 Task: Explore Apartments for rent in Miami.
Action: Mouse moved to (208, 300)
Screenshot: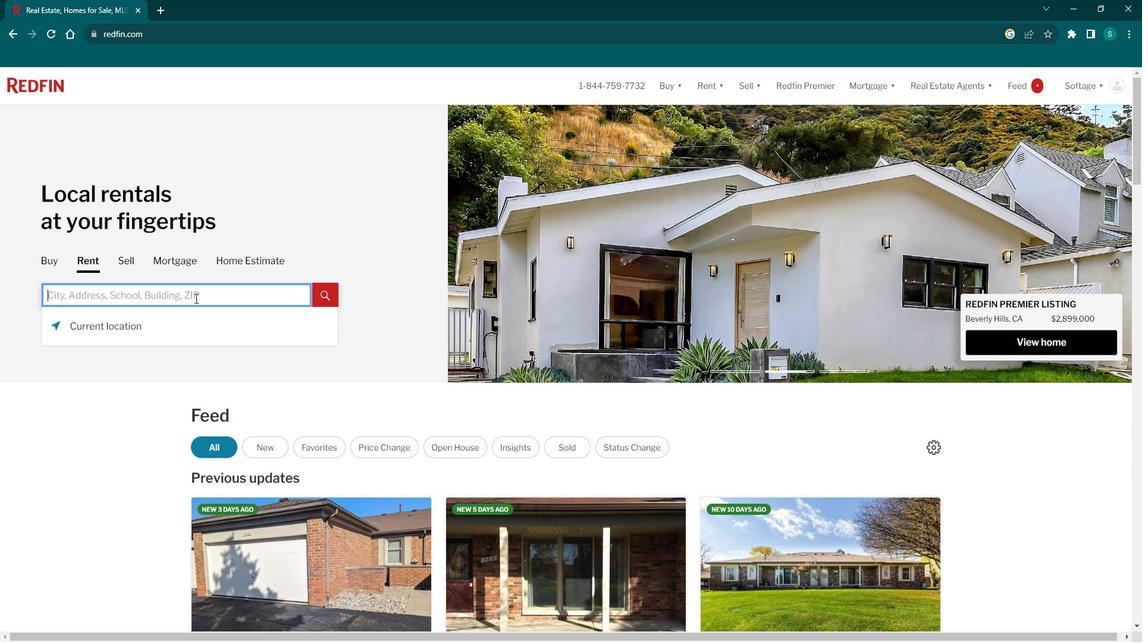 
Action: Mouse pressed left at (208, 300)
Screenshot: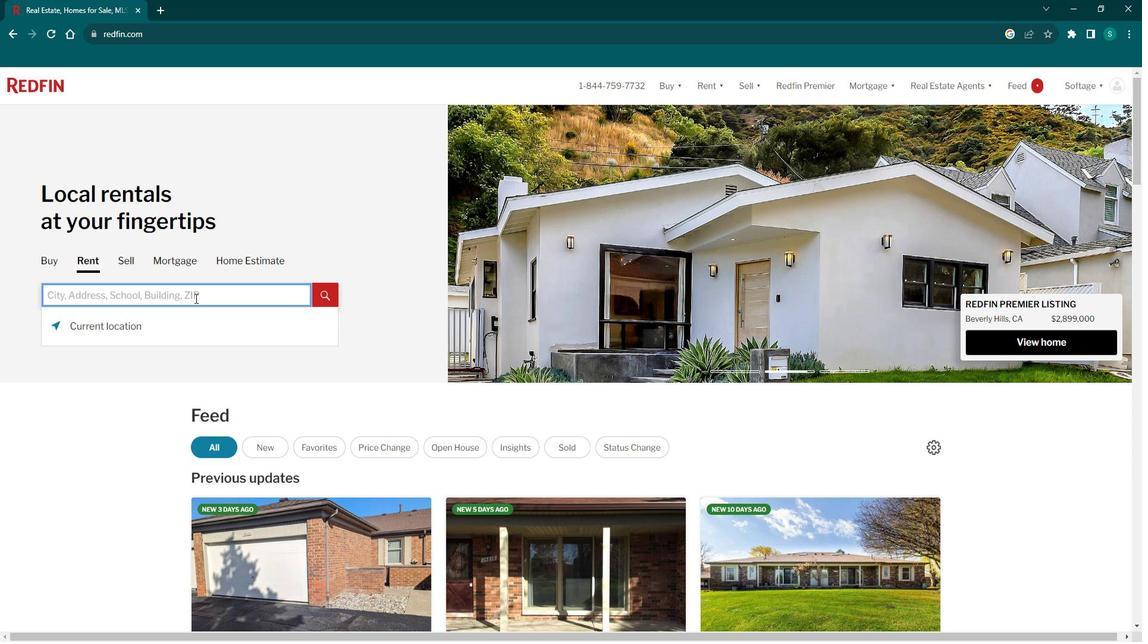
Action: Key pressed <Key.caps_lock>M<Key.caps_lock>iami
Screenshot: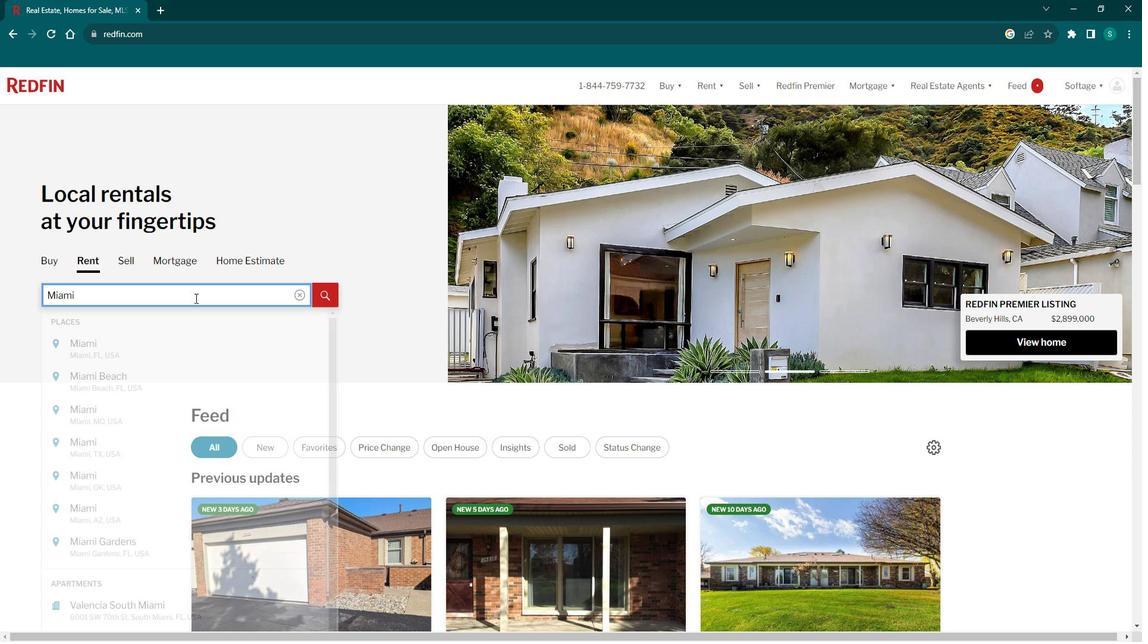 
Action: Mouse moved to (159, 338)
Screenshot: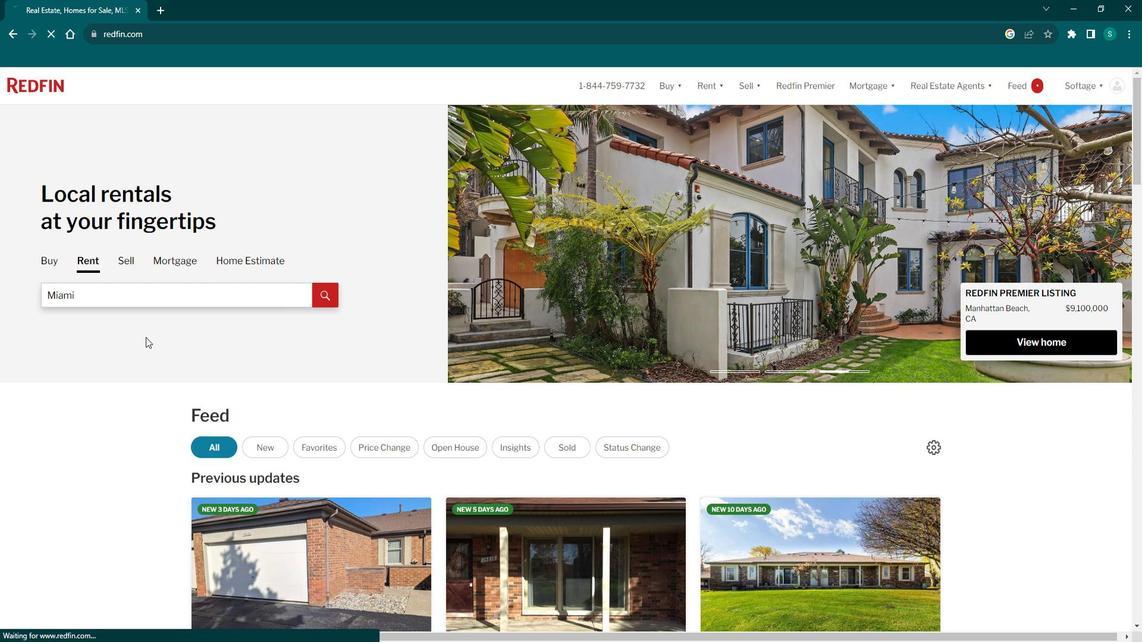 
Action: Mouse pressed left at (159, 338)
Screenshot: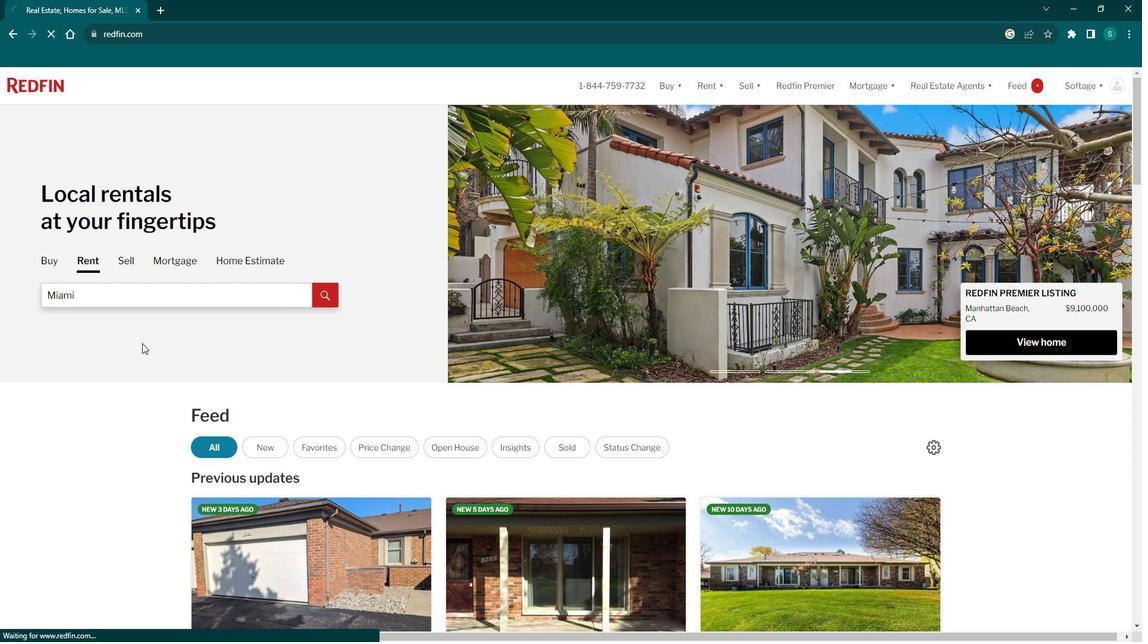 
Action: Mouse moved to (1009, 173)
Screenshot: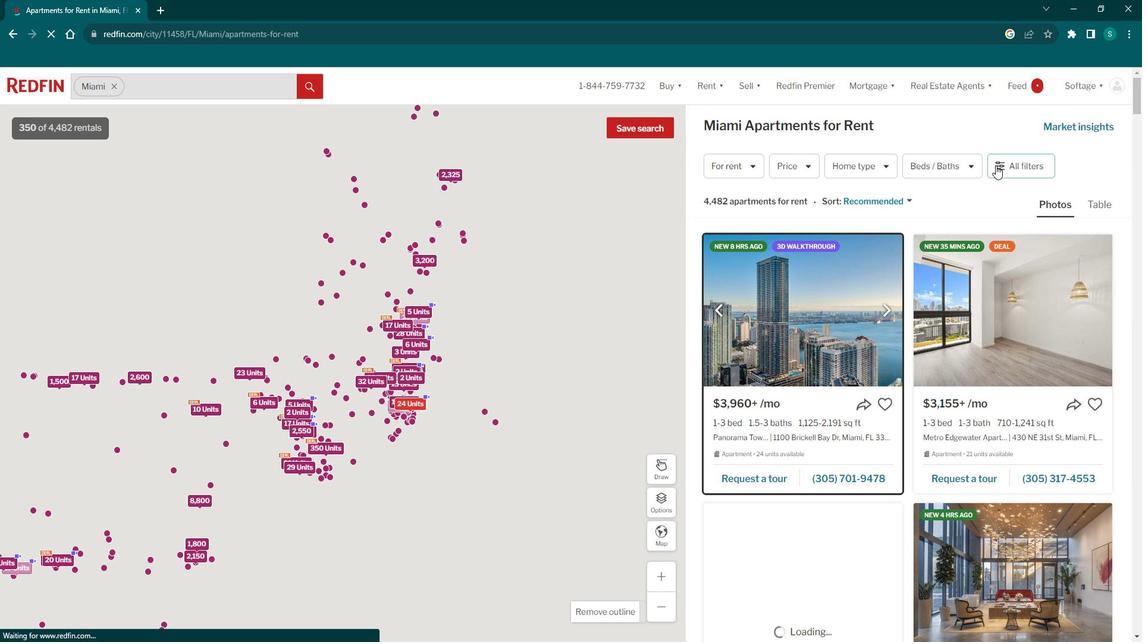 
Action: Mouse pressed left at (1009, 173)
Screenshot: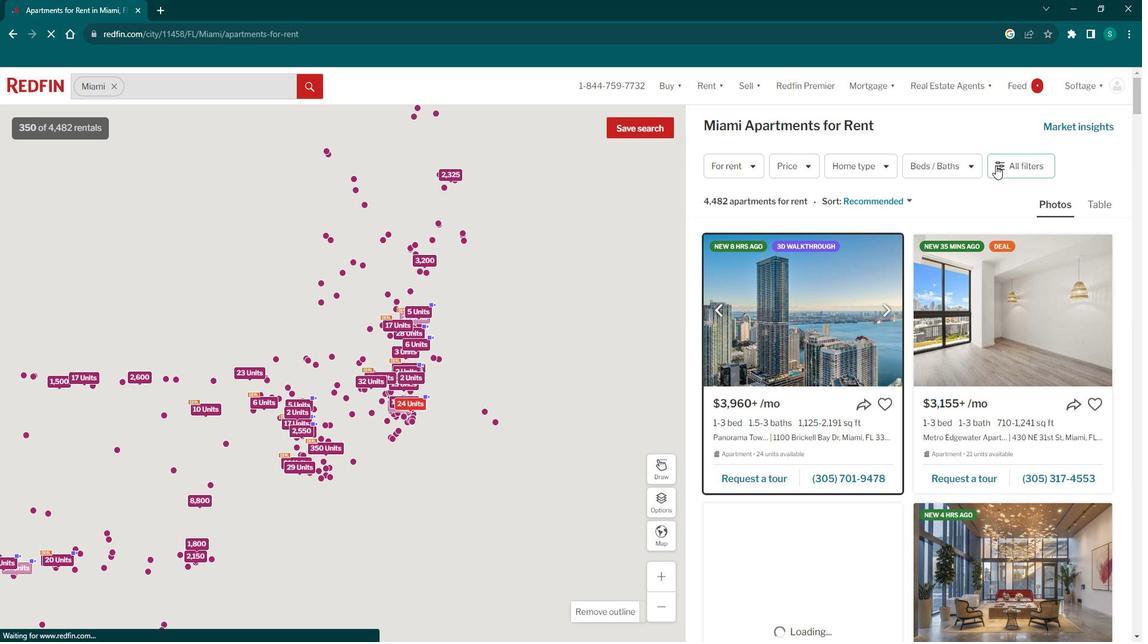 
Action: Mouse moved to (1028, 180)
Screenshot: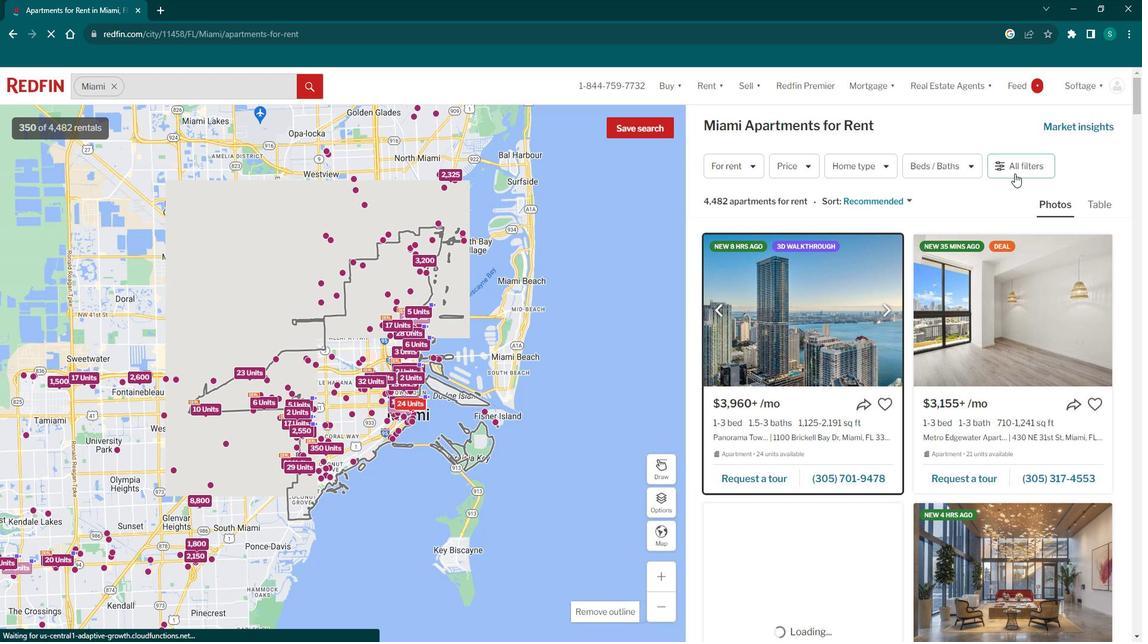 
Action: Mouse pressed left at (1028, 180)
Screenshot: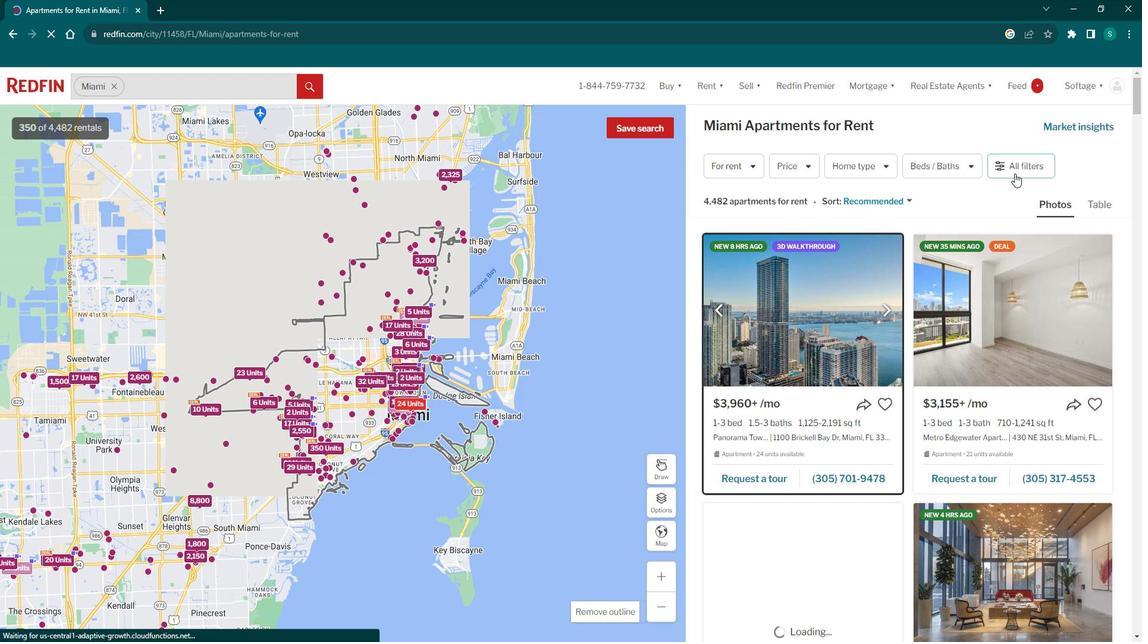
Action: Mouse moved to (1036, 174)
Screenshot: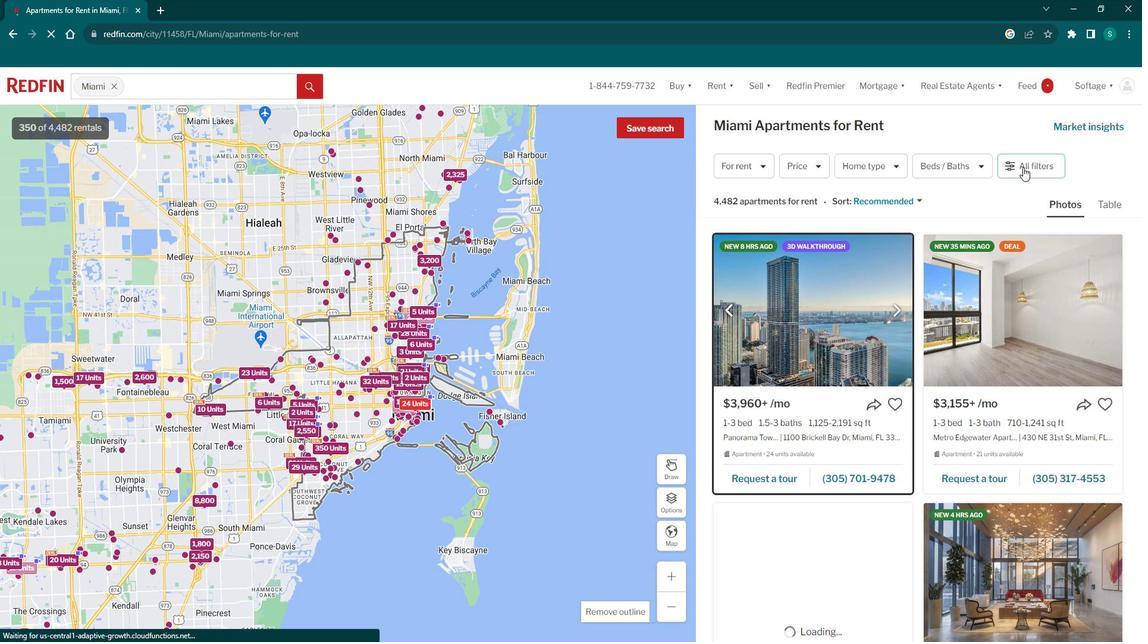
Action: Mouse pressed left at (1036, 174)
Screenshot: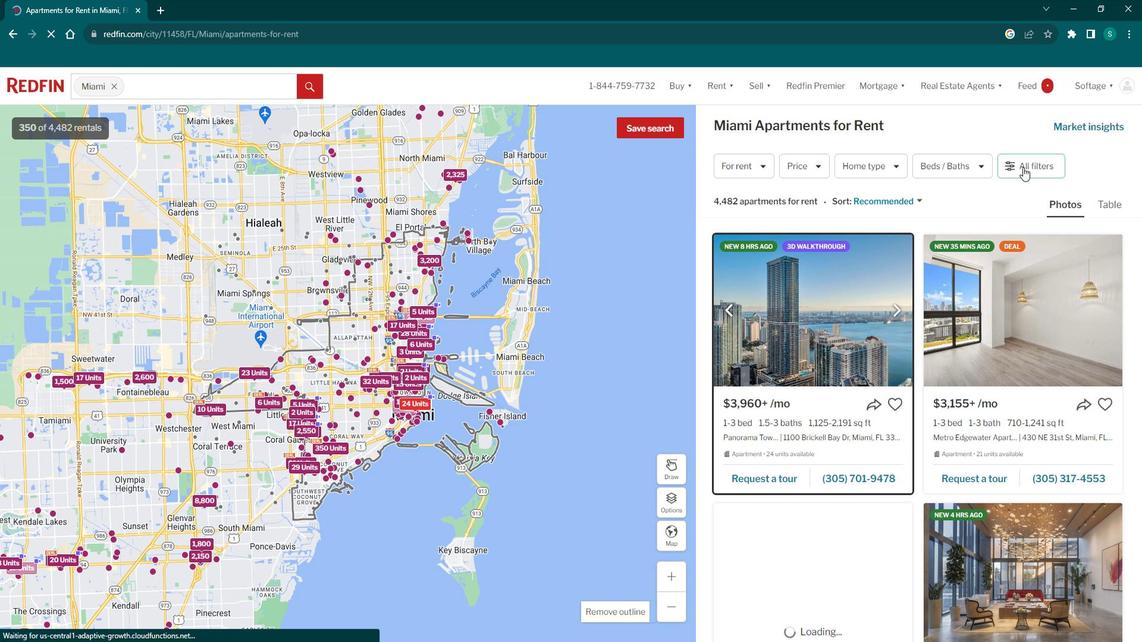 
Action: Mouse pressed left at (1036, 174)
Screenshot: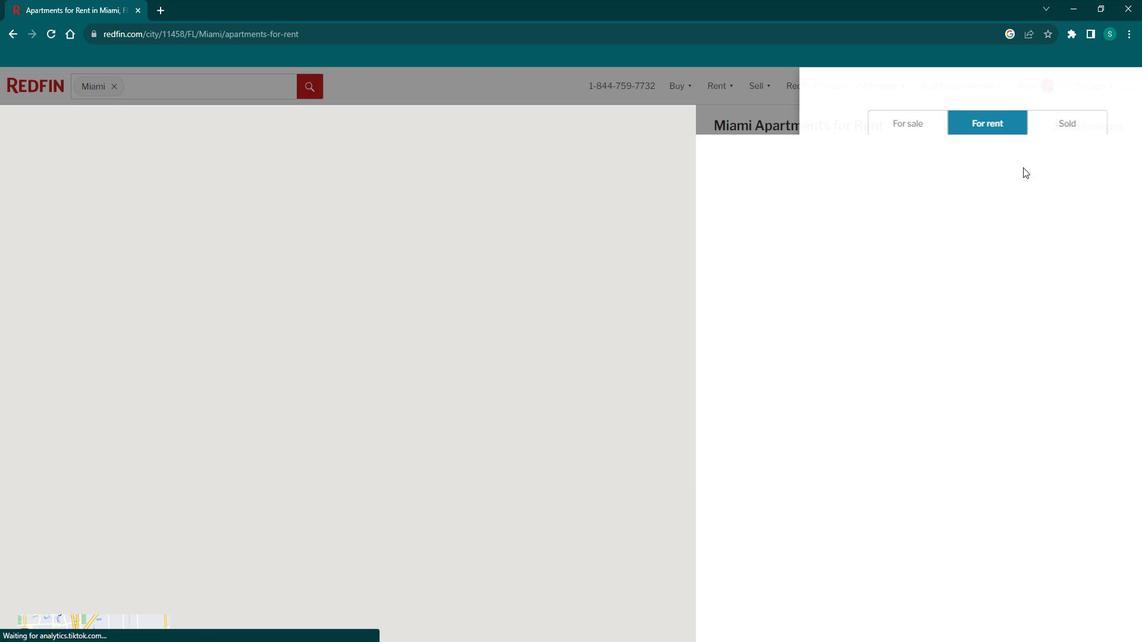 
Action: Mouse moved to (847, 350)
Screenshot: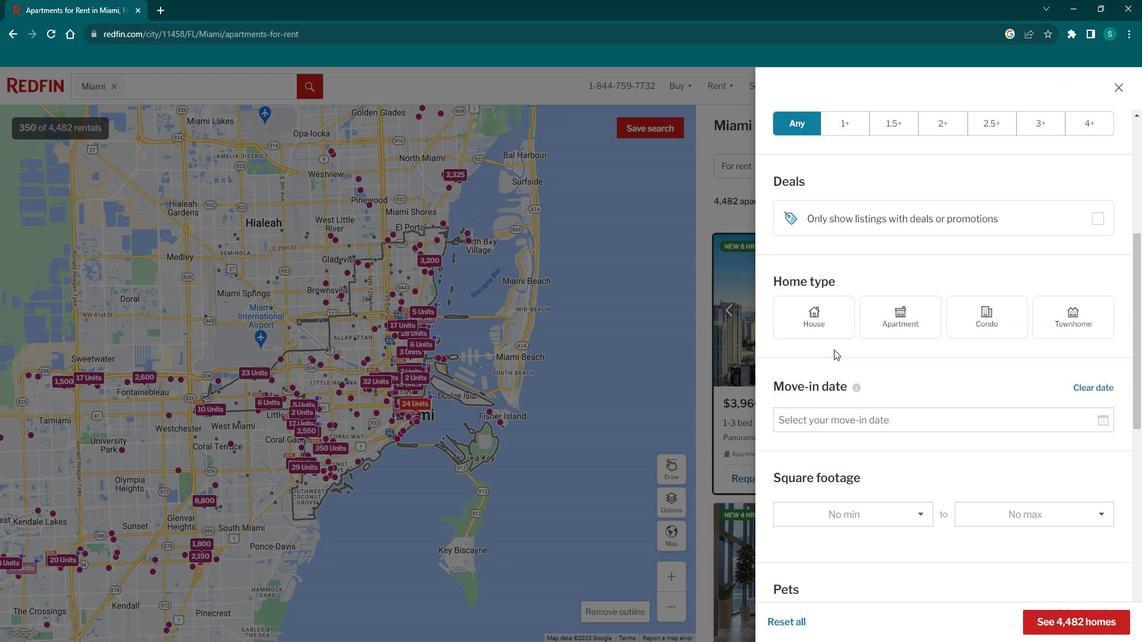 
Action: Mouse scrolled (847, 349) with delta (0, 0)
Screenshot: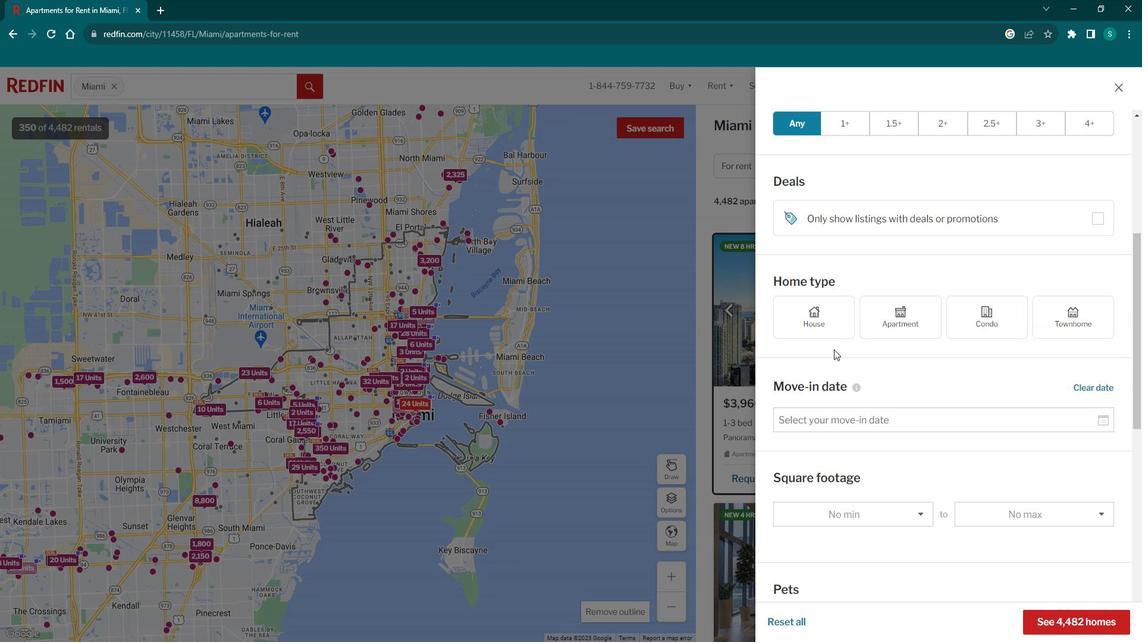 
Action: Mouse scrolled (847, 349) with delta (0, 0)
Screenshot: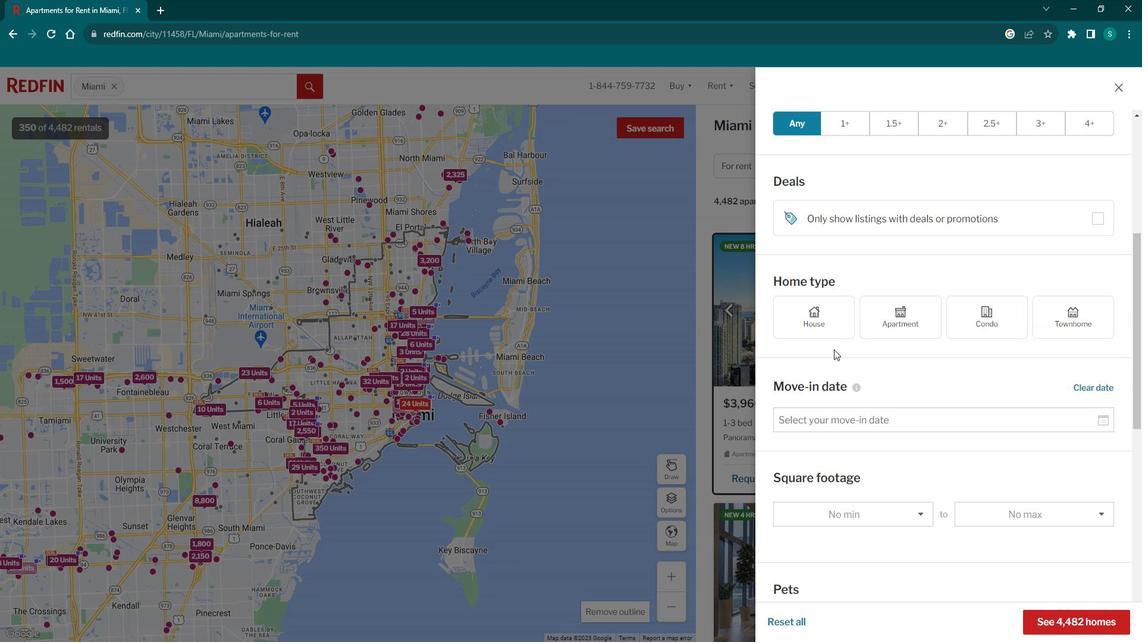 
Action: Mouse scrolled (847, 349) with delta (0, 0)
Screenshot: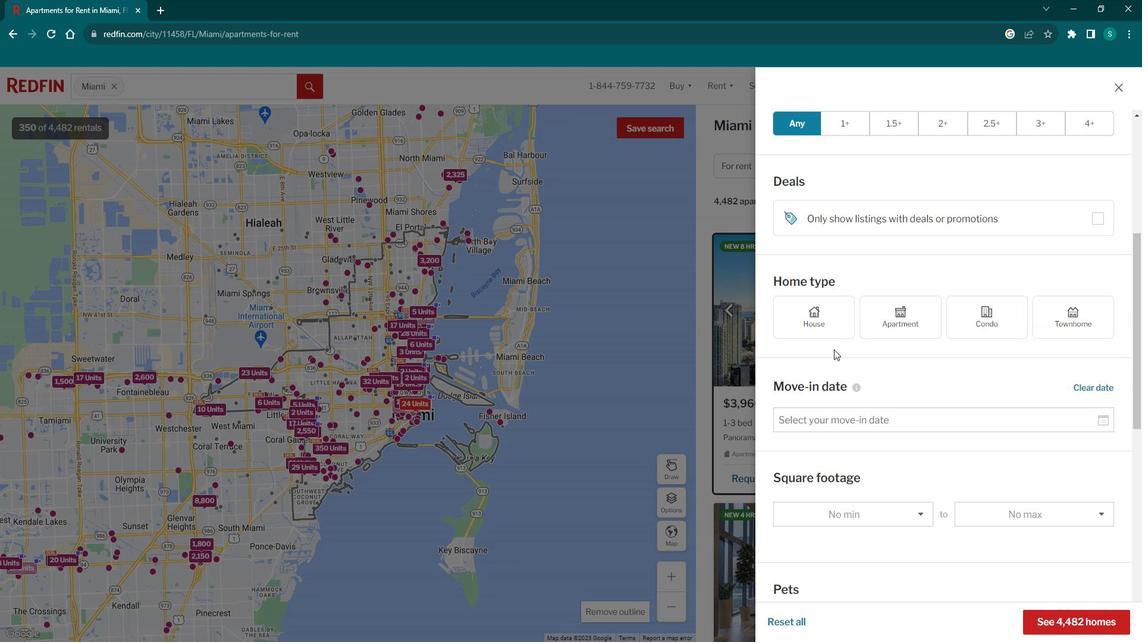 
Action: Mouse scrolled (847, 349) with delta (0, 0)
Screenshot: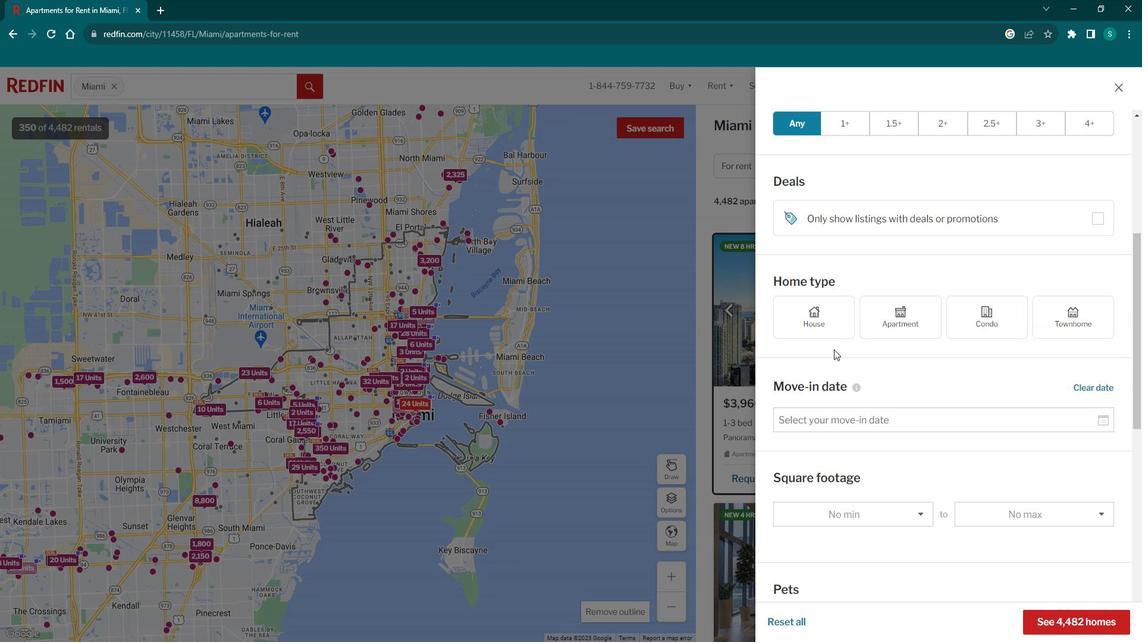 
Action: Mouse scrolled (847, 349) with delta (0, 0)
Screenshot: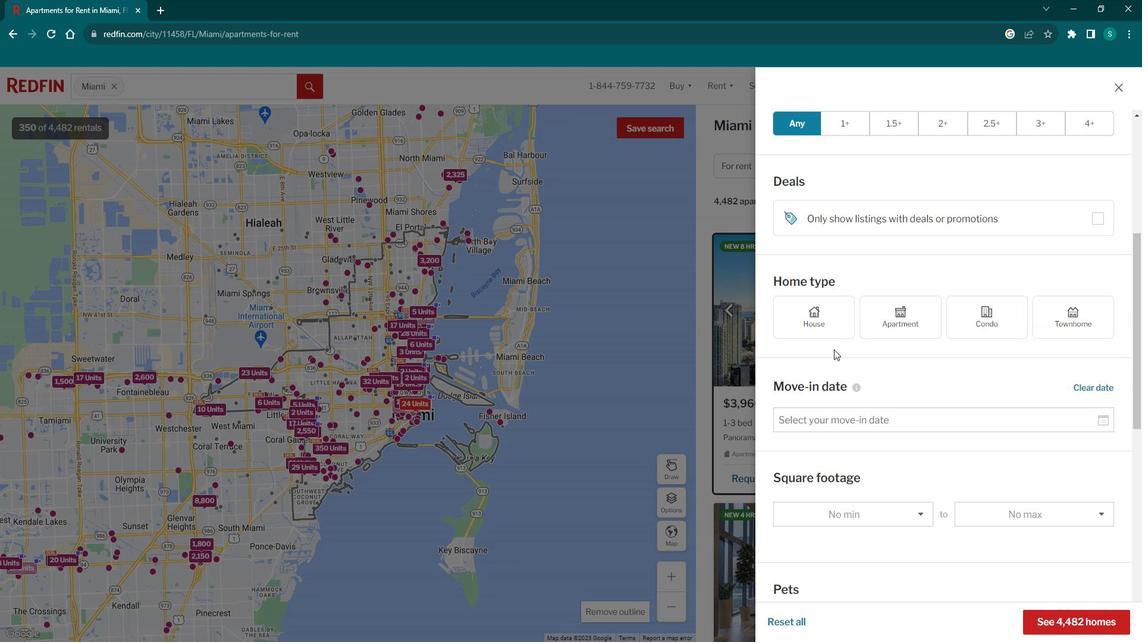 
Action: Mouse moved to (897, 319)
Screenshot: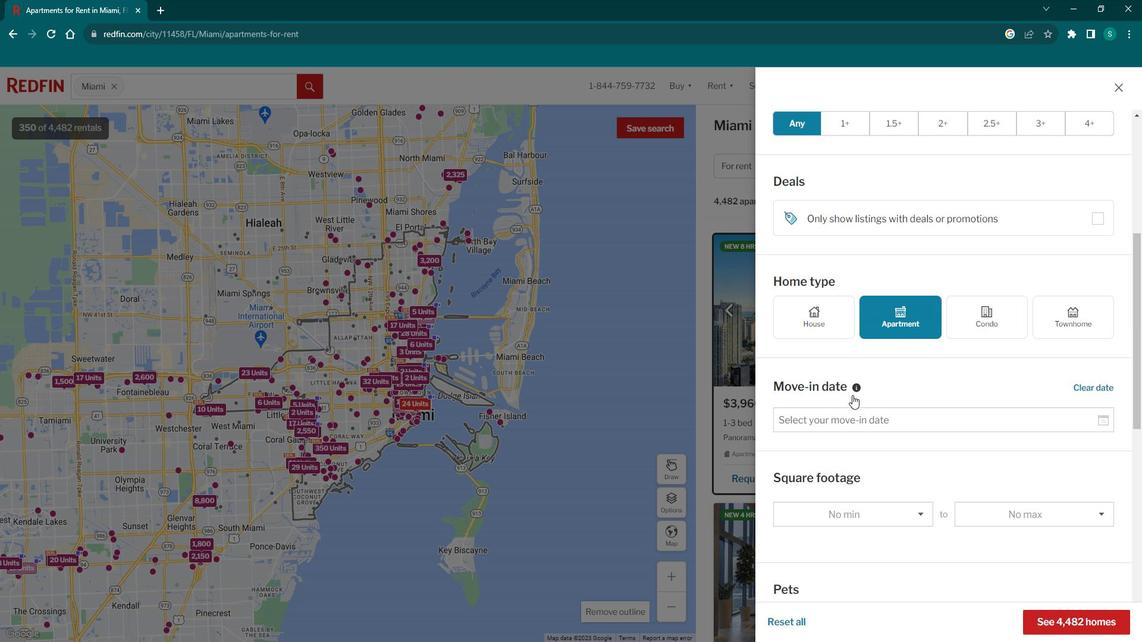
Action: Mouse pressed left at (897, 319)
Screenshot: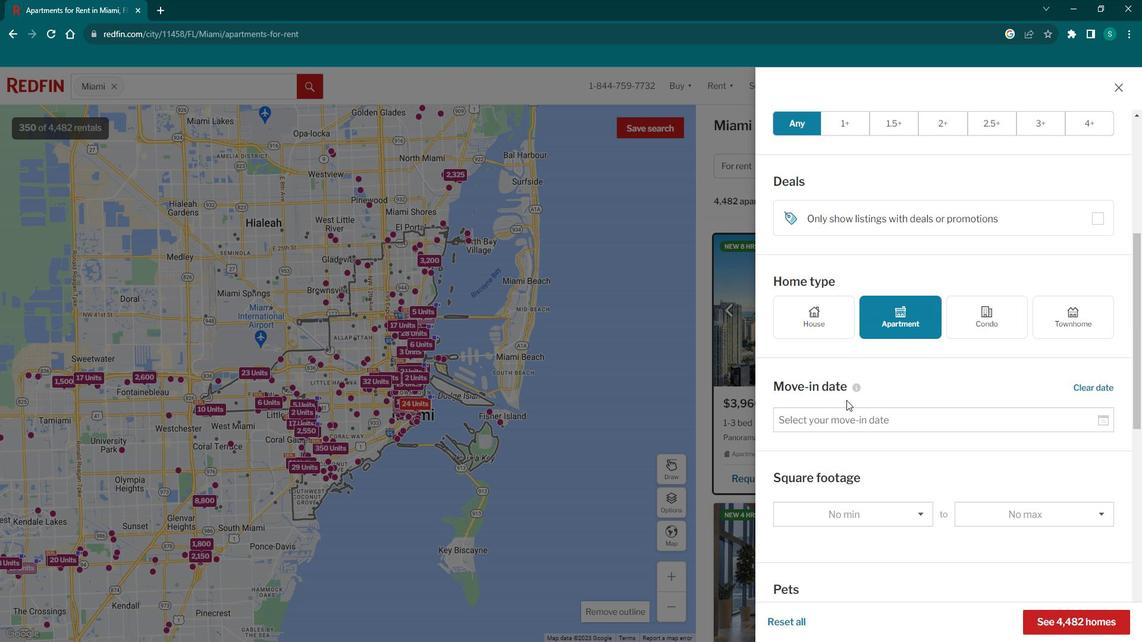 
Action: Mouse moved to (860, 399)
Screenshot: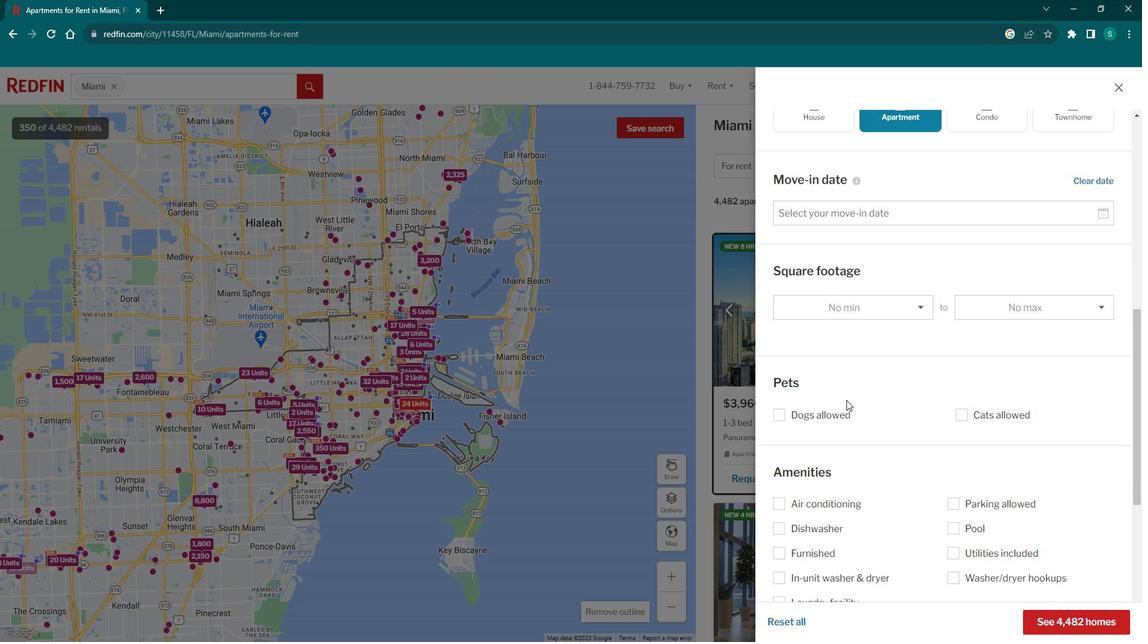 
Action: Mouse scrolled (860, 398) with delta (0, 0)
Screenshot: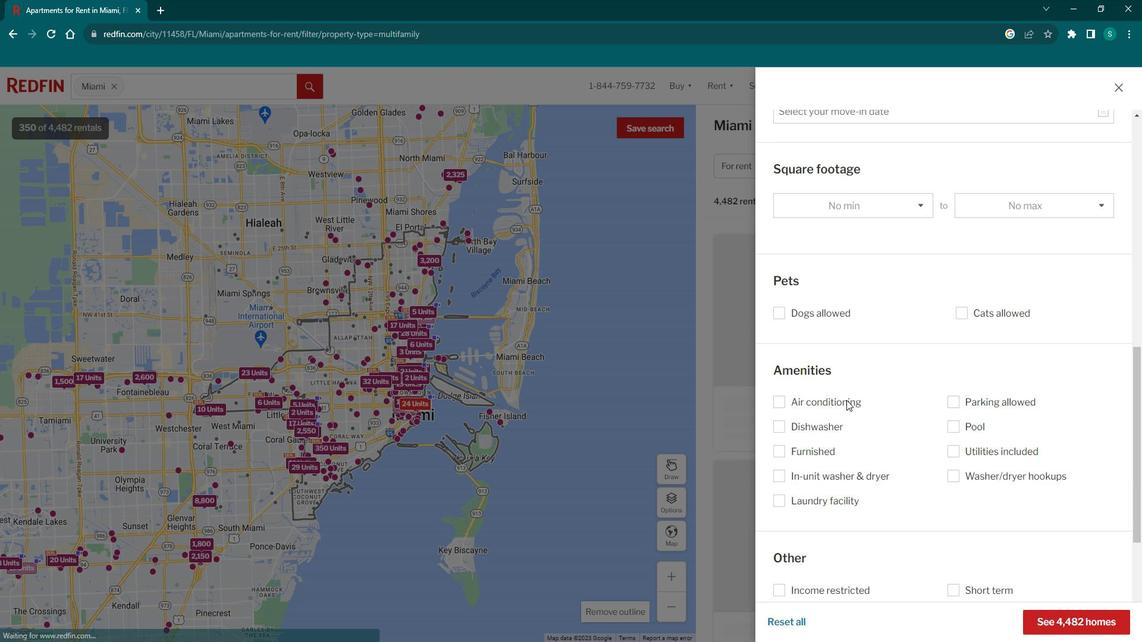 
Action: Mouse scrolled (860, 398) with delta (0, 0)
Screenshot: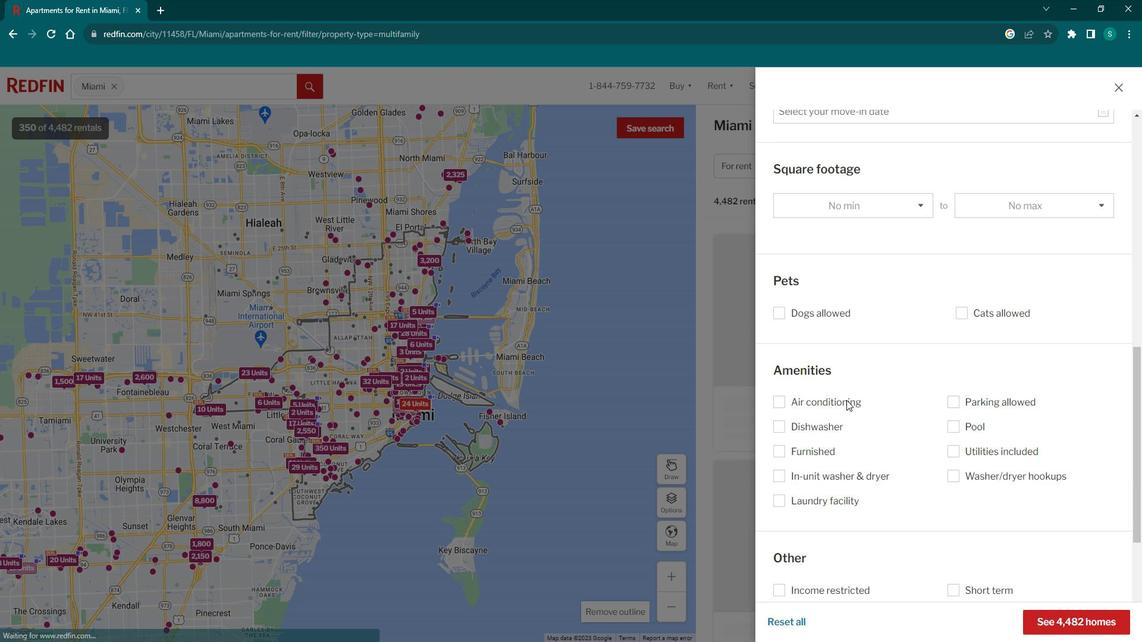 
Action: Mouse scrolled (860, 398) with delta (0, 0)
Screenshot: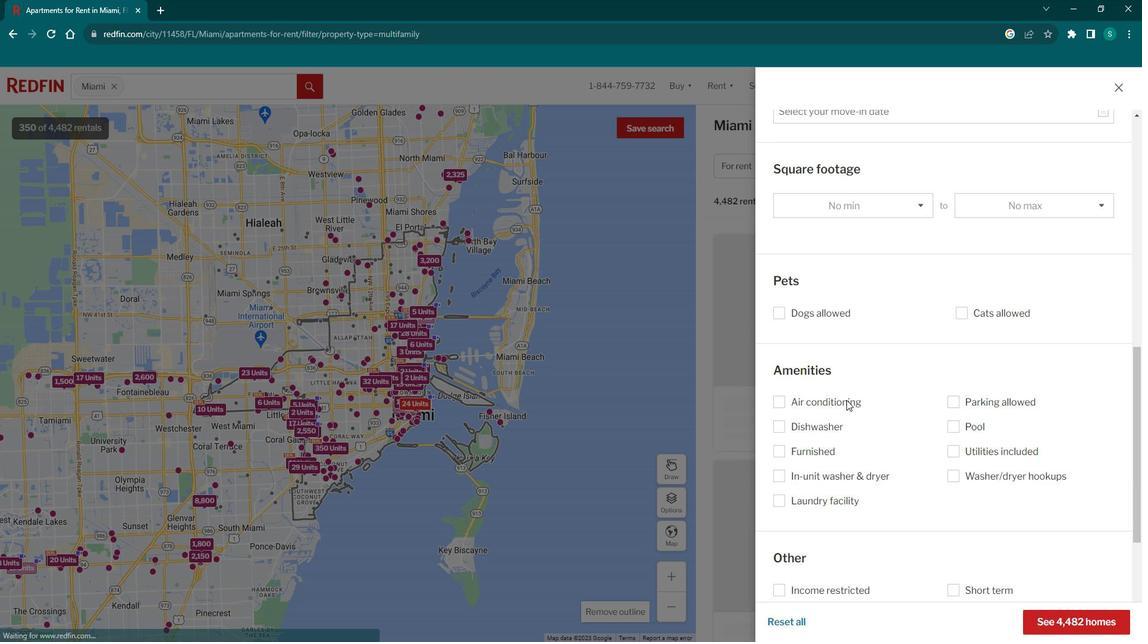 
Action: Mouse scrolled (860, 398) with delta (0, 0)
Screenshot: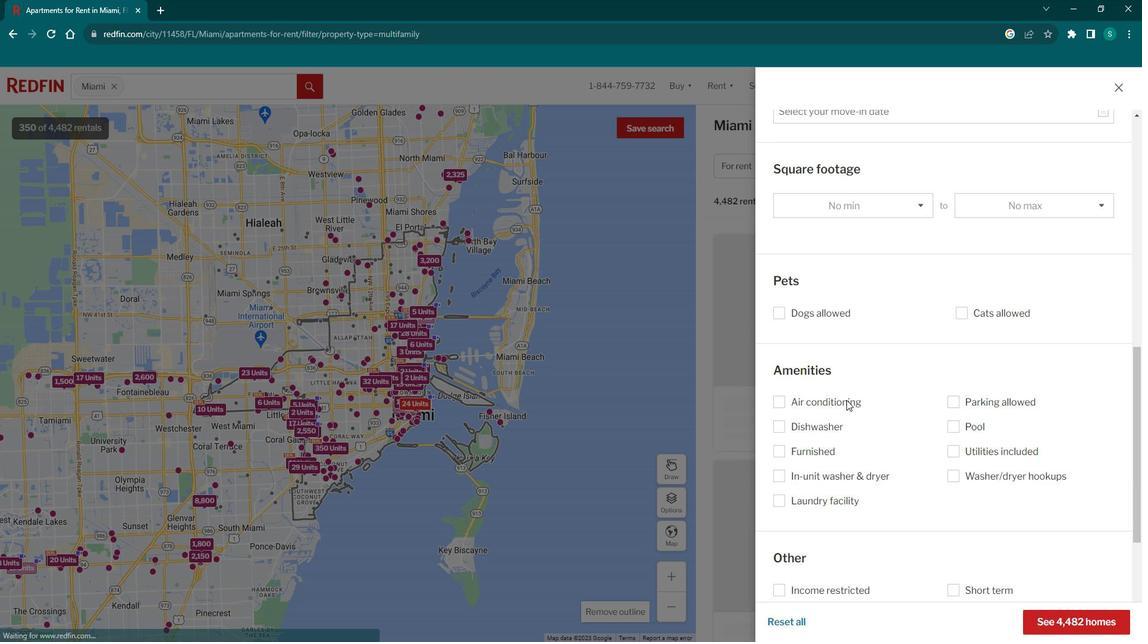 
Action: Mouse scrolled (860, 398) with delta (0, 0)
Screenshot: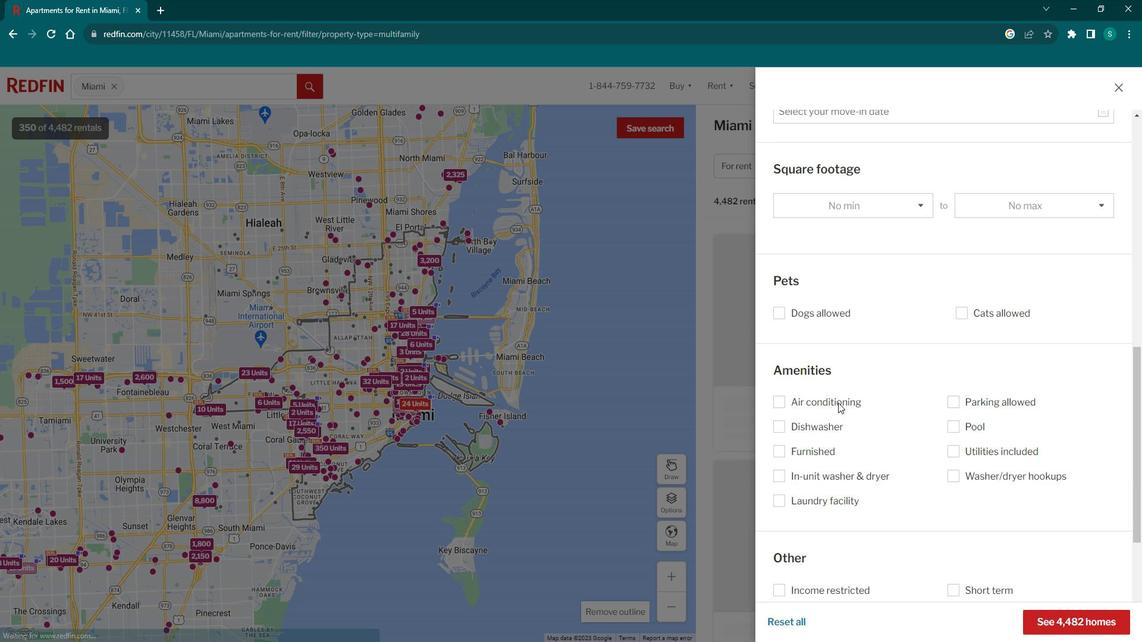 
Action: Mouse moved to (794, 459)
Screenshot: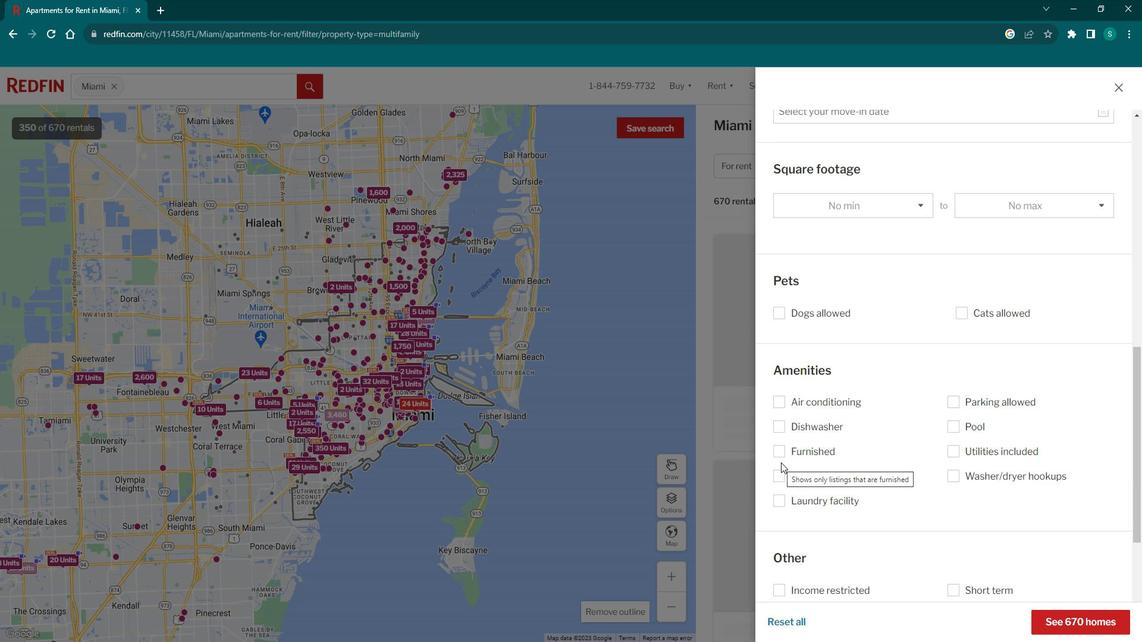 
Action: Mouse scrolled (794, 458) with delta (0, 0)
Screenshot: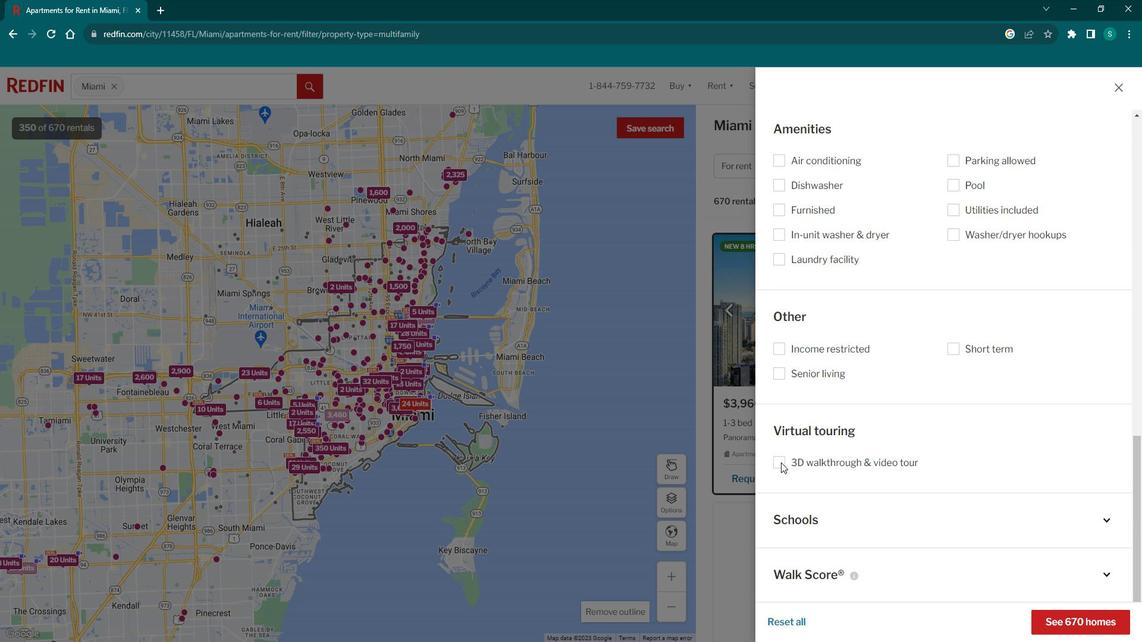 
Action: Mouse scrolled (794, 458) with delta (0, 0)
Screenshot: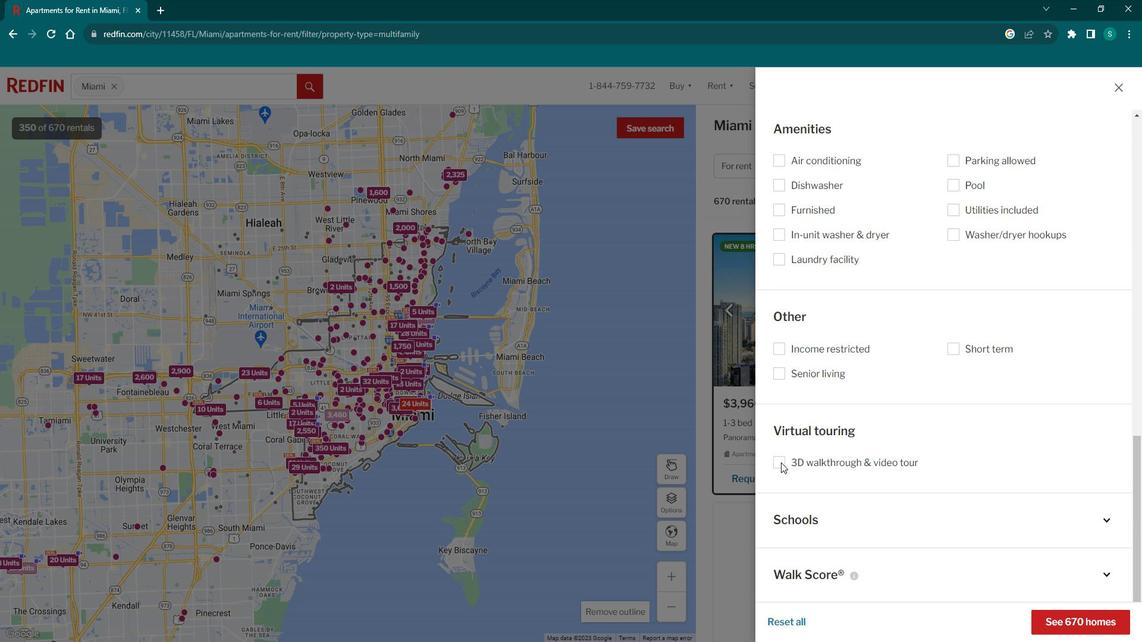 
Action: Mouse scrolled (794, 458) with delta (0, 0)
Screenshot: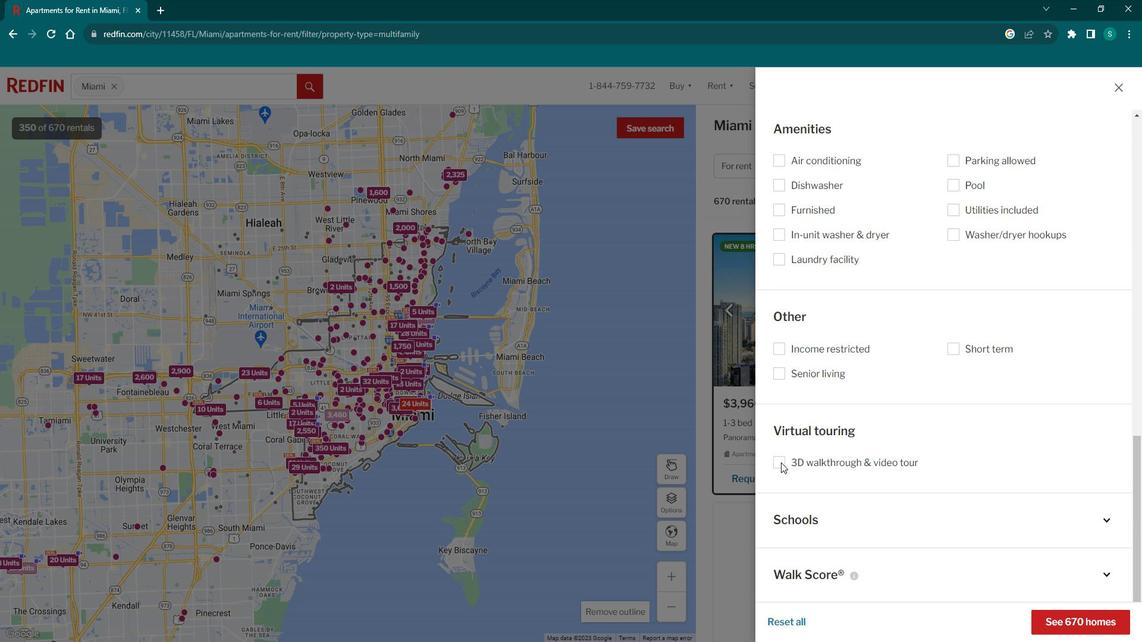 
Action: Mouse scrolled (794, 458) with delta (0, 0)
Screenshot: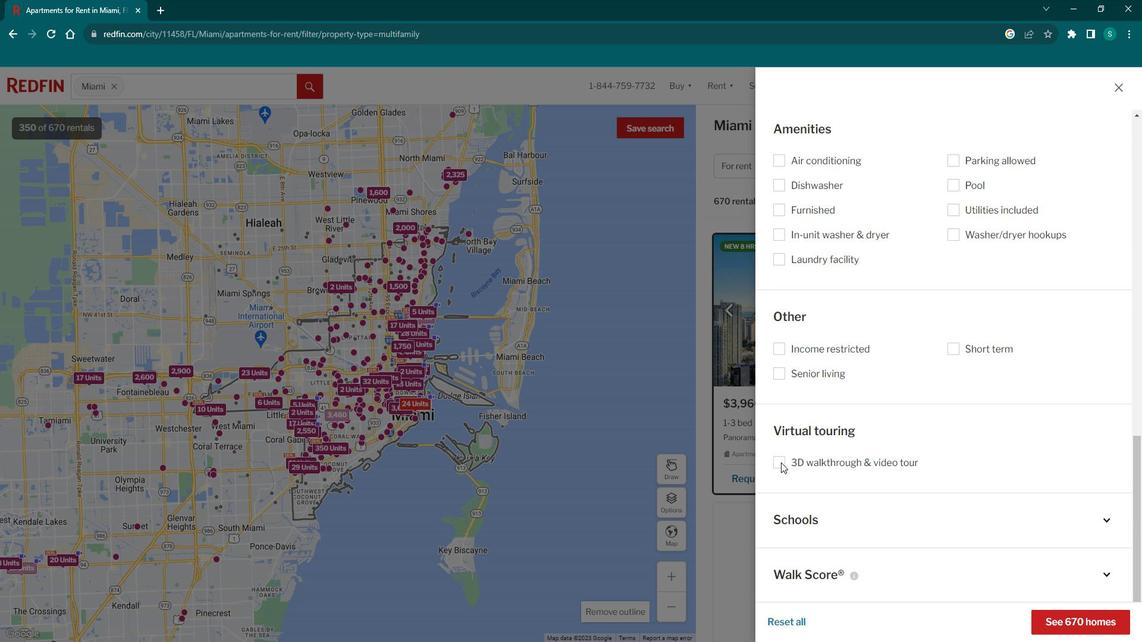 
Action: Mouse moved to (879, 439)
Screenshot: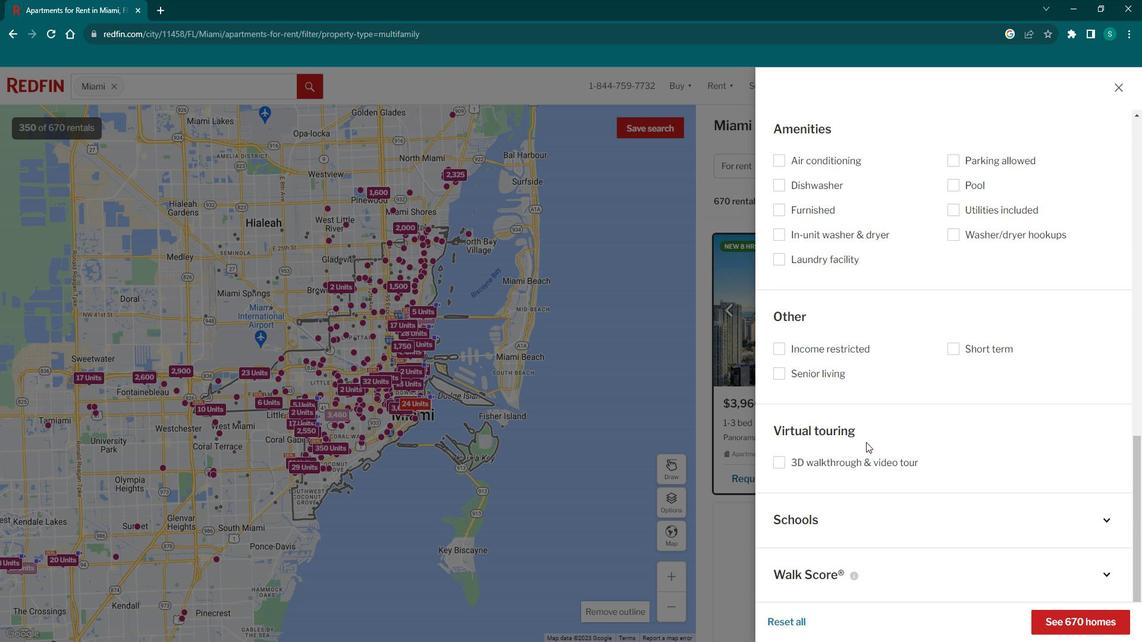 
Action: Mouse scrolled (879, 438) with delta (0, 0)
Screenshot: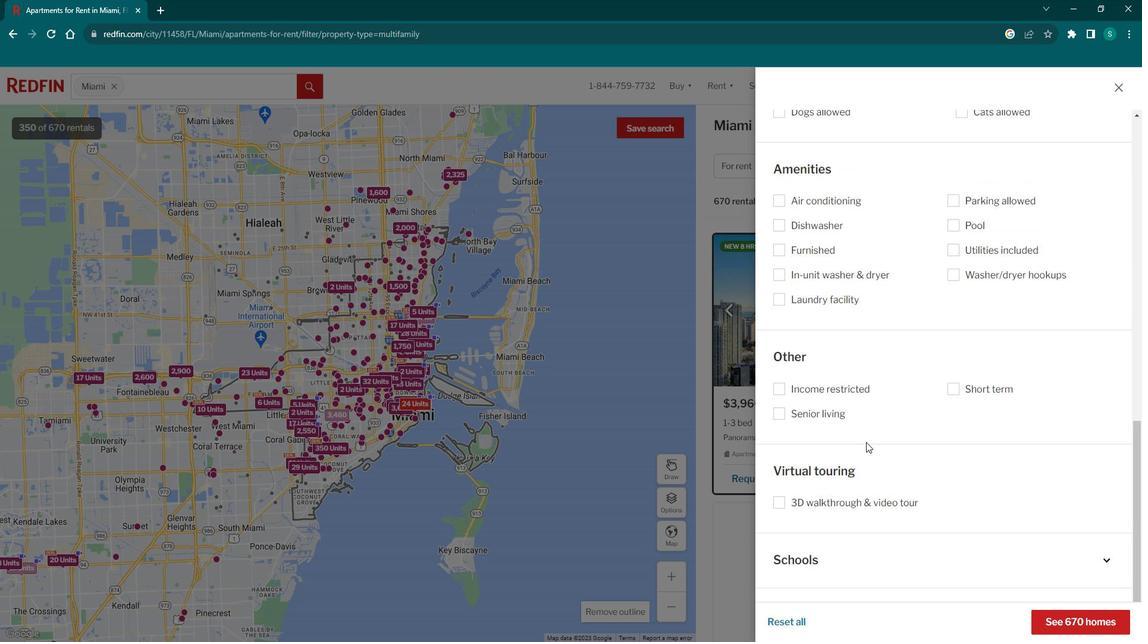 
Action: Mouse scrolled (879, 438) with delta (0, 0)
Screenshot: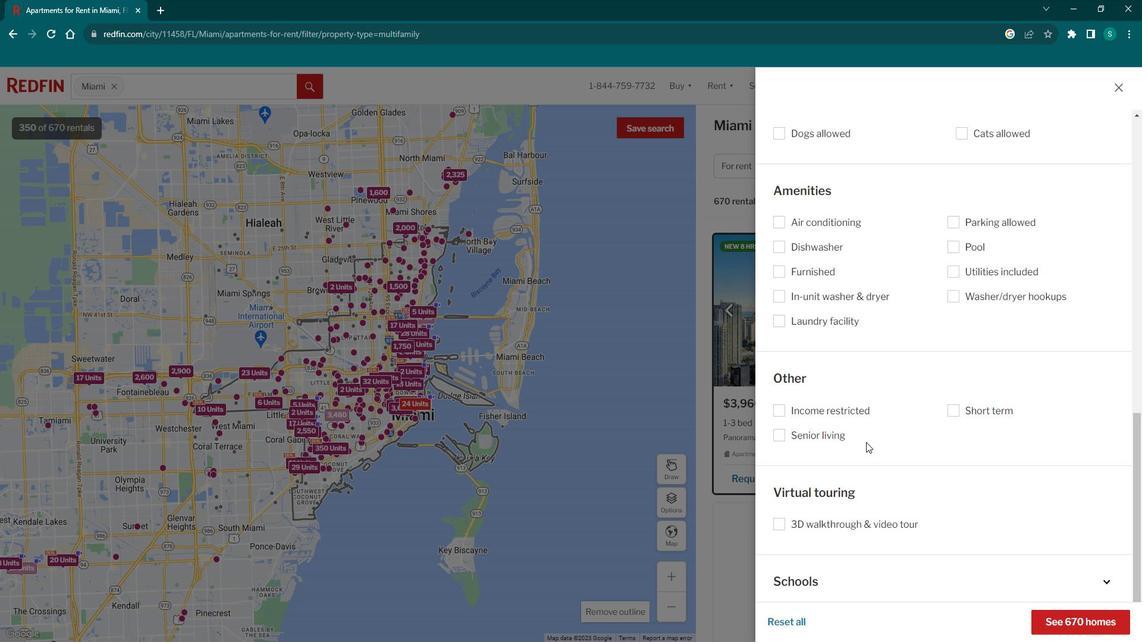
Action: Mouse scrolled (879, 440) with delta (0, 0)
Screenshot: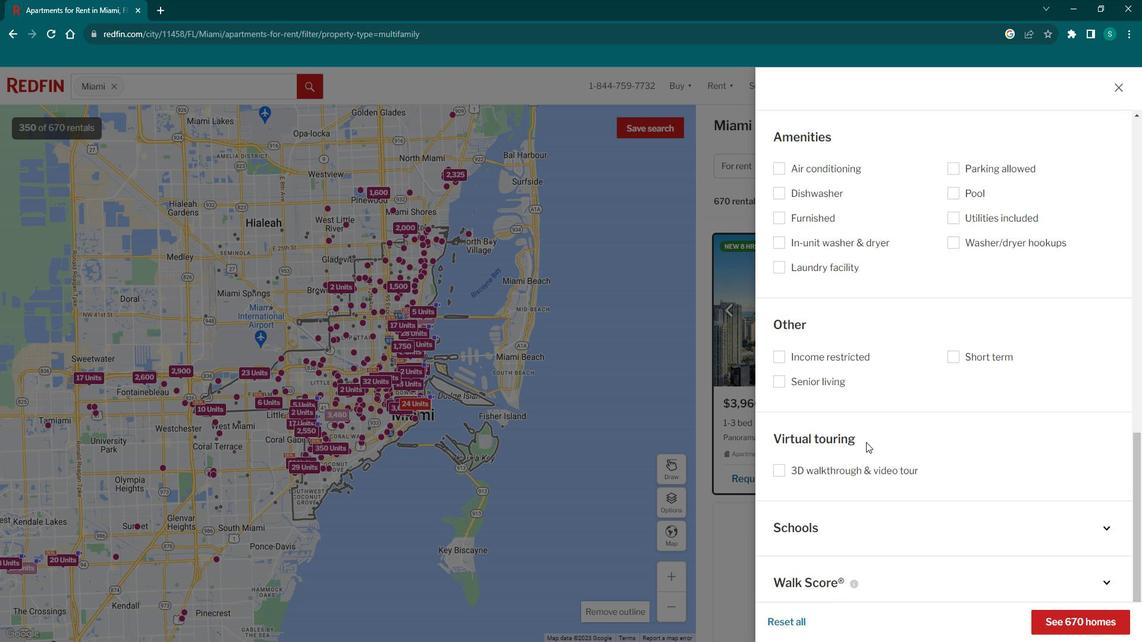 
Action: Mouse scrolled (879, 438) with delta (0, 0)
Screenshot: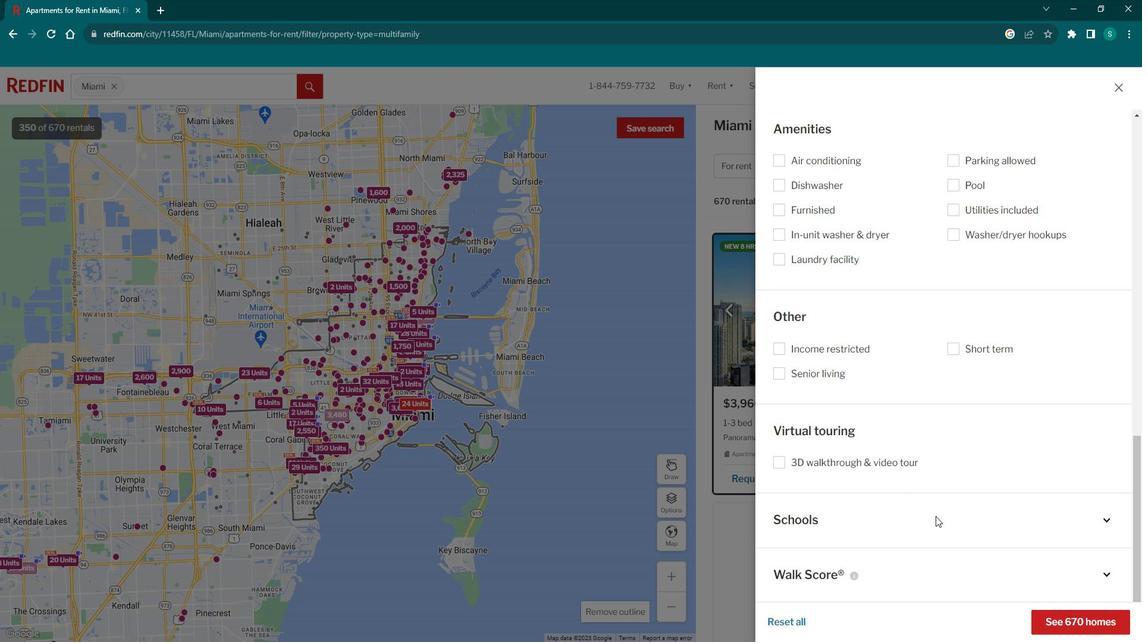 
Action: Mouse scrolled (879, 438) with delta (0, 0)
Screenshot: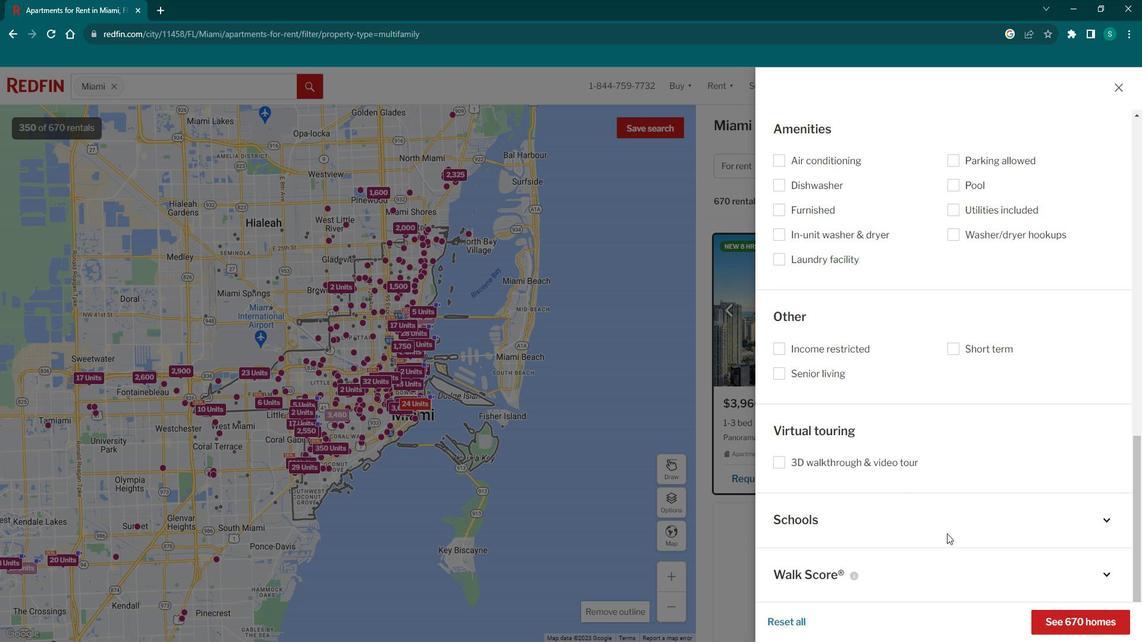 
Action: Mouse scrolled (879, 438) with delta (0, 0)
Screenshot: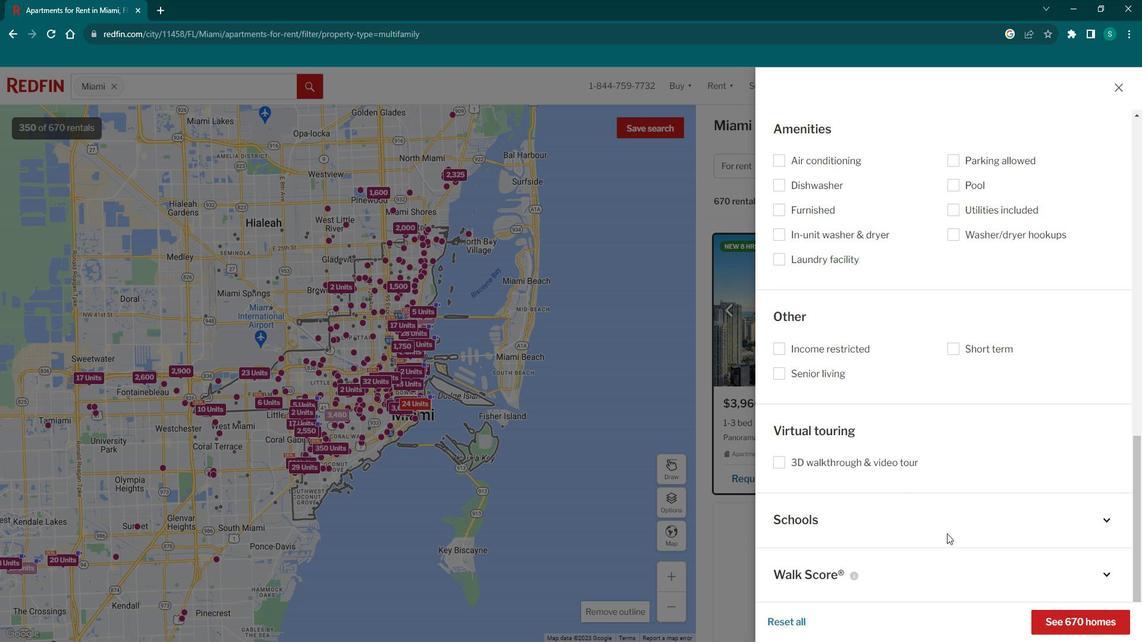 
Action: Mouse scrolled (879, 438) with delta (0, 0)
Screenshot: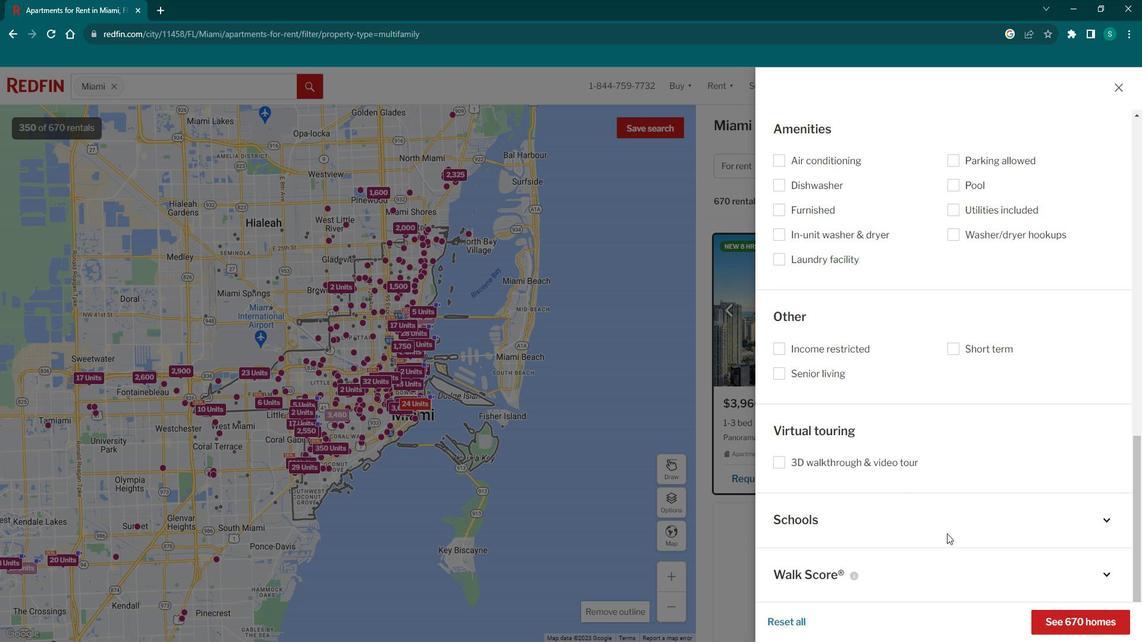 
Action: Mouse scrolled (879, 438) with delta (0, 0)
Screenshot: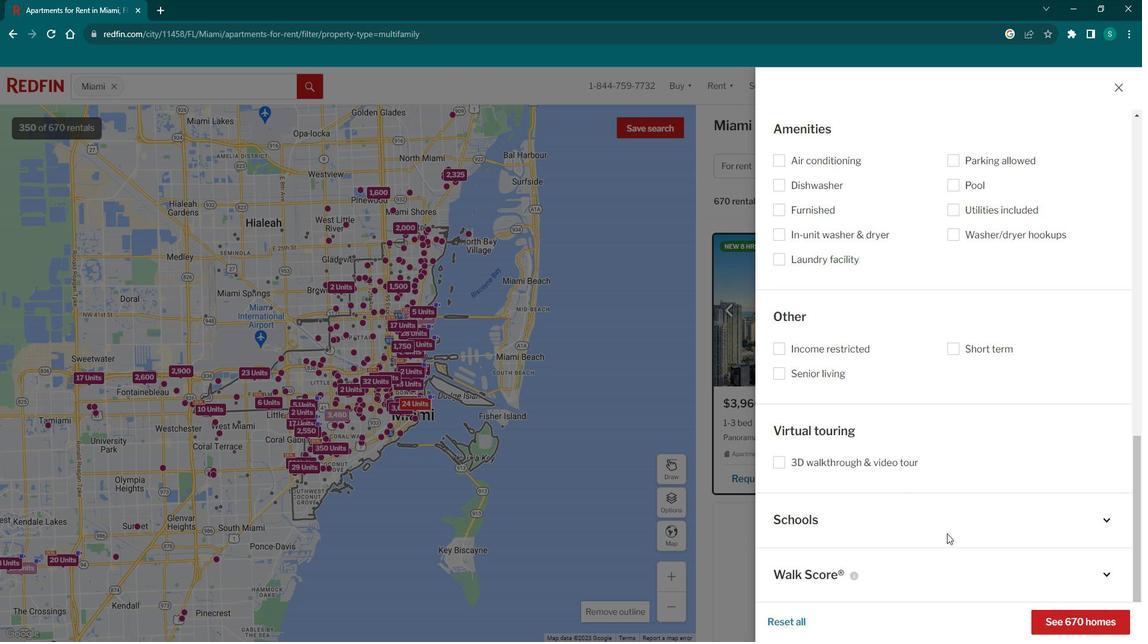 
Action: Mouse scrolled (879, 438) with delta (0, 0)
Screenshot: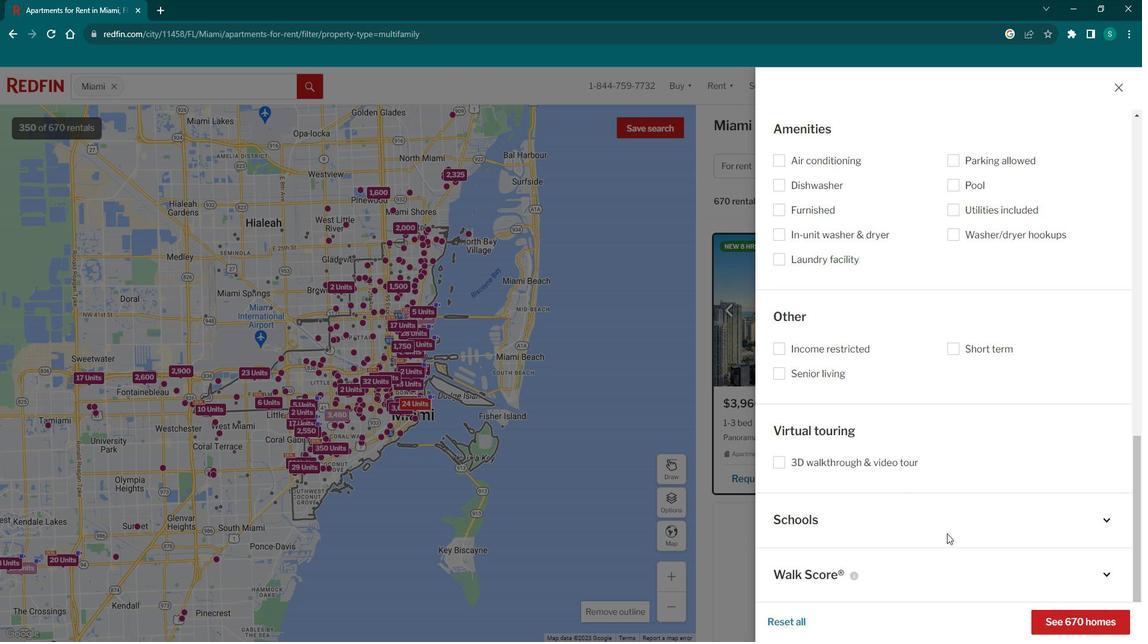 
Action: Mouse moved to (1109, 611)
Screenshot: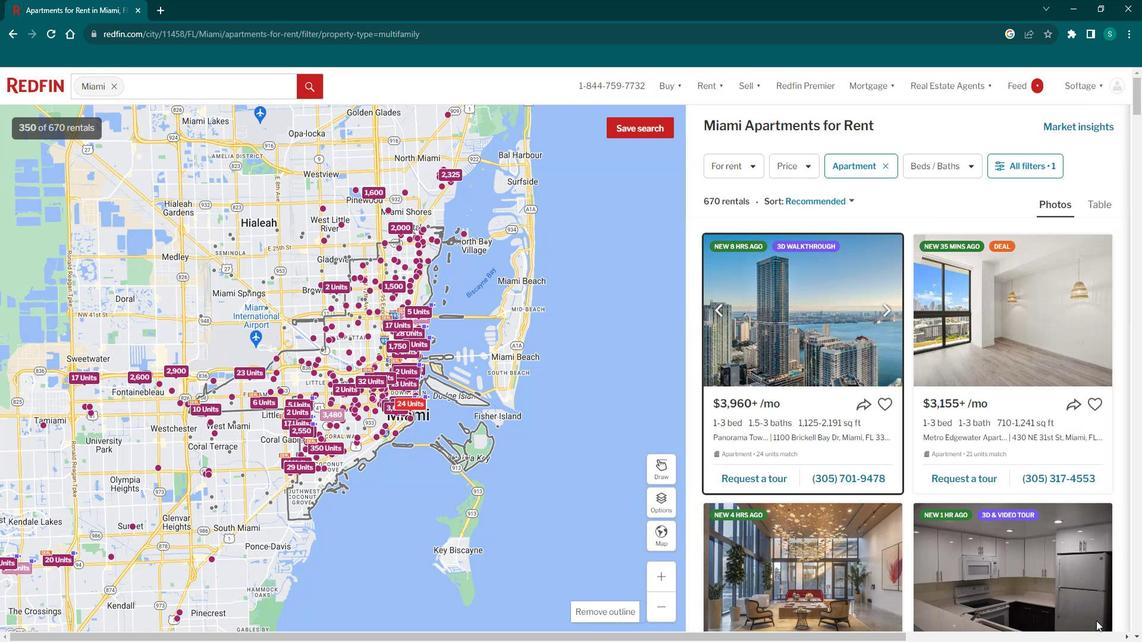 
Action: Mouse pressed left at (1109, 611)
Screenshot: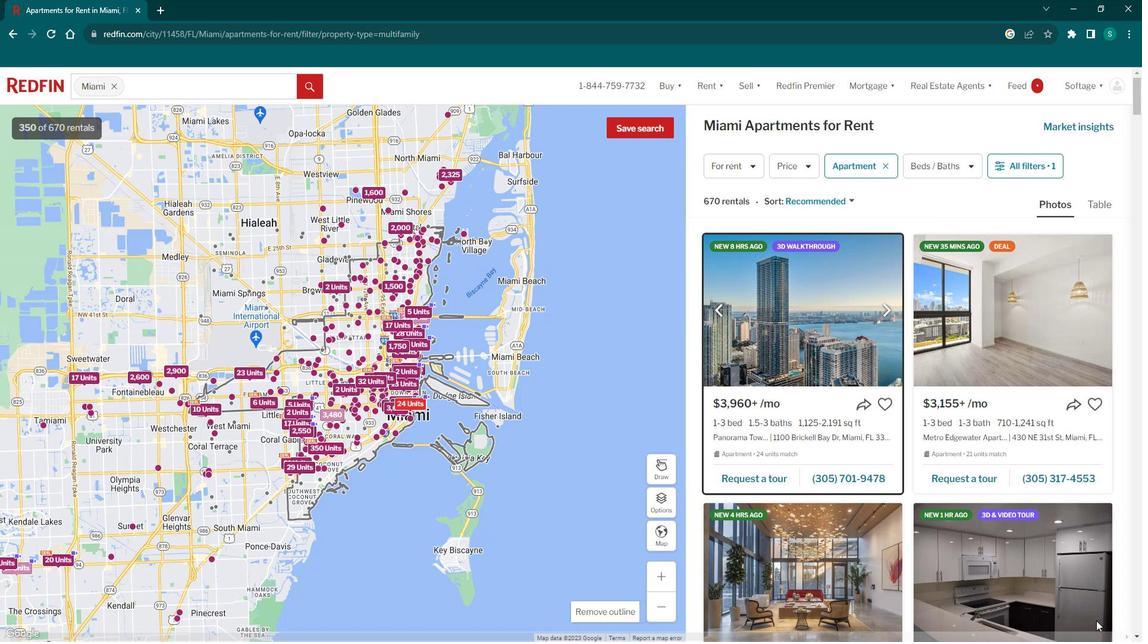 
Action: Mouse moved to (833, 377)
Screenshot: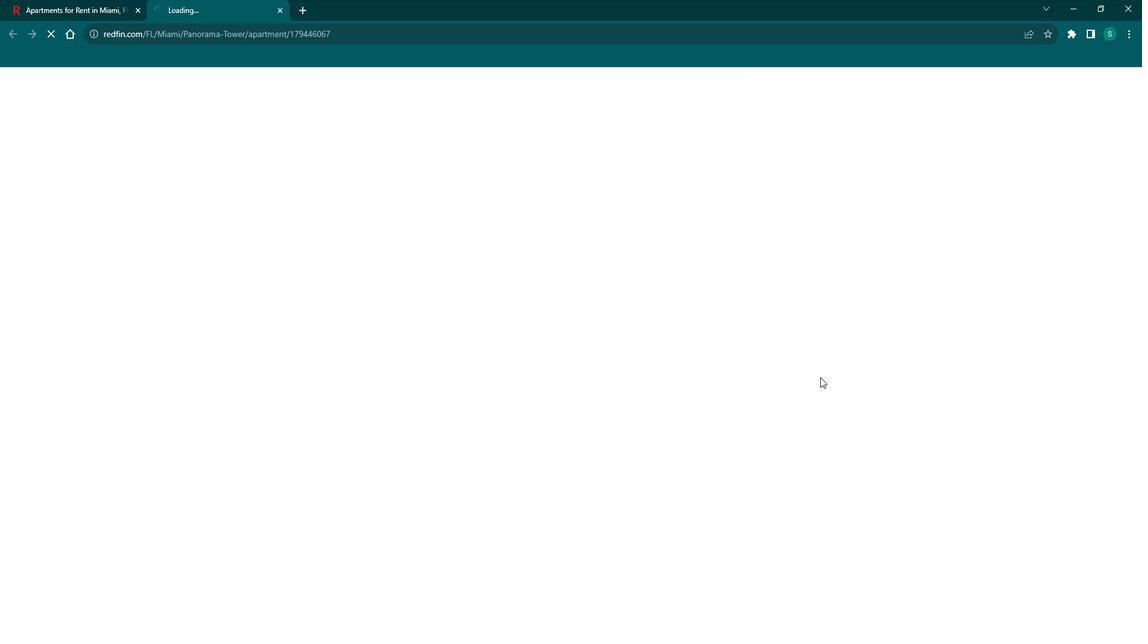 
Action: Mouse pressed left at (833, 377)
Screenshot: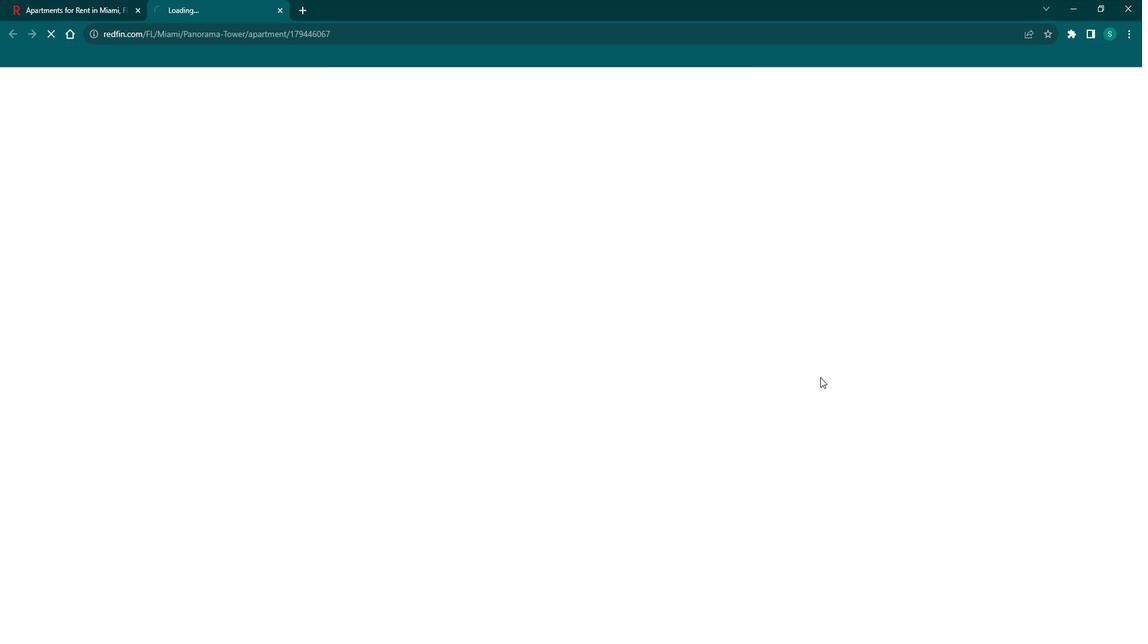 
Action: Mouse moved to (471, 388)
Screenshot: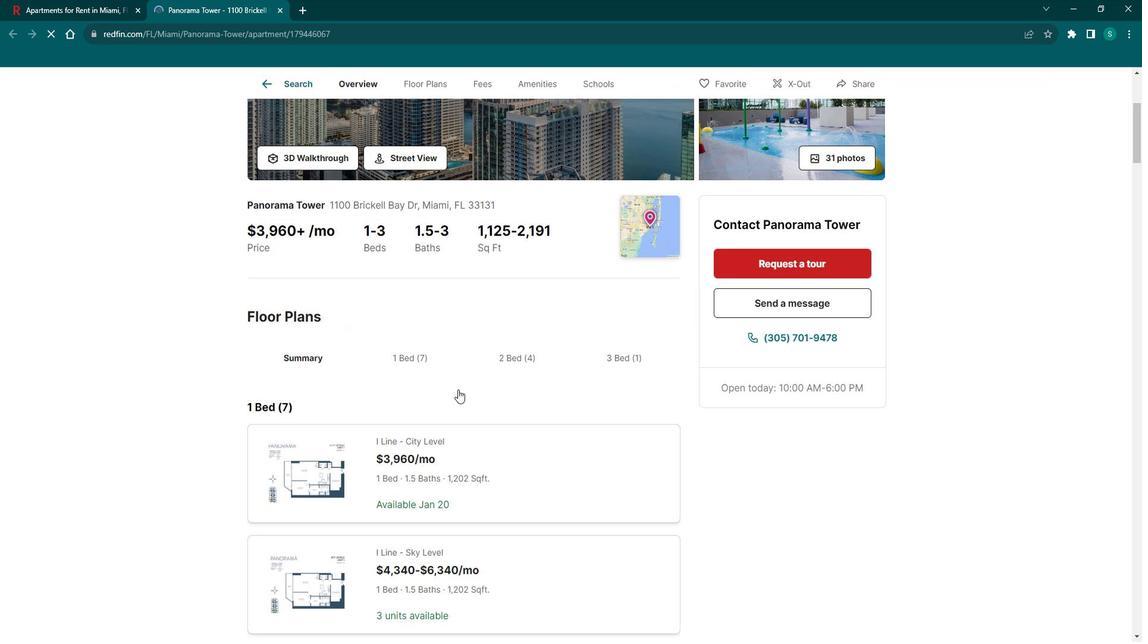 
Action: Mouse scrolled (471, 388) with delta (0, 0)
Screenshot: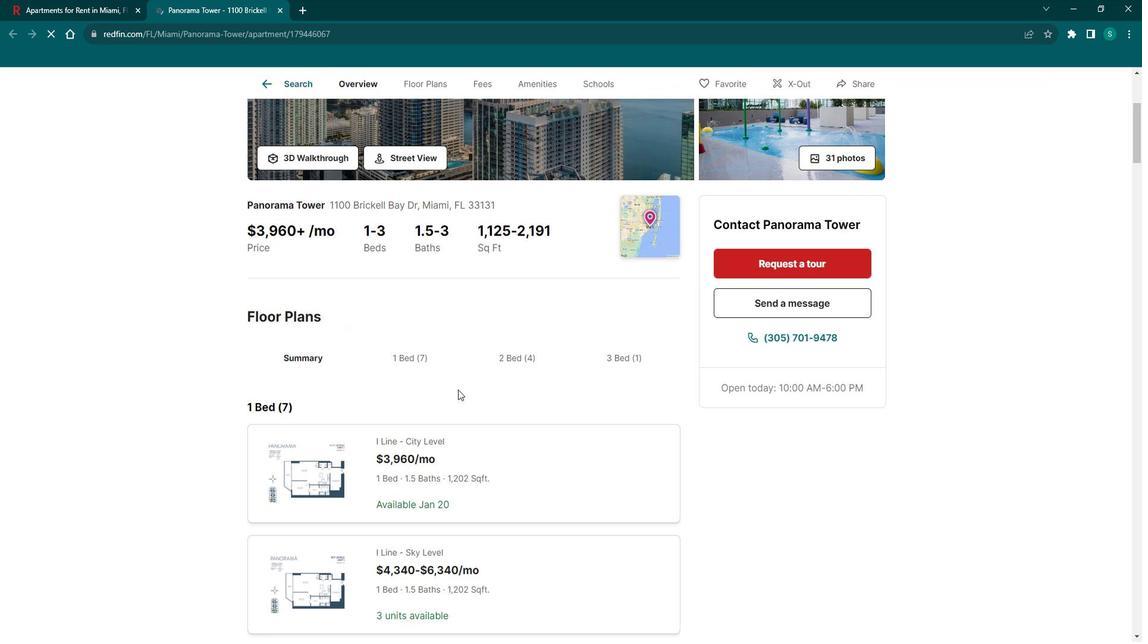 
Action: Mouse scrolled (471, 388) with delta (0, 0)
Screenshot: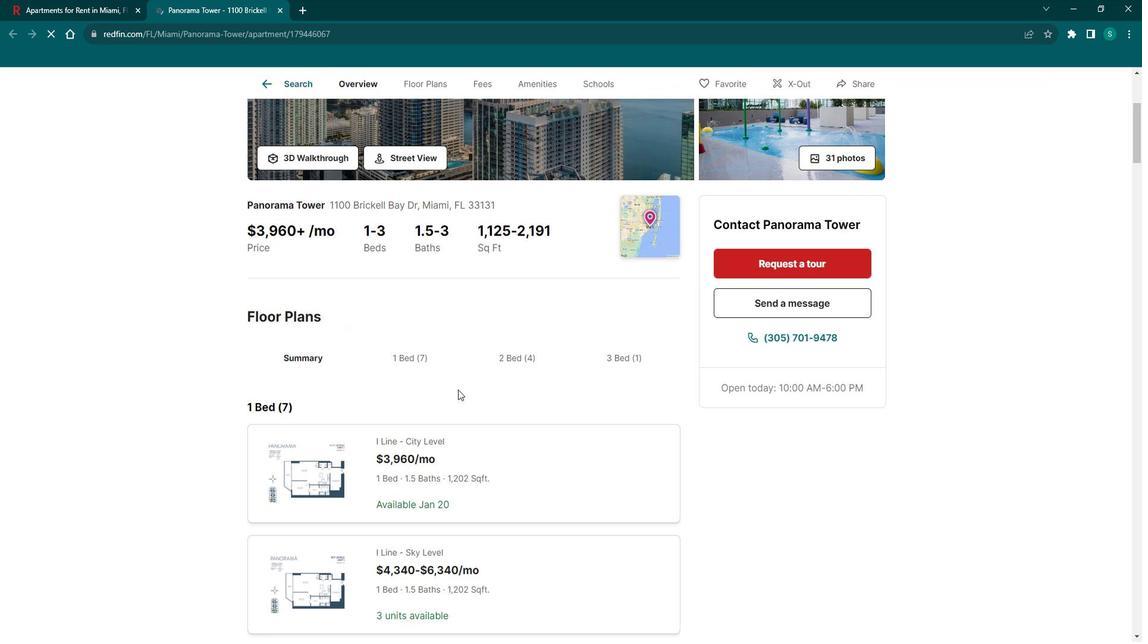 
Action: Mouse scrolled (471, 388) with delta (0, 0)
Screenshot: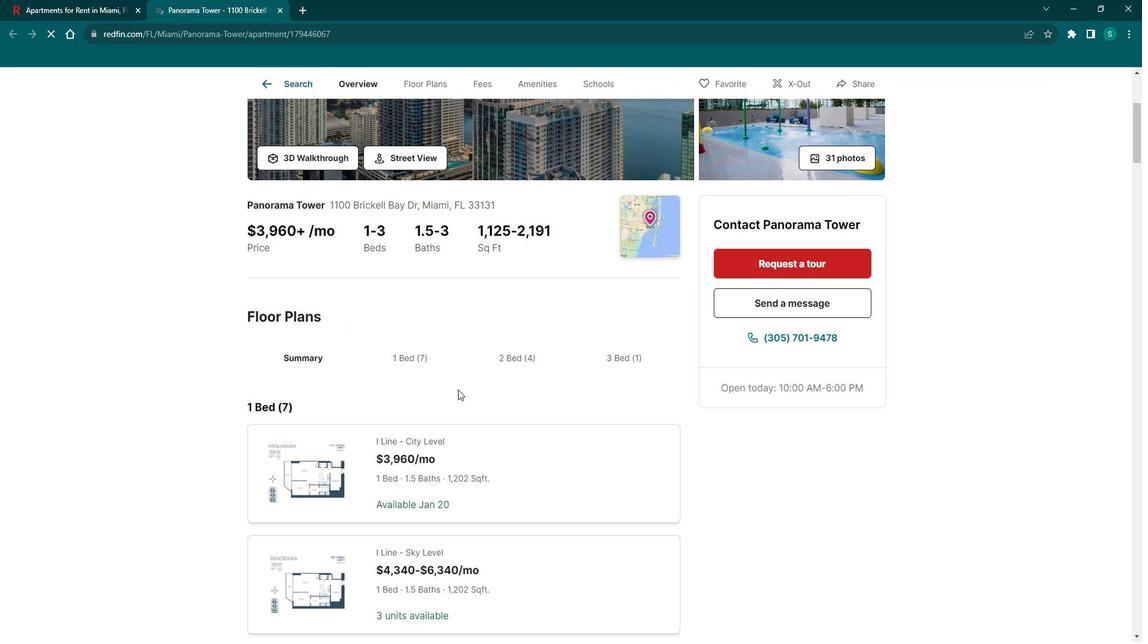 
Action: Mouse scrolled (471, 388) with delta (0, 0)
Screenshot: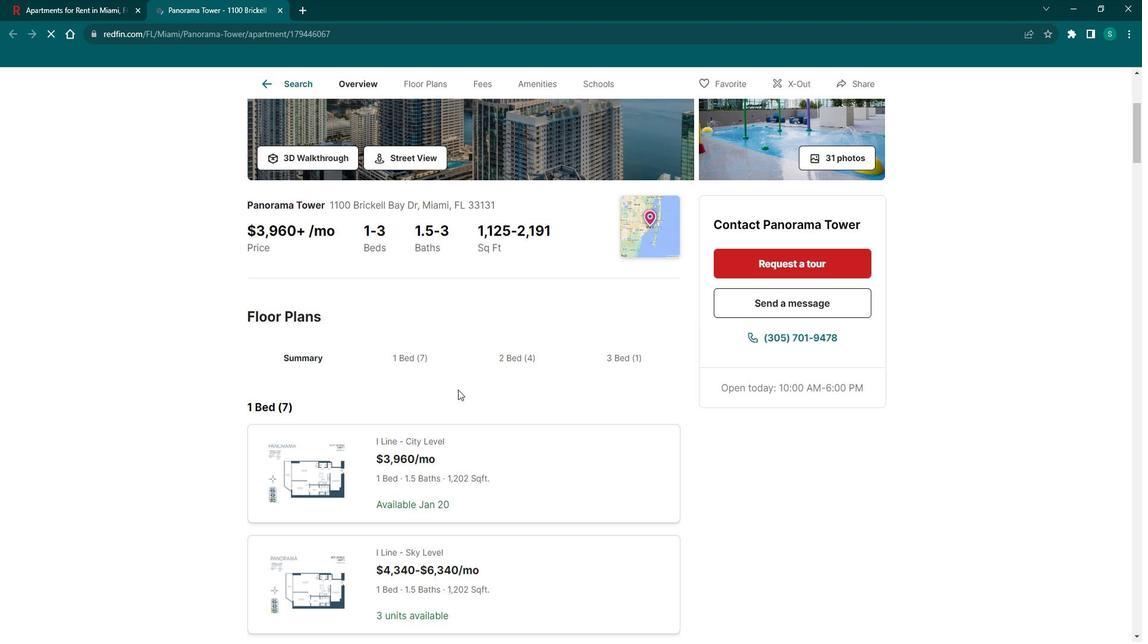 
Action: Mouse scrolled (471, 388) with delta (0, 0)
Screenshot: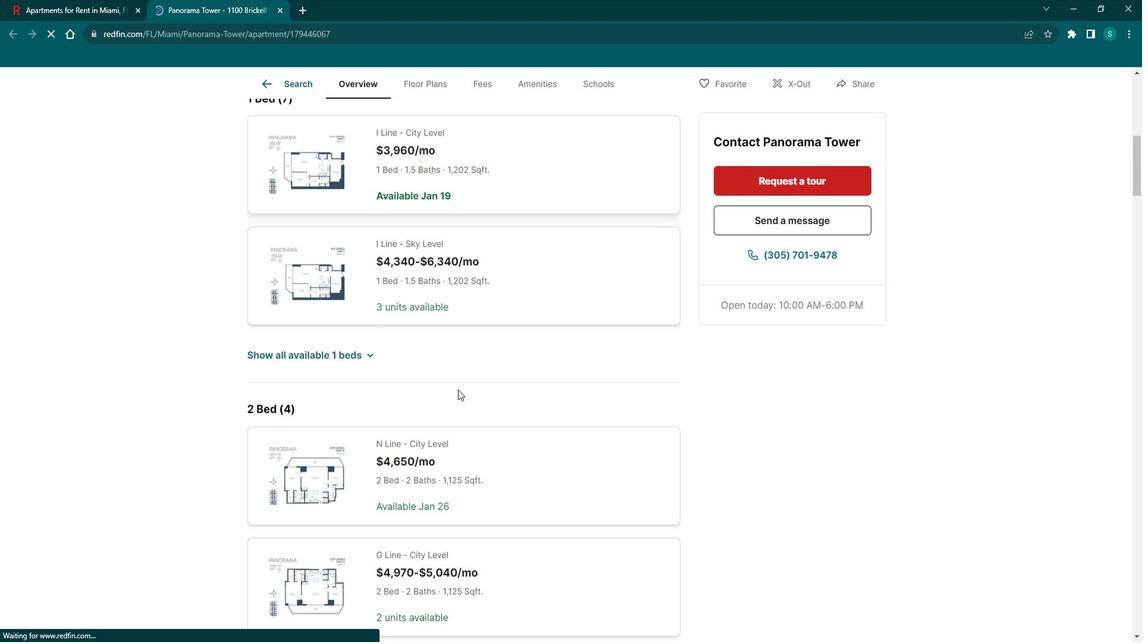 
Action: Mouse scrolled (471, 388) with delta (0, 0)
Screenshot: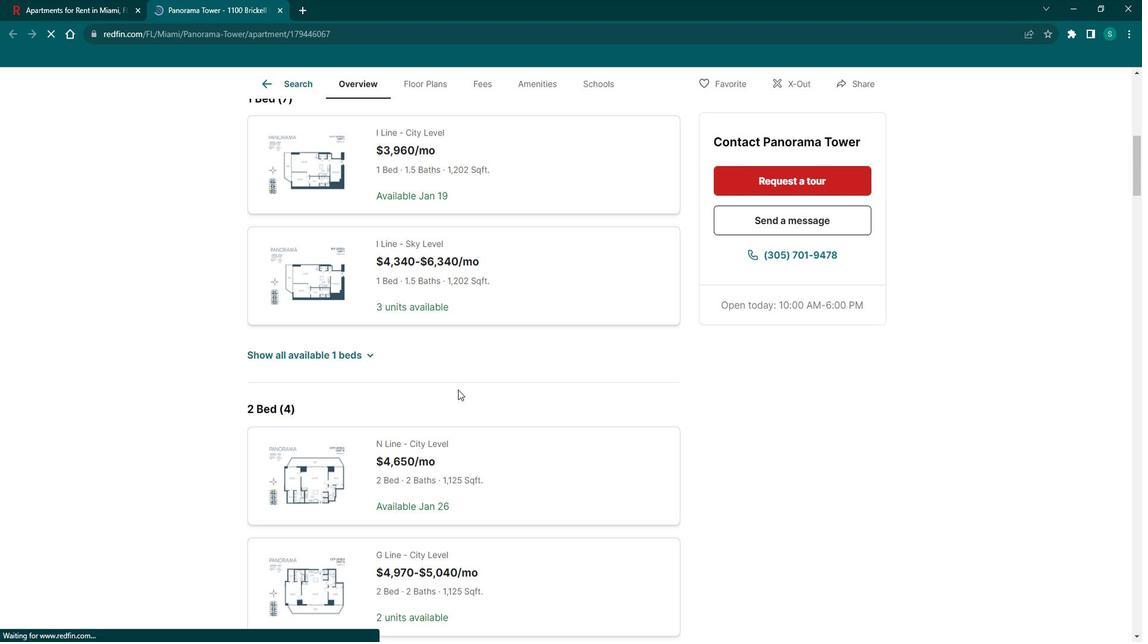 
Action: Mouse scrolled (471, 388) with delta (0, 0)
Screenshot: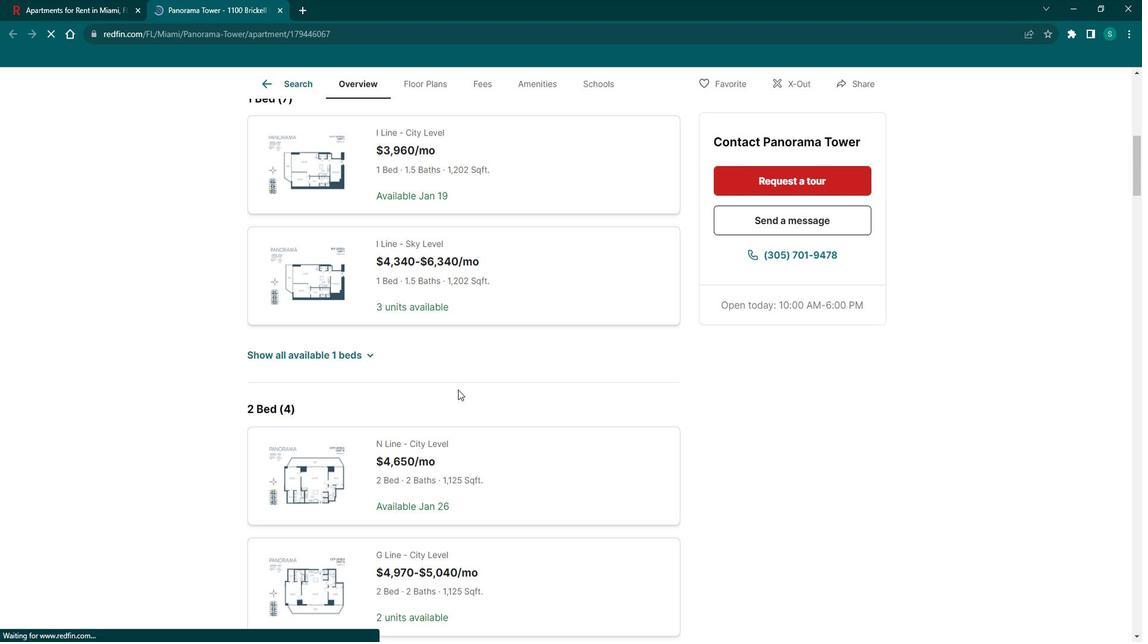
Action: Mouse scrolled (471, 388) with delta (0, 0)
Screenshot: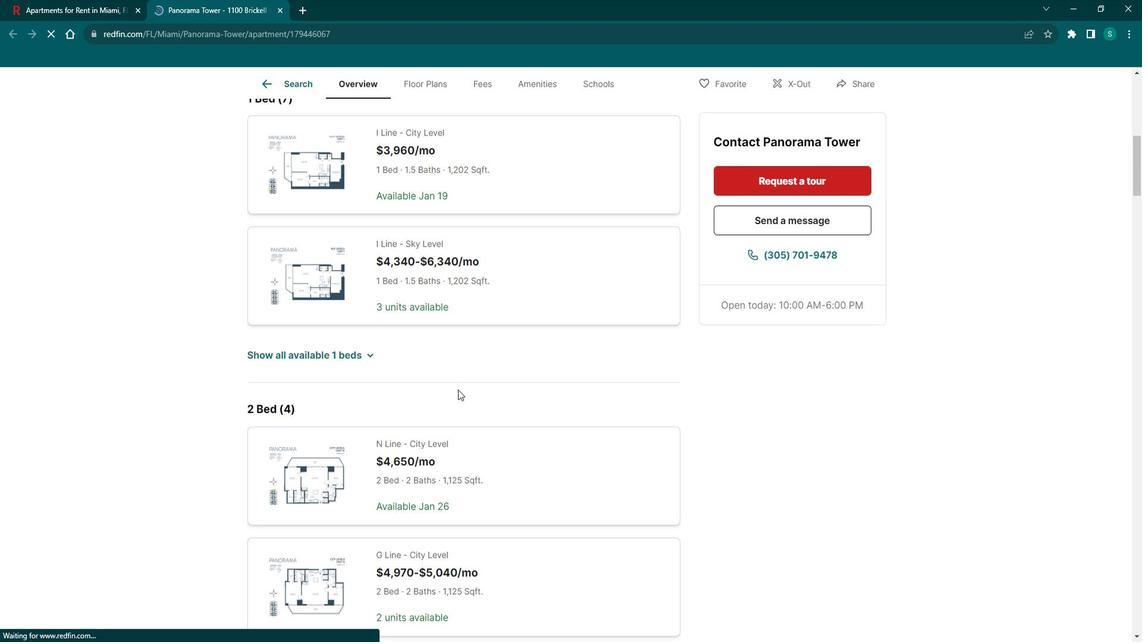 
Action: Mouse scrolled (471, 388) with delta (0, 0)
Screenshot: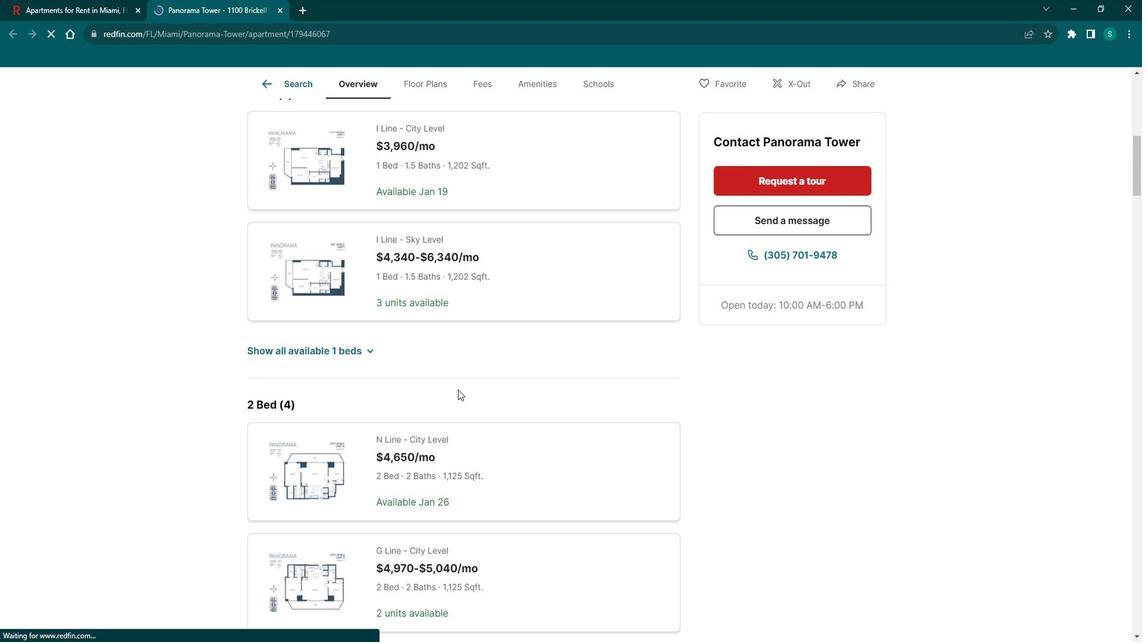 
Action: Mouse scrolled (471, 388) with delta (0, 0)
Screenshot: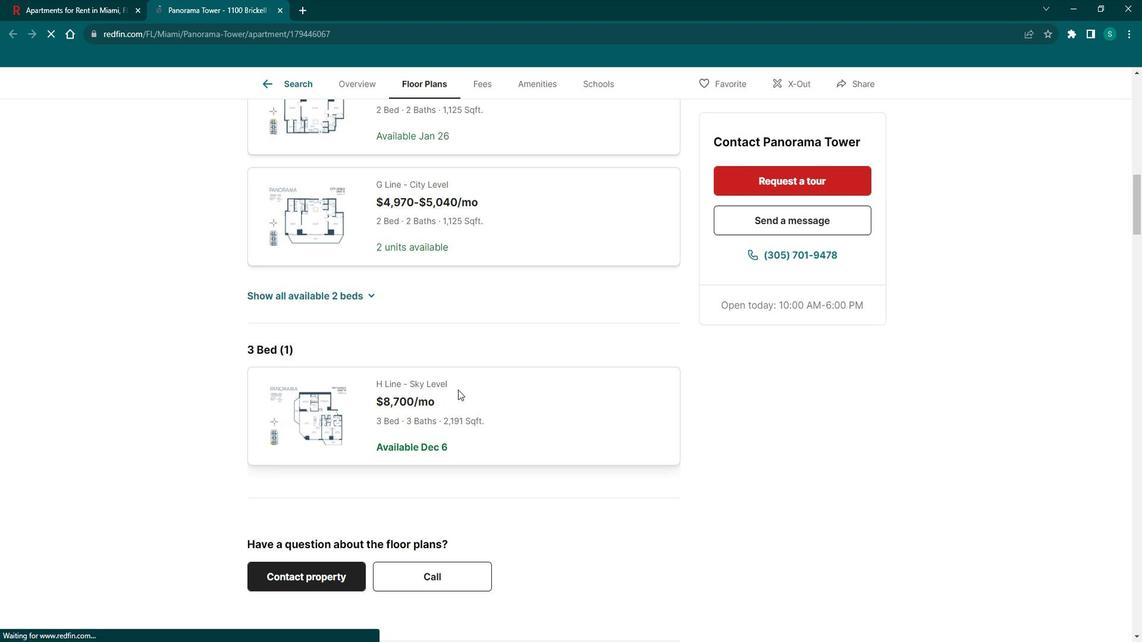 
Action: Mouse scrolled (471, 388) with delta (0, 0)
Screenshot: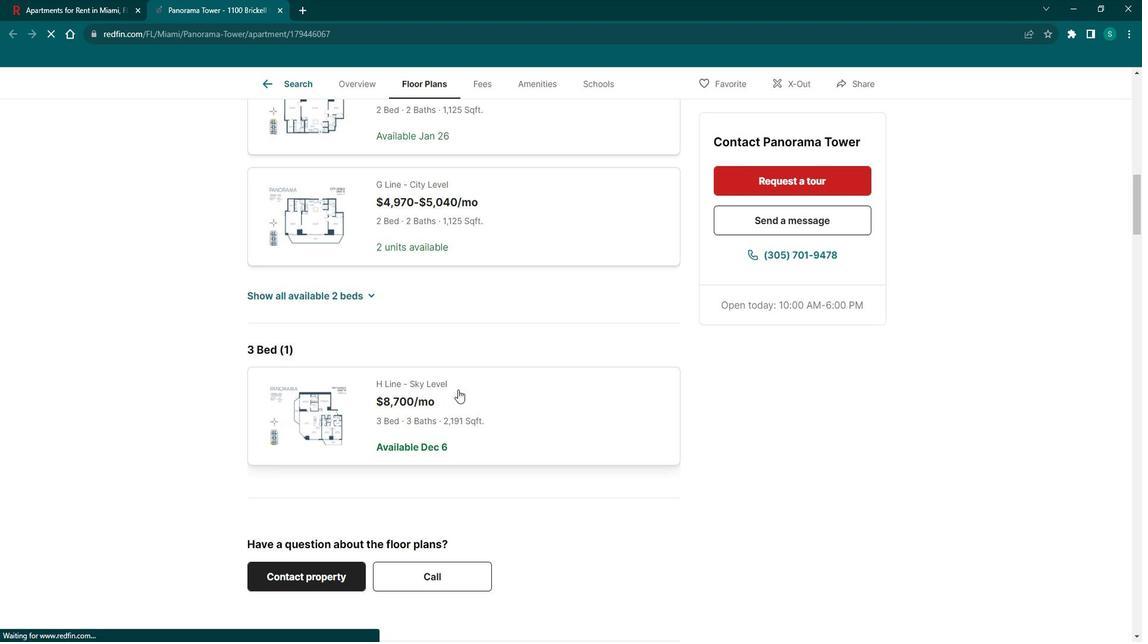 
Action: Mouse scrolled (471, 388) with delta (0, 0)
Screenshot: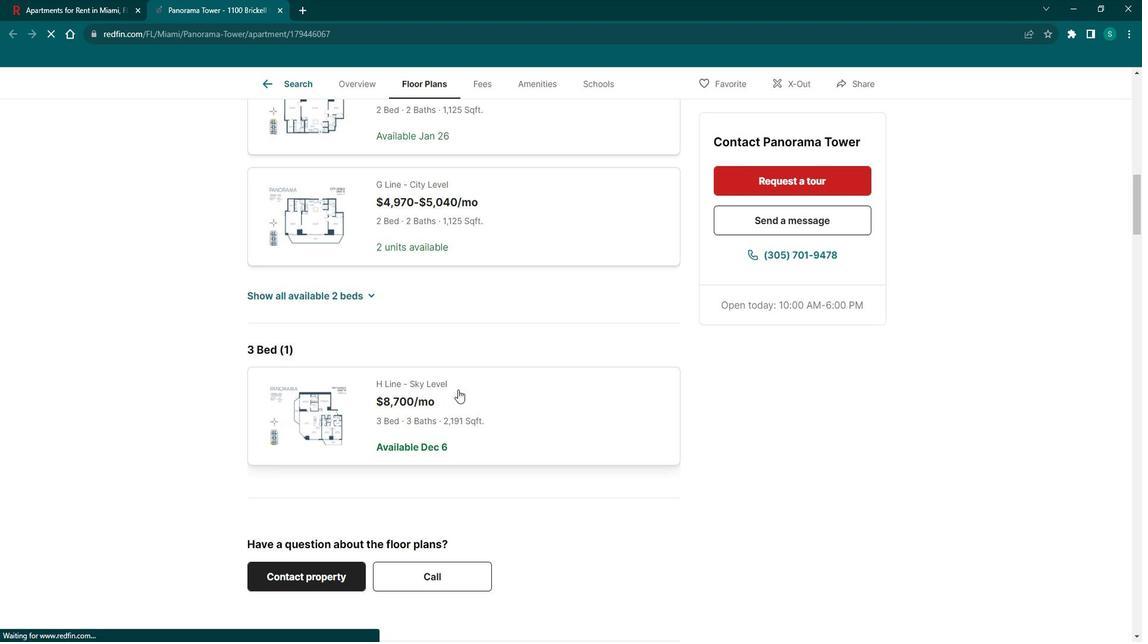 
Action: Mouse scrolled (471, 388) with delta (0, 0)
Screenshot: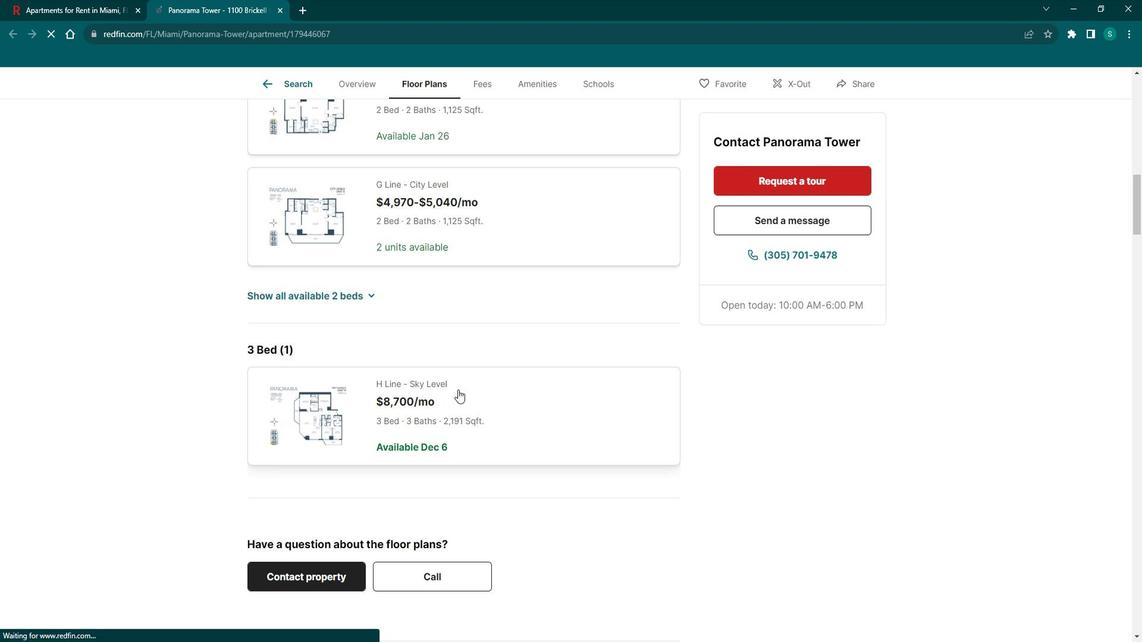 
Action: Mouse scrolled (471, 388) with delta (0, 0)
Screenshot: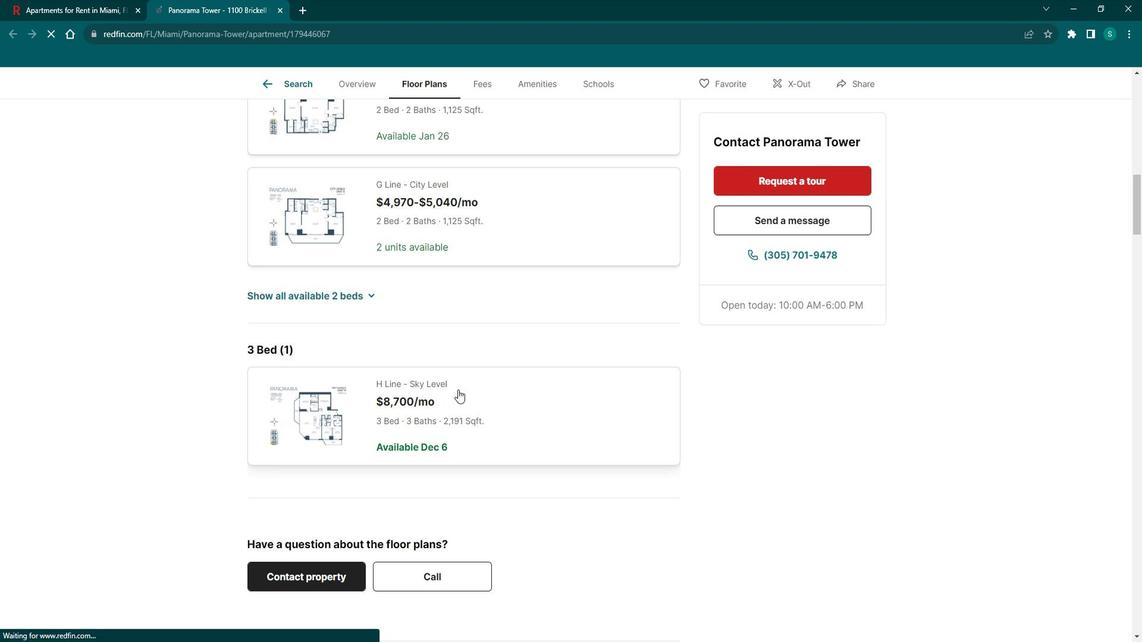 
Action: Mouse scrolled (471, 388) with delta (0, 0)
Screenshot: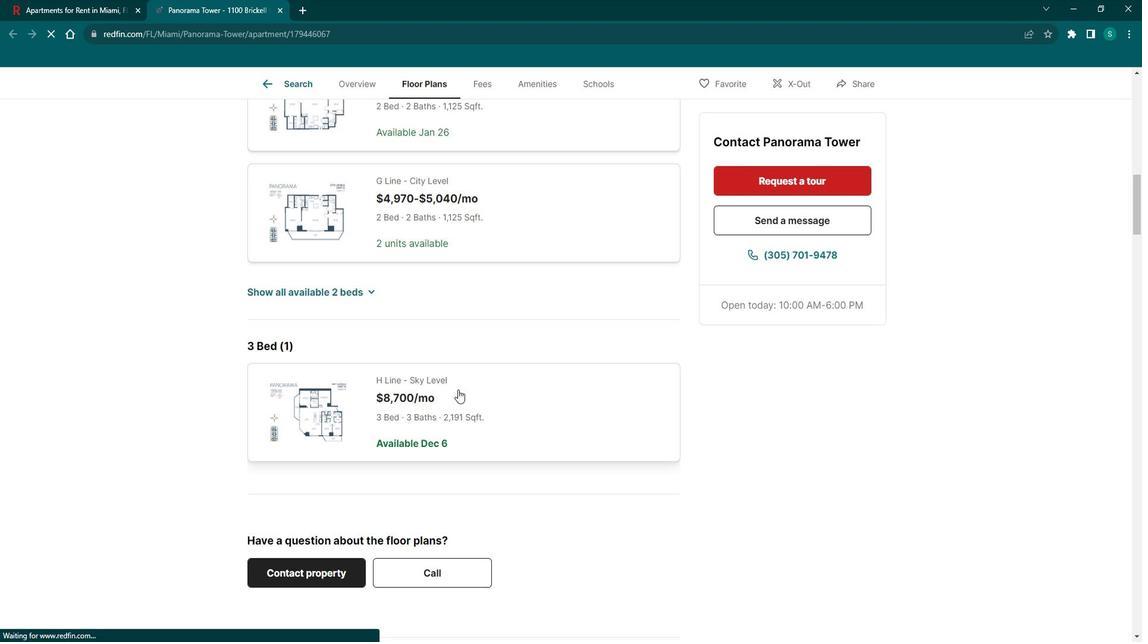 
Action: Mouse scrolled (471, 388) with delta (0, 0)
Screenshot: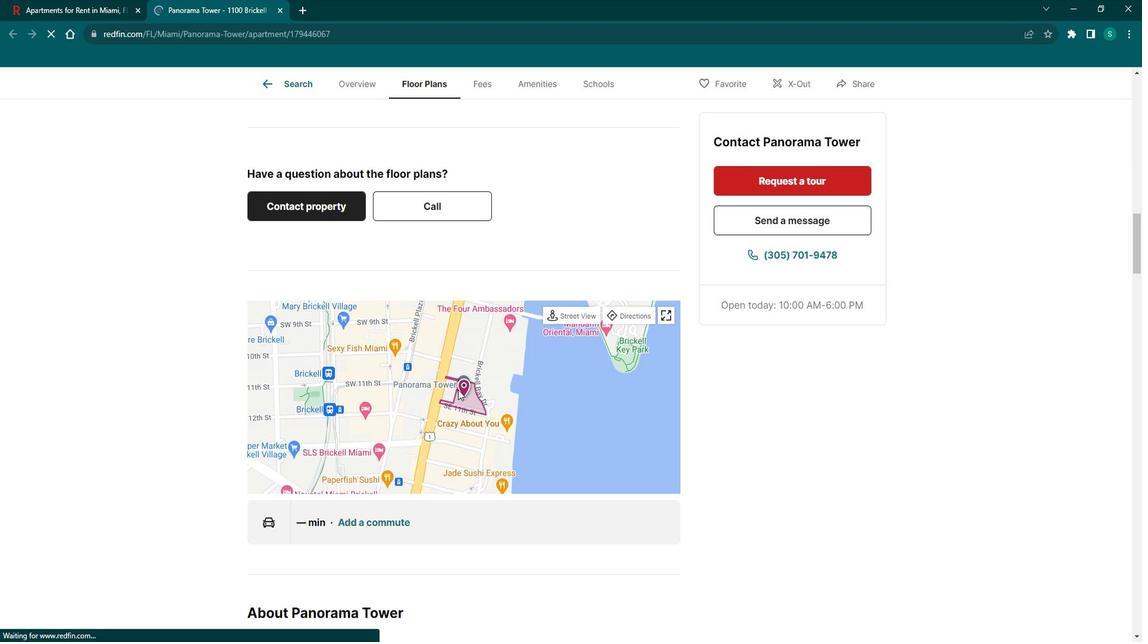 
Action: Mouse scrolled (471, 388) with delta (0, 0)
Screenshot: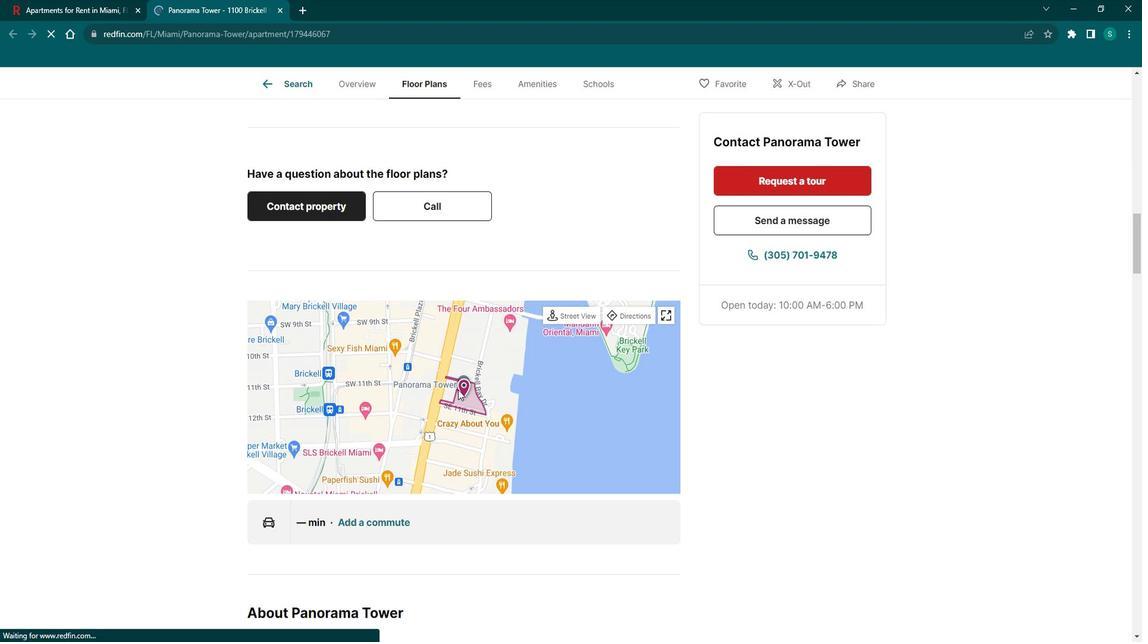 
Action: Mouse scrolled (471, 388) with delta (0, 0)
Screenshot: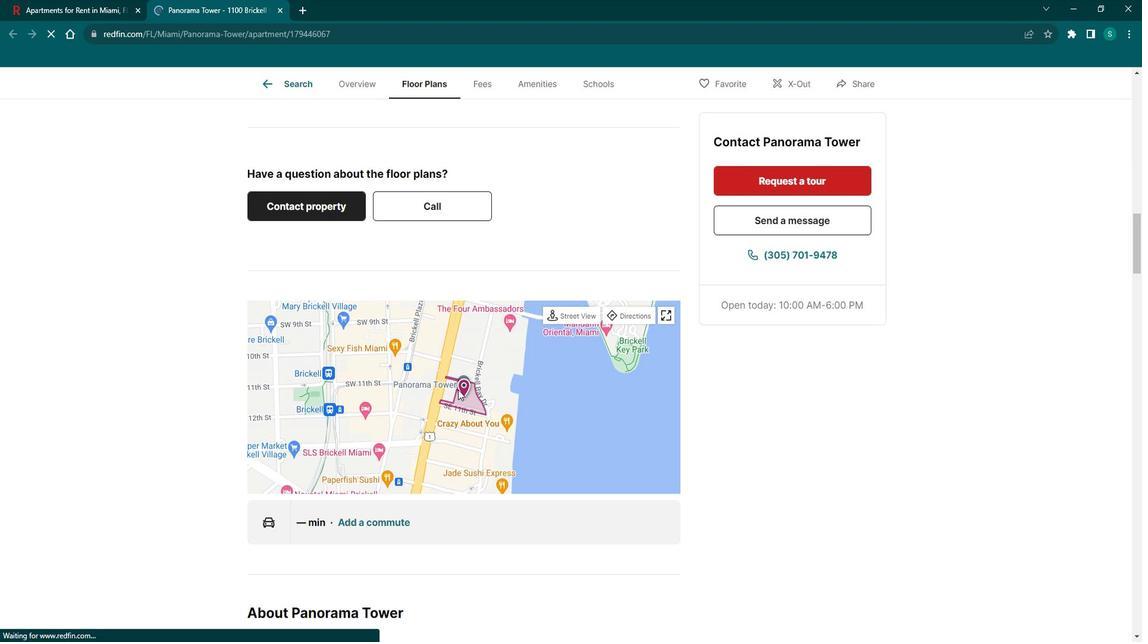 
Action: Mouse scrolled (471, 388) with delta (0, 0)
Screenshot: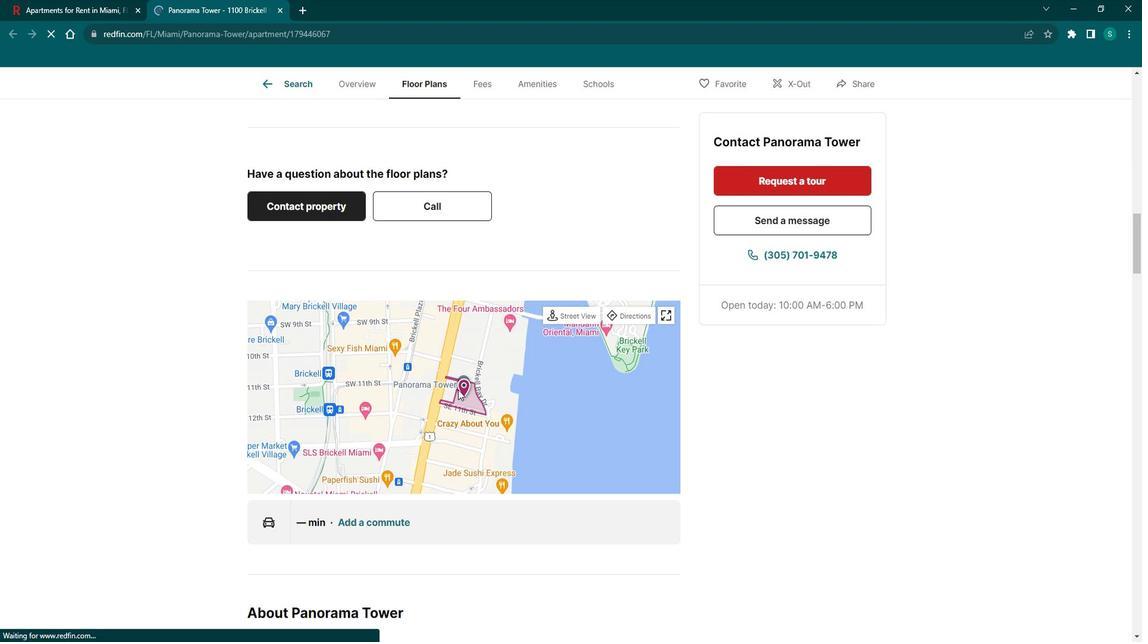 
Action: Mouse scrolled (471, 388) with delta (0, 0)
Screenshot: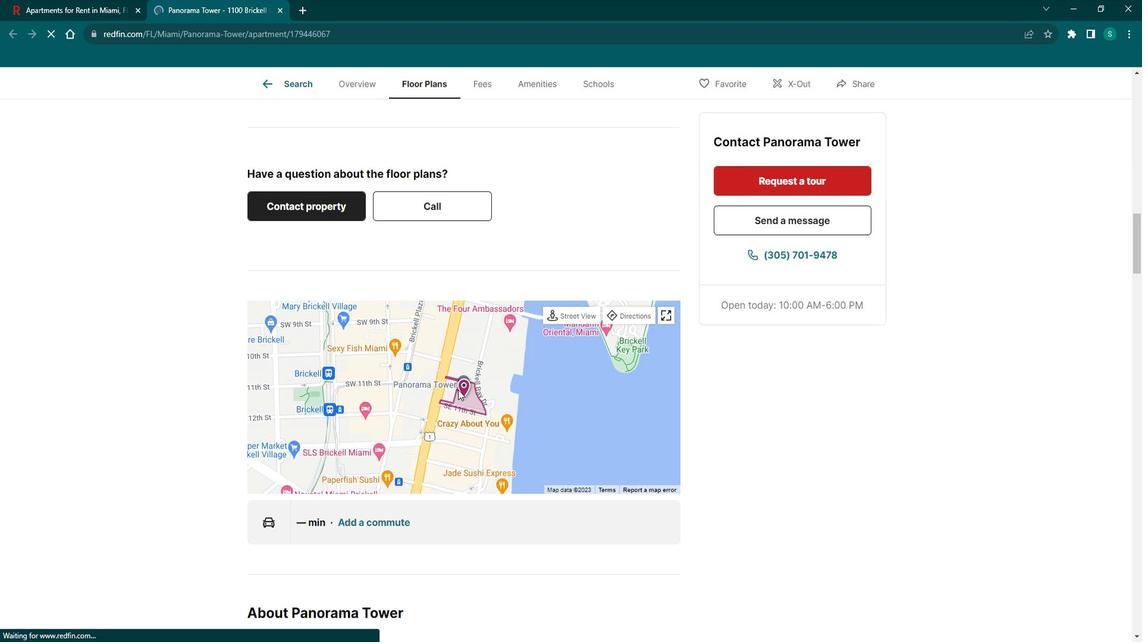 
Action: Mouse scrolled (471, 388) with delta (0, 0)
Screenshot: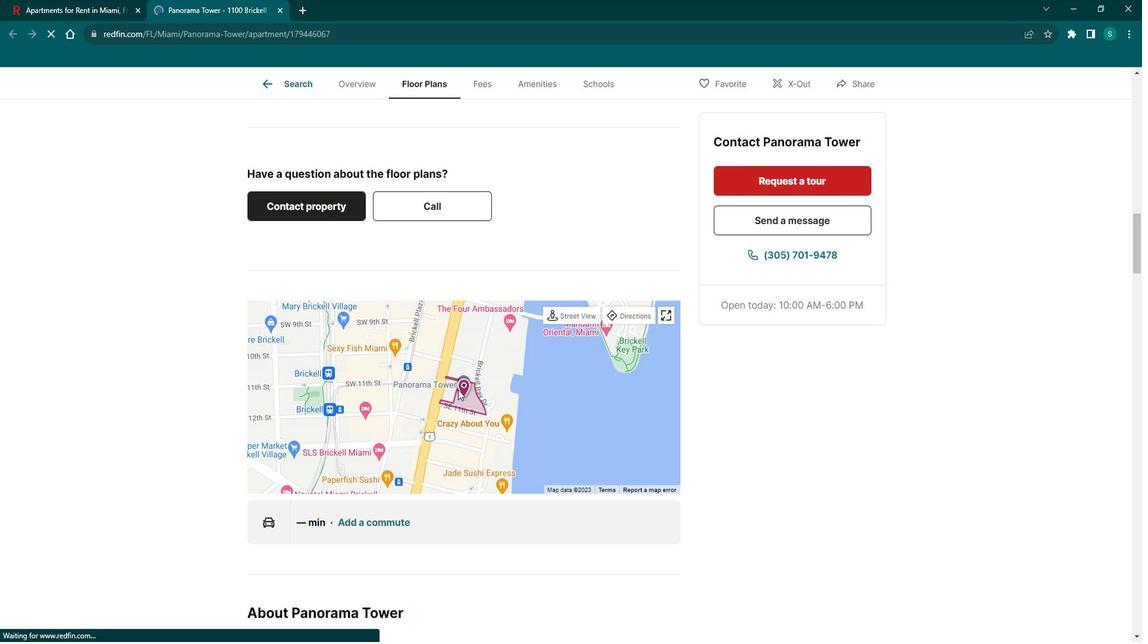 
Action: Mouse scrolled (471, 388) with delta (0, 0)
Screenshot: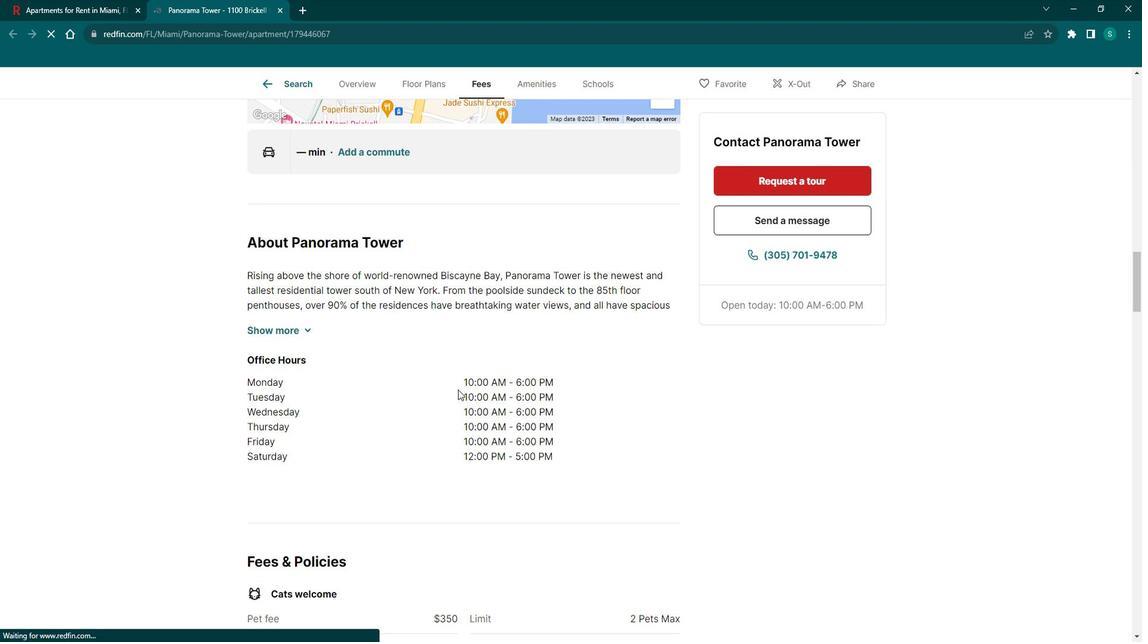 
Action: Mouse scrolled (471, 388) with delta (0, 0)
Screenshot: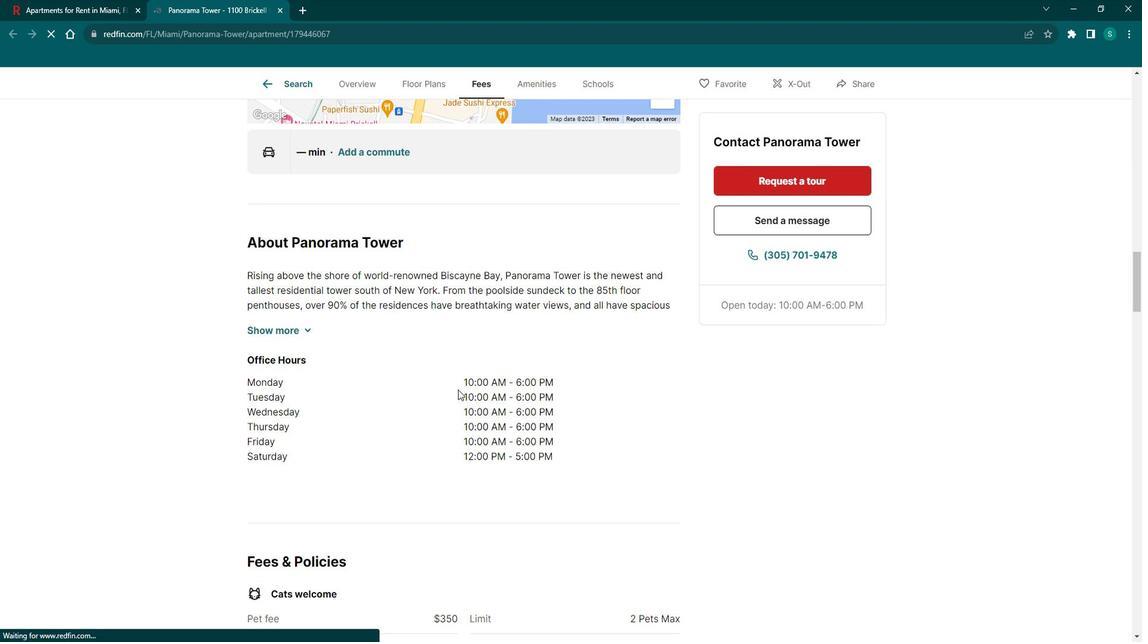 
Action: Mouse scrolled (471, 388) with delta (0, 0)
Screenshot: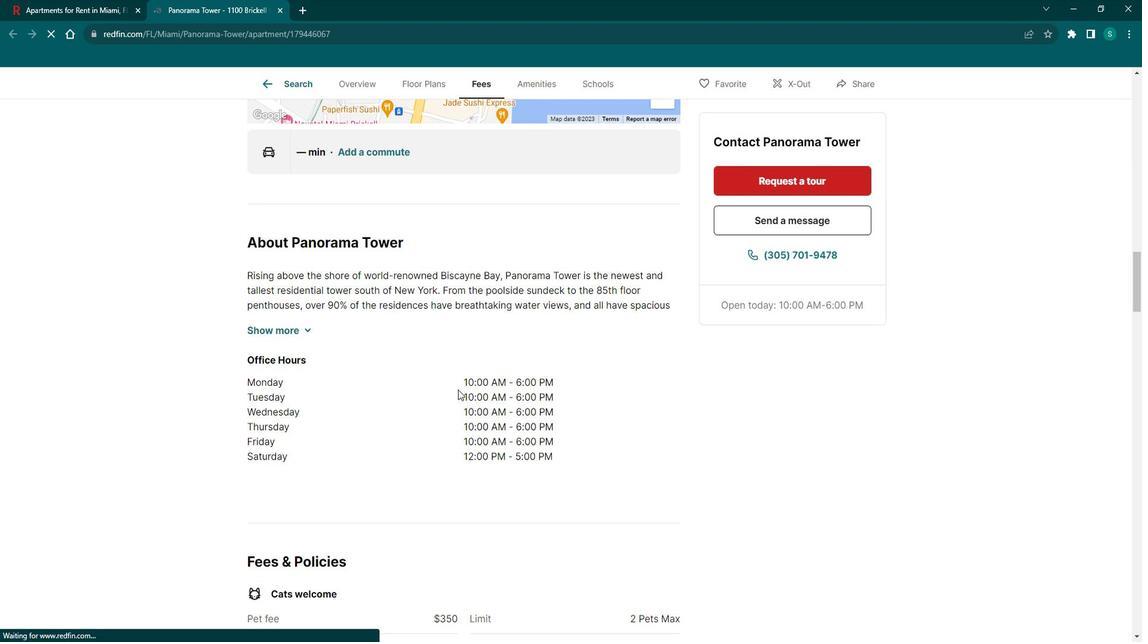 
Action: Mouse scrolled (471, 388) with delta (0, 0)
Screenshot: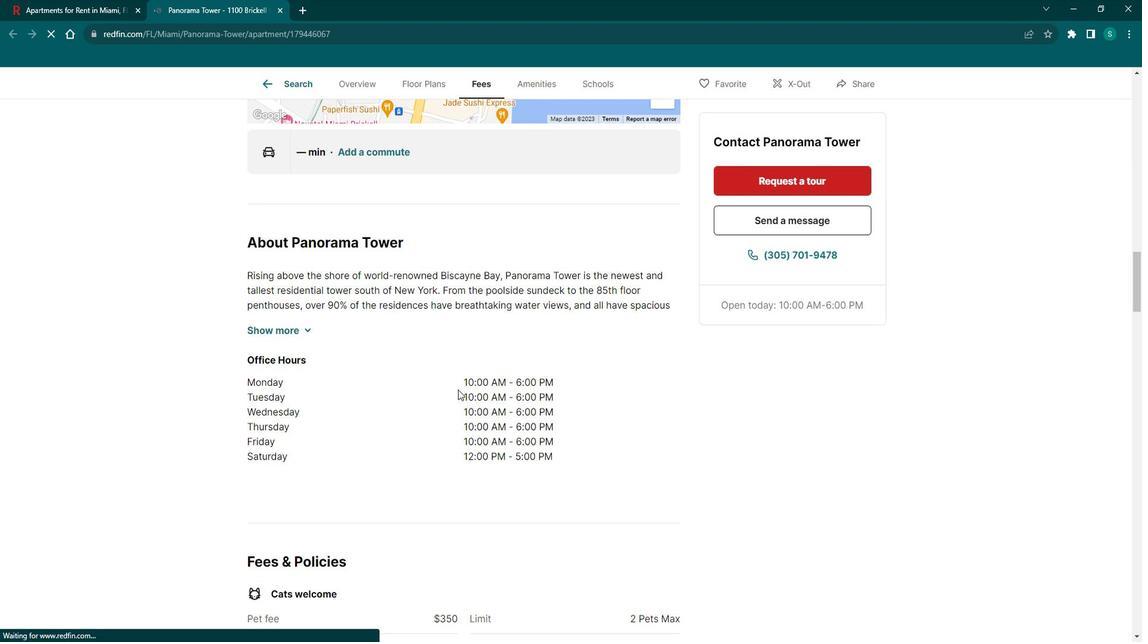 
Action: Mouse scrolled (471, 388) with delta (0, 0)
Screenshot: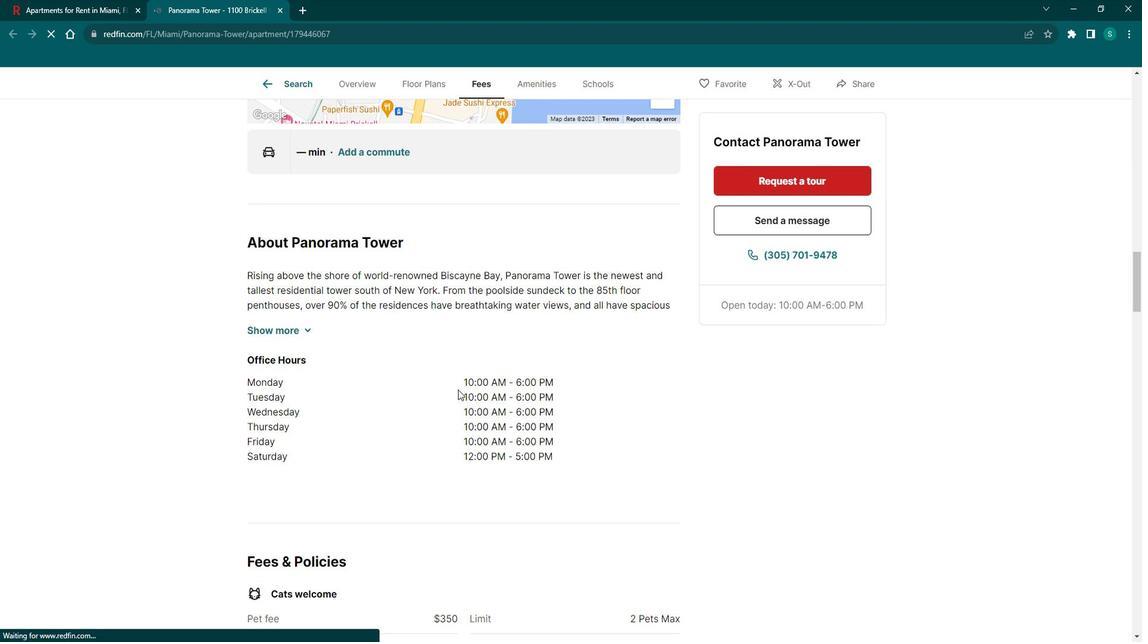 
Action: Mouse scrolled (471, 388) with delta (0, 0)
Screenshot: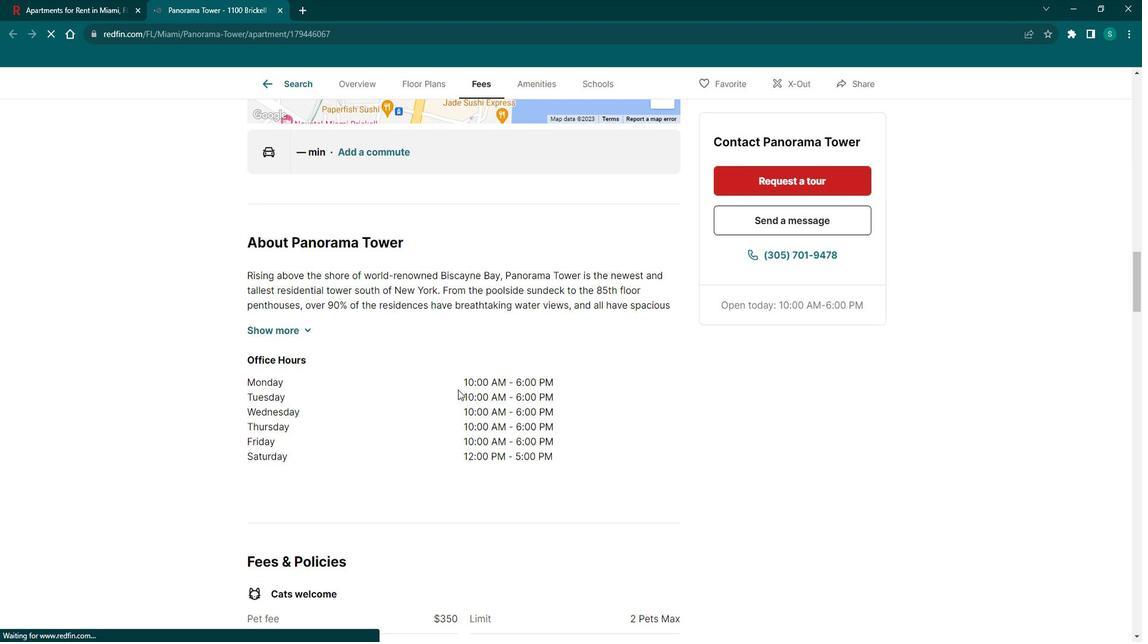 
Action: Mouse moved to (309, 332)
Screenshot: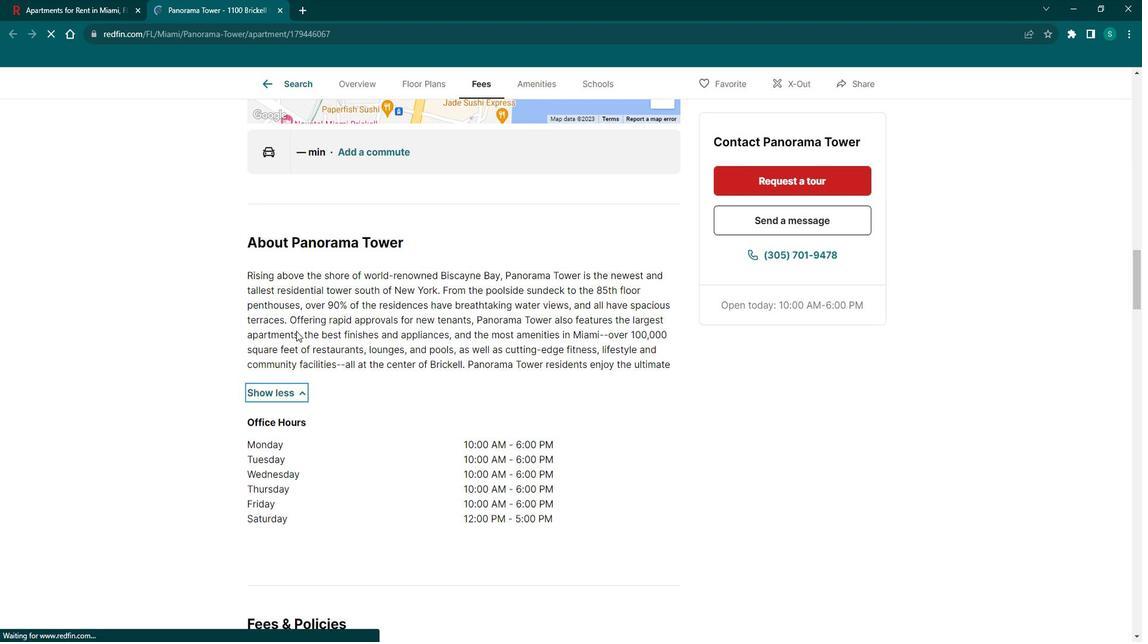 
Action: Mouse pressed left at (309, 332)
Screenshot: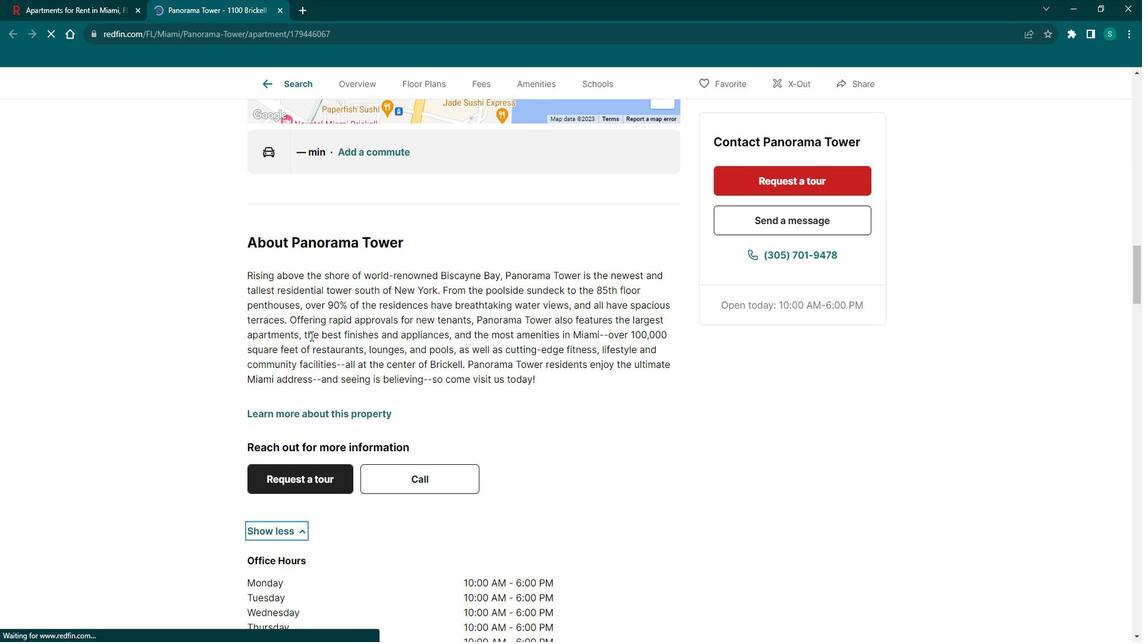 
Action: Mouse moved to (371, 361)
Screenshot: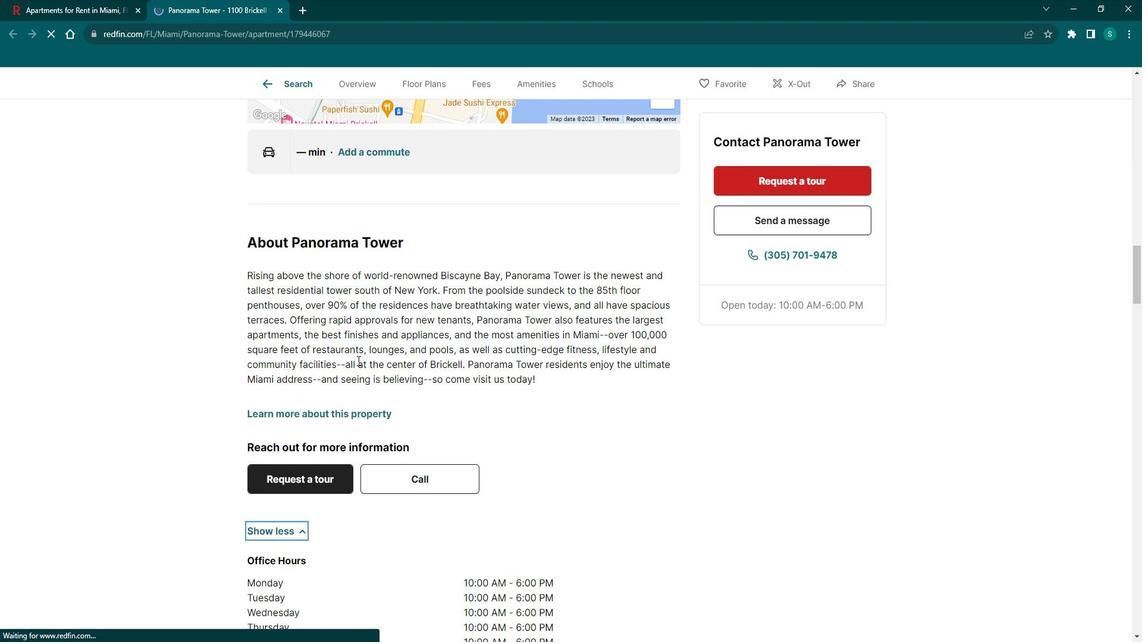 
Action: Mouse scrolled (371, 360) with delta (0, 0)
Screenshot: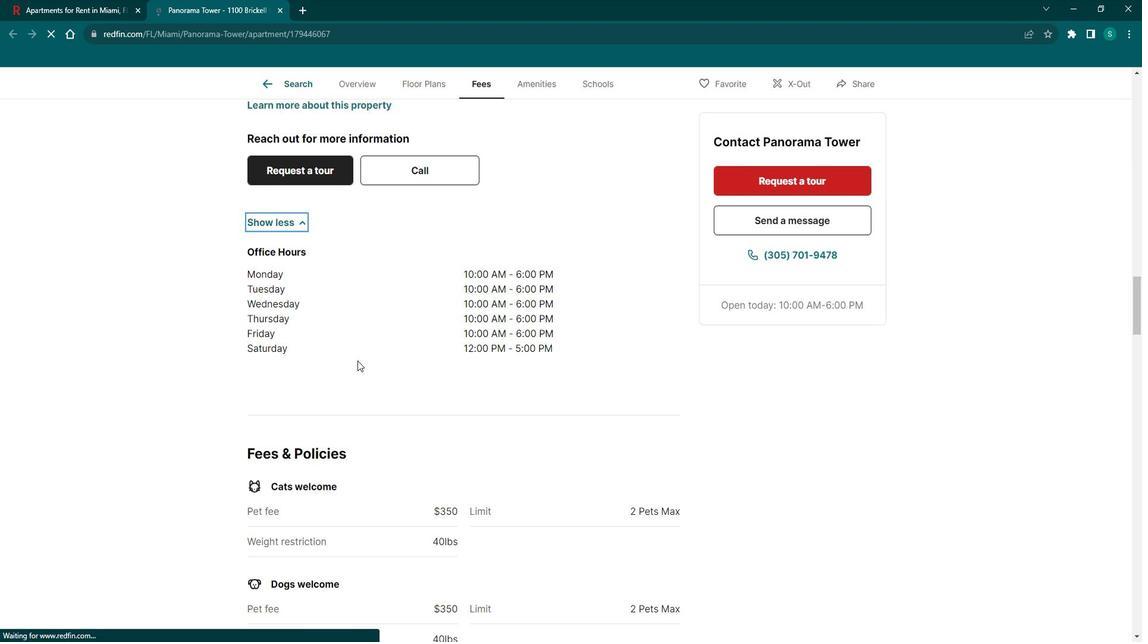 
Action: Mouse scrolled (371, 360) with delta (0, 0)
Screenshot: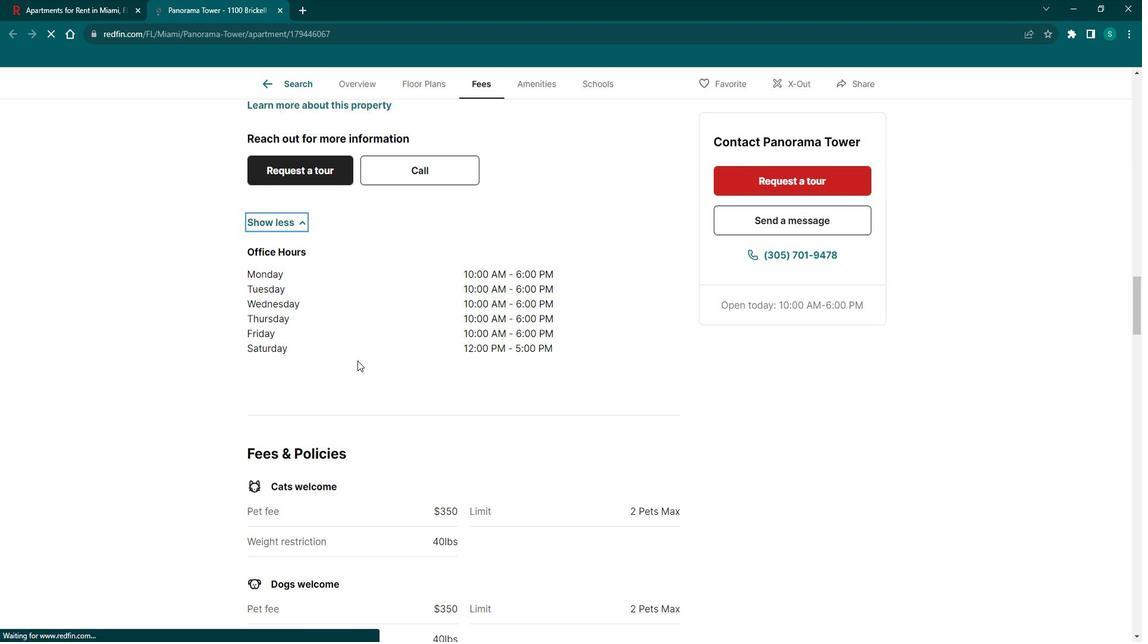 
Action: Mouse scrolled (371, 360) with delta (0, 0)
Screenshot: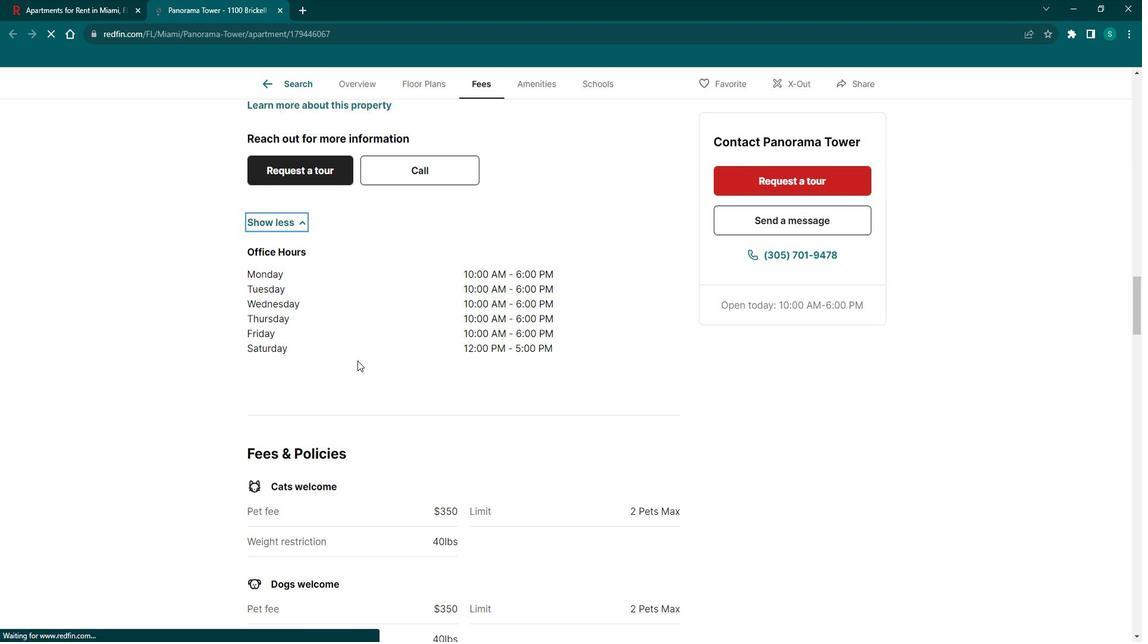 
Action: Mouse scrolled (371, 360) with delta (0, 0)
Screenshot: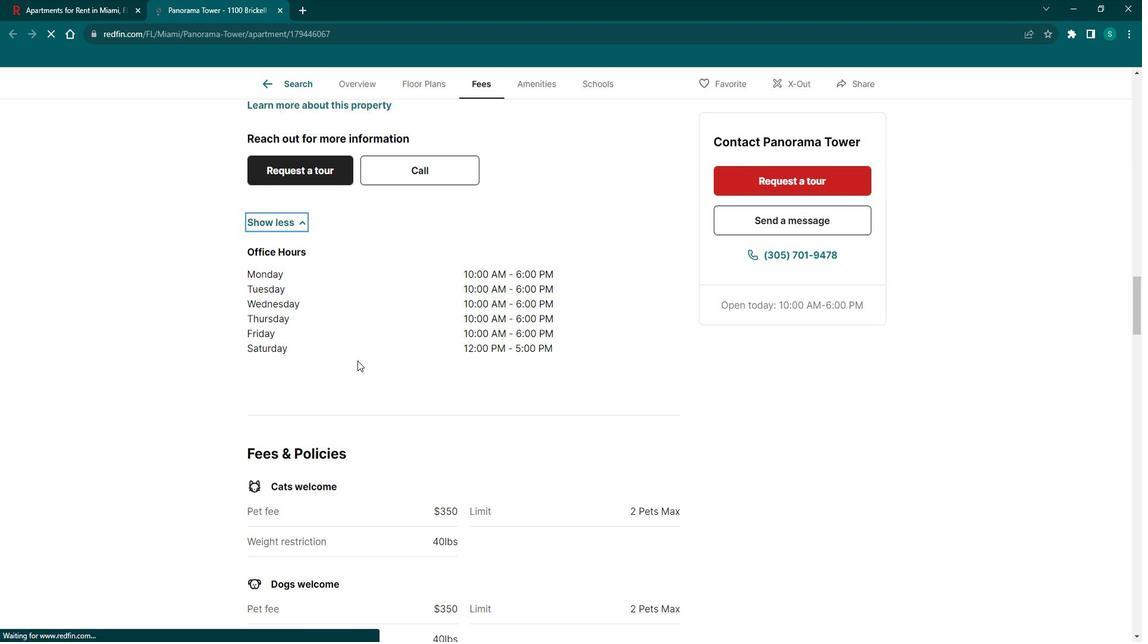 
Action: Mouse scrolled (371, 360) with delta (0, 0)
Screenshot: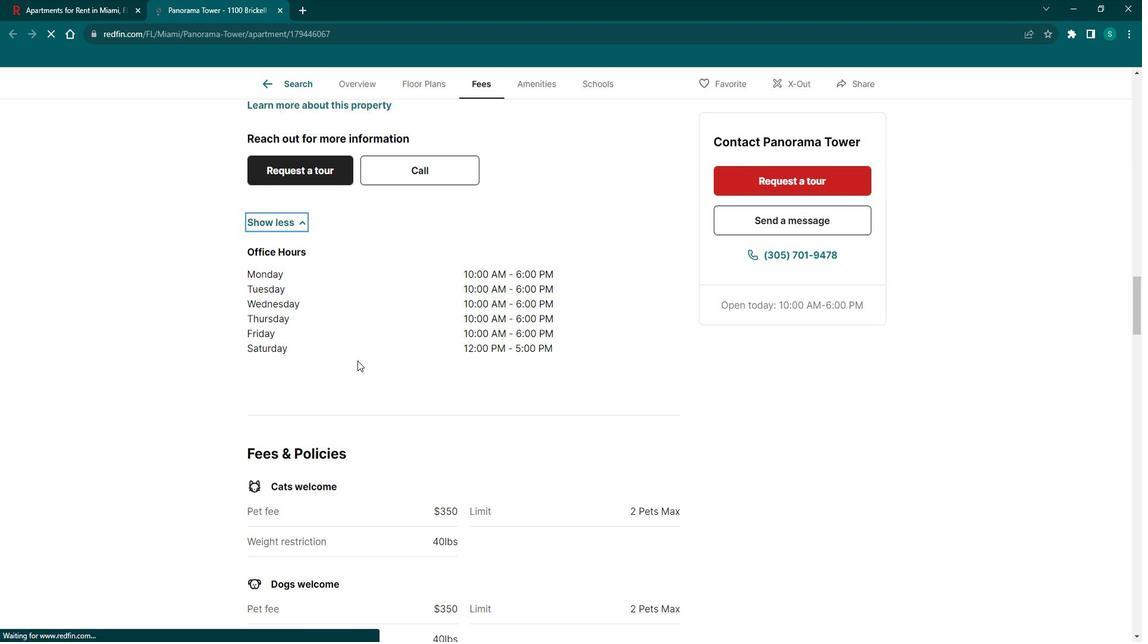 
Action: Mouse scrolled (371, 360) with delta (0, 0)
Screenshot: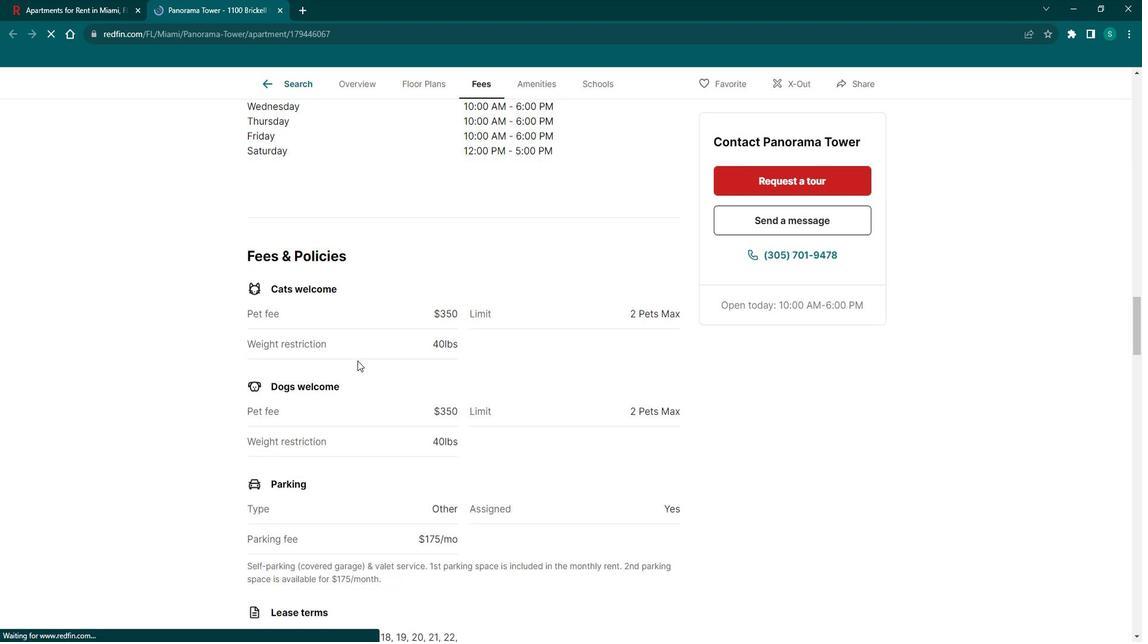 
Action: Mouse scrolled (371, 360) with delta (0, 0)
Screenshot: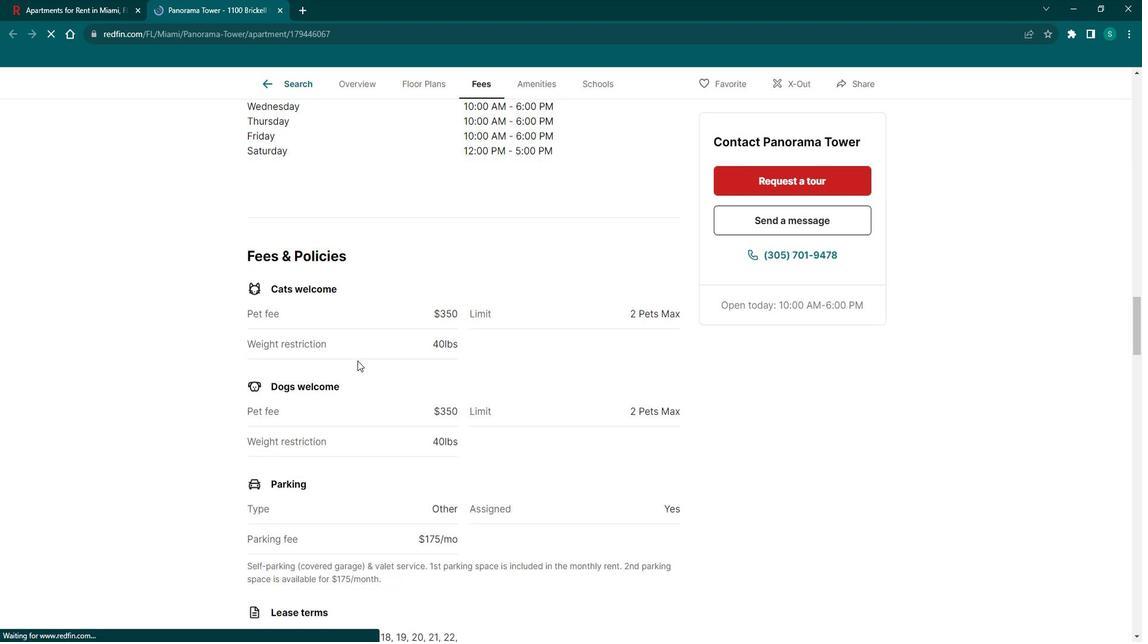 
Action: Mouse scrolled (371, 360) with delta (0, 0)
Screenshot: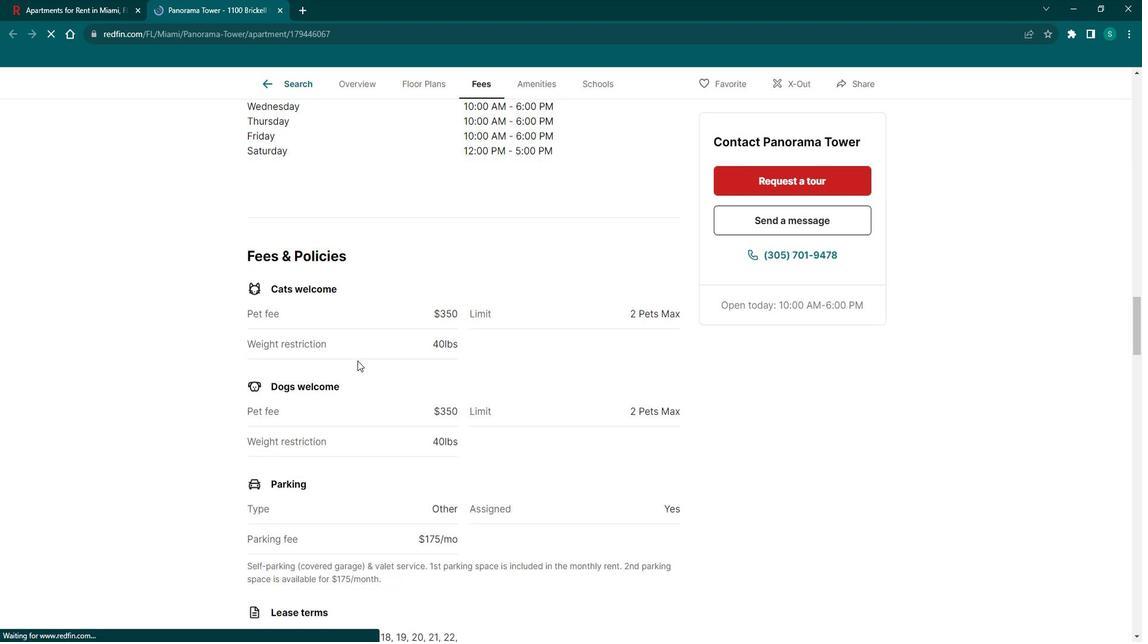 
Action: Mouse scrolled (371, 360) with delta (0, 0)
Screenshot: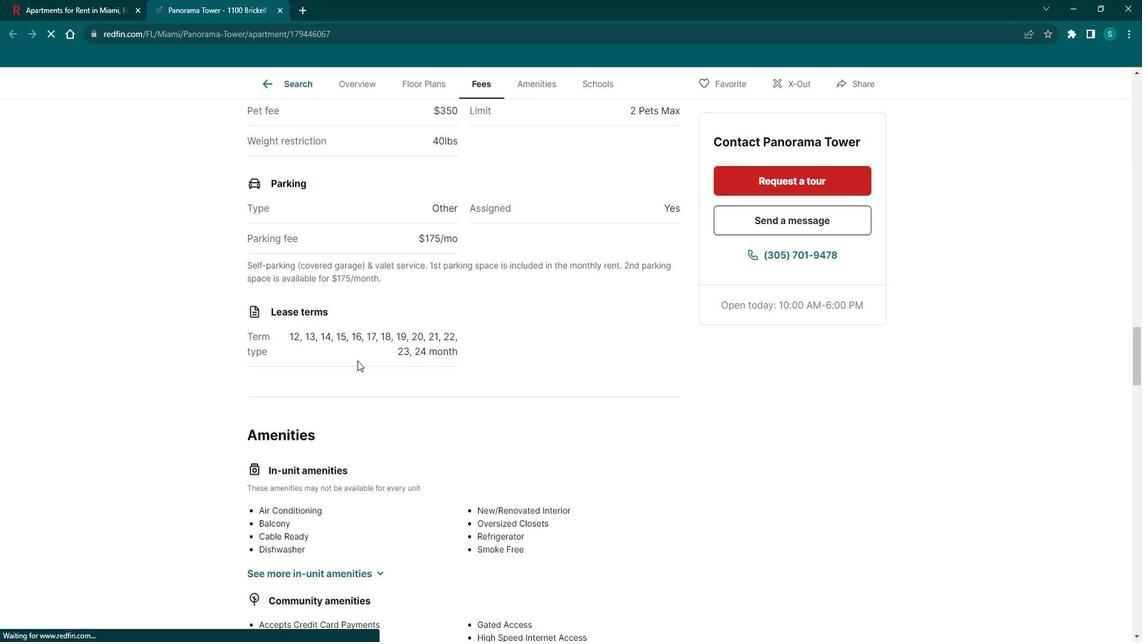 
Action: Mouse scrolled (371, 360) with delta (0, 0)
Screenshot: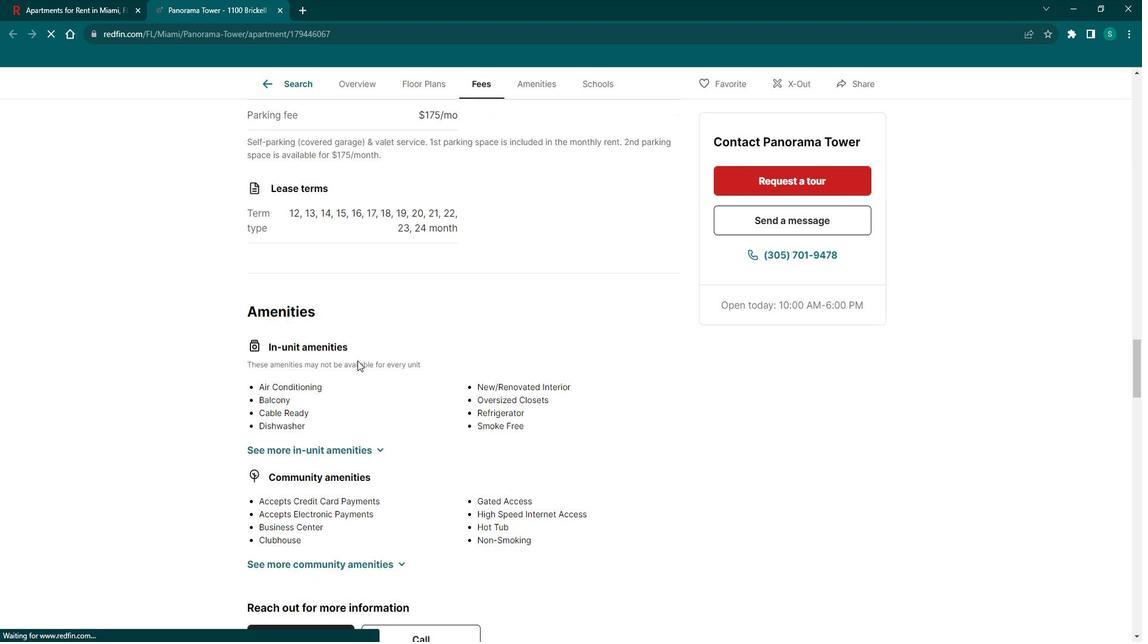 
Action: Mouse scrolled (371, 360) with delta (0, 0)
Screenshot: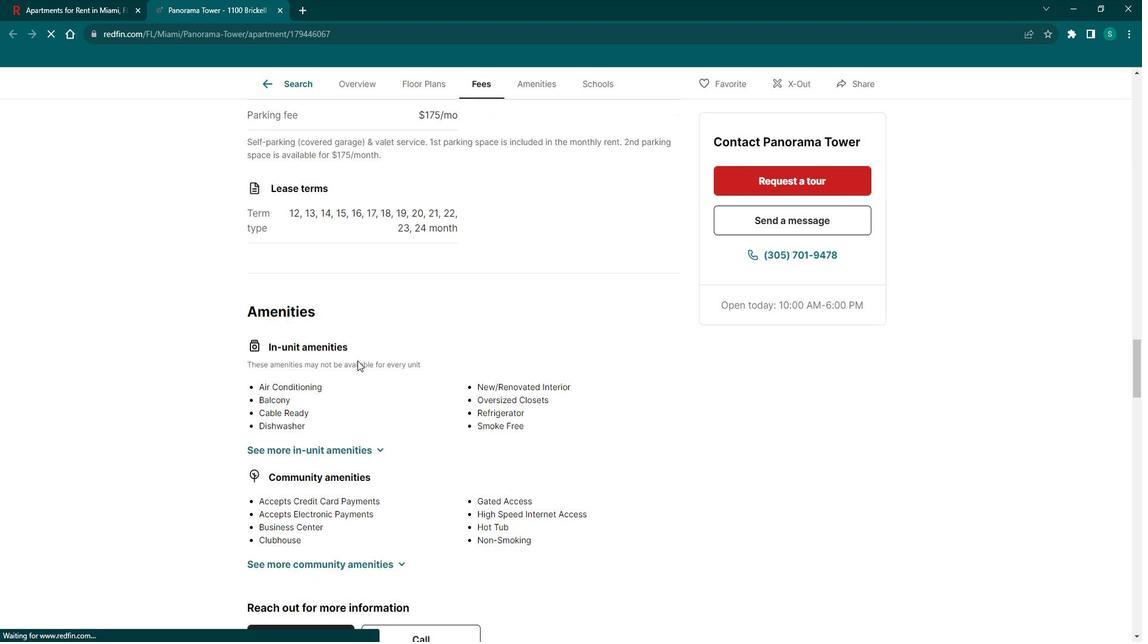 
Action: Mouse scrolled (371, 360) with delta (0, 0)
Screenshot: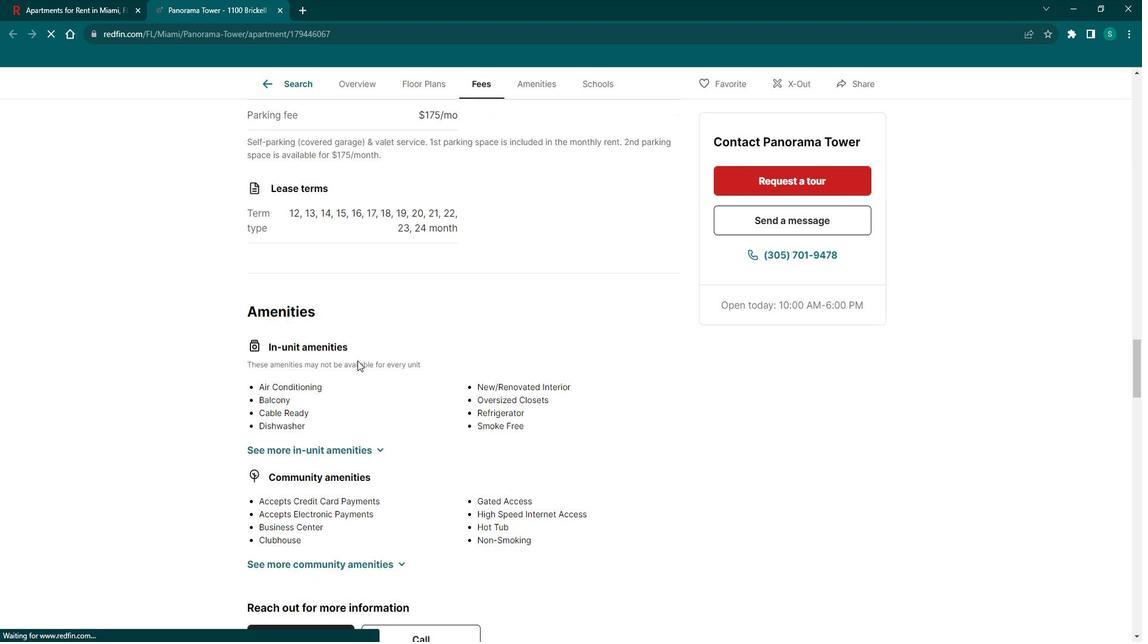 
Action: Mouse scrolled (371, 360) with delta (0, 0)
Screenshot: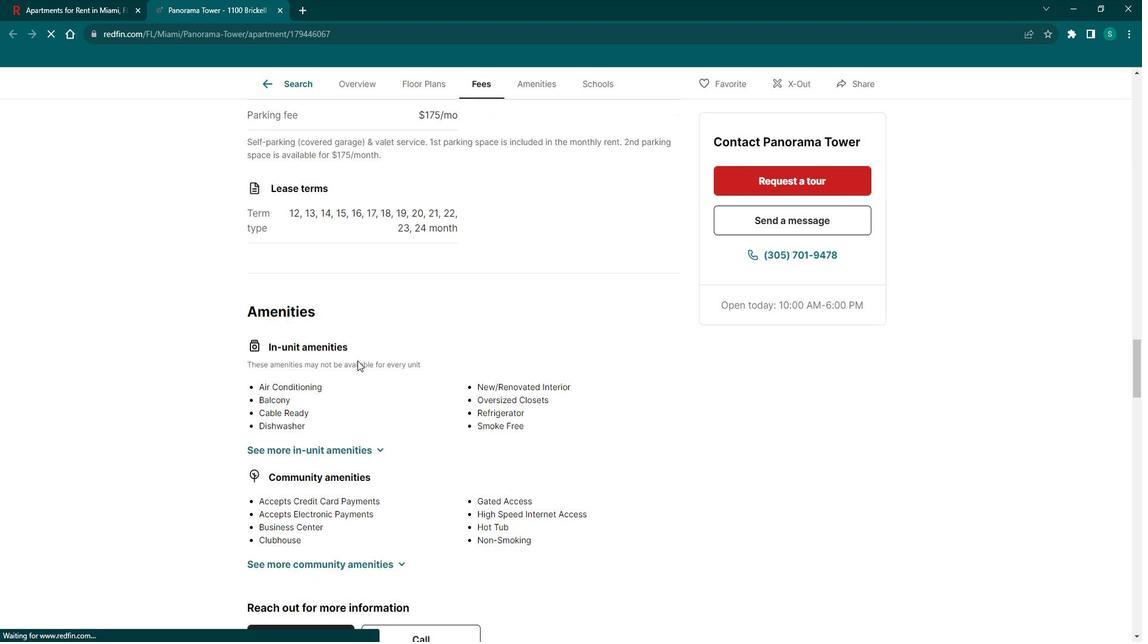 
Action: Mouse scrolled (371, 360) with delta (0, 0)
Screenshot: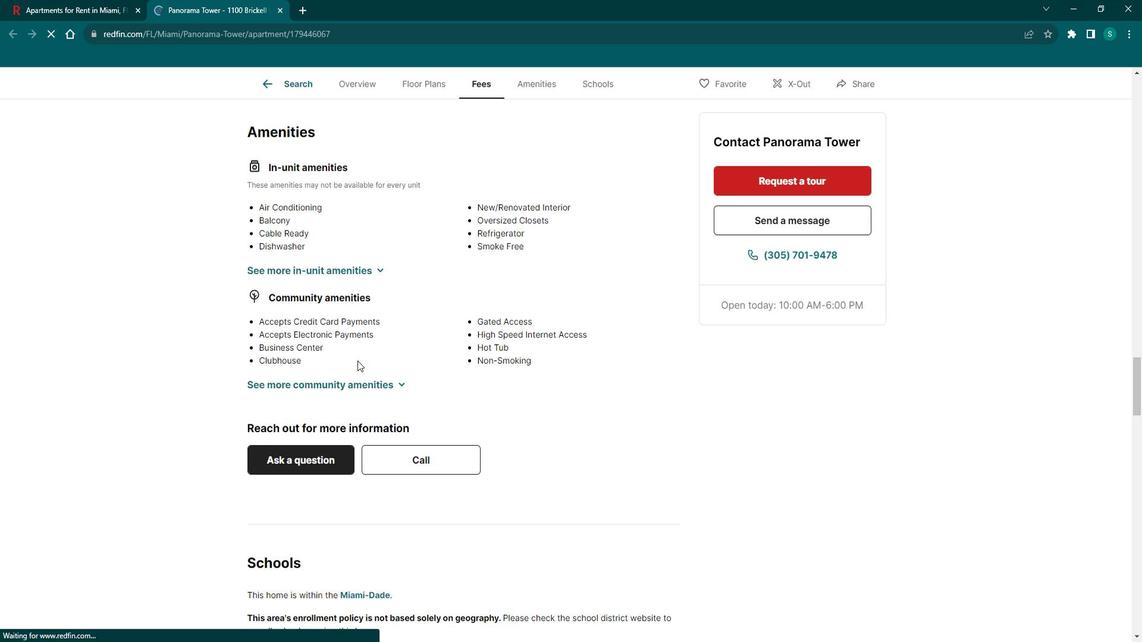 
Action: Mouse scrolled (371, 360) with delta (0, 0)
Screenshot: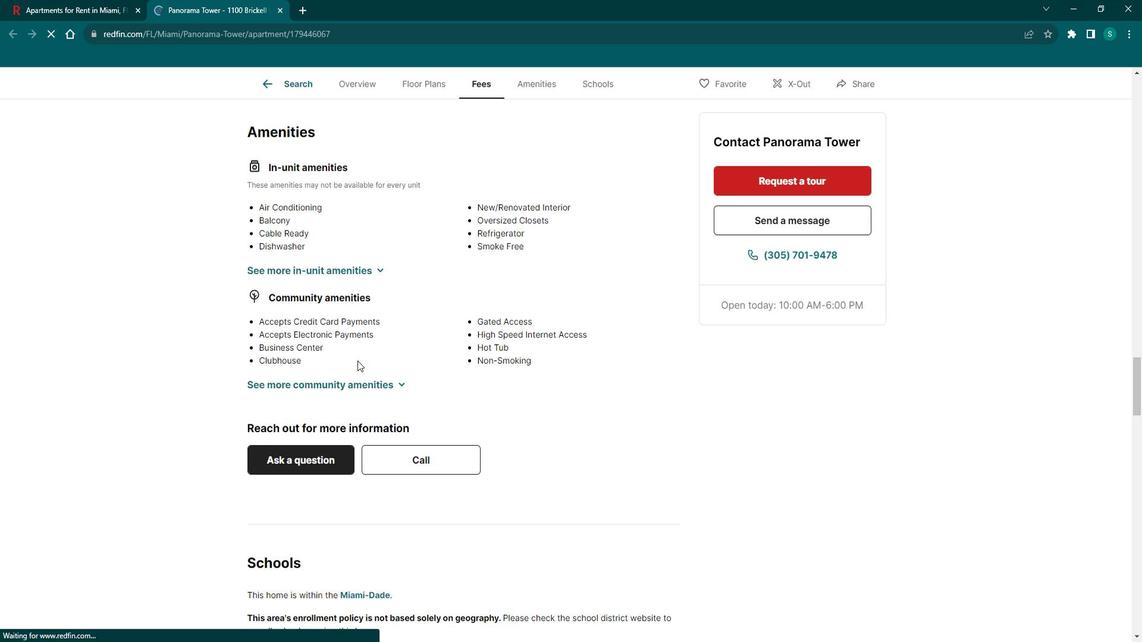 
Action: Mouse scrolled (371, 360) with delta (0, 0)
Screenshot: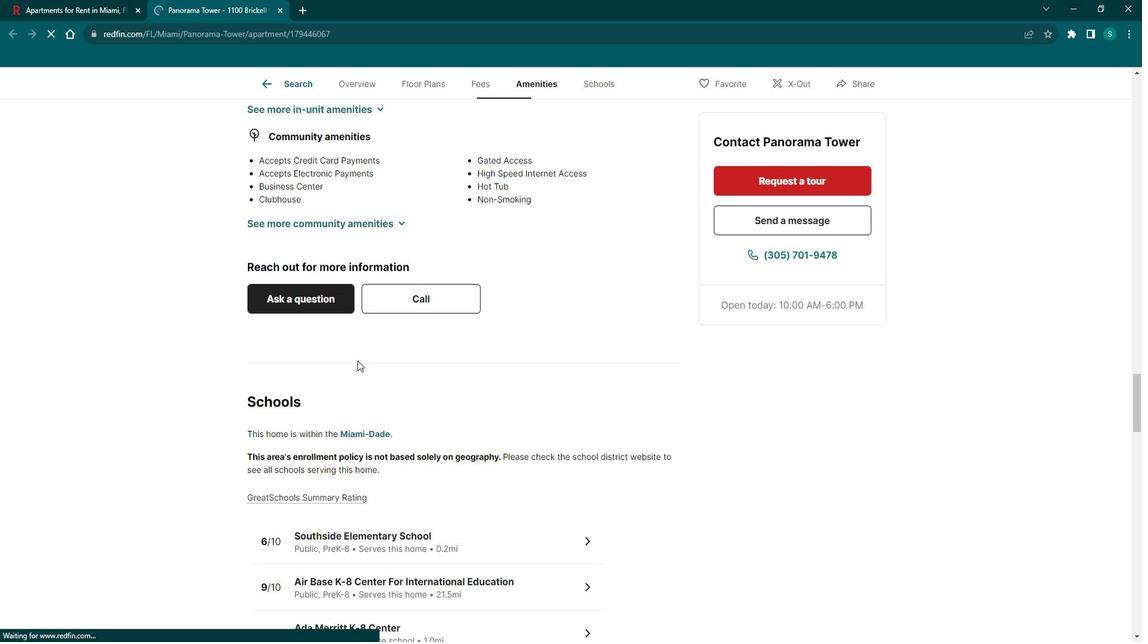 
Action: Mouse scrolled (371, 360) with delta (0, 0)
Screenshot: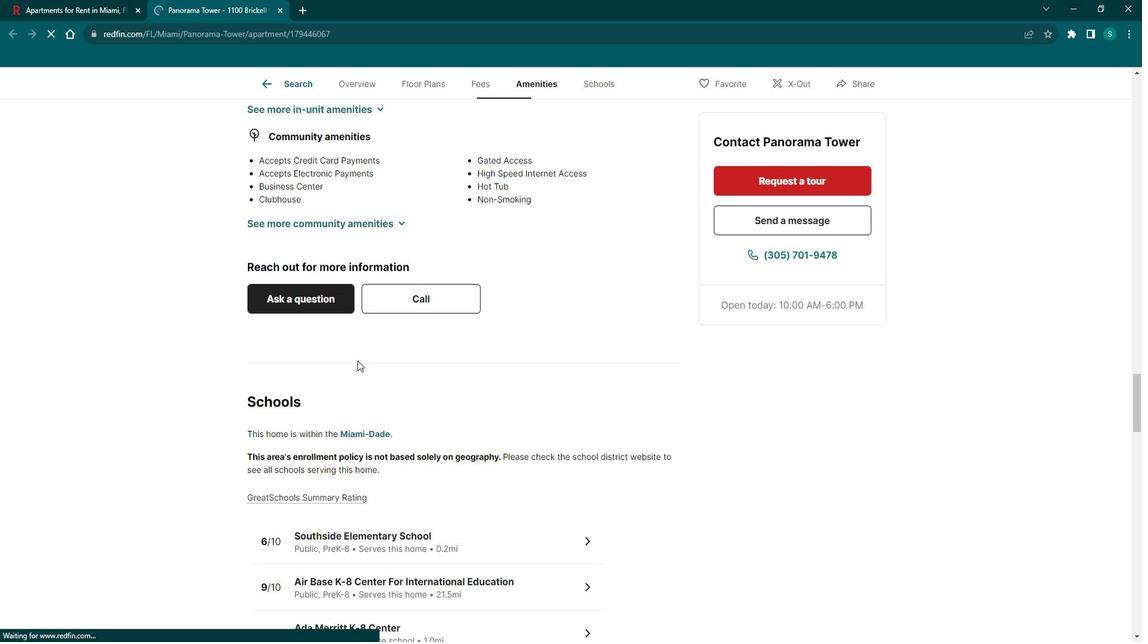 
Action: Mouse scrolled (371, 360) with delta (0, 0)
Screenshot: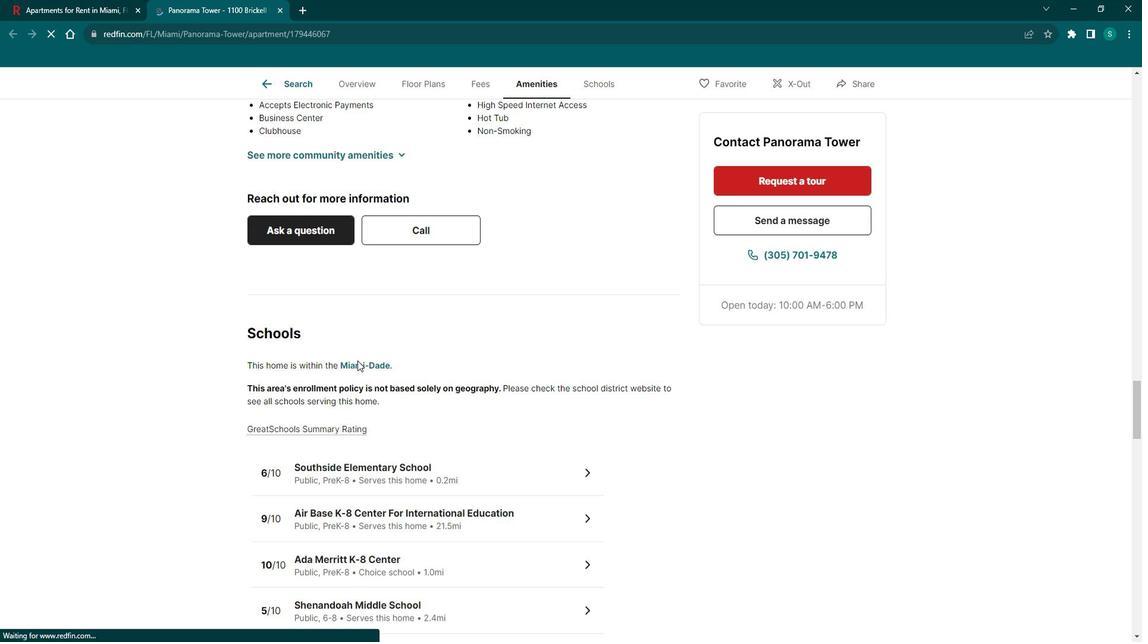 
Action: Mouse scrolled (371, 360) with delta (0, 0)
Screenshot: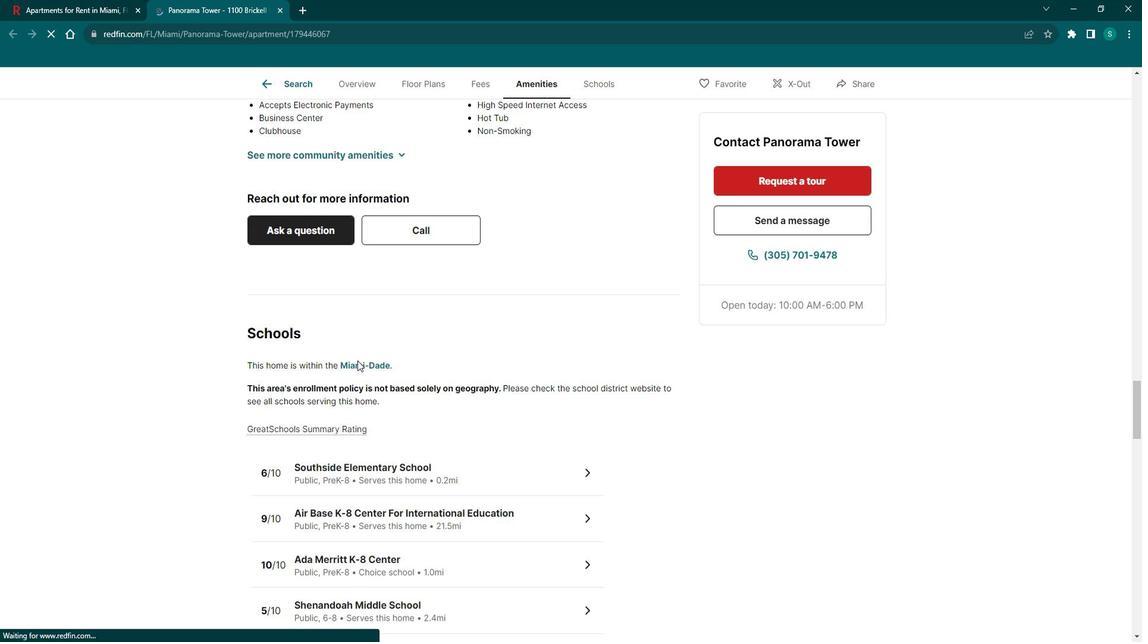 
Action: Mouse scrolled (371, 360) with delta (0, 0)
Screenshot: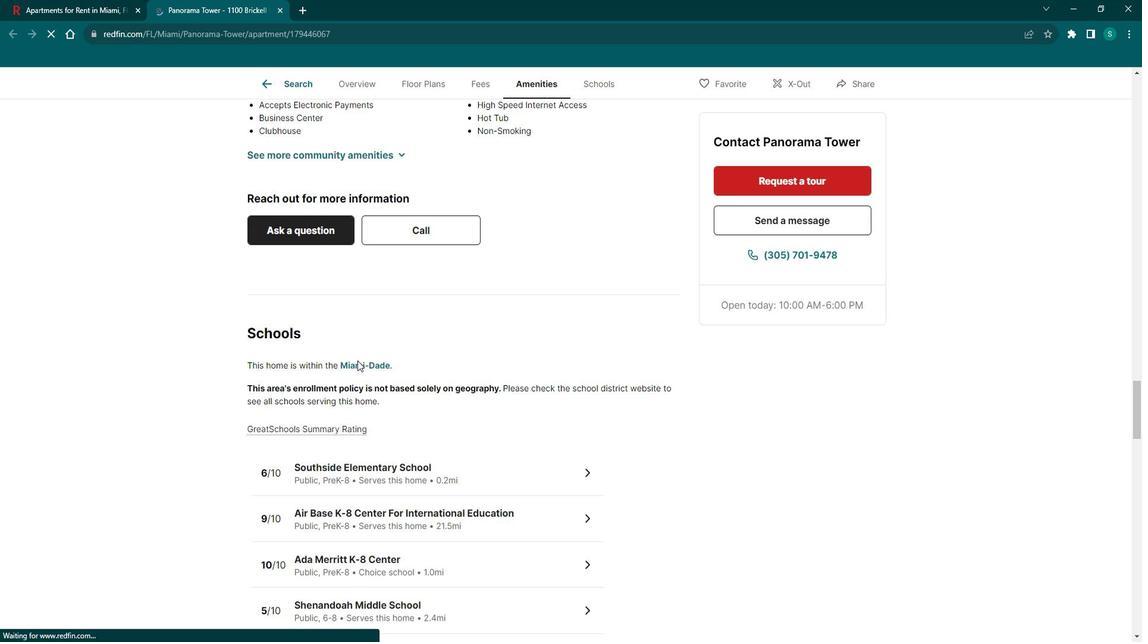 
Action: Mouse scrolled (371, 360) with delta (0, 0)
Screenshot: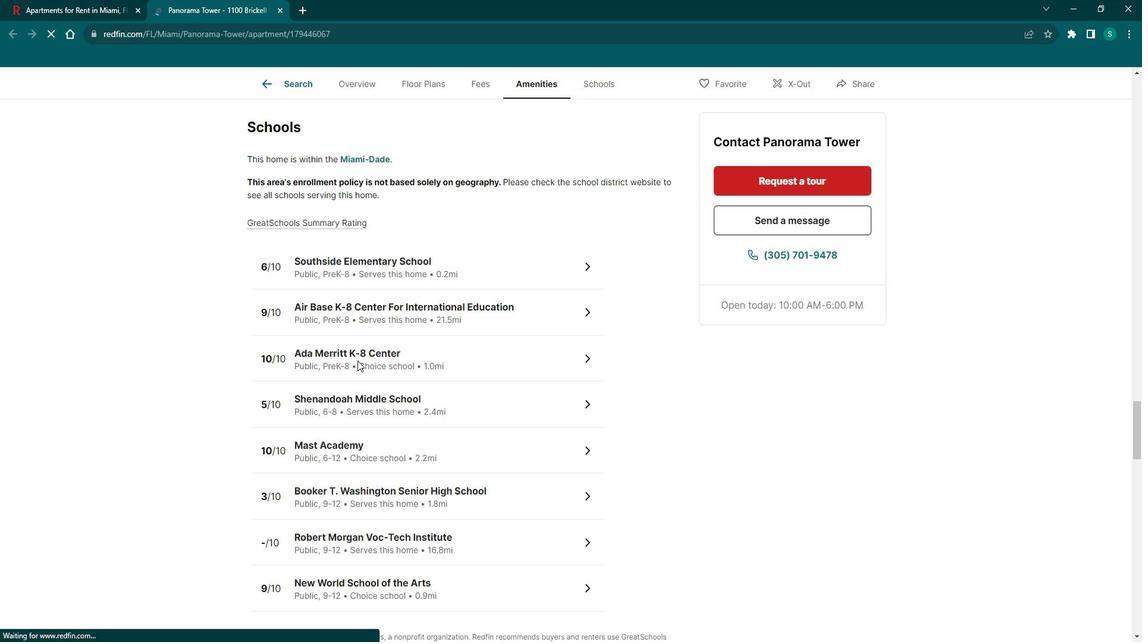 
Action: Mouse scrolled (371, 360) with delta (0, 0)
Screenshot: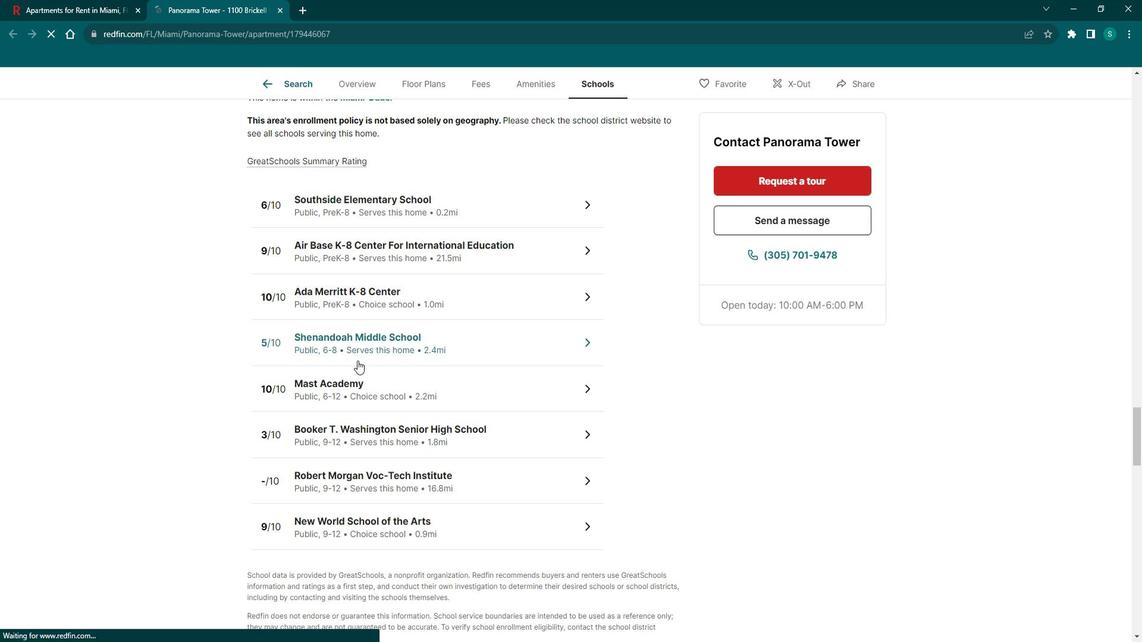 
Action: Mouse scrolled (371, 360) with delta (0, 0)
Screenshot: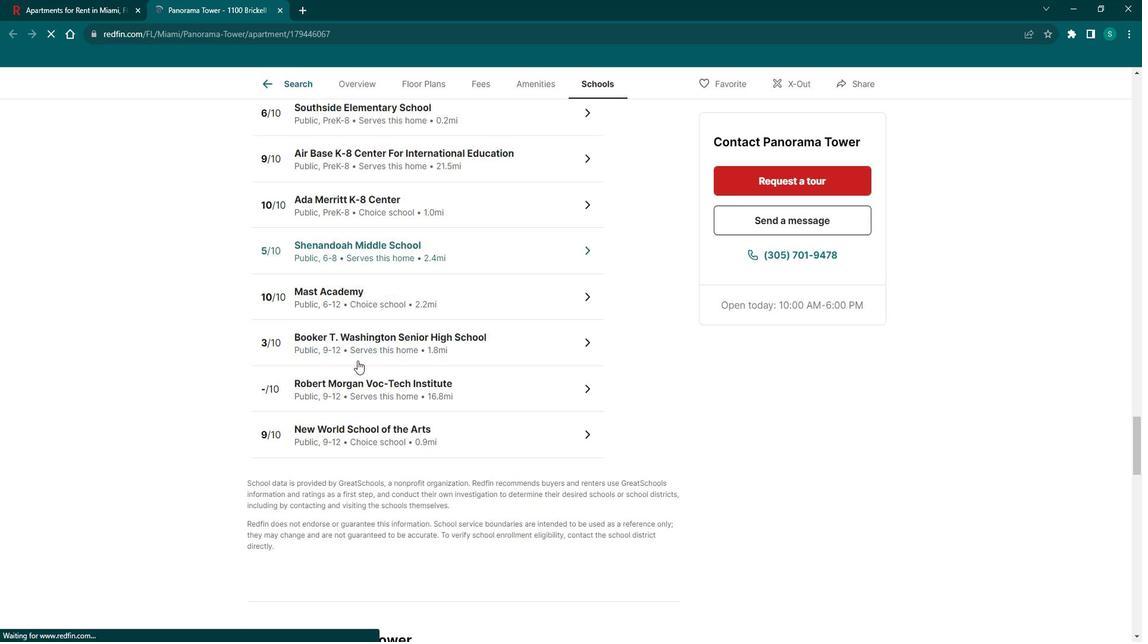
Action: Mouse scrolled (371, 360) with delta (0, 0)
Screenshot: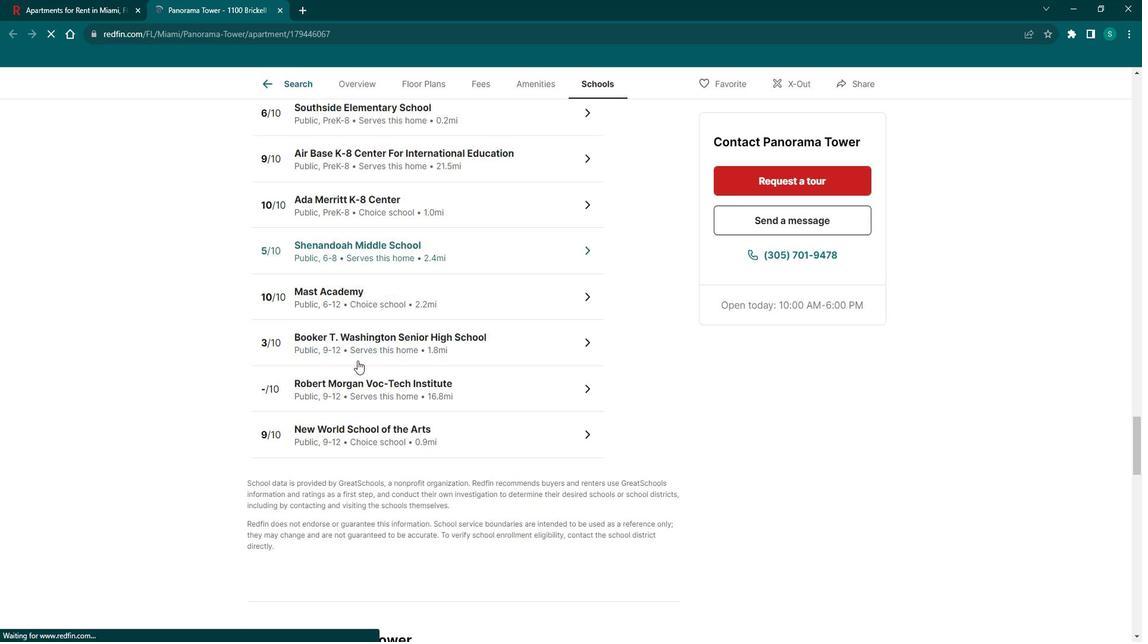 
Action: Mouse scrolled (371, 360) with delta (0, 0)
Screenshot: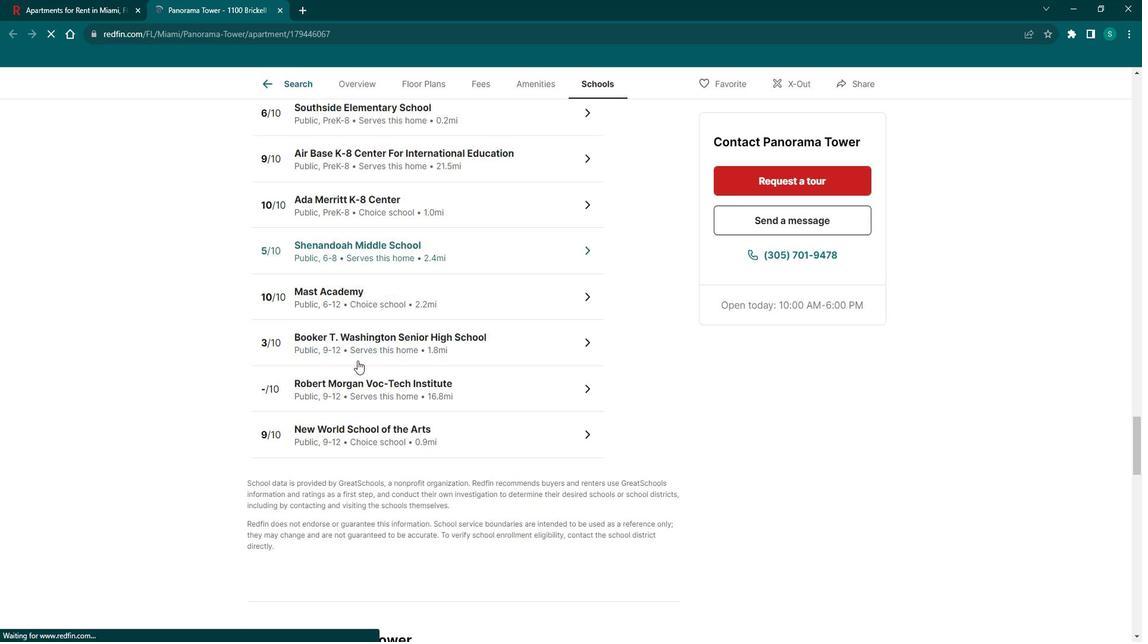 
Action: Mouse scrolled (371, 360) with delta (0, 0)
Screenshot: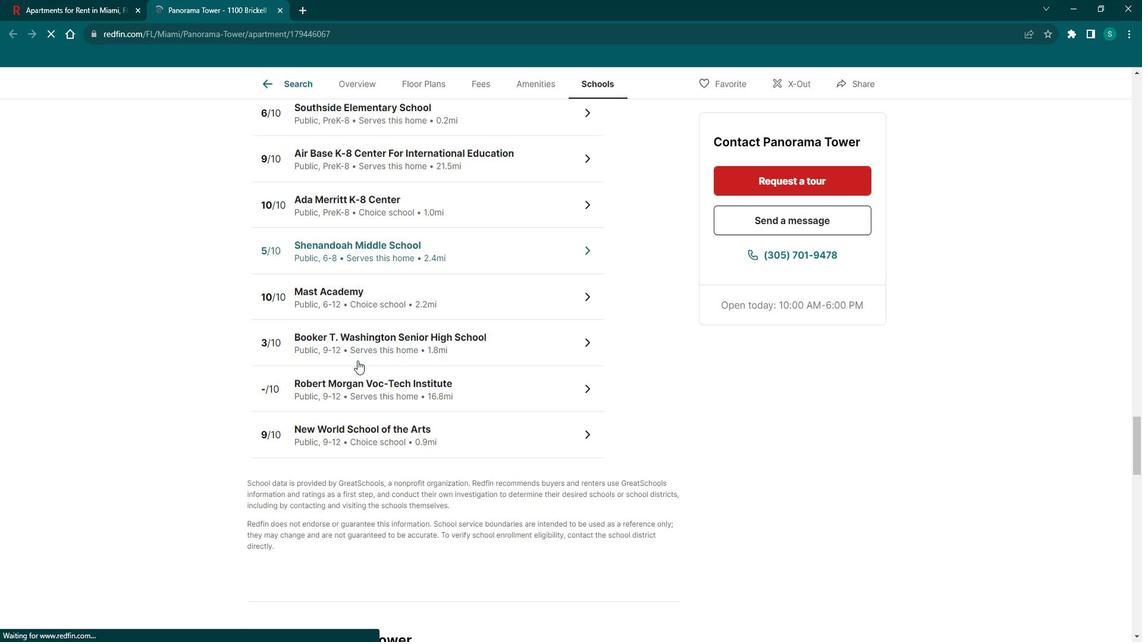 
Action: Mouse scrolled (371, 360) with delta (0, 0)
Screenshot: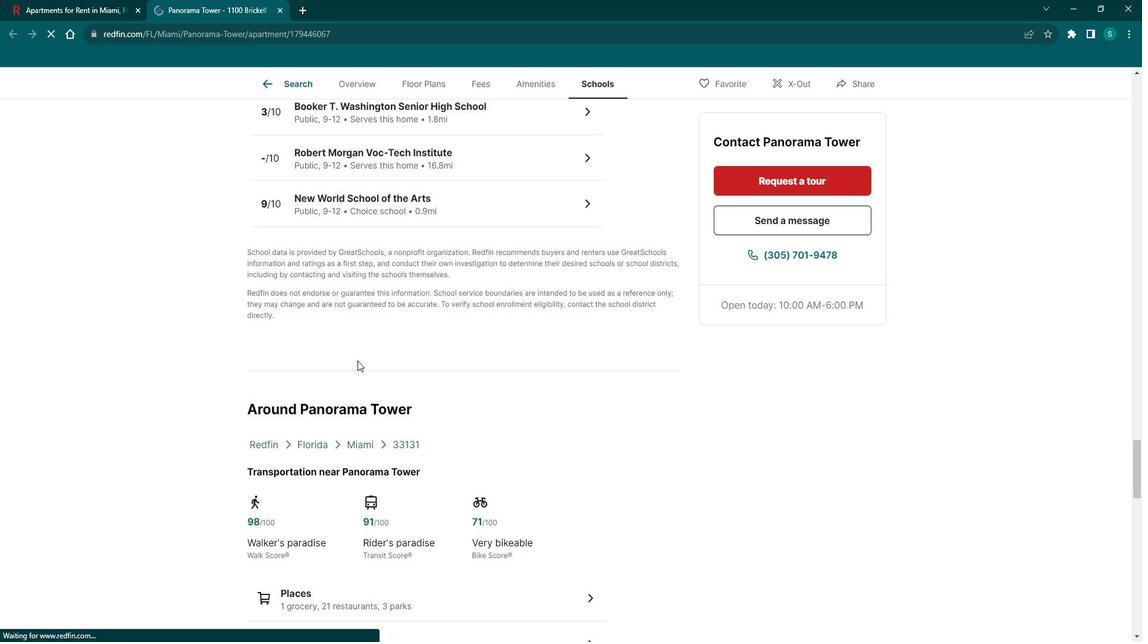 
Action: Mouse scrolled (371, 360) with delta (0, 0)
Screenshot: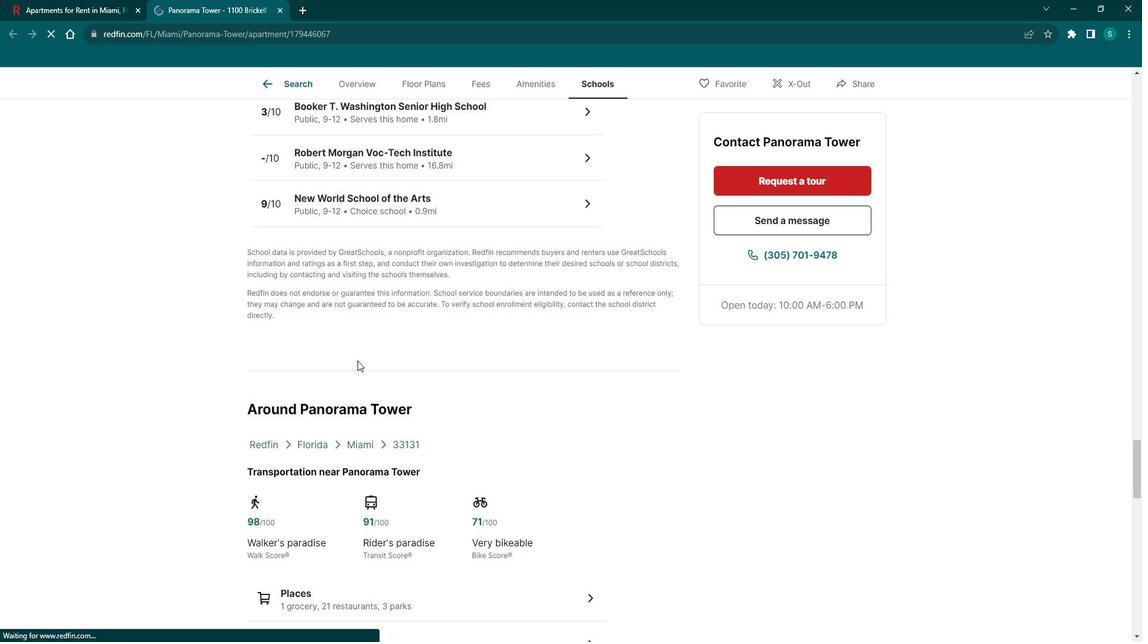 
Action: Mouse scrolled (371, 360) with delta (0, 0)
Screenshot: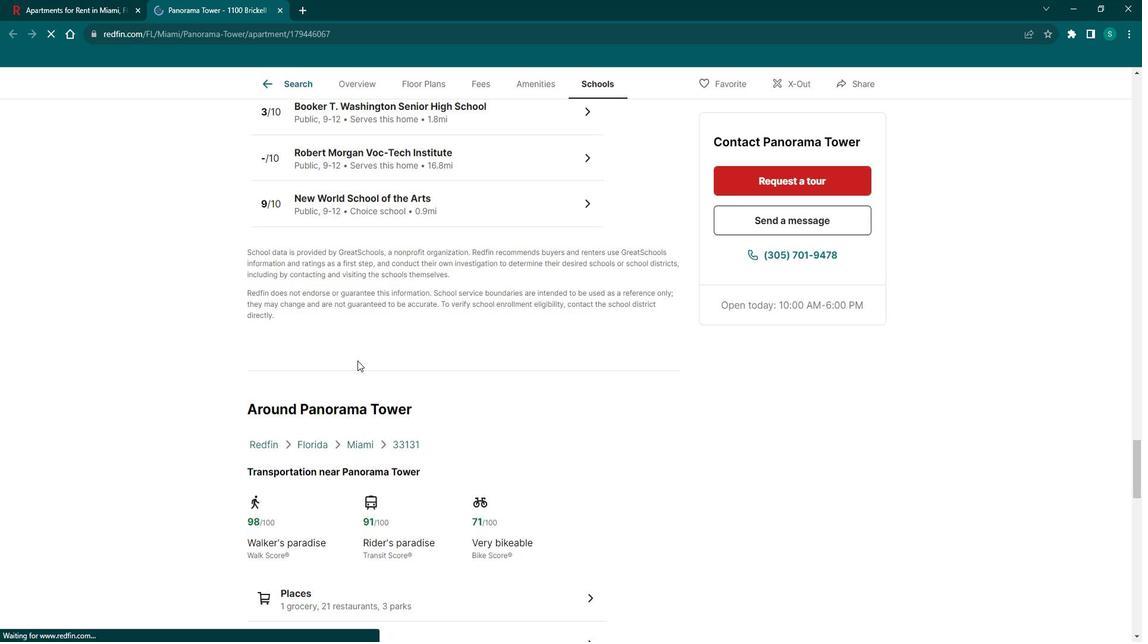 
Action: Mouse scrolled (371, 360) with delta (0, 0)
Screenshot: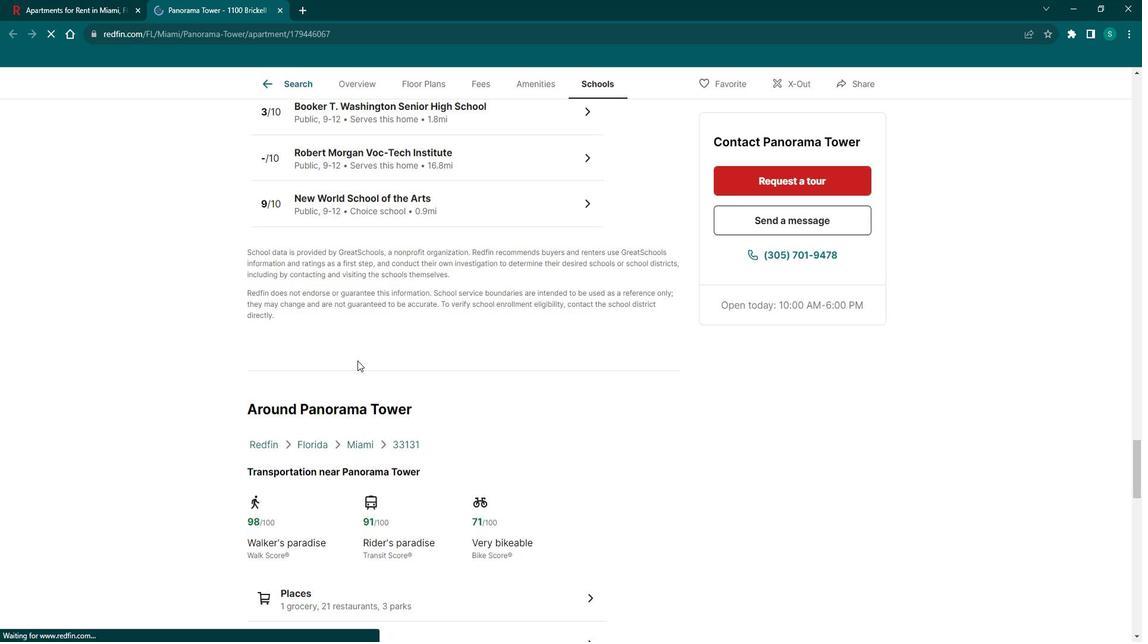 
Action: Mouse scrolled (371, 360) with delta (0, 0)
Screenshot: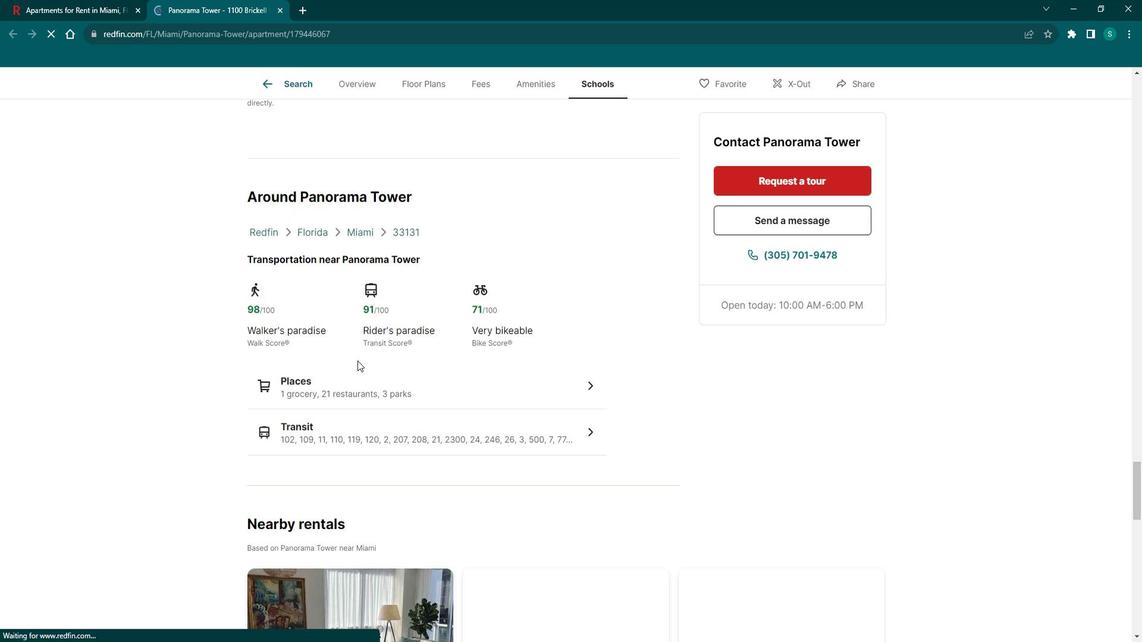 
Action: Mouse scrolled (371, 360) with delta (0, 0)
Screenshot: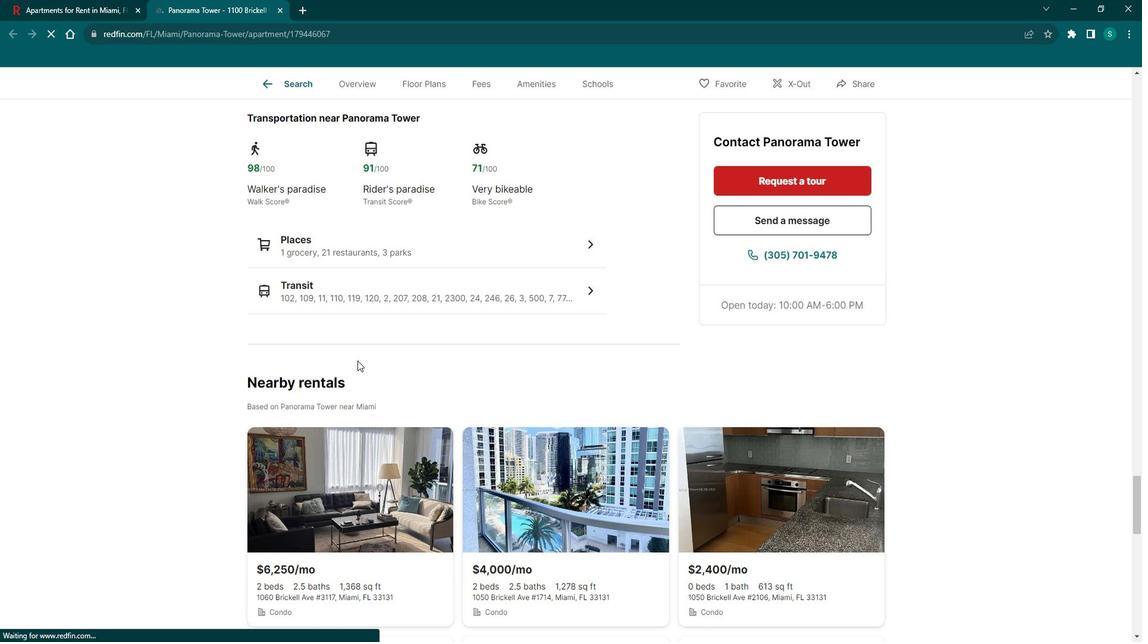 
Action: Mouse scrolled (371, 360) with delta (0, 0)
Screenshot: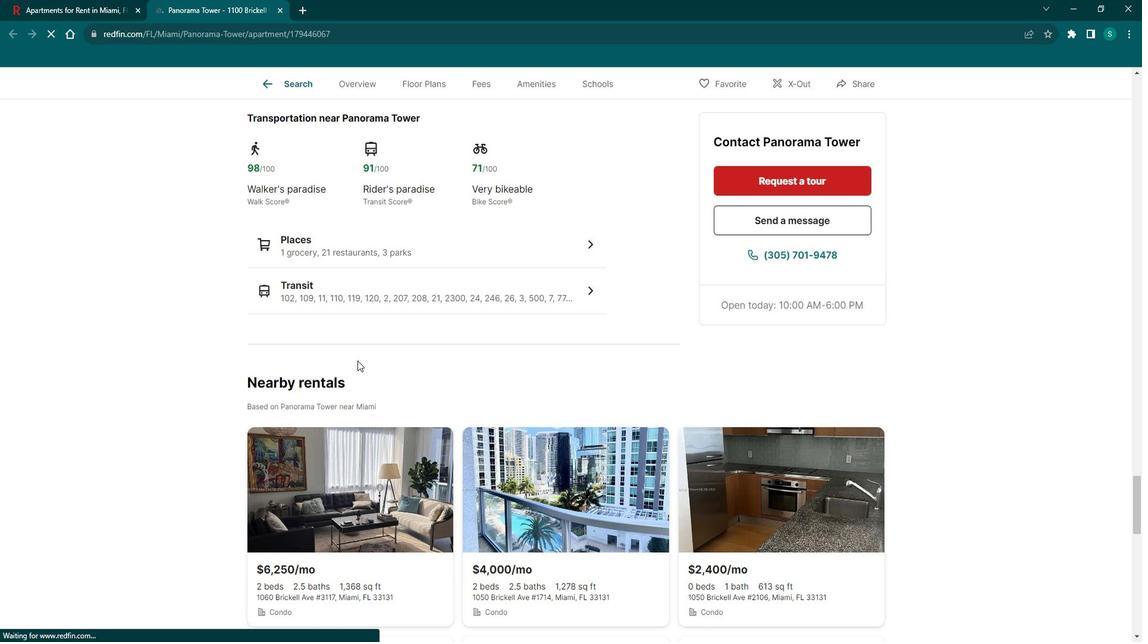 
Action: Mouse scrolled (371, 360) with delta (0, 0)
Screenshot: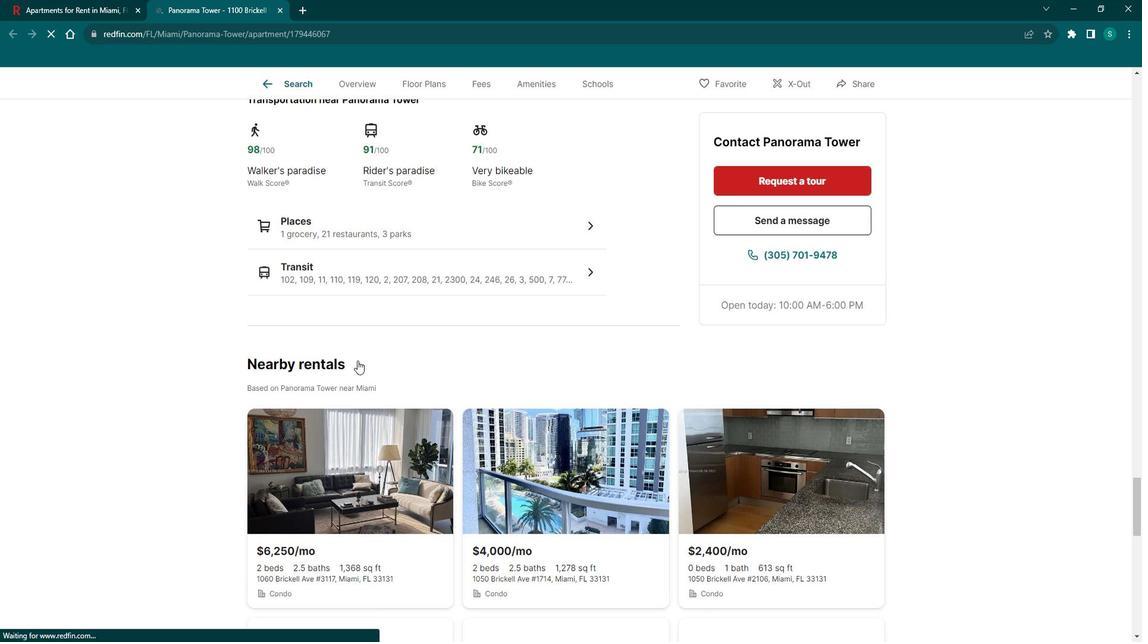 
Action: Mouse scrolled (371, 360) with delta (0, 0)
Screenshot: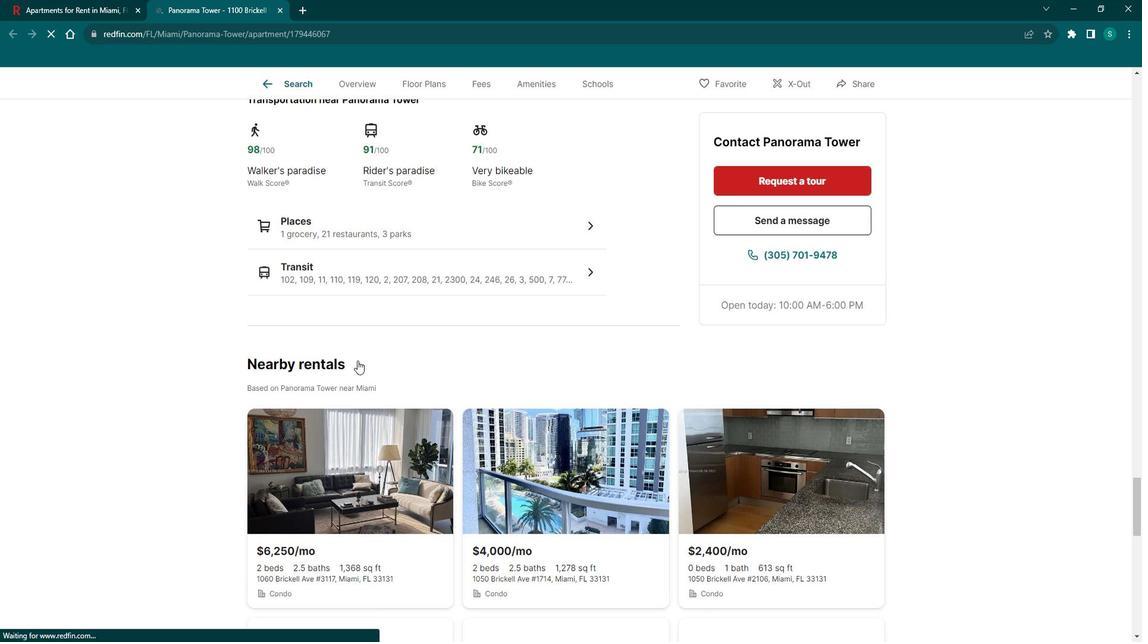 
Action: Mouse scrolled (371, 360) with delta (0, 0)
Screenshot: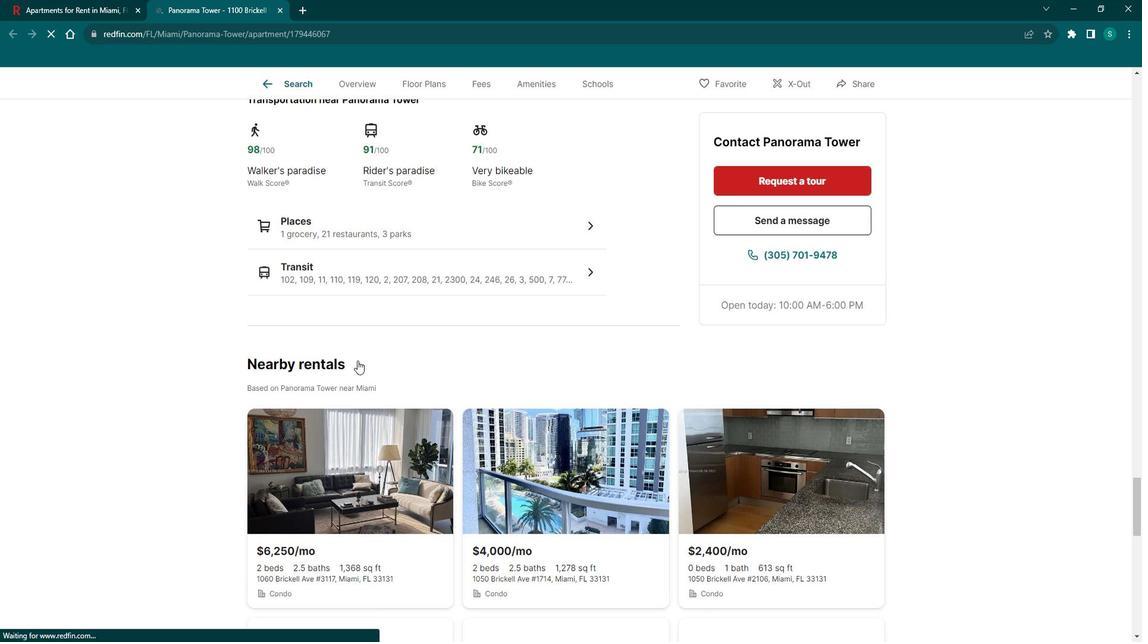 
Action: Mouse scrolled (371, 360) with delta (0, 0)
Screenshot: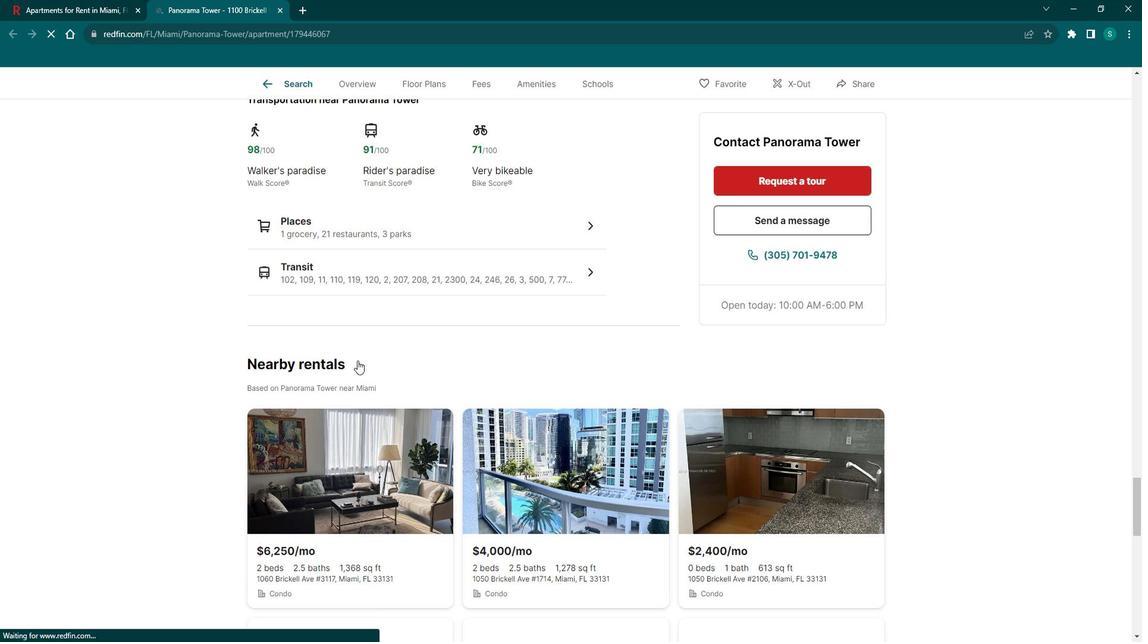 
Action: Mouse scrolled (371, 360) with delta (0, 0)
Screenshot: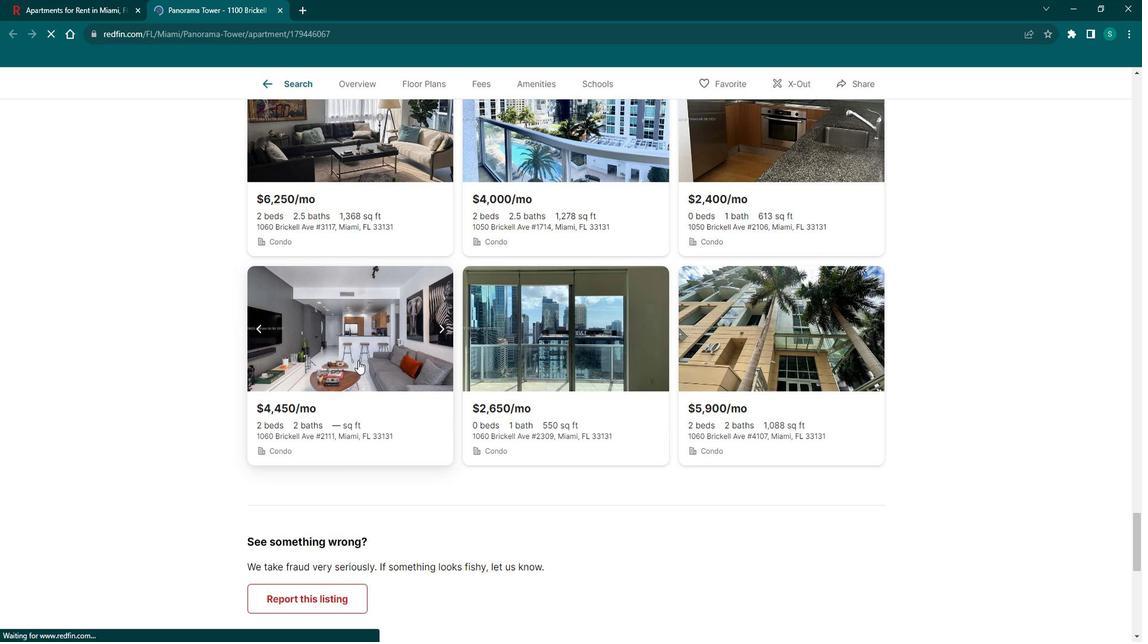 
Action: Mouse scrolled (371, 360) with delta (0, 0)
Screenshot: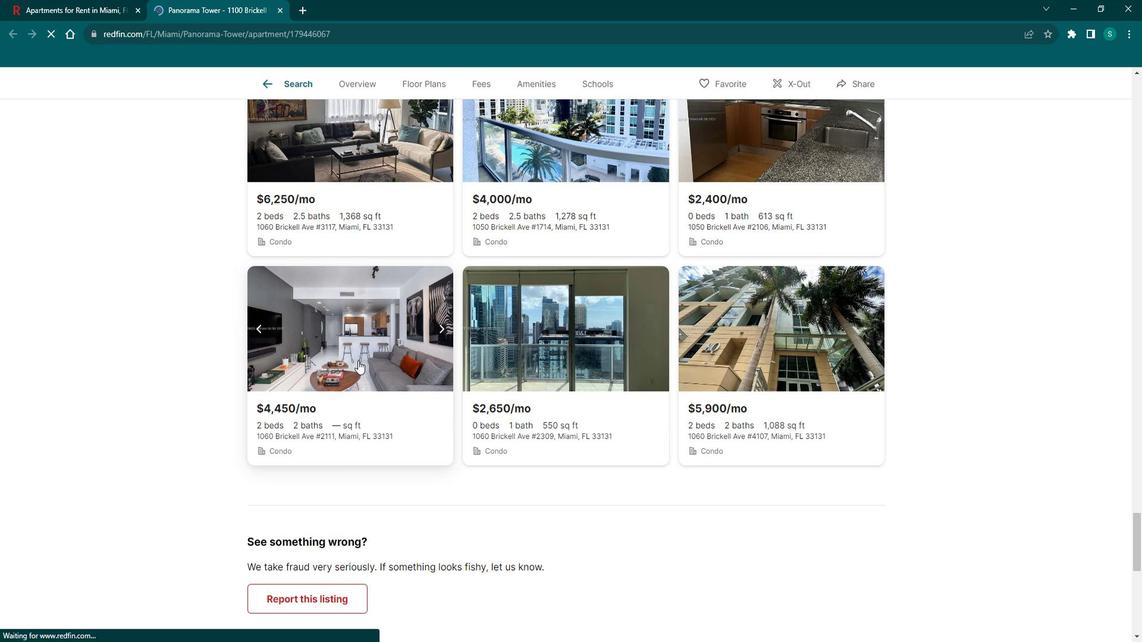 
Action: Mouse scrolled (371, 360) with delta (0, 0)
Screenshot: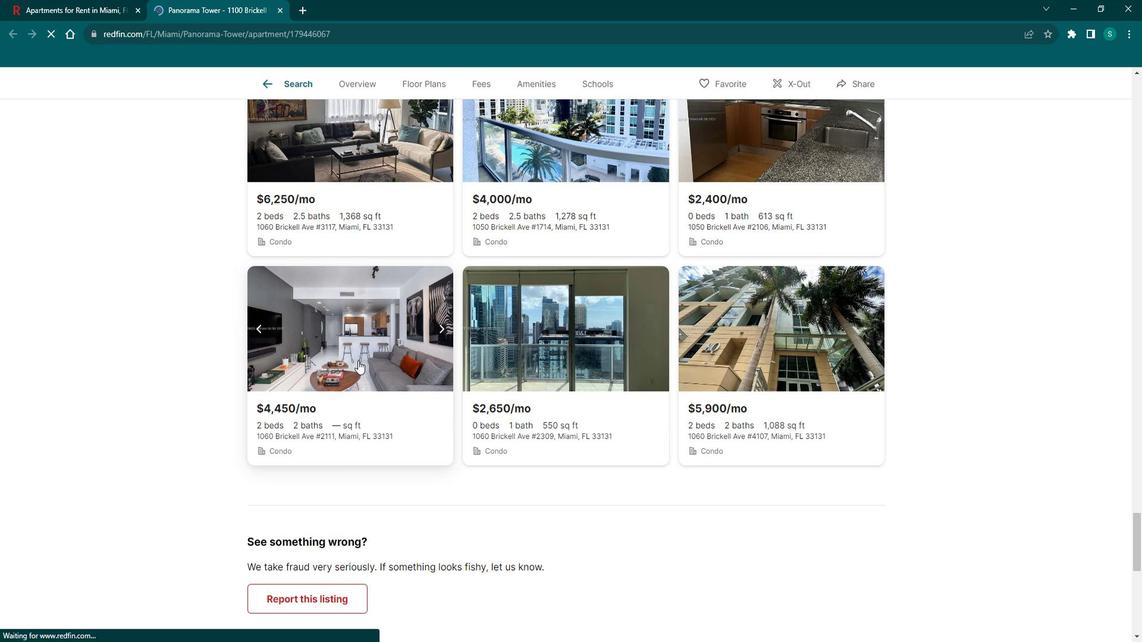 
Action: Mouse scrolled (371, 360) with delta (0, 0)
Screenshot: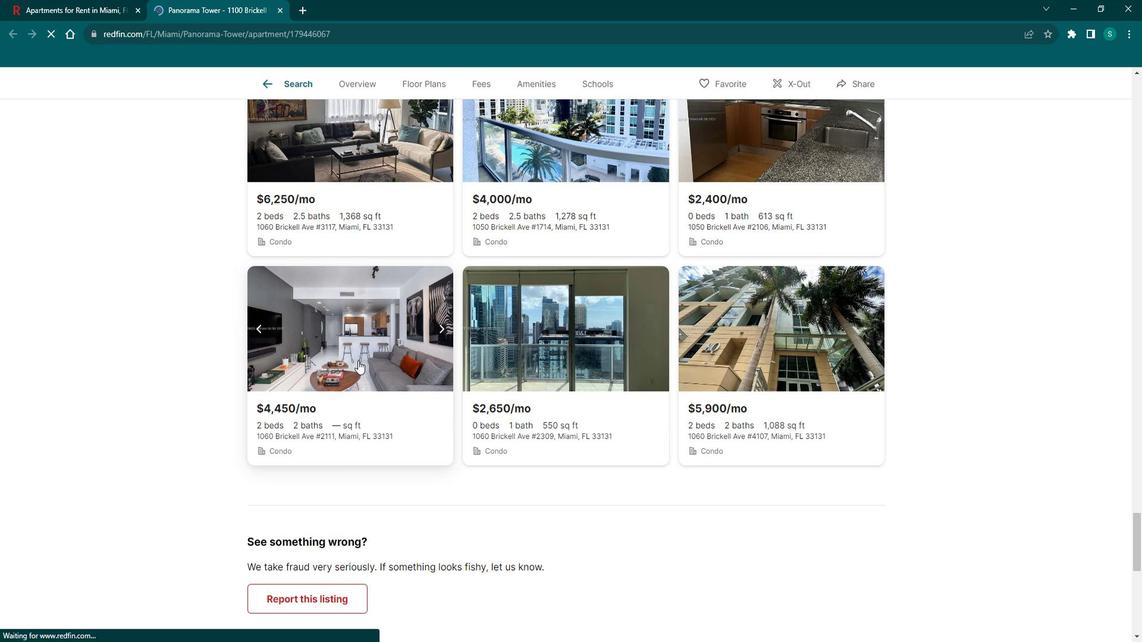 
Action: Mouse scrolled (371, 360) with delta (0, 0)
Screenshot: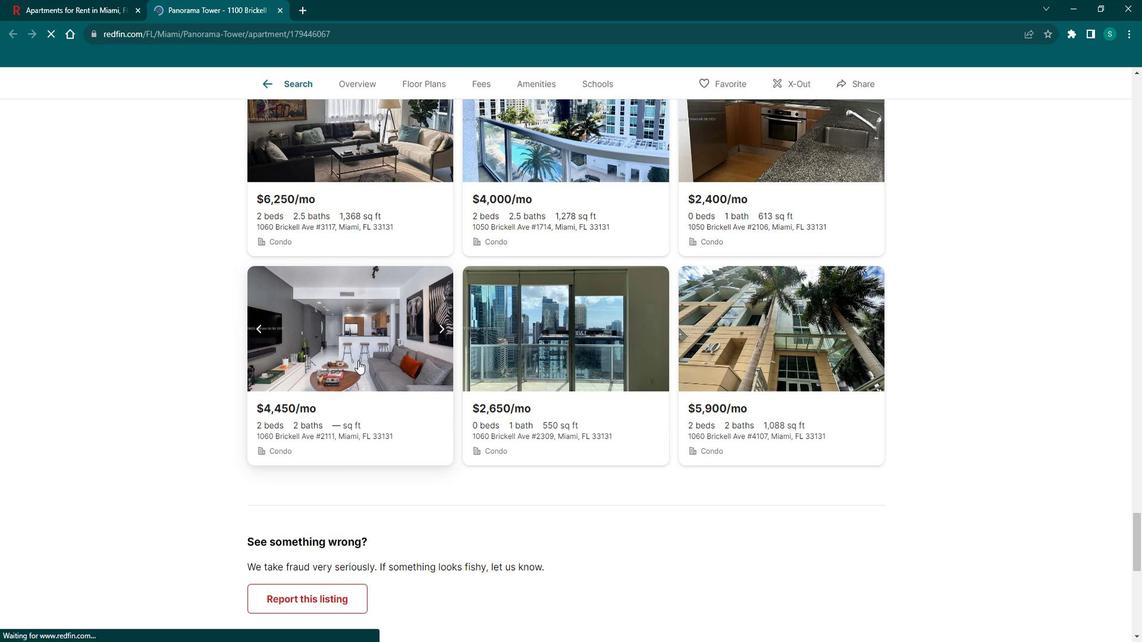 
Action: Mouse scrolled (371, 360) with delta (0, 0)
Screenshot: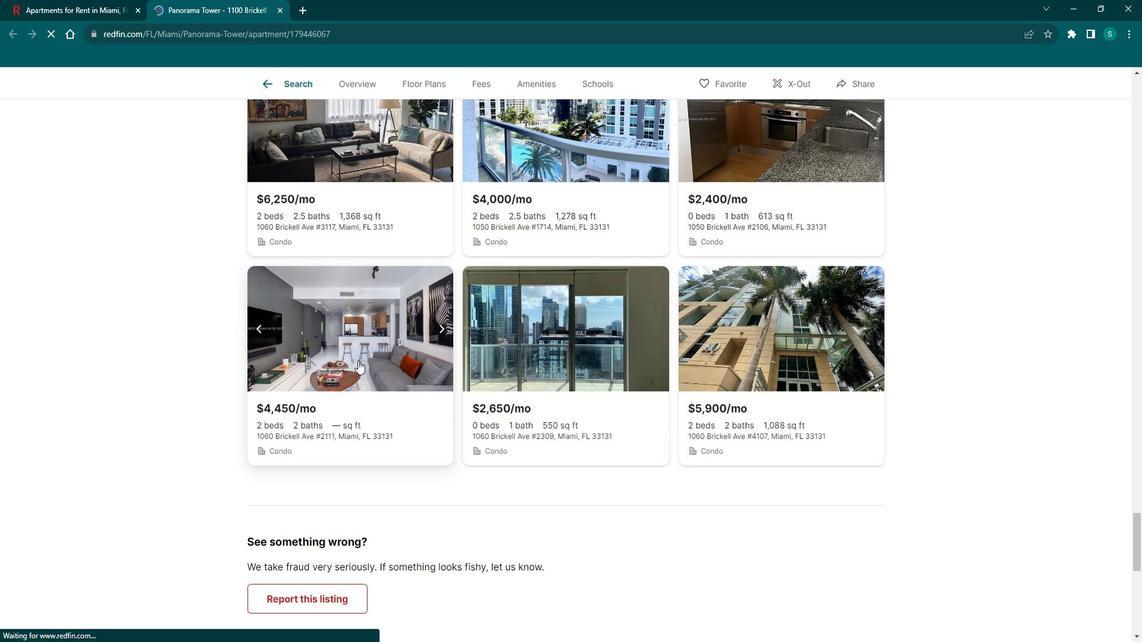 
Action: Mouse moved to (300, 93)
Screenshot: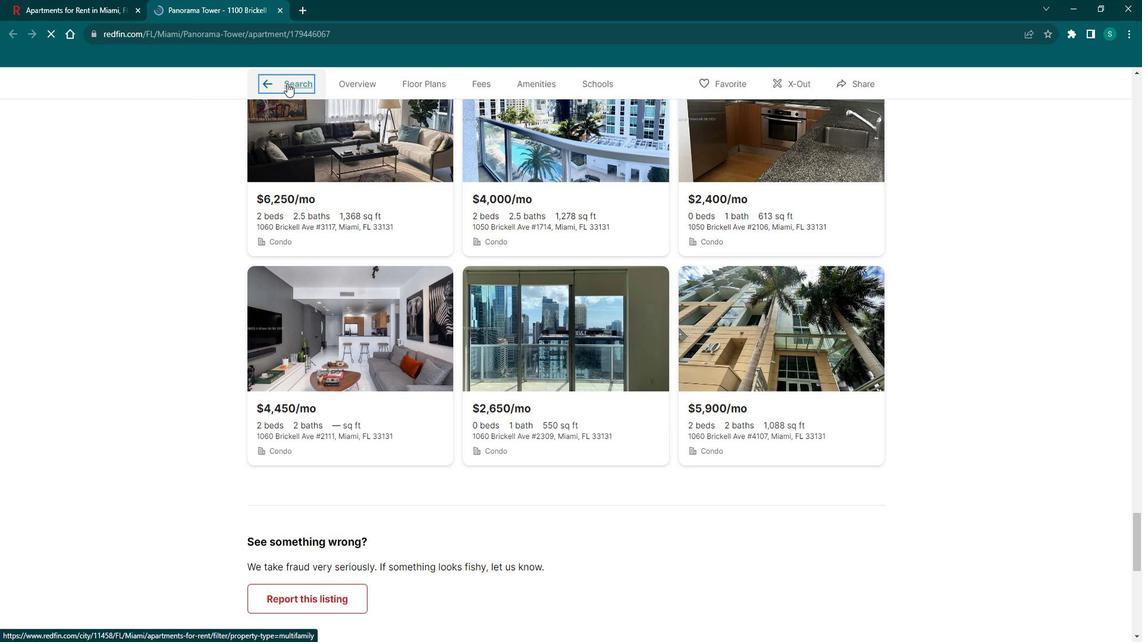 
Action: Mouse pressed left at (300, 93)
Screenshot: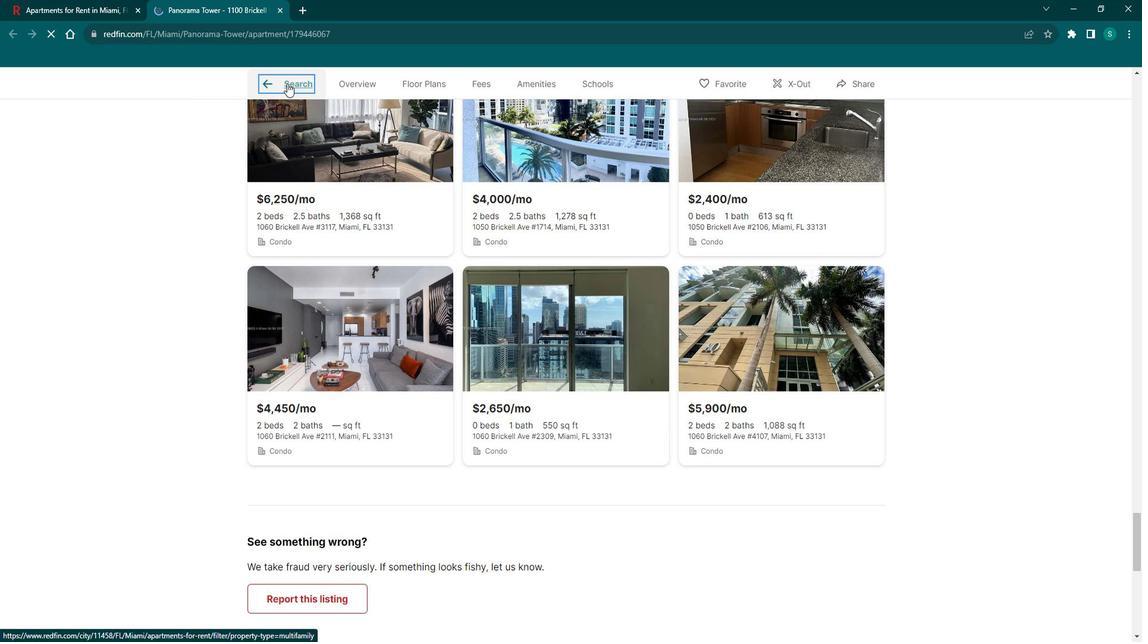 
Action: Mouse moved to (1077, 422)
Screenshot: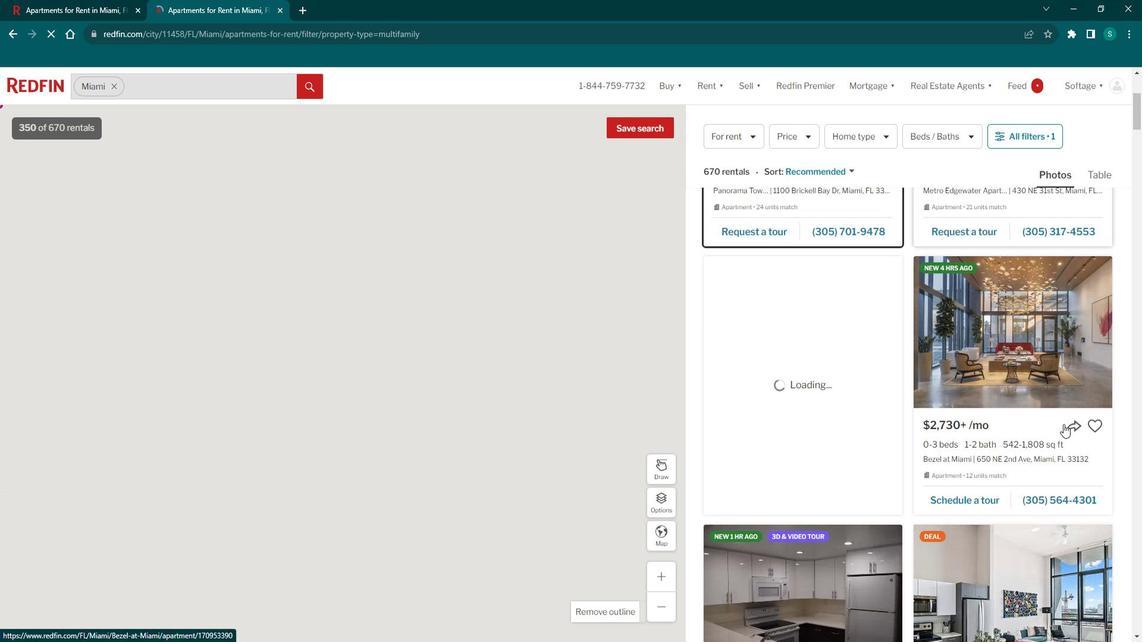 
Action: Mouse scrolled (1077, 421) with delta (0, 0)
Screenshot: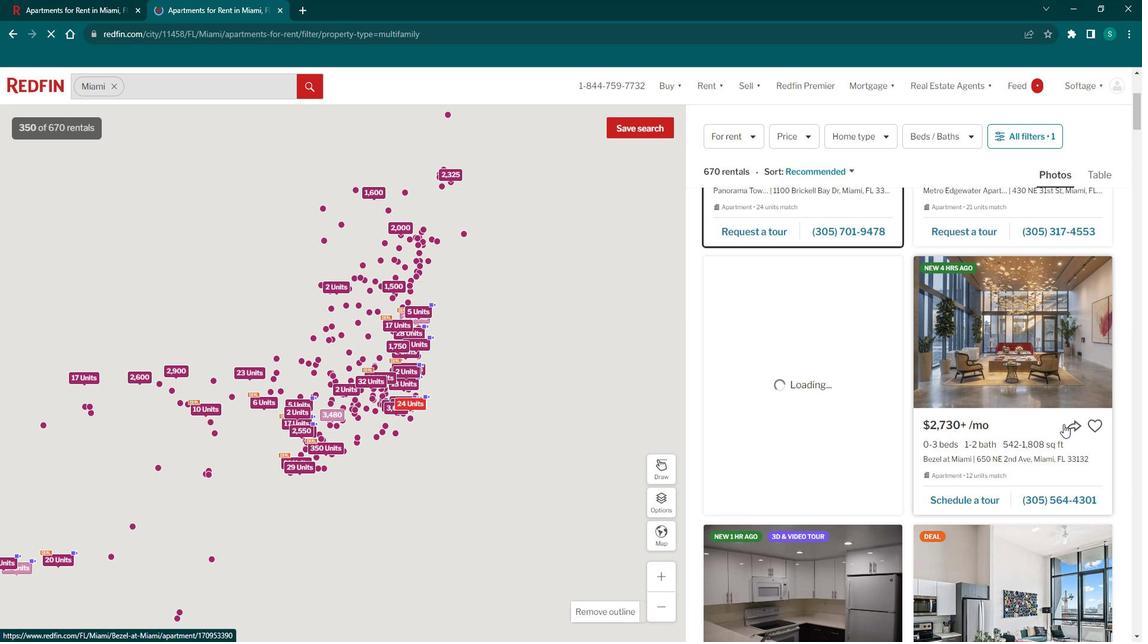 
Action: Mouse scrolled (1077, 421) with delta (0, 0)
Screenshot: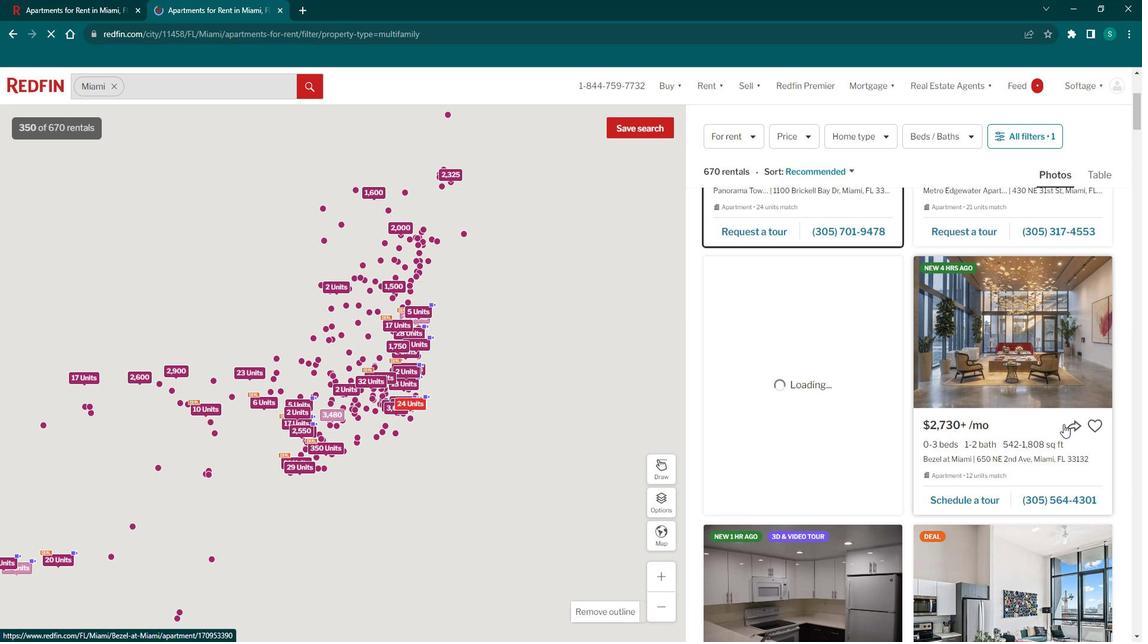 
Action: Mouse scrolled (1077, 421) with delta (0, 0)
Screenshot: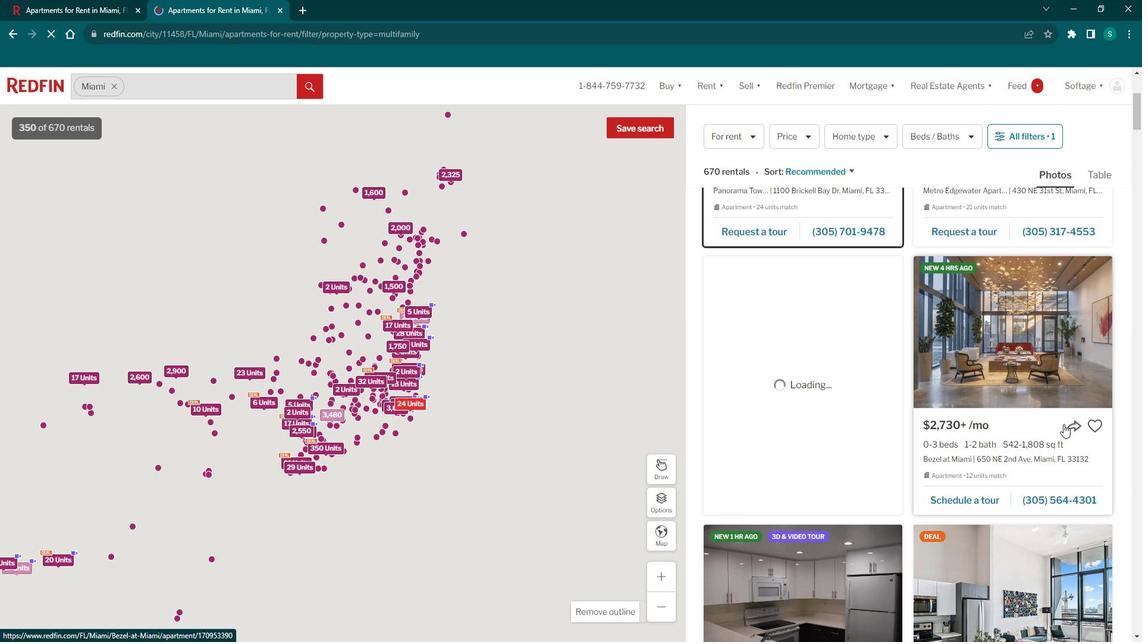 
Action: Mouse scrolled (1077, 421) with delta (0, 0)
Screenshot: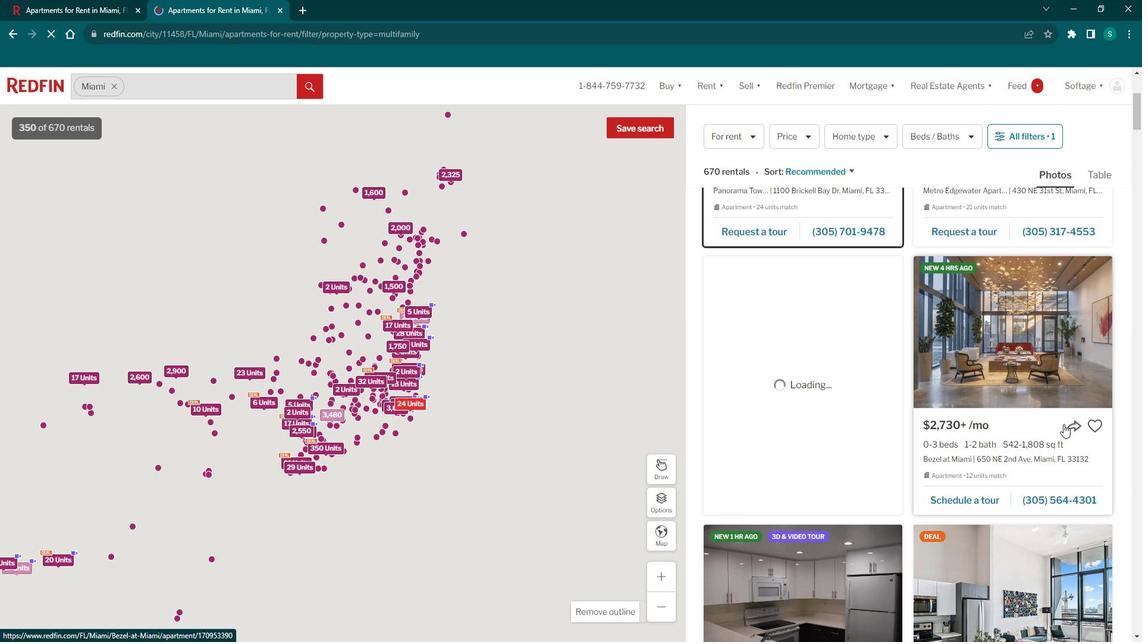 
Action: Mouse moved to (1014, 396)
Screenshot: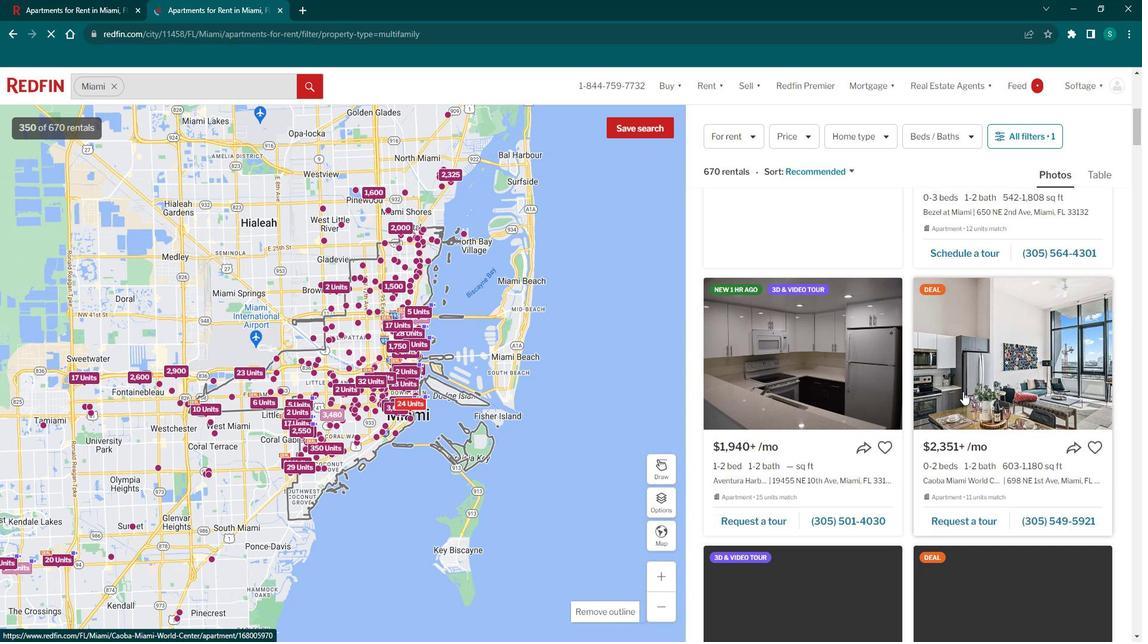 
Action: Mouse scrolled (1014, 395) with delta (0, 0)
Screenshot: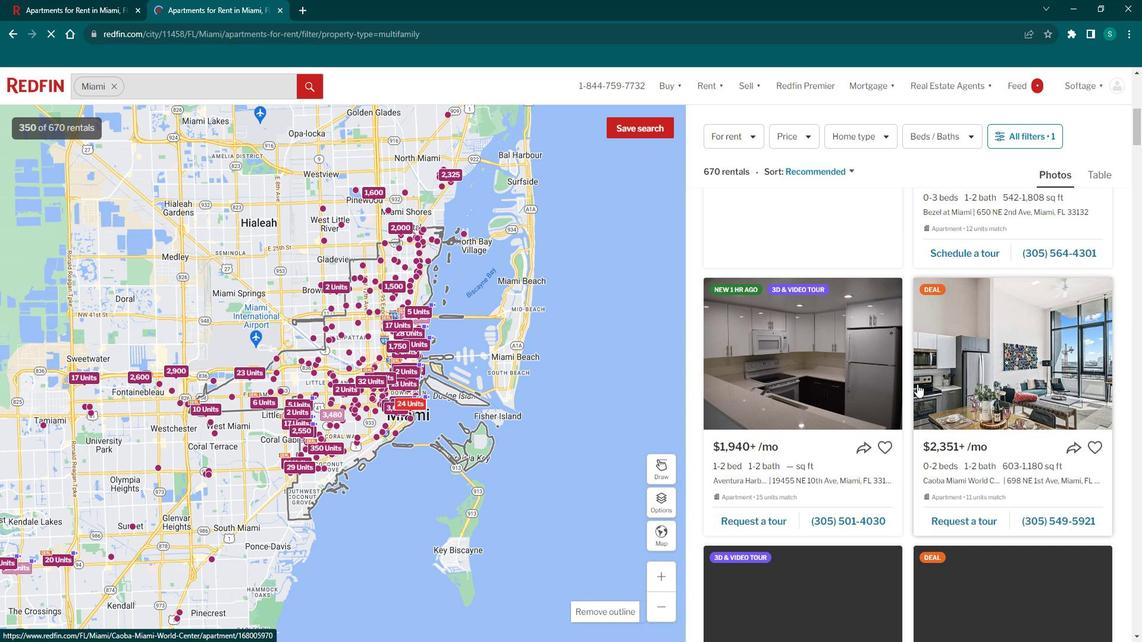 
Action: Mouse scrolled (1014, 395) with delta (0, 0)
Screenshot: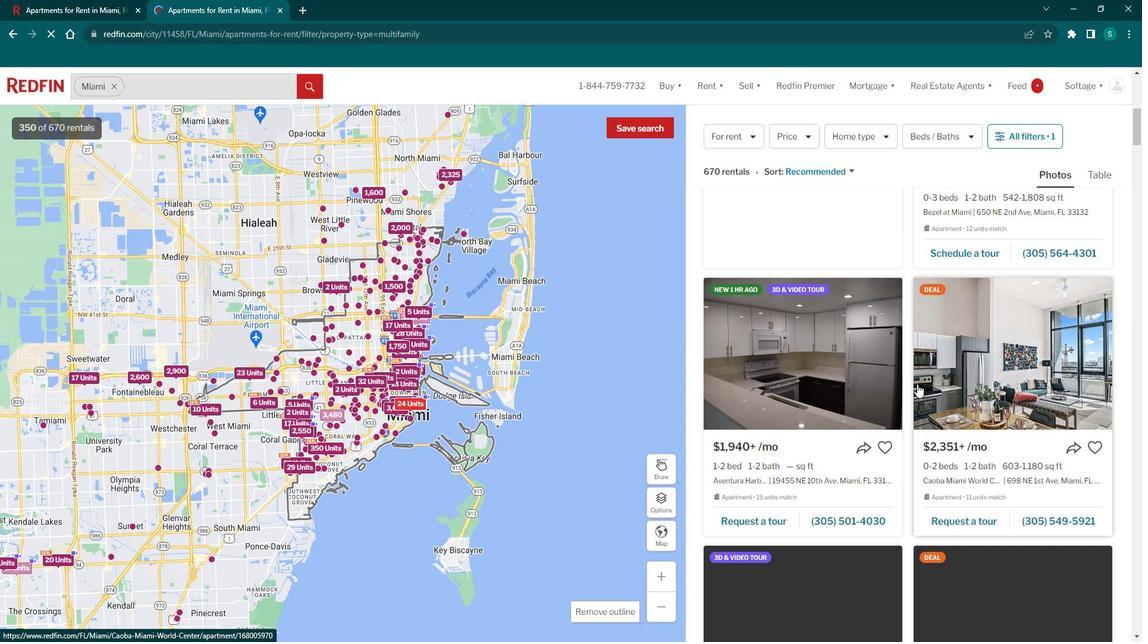 
Action: Mouse scrolled (1014, 395) with delta (0, 0)
Screenshot: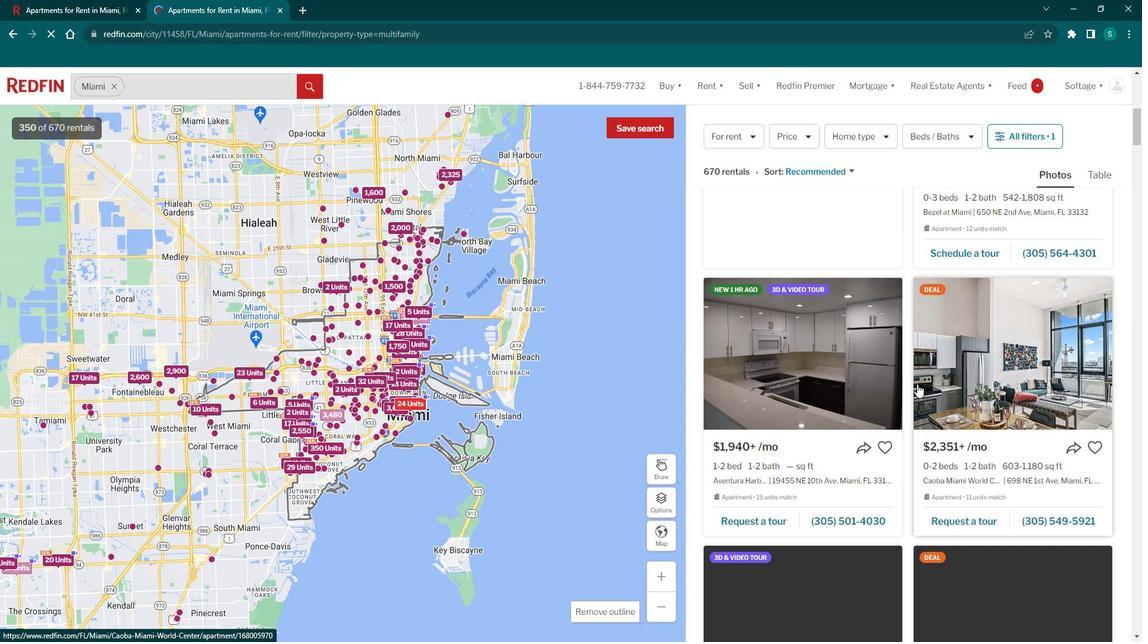 
Action: Mouse scrolled (1014, 395) with delta (0, 0)
Screenshot: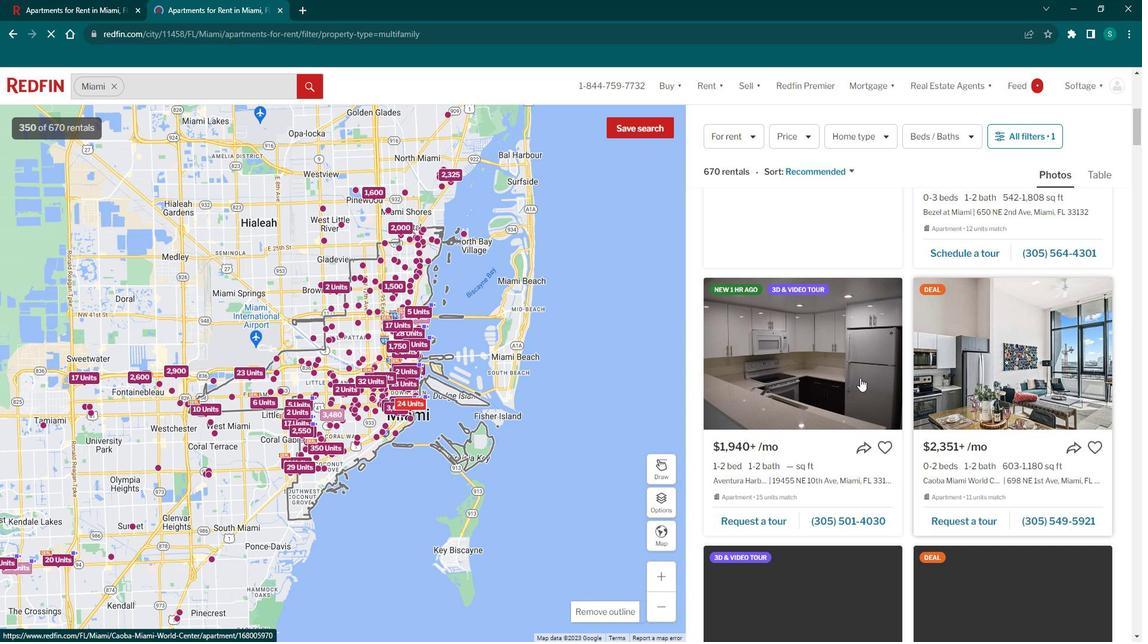 
Action: Mouse moved to (809, 385)
Screenshot: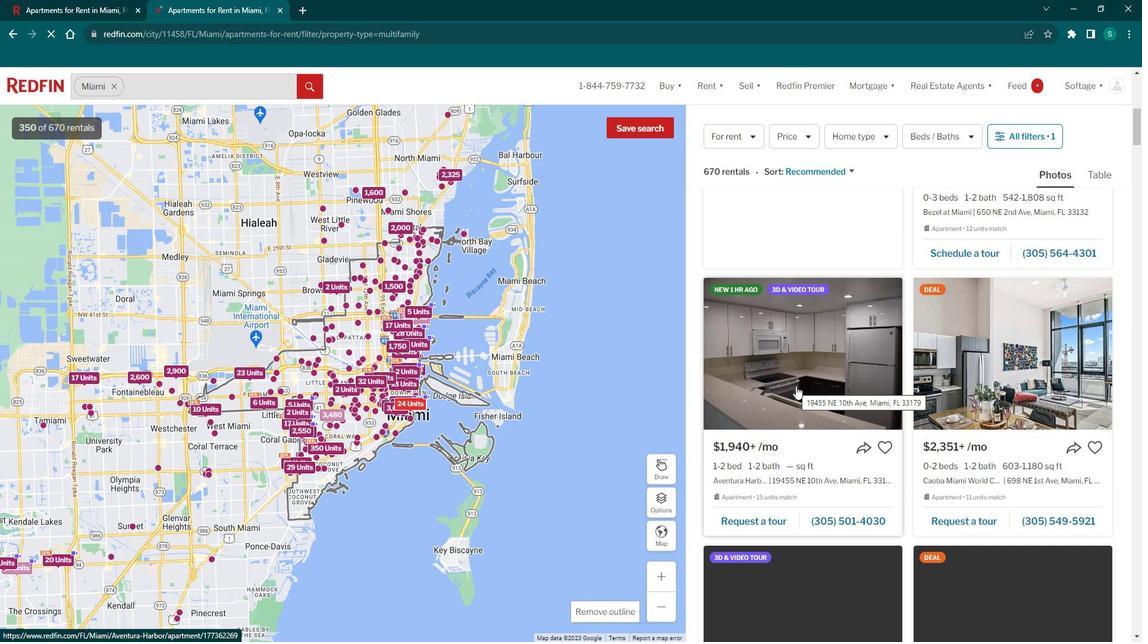 
Action: Mouse scrolled (809, 384) with delta (0, 0)
Screenshot: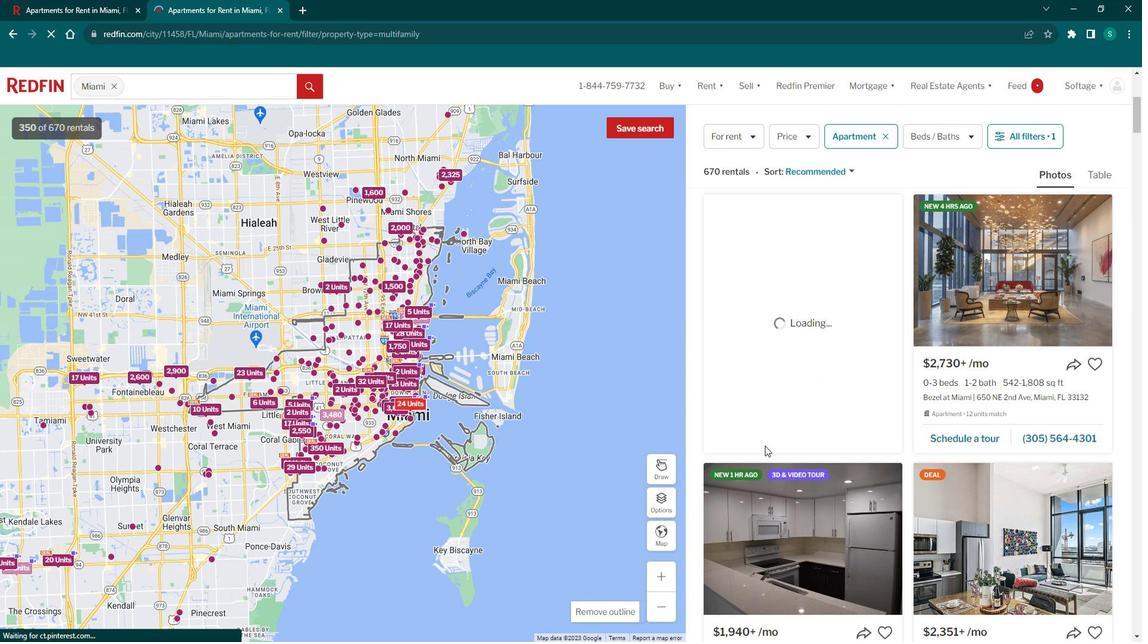 
Action: Mouse scrolled (809, 384) with delta (0, 0)
Screenshot: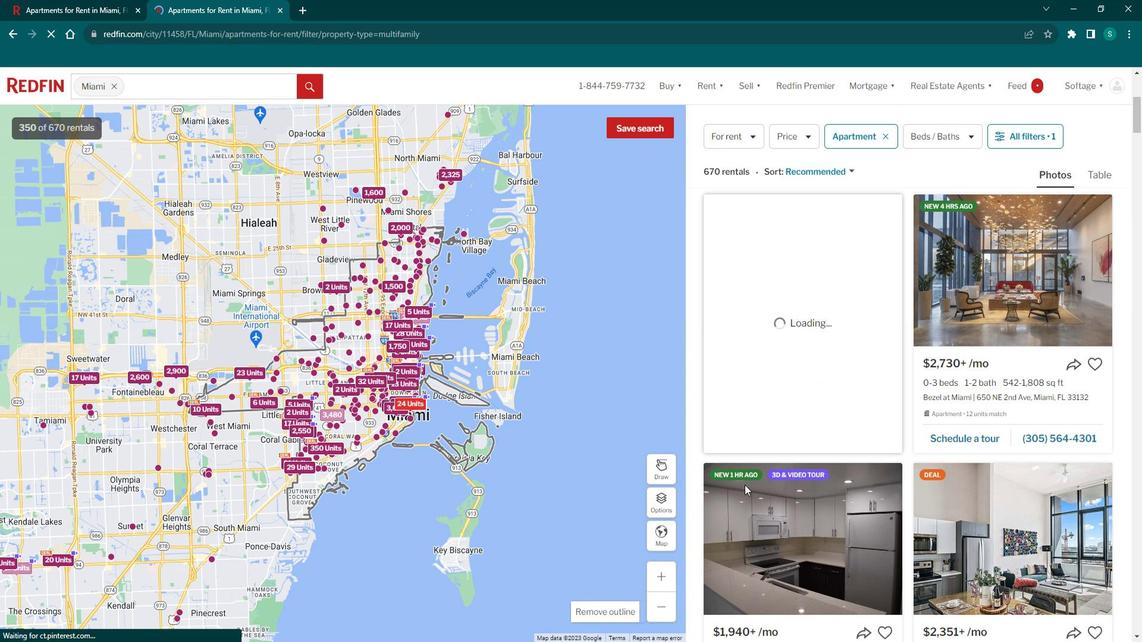 
Action: Mouse scrolled (809, 384) with delta (0, 0)
Screenshot: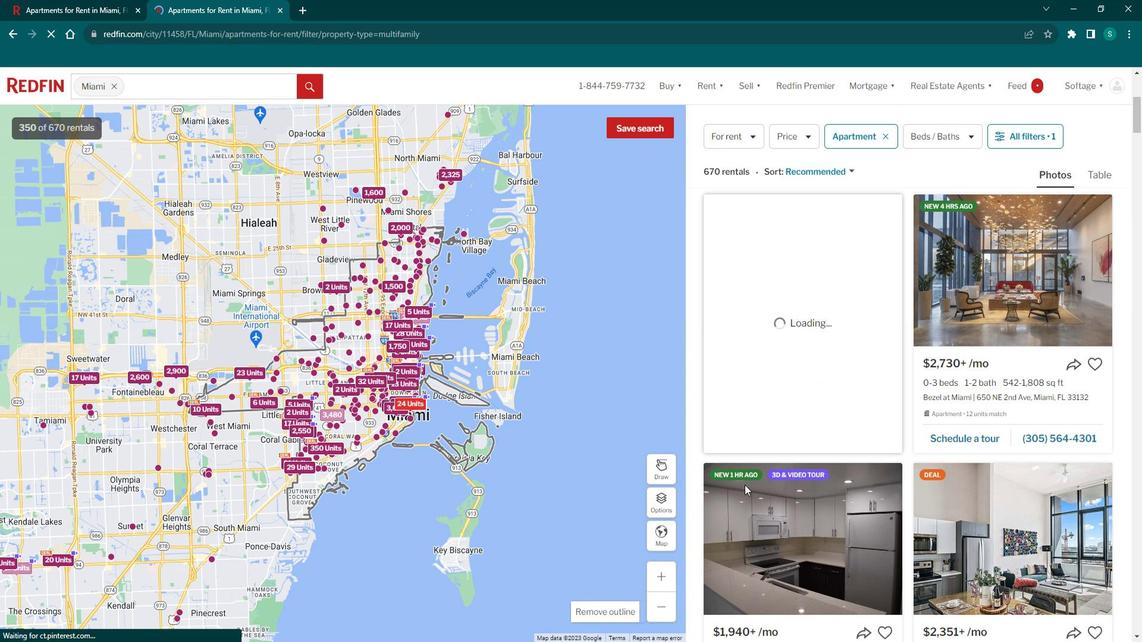 
Action: Mouse scrolled (809, 384) with delta (0, 0)
Screenshot: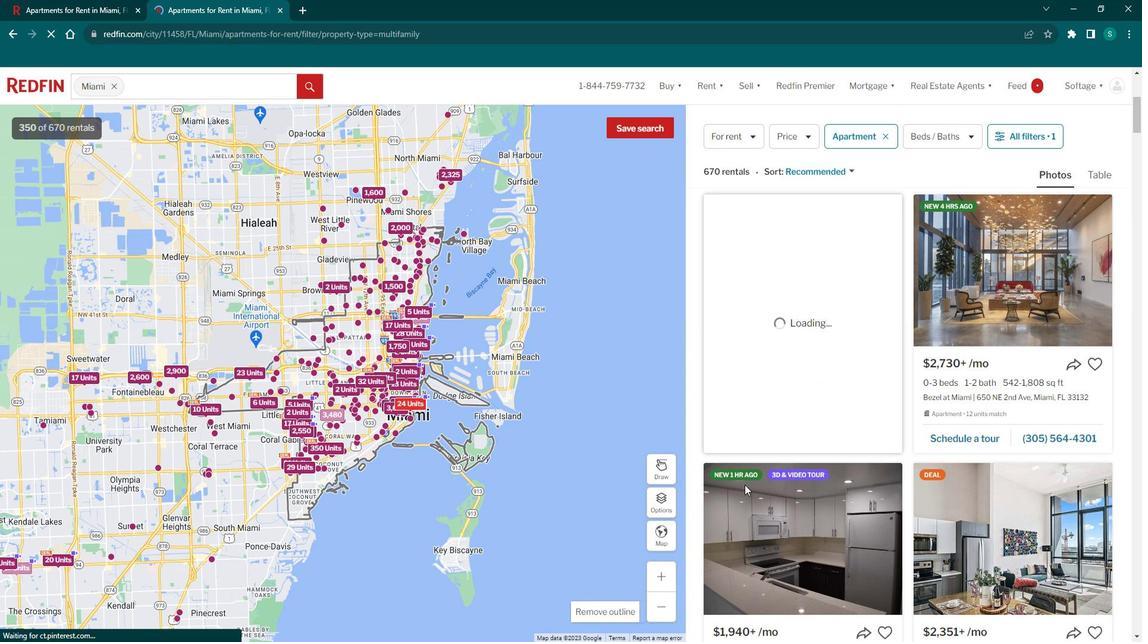 
Action: Mouse scrolled (809, 384) with delta (0, 0)
Screenshot: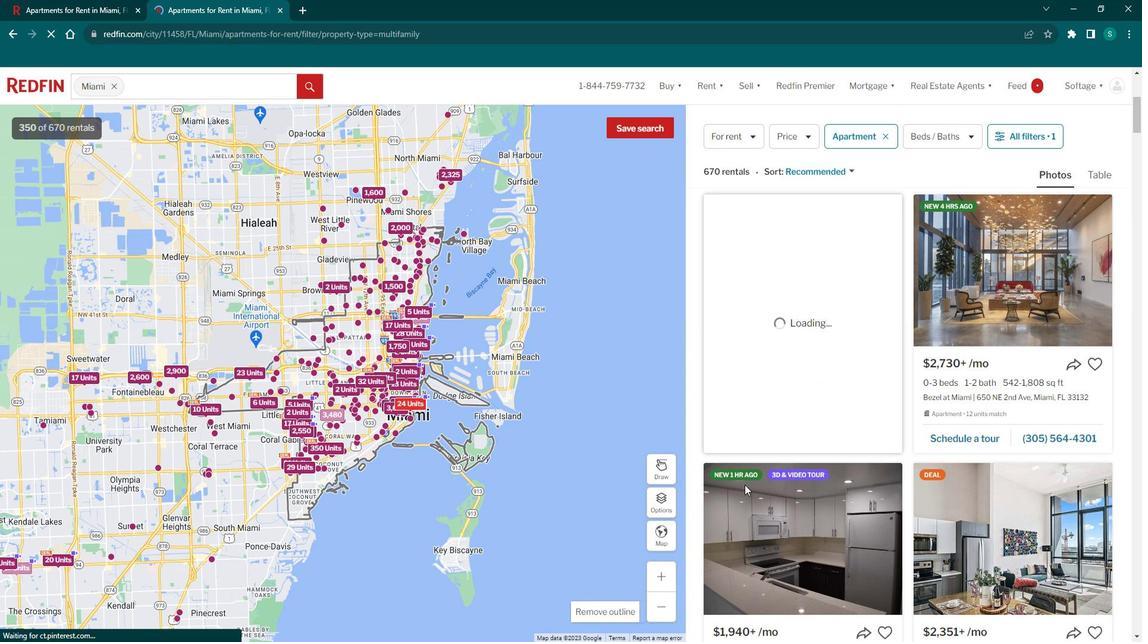 
Action: Mouse moved to (768, 510)
Screenshot: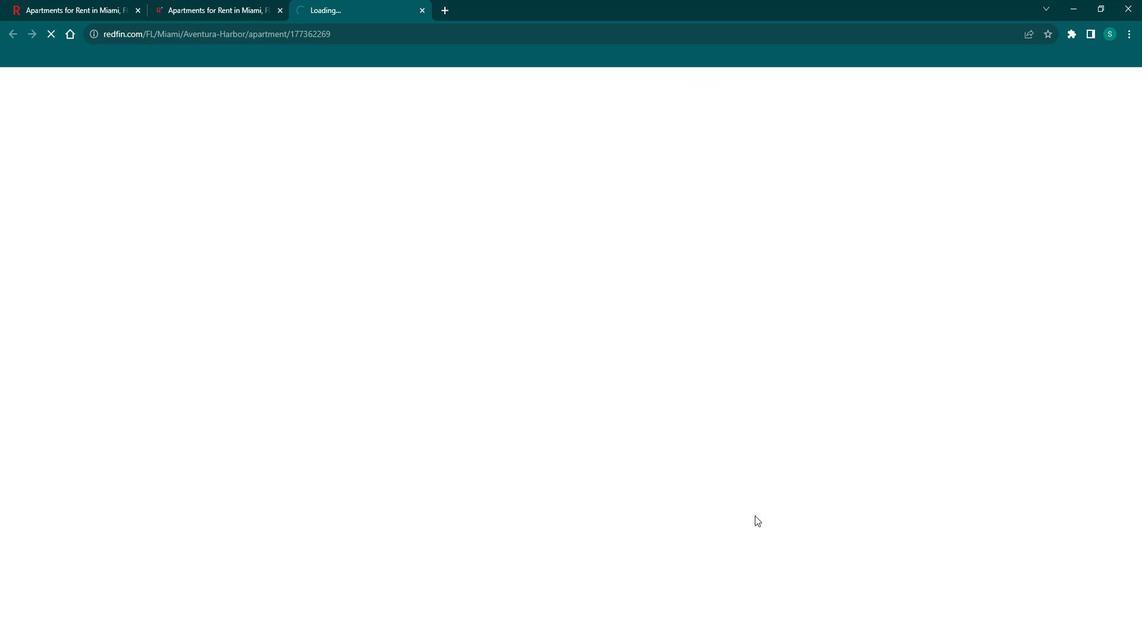 
Action: Mouse pressed left at (768, 510)
Screenshot: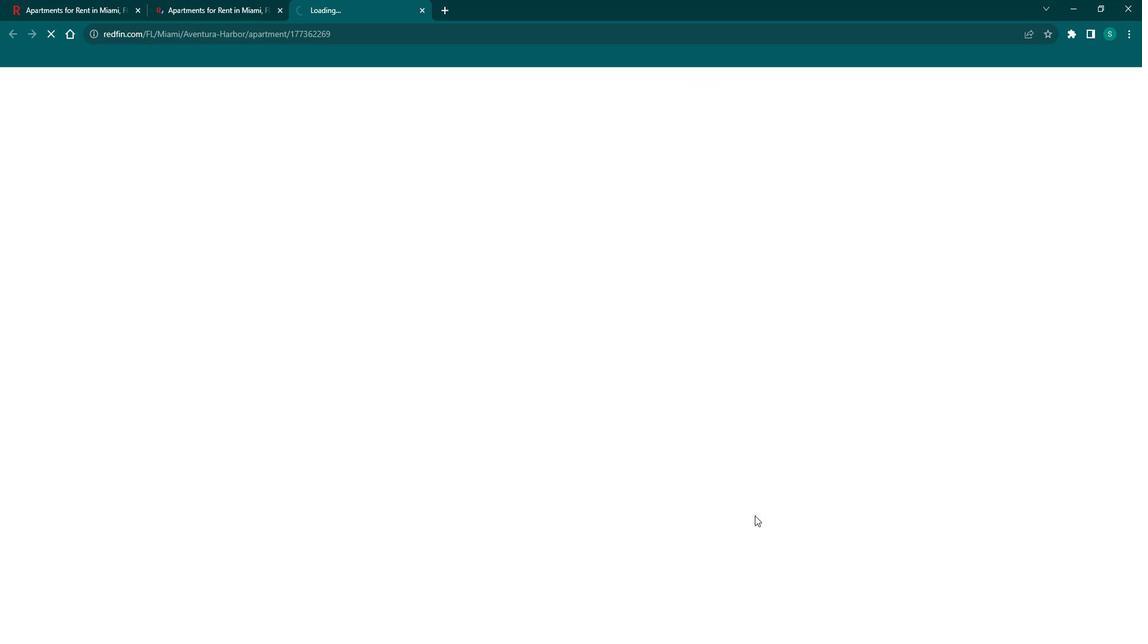 
Action: Mouse moved to (459, 355)
Screenshot: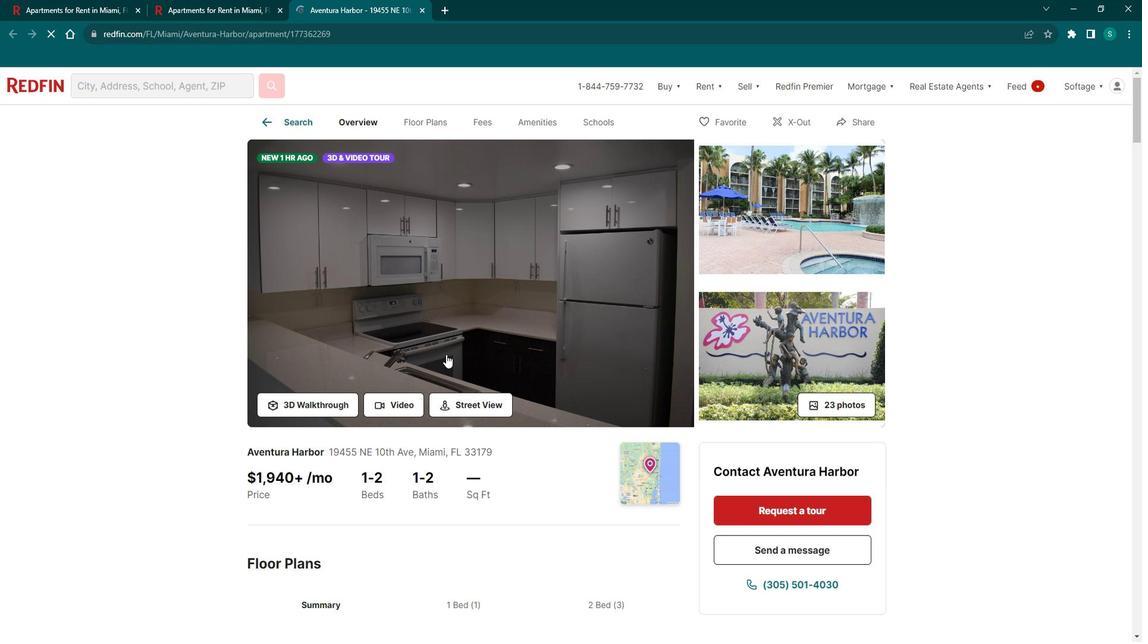 
Action: Mouse scrolled (459, 354) with delta (0, 0)
Screenshot: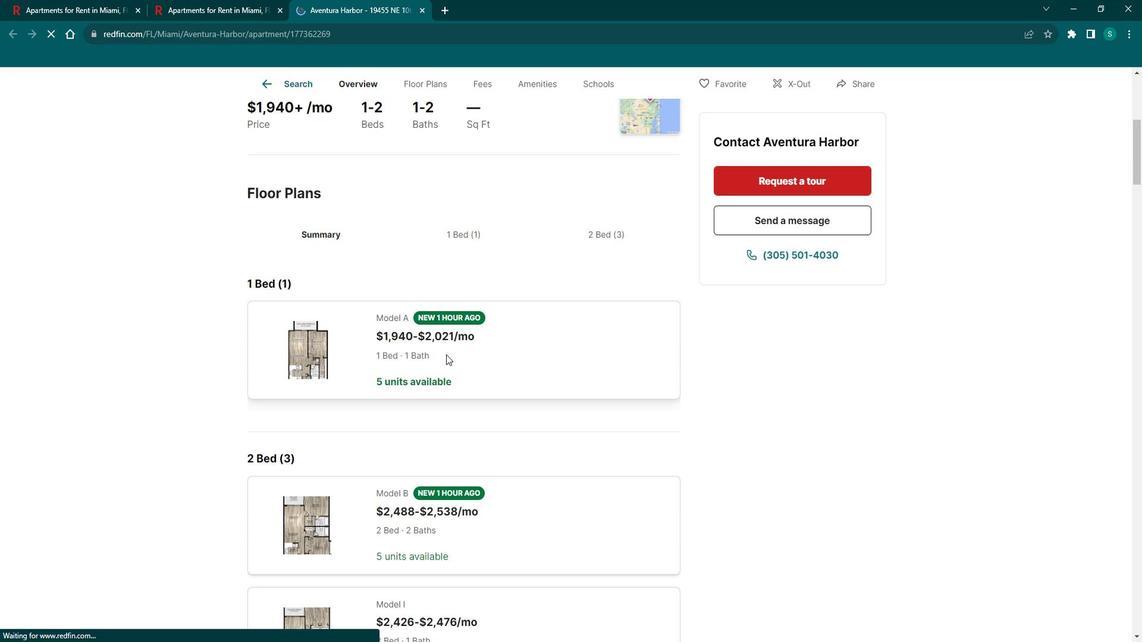 
Action: Mouse scrolled (459, 354) with delta (0, 0)
Screenshot: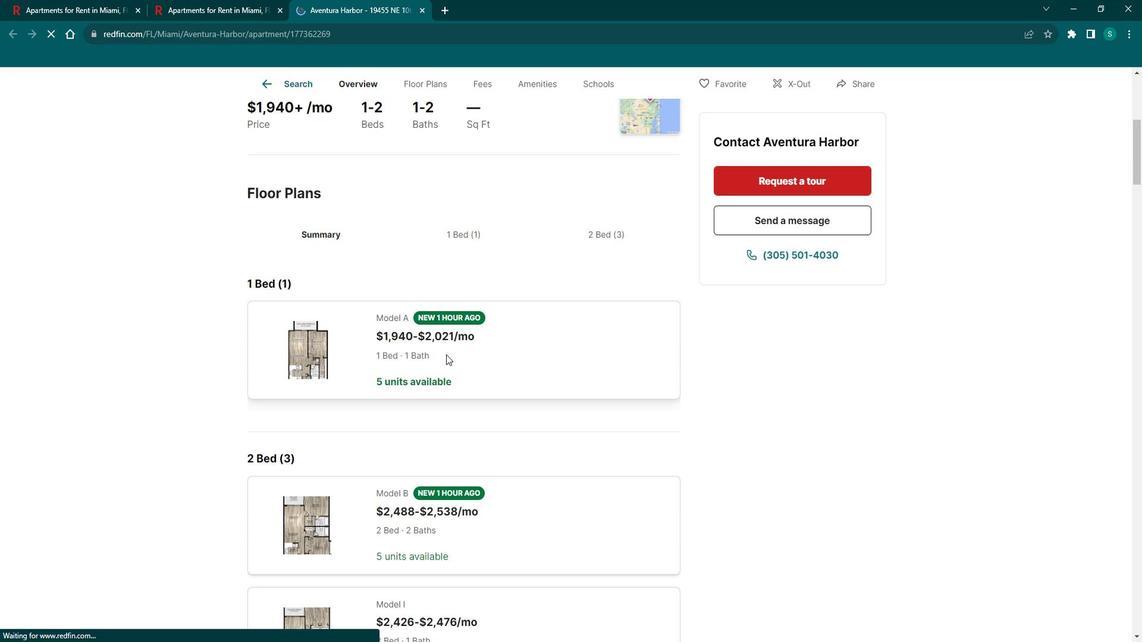 
Action: Mouse scrolled (459, 354) with delta (0, 0)
Screenshot: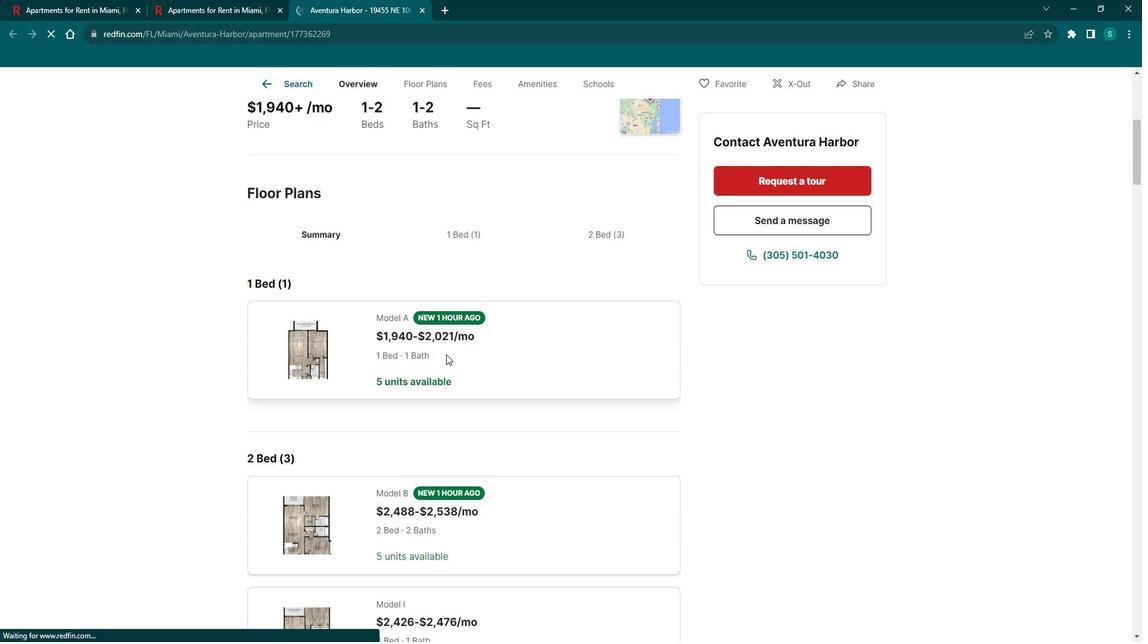 
Action: Mouse scrolled (459, 354) with delta (0, 0)
Screenshot: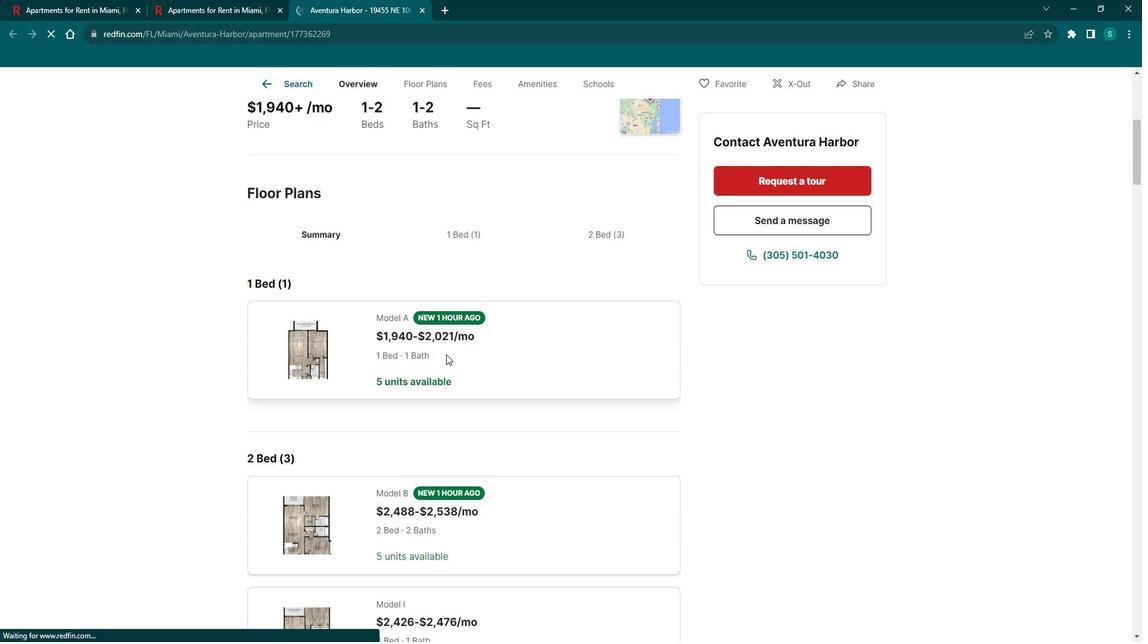 
Action: Mouse scrolled (459, 354) with delta (0, 0)
Screenshot: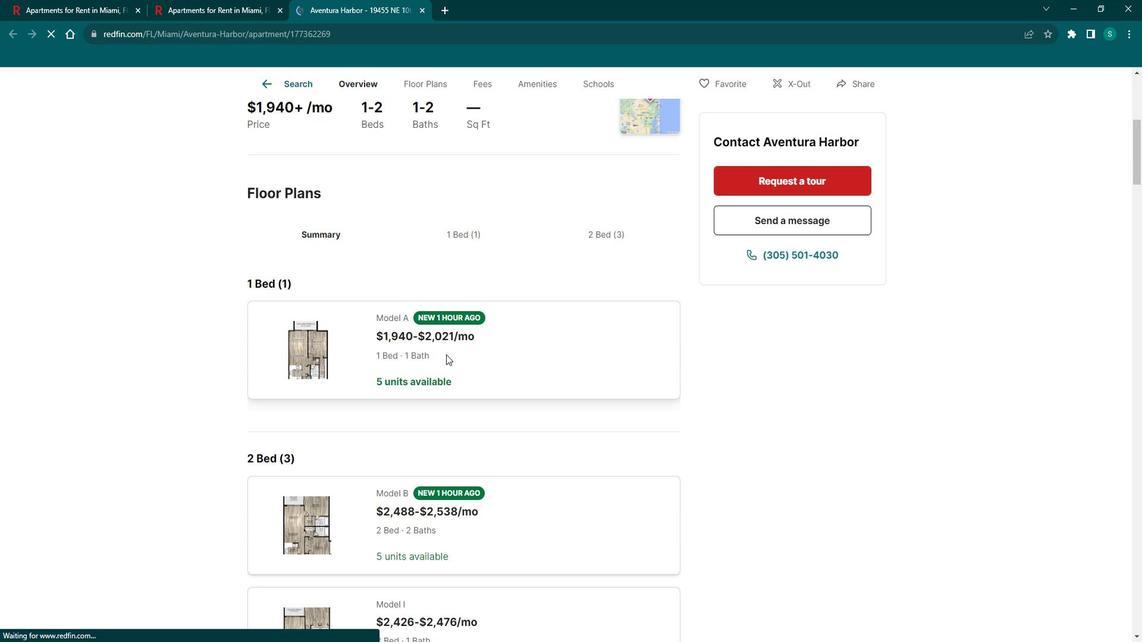 
Action: Mouse scrolled (459, 354) with delta (0, 0)
Screenshot: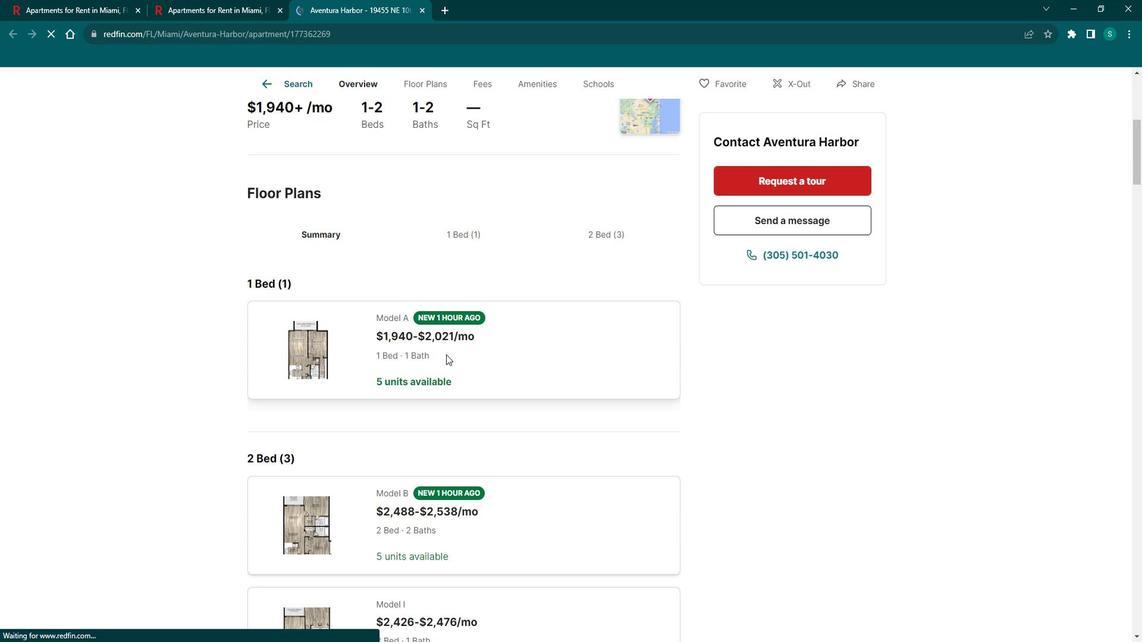 
Action: Mouse scrolled (459, 354) with delta (0, 0)
Screenshot: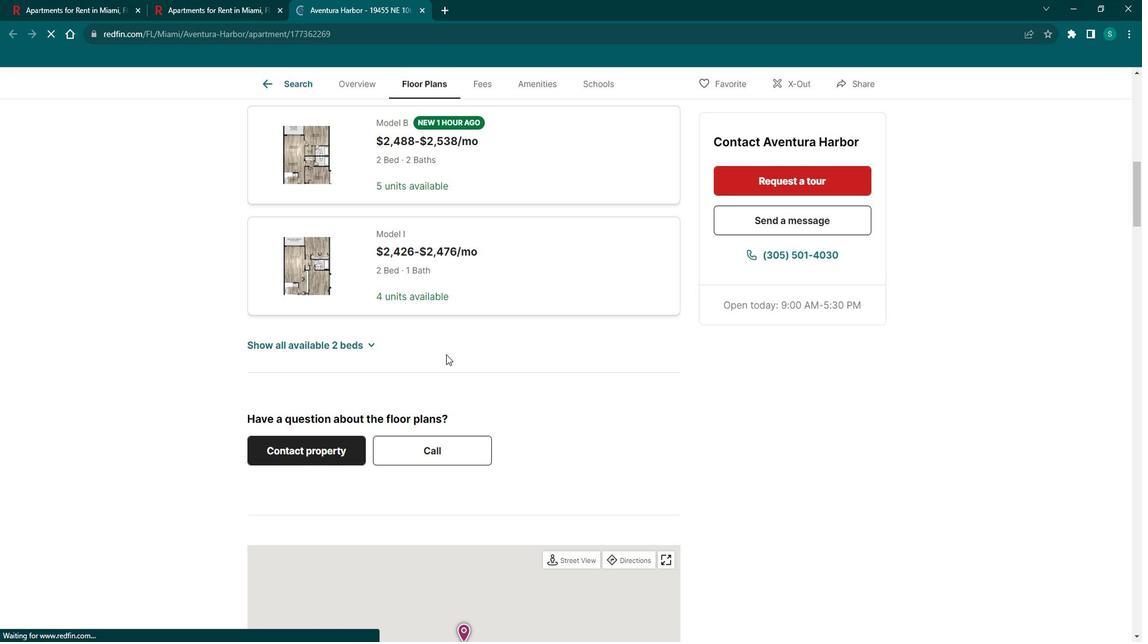 
Action: Mouse scrolled (459, 354) with delta (0, 0)
Screenshot: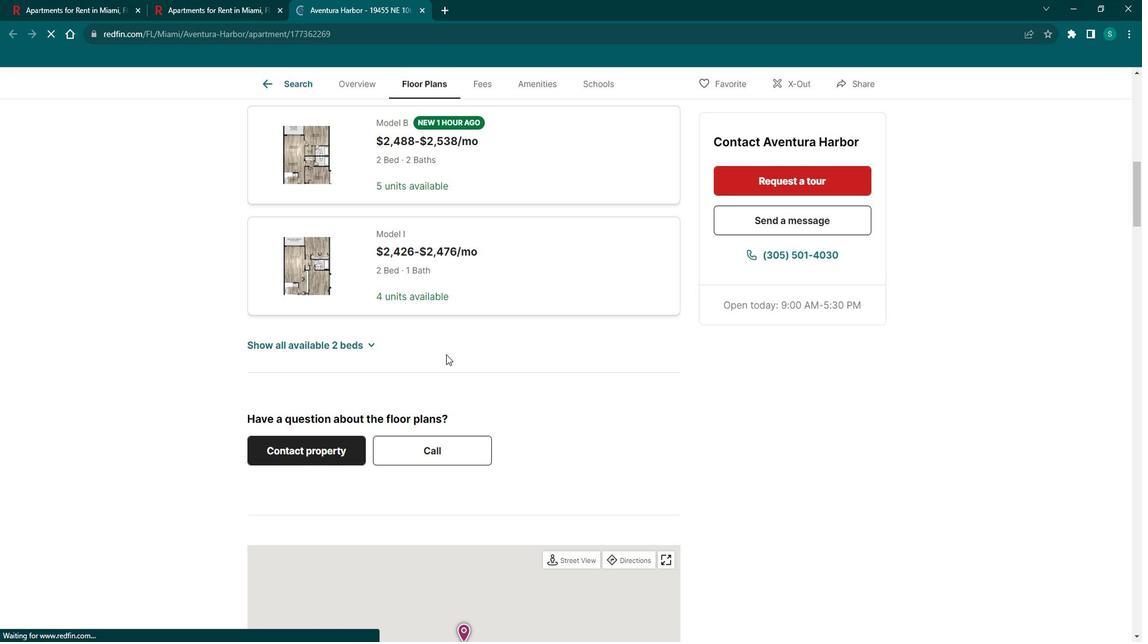 
Action: Mouse scrolled (459, 354) with delta (0, 0)
Screenshot: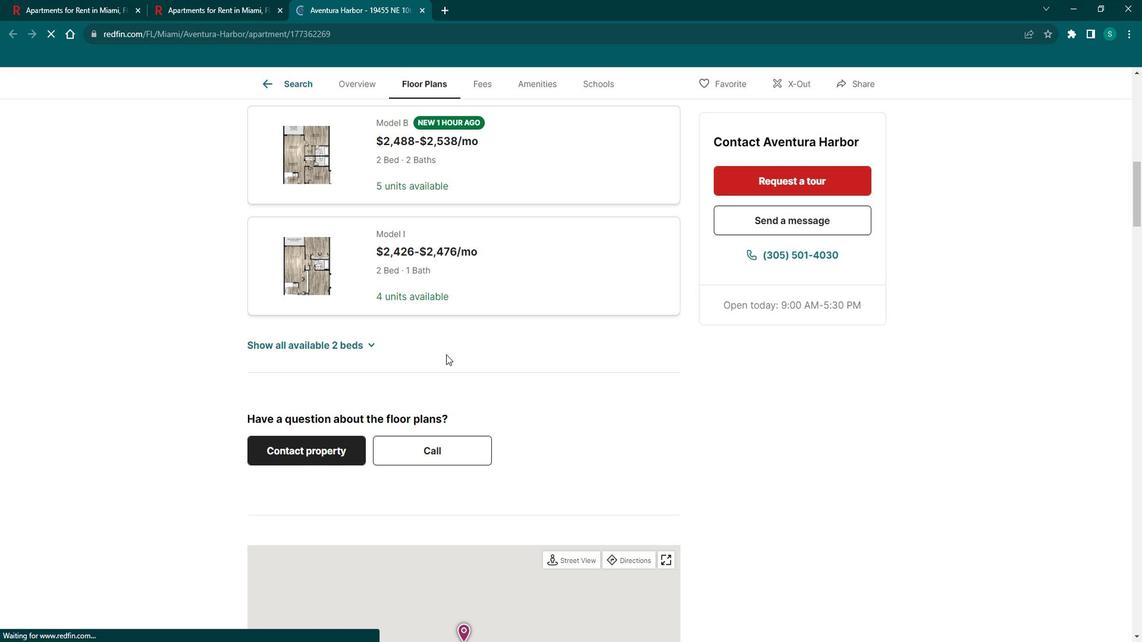 
Action: Mouse scrolled (459, 354) with delta (0, 0)
Screenshot: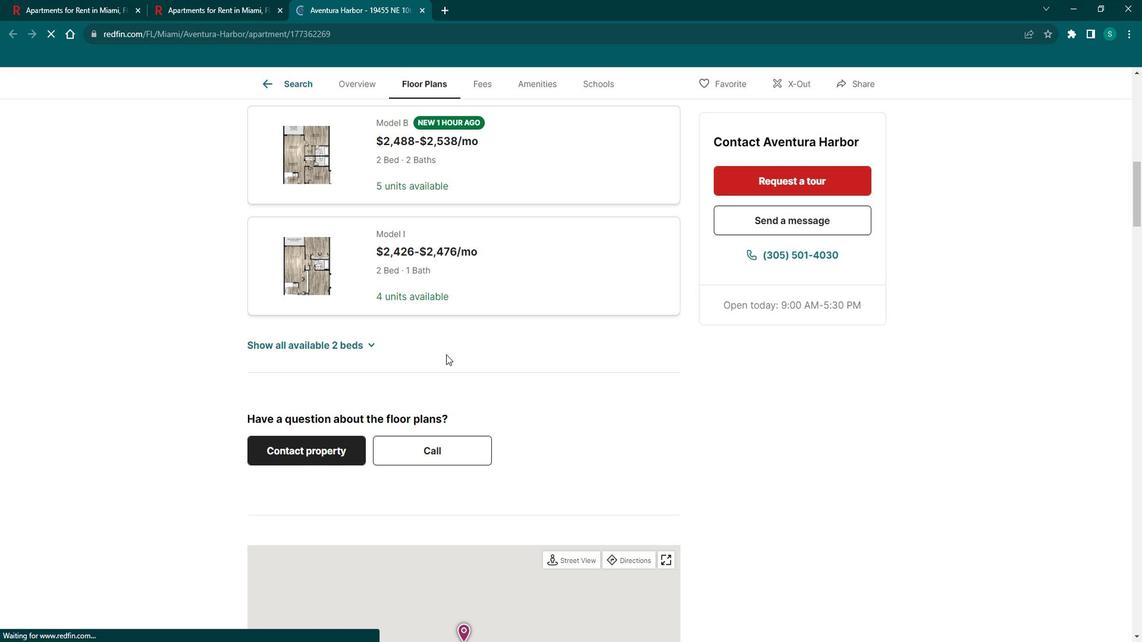 
Action: Mouse scrolled (459, 354) with delta (0, 0)
Screenshot: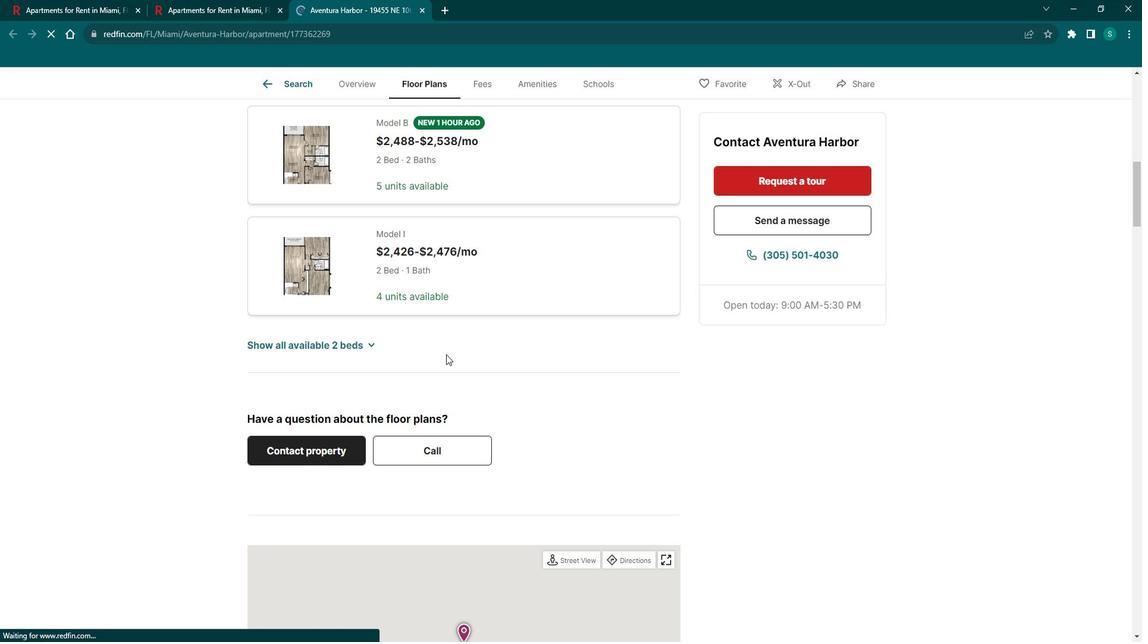 
Action: Mouse scrolled (459, 354) with delta (0, 0)
Screenshot: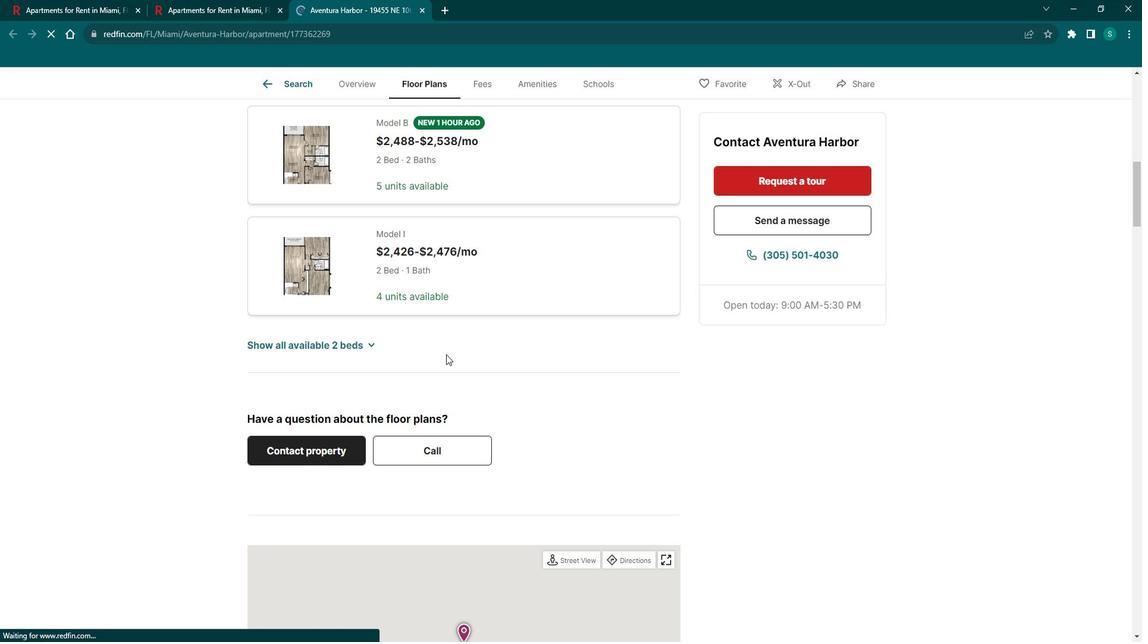 
Action: Mouse scrolled (459, 354) with delta (0, 0)
Screenshot: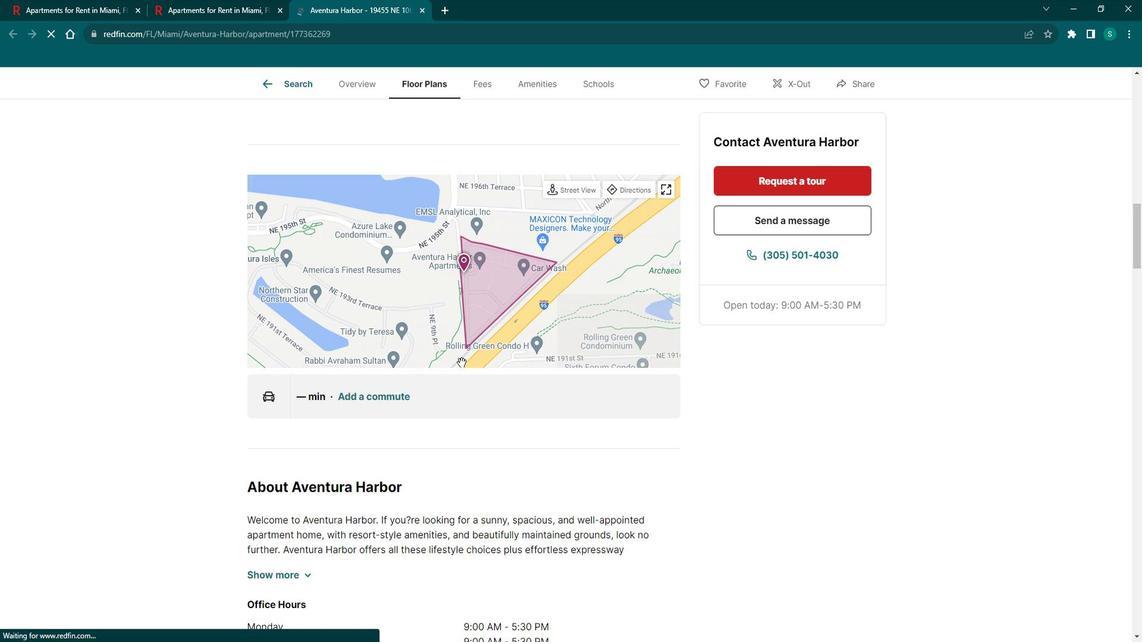 
Action: Mouse scrolled (459, 354) with delta (0, 0)
Screenshot: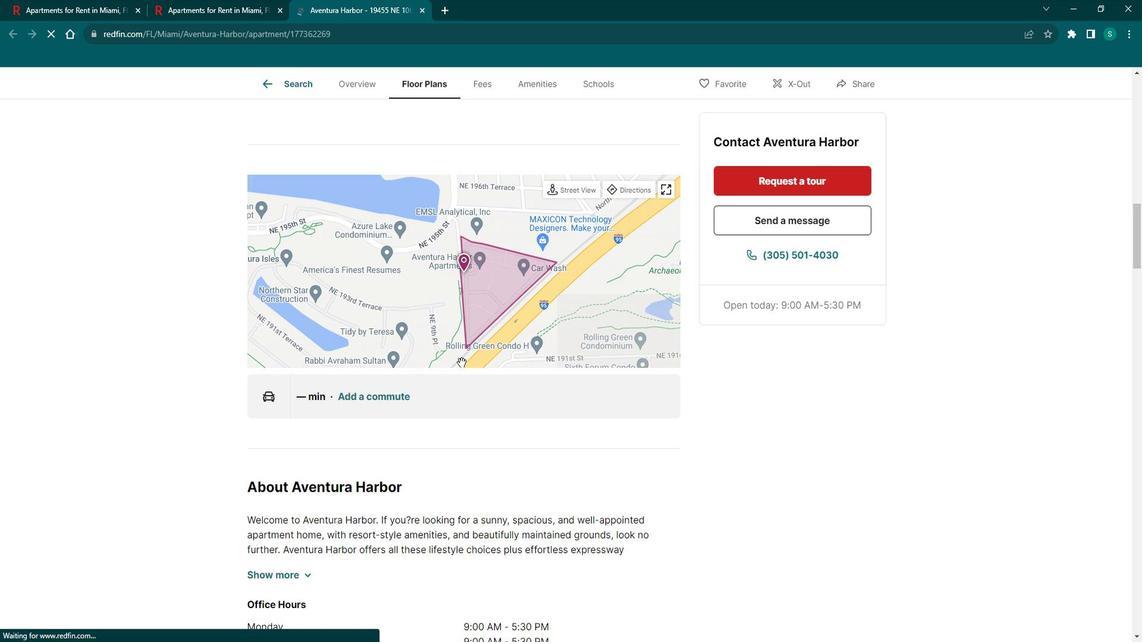 
Action: Mouse scrolled (459, 354) with delta (0, 0)
Screenshot: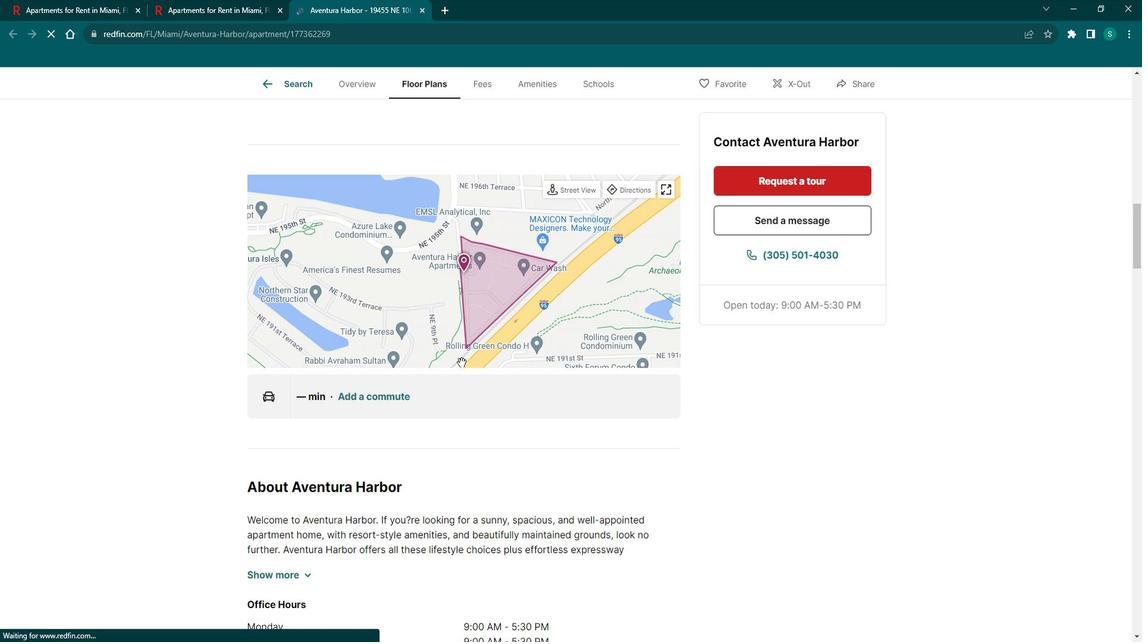 
Action: Mouse scrolled (459, 354) with delta (0, 0)
Screenshot: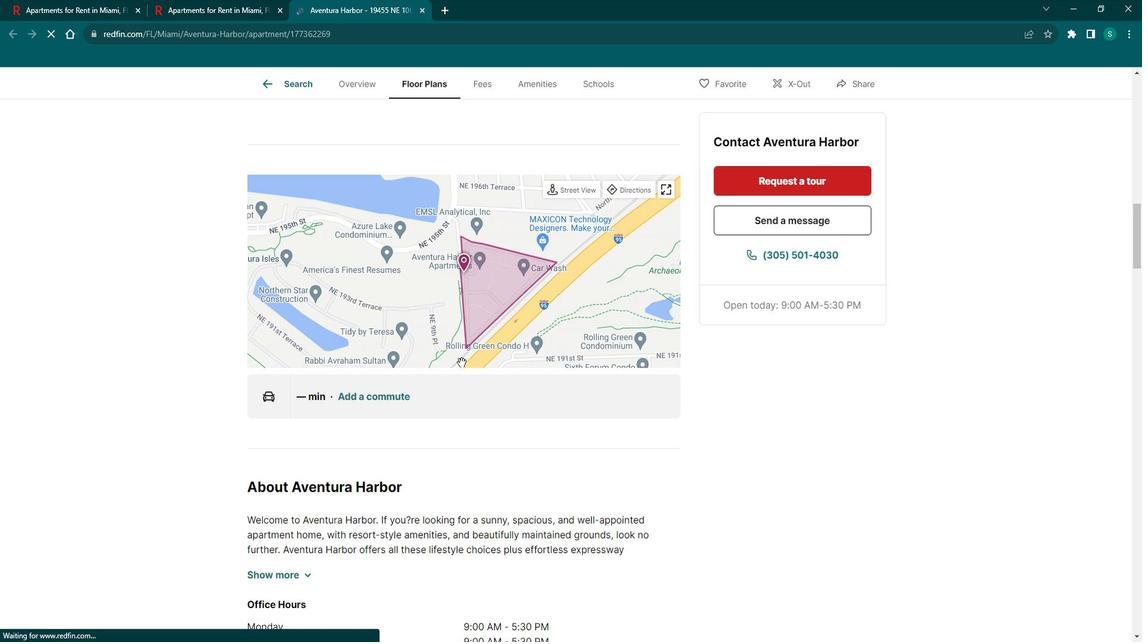 
Action: Mouse scrolled (459, 354) with delta (0, 0)
Screenshot: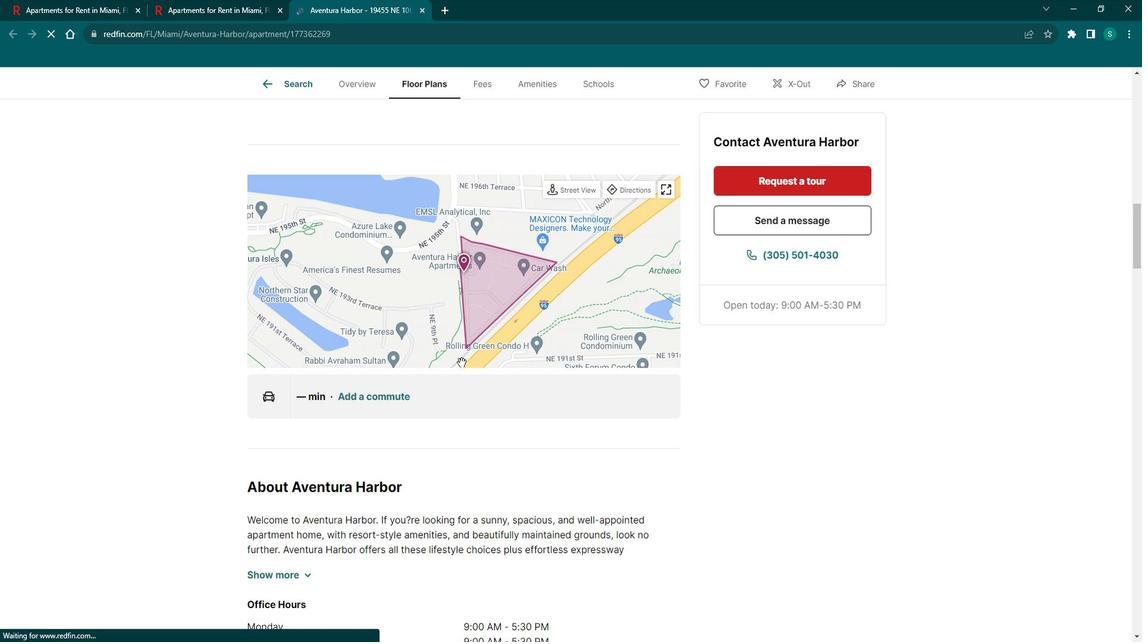 
Action: Mouse scrolled (459, 354) with delta (0, 0)
Screenshot: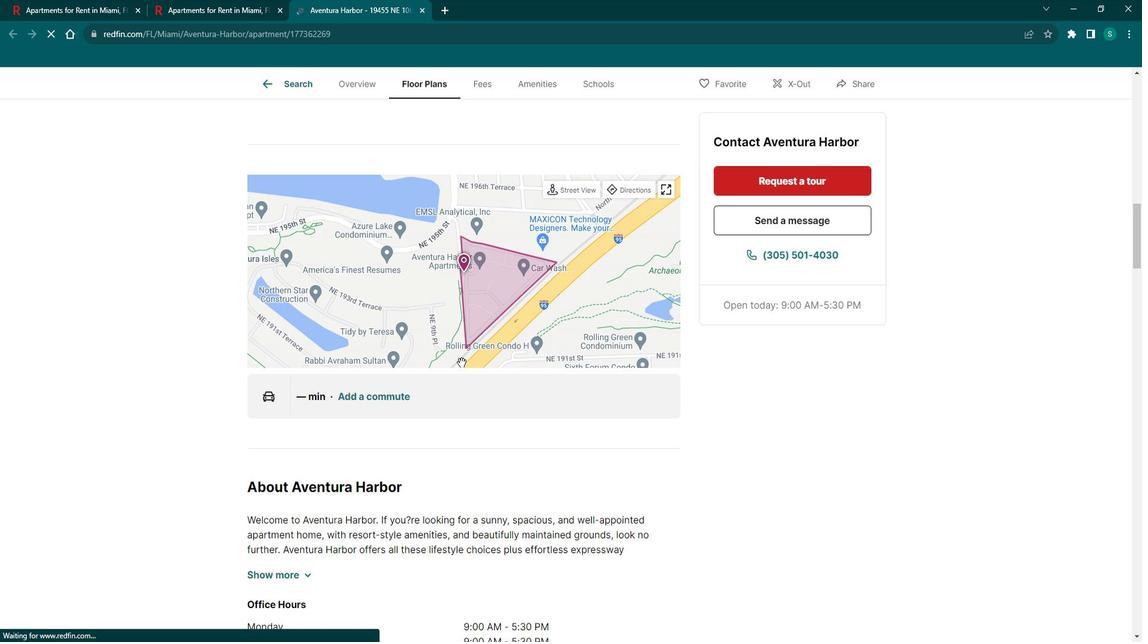
Action: Mouse moved to (314, 564)
Screenshot: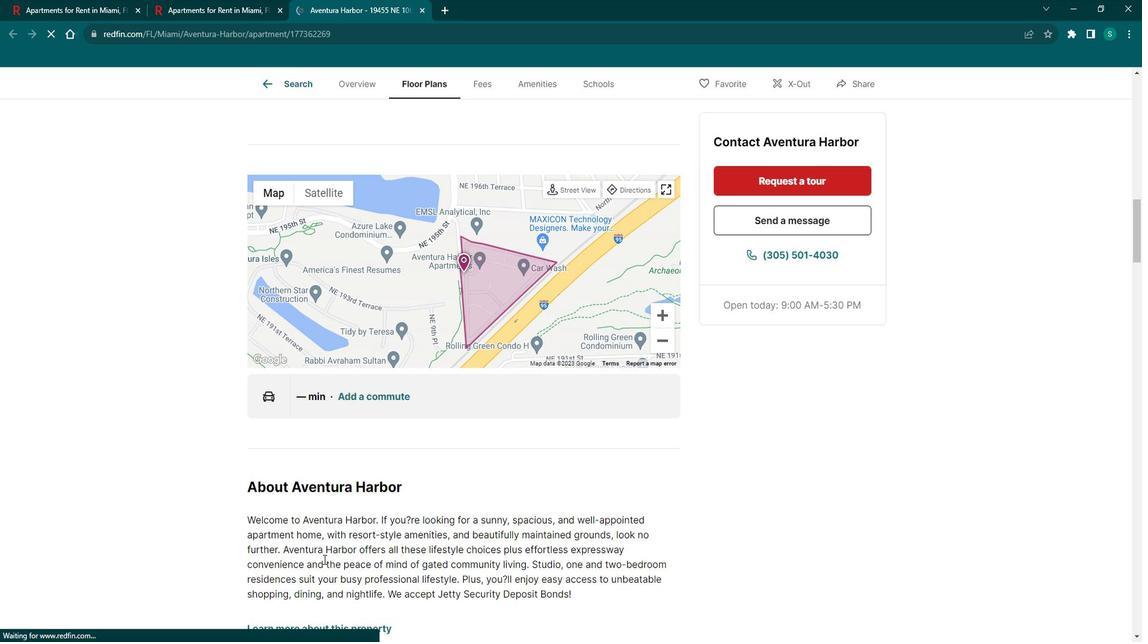 
Action: Mouse pressed left at (314, 564)
Screenshot: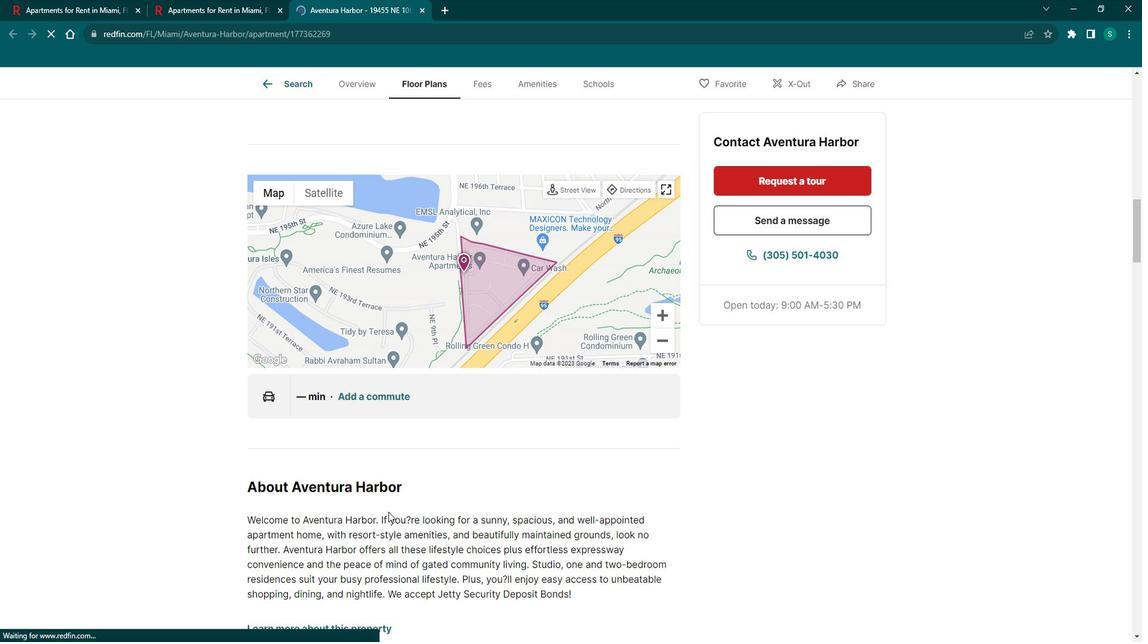 
Action: Mouse moved to (402, 506)
Screenshot: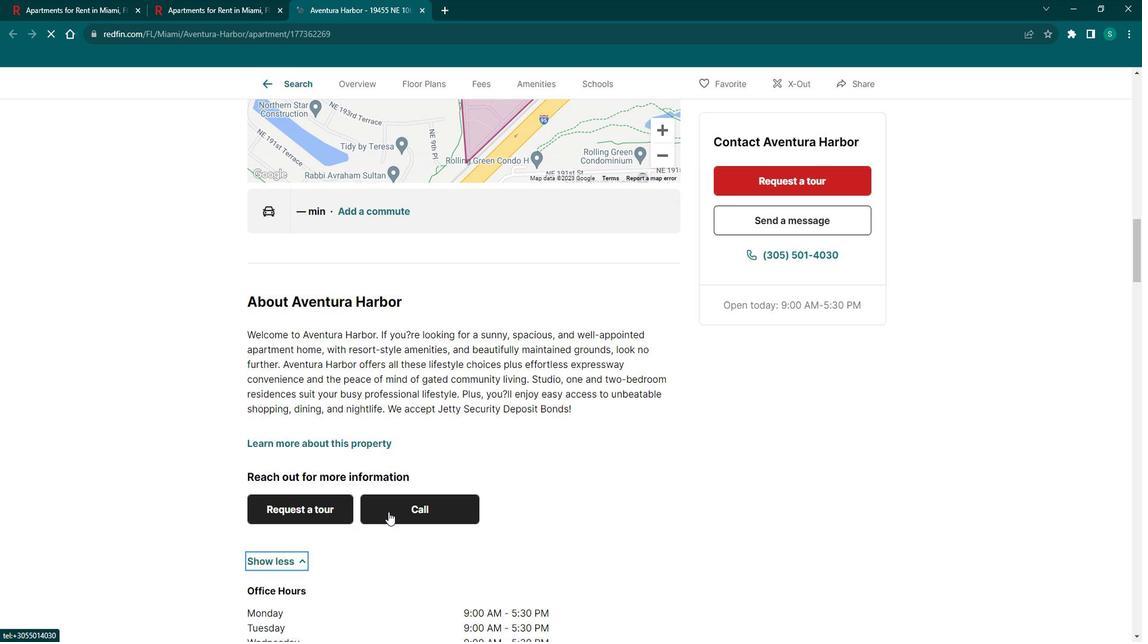 
Action: Mouse scrolled (402, 506) with delta (0, 0)
Screenshot: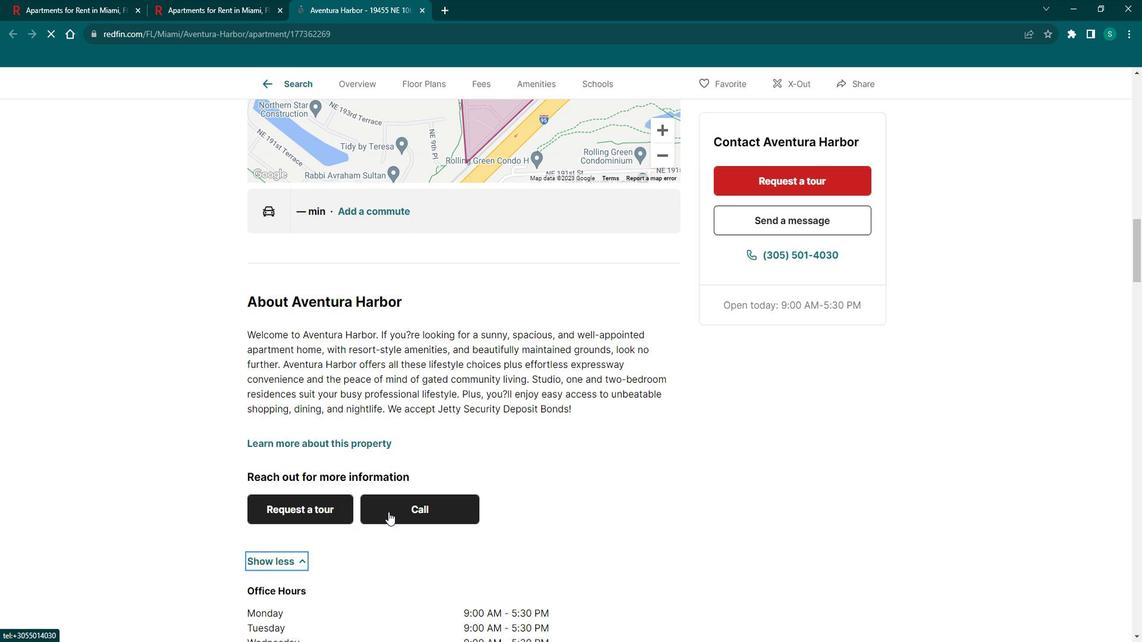 
Action: Mouse scrolled (402, 506) with delta (0, 0)
Screenshot: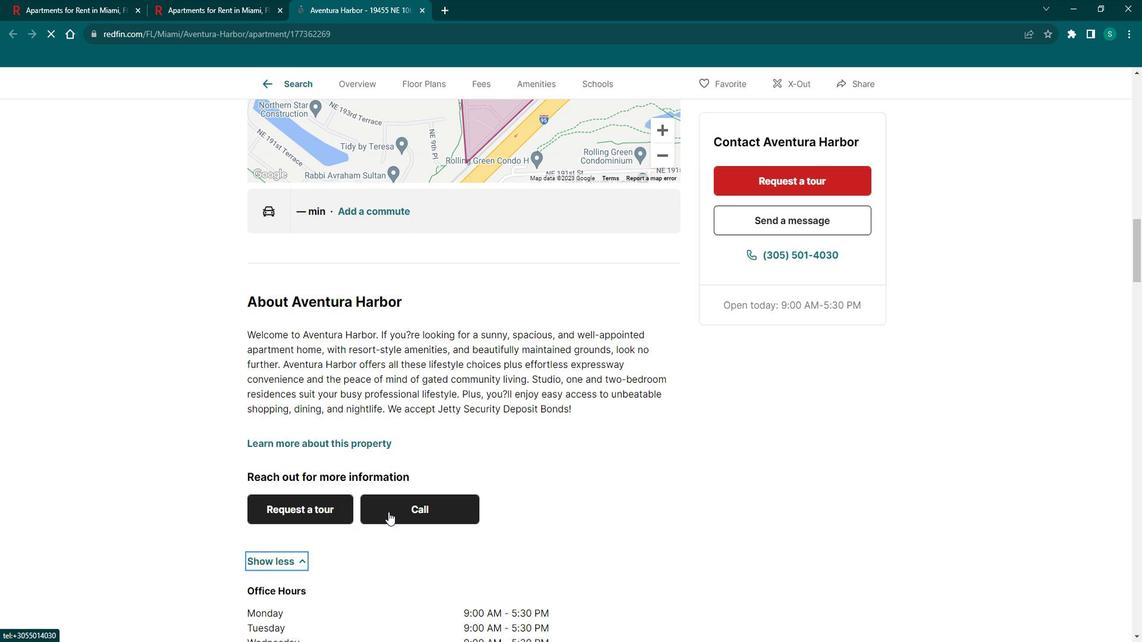 
Action: Mouse scrolled (402, 506) with delta (0, 0)
Screenshot: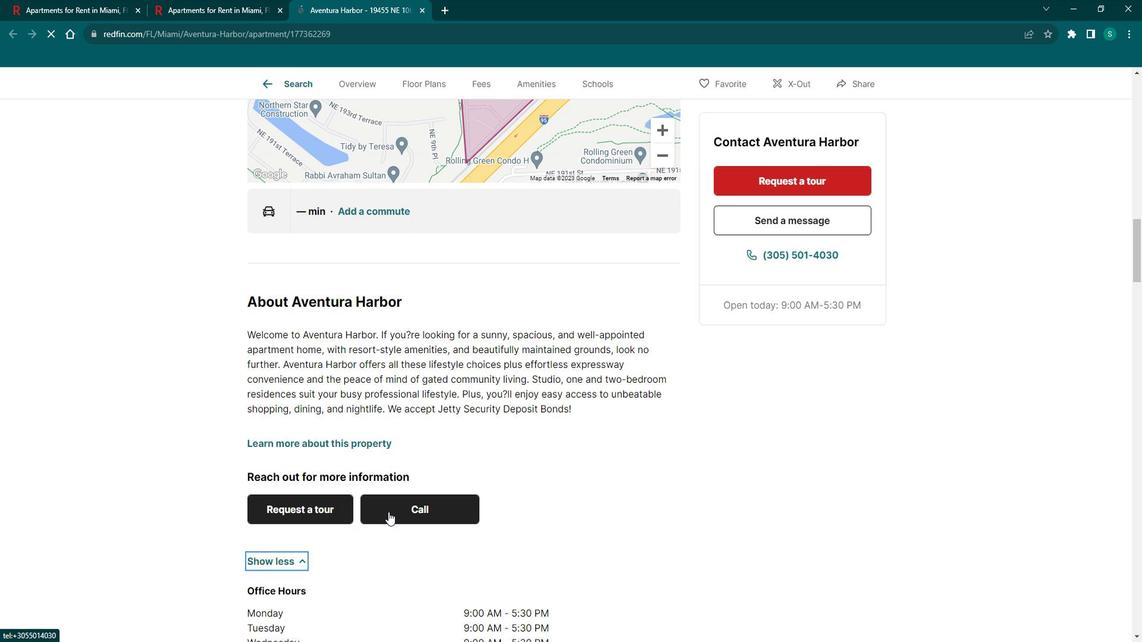 
Action: Mouse moved to (462, 464)
Screenshot: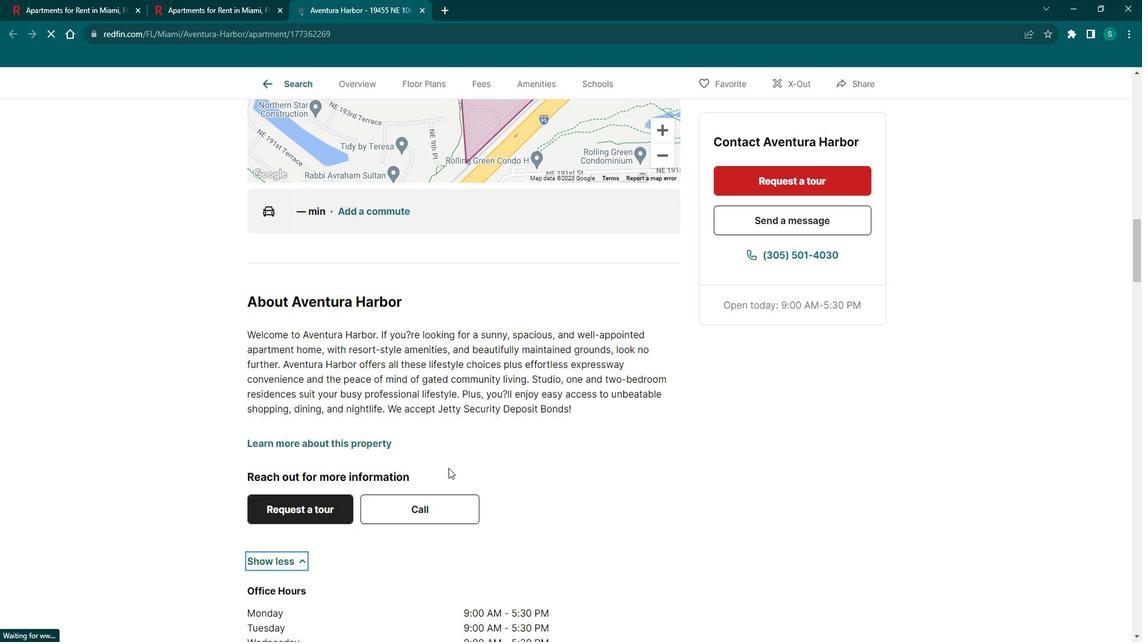 
Action: Mouse scrolled (462, 463) with delta (0, 0)
Screenshot: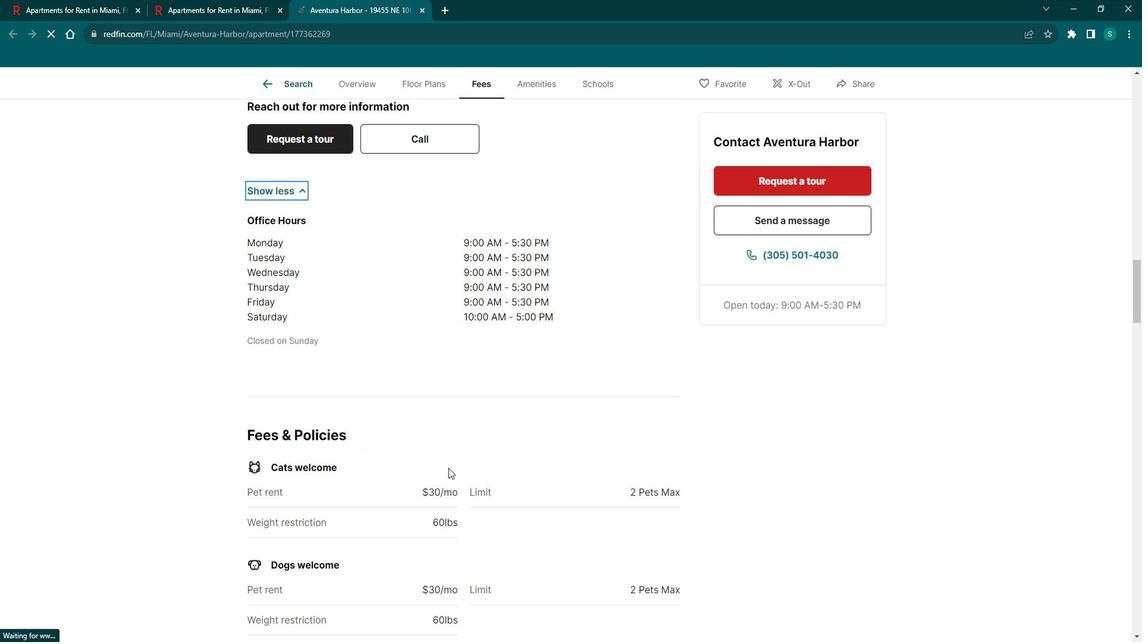 
Action: Mouse scrolled (462, 463) with delta (0, 0)
Screenshot: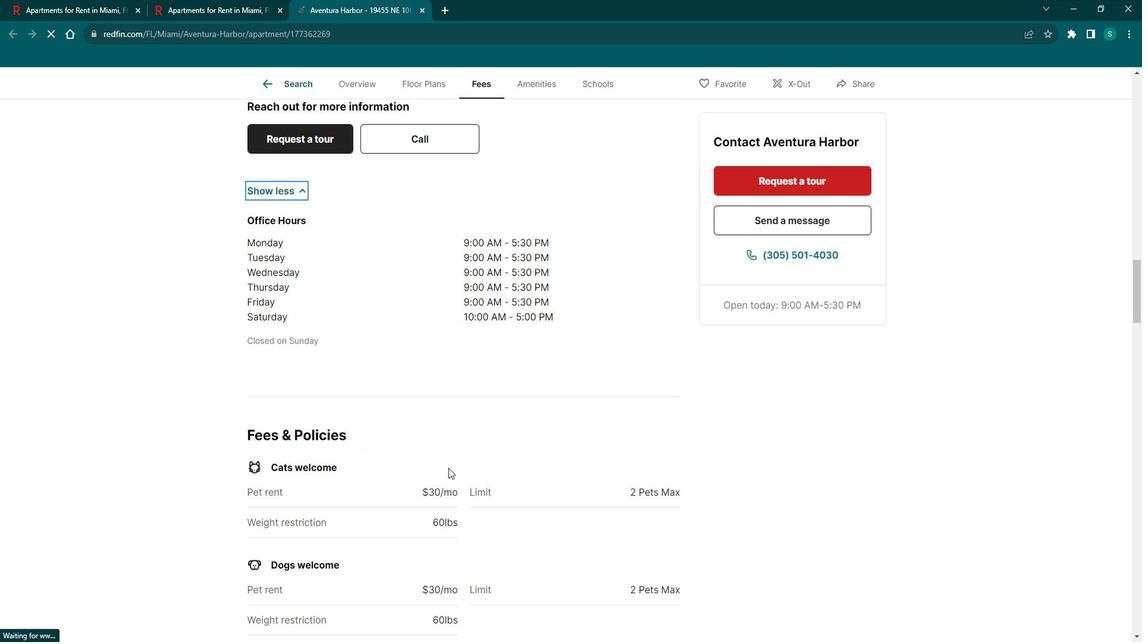 
Action: Mouse scrolled (462, 463) with delta (0, 0)
Screenshot: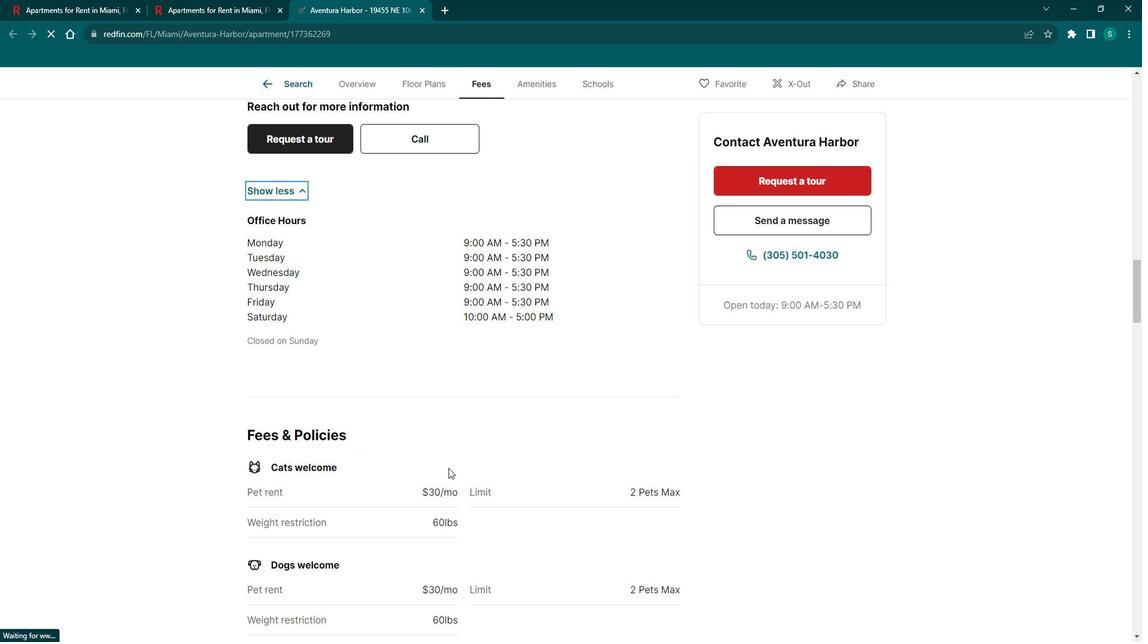 
Action: Mouse scrolled (462, 463) with delta (0, 0)
Screenshot: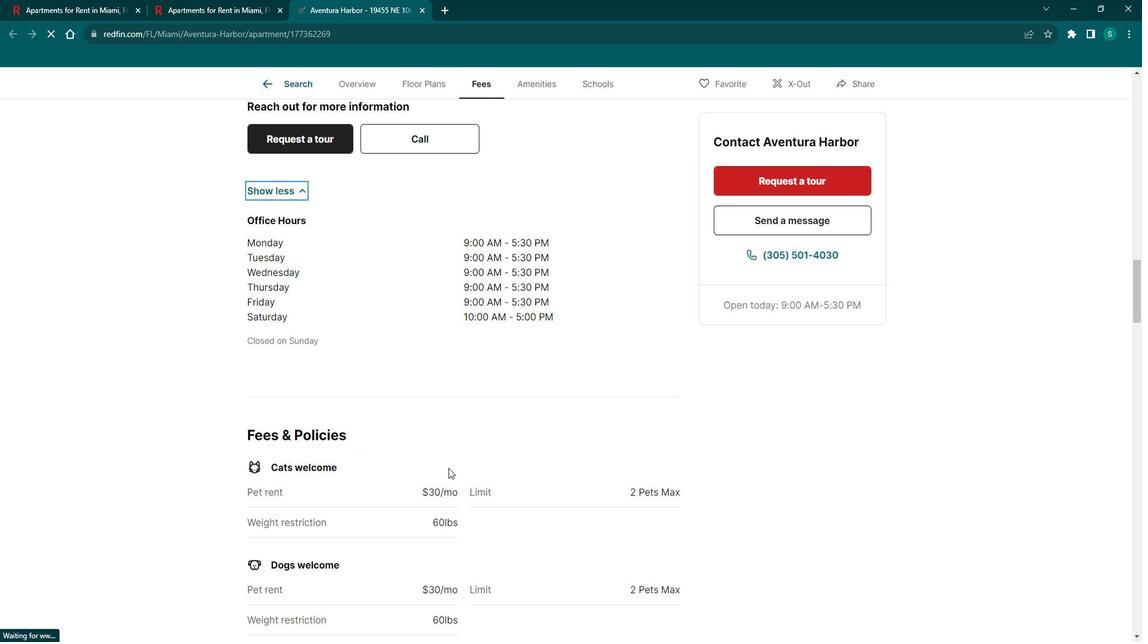 
Action: Mouse scrolled (462, 463) with delta (0, 0)
Screenshot: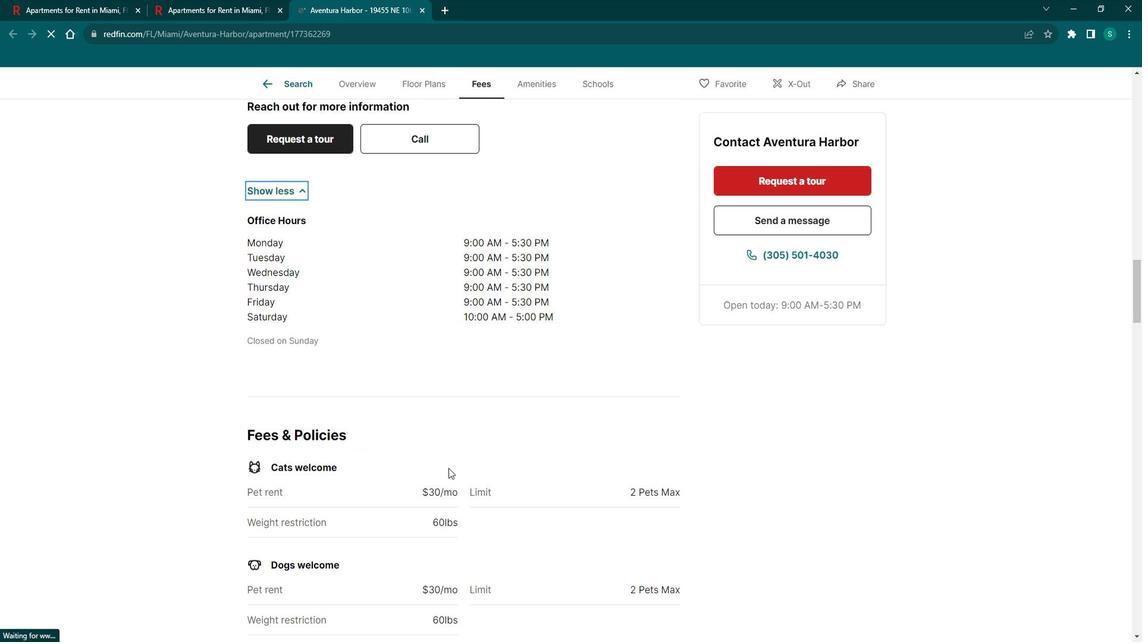 
Action: Mouse scrolled (462, 463) with delta (0, 0)
Screenshot: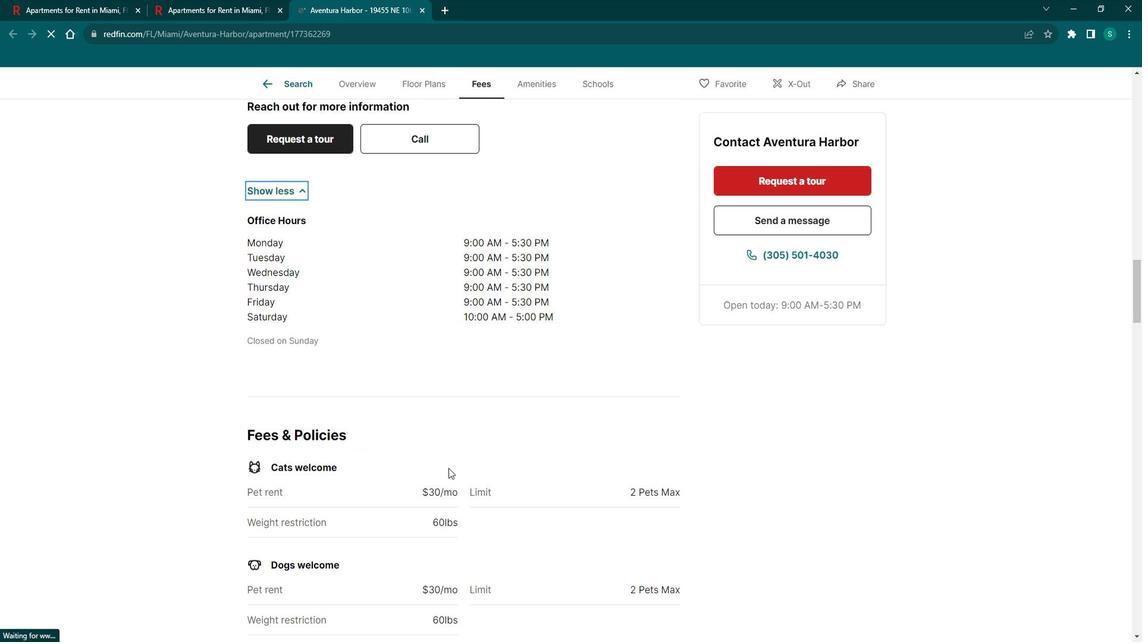 
Action: Mouse scrolled (462, 463) with delta (0, 0)
Screenshot: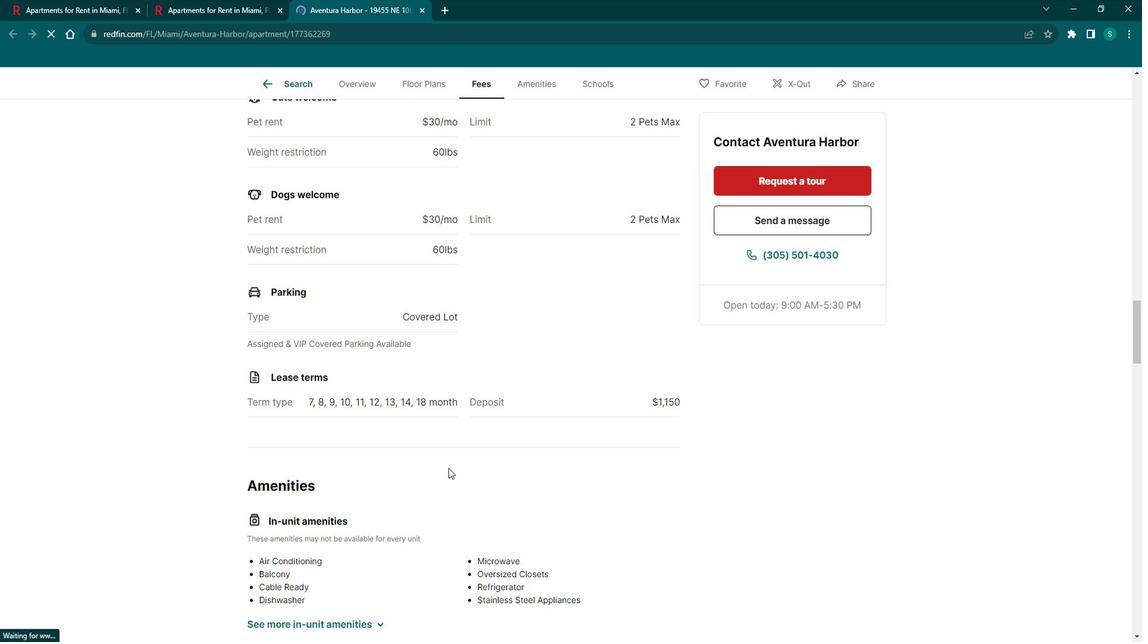 
Action: Mouse scrolled (462, 463) with delta (0, 0)
Screenshot: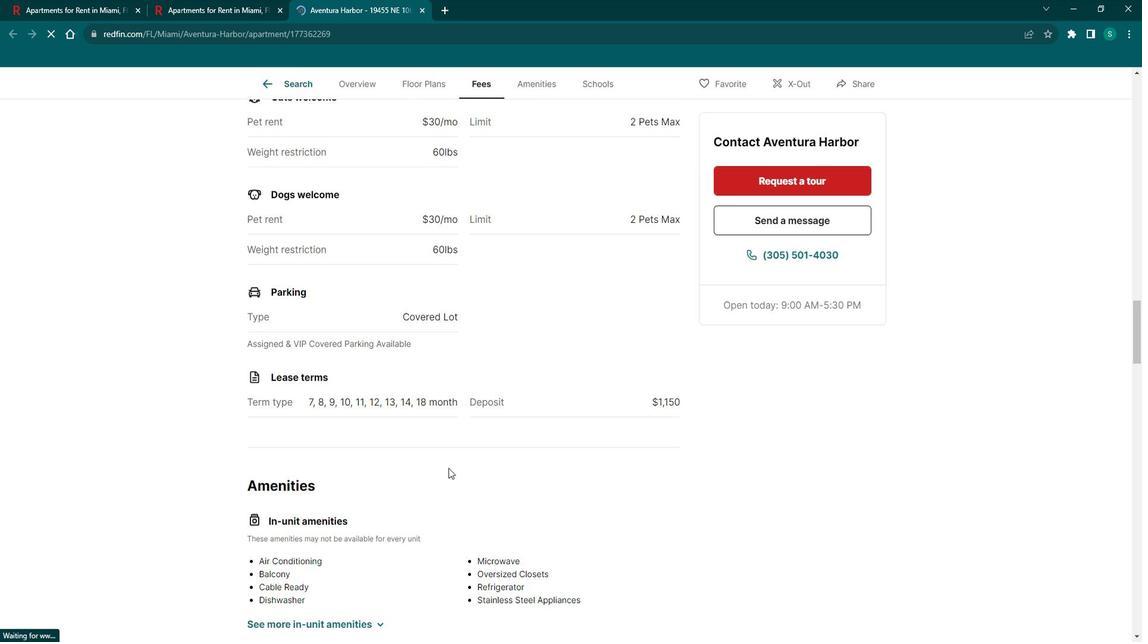 
Action: Mouse scrolled (462, 463) with delta (0, 0)
Screenshot: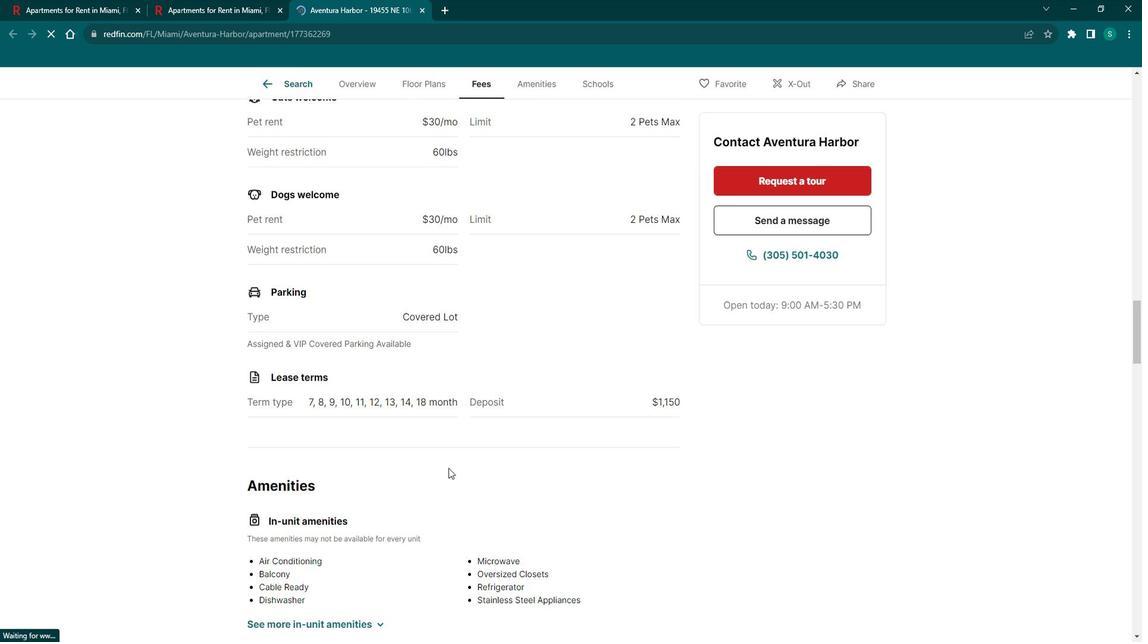 
Action: Mouse scrolled (462, 463) with delta (0, 0)
Screenshot: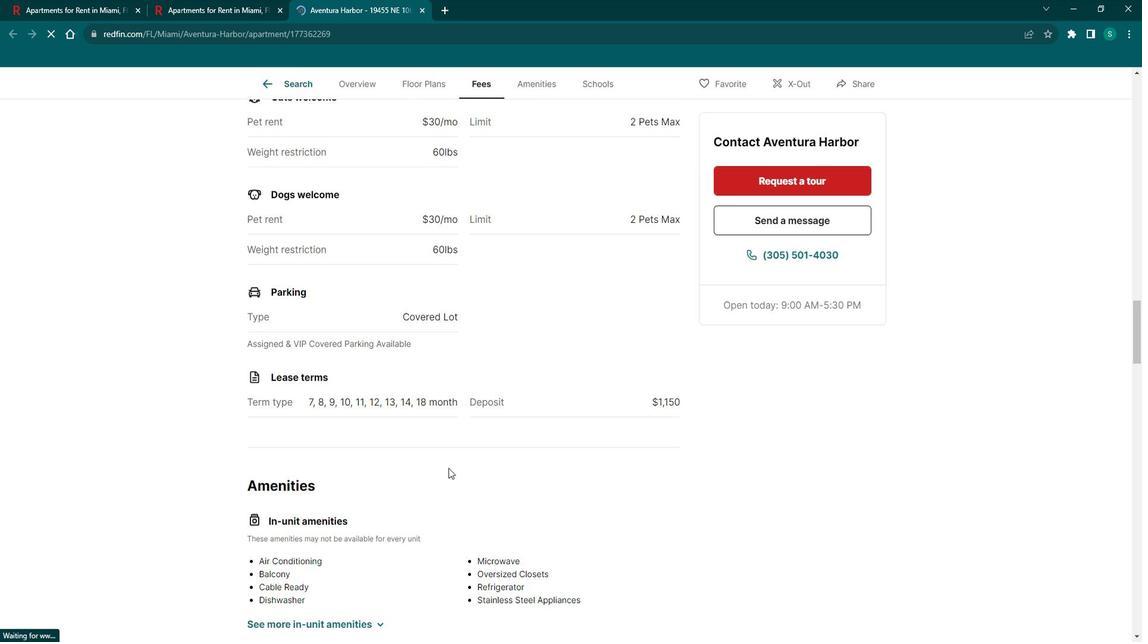 
Action: Mouse scrolled (462, 463) with delta (0, 0)
Screenshot: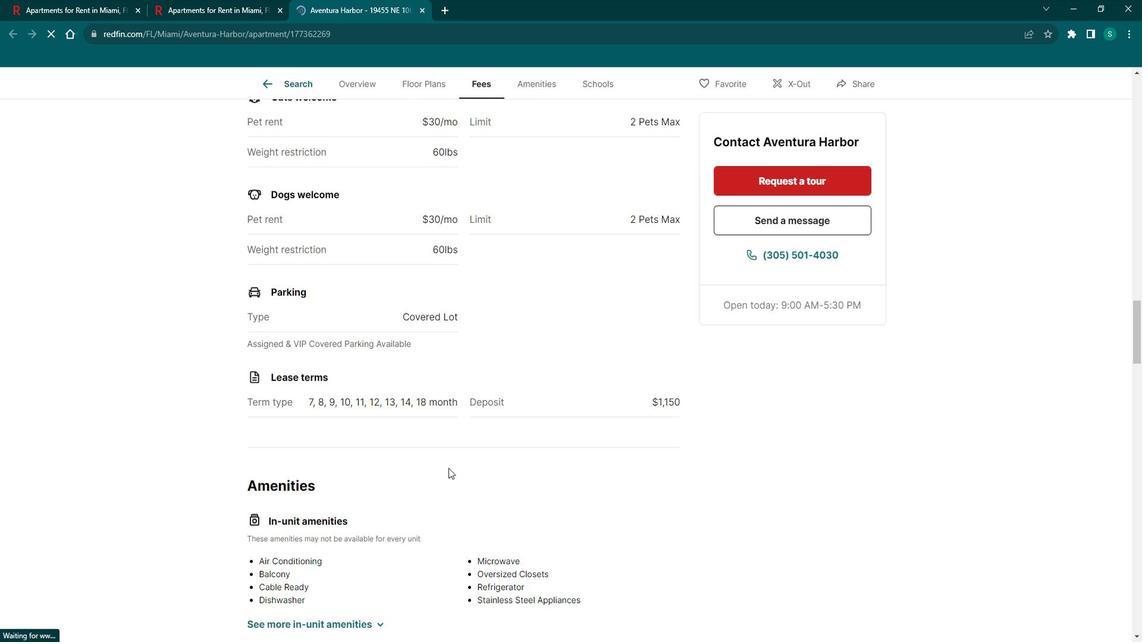 
Action: Mouse scrolled (462, 463) with delta (0, 0)
Screenshot: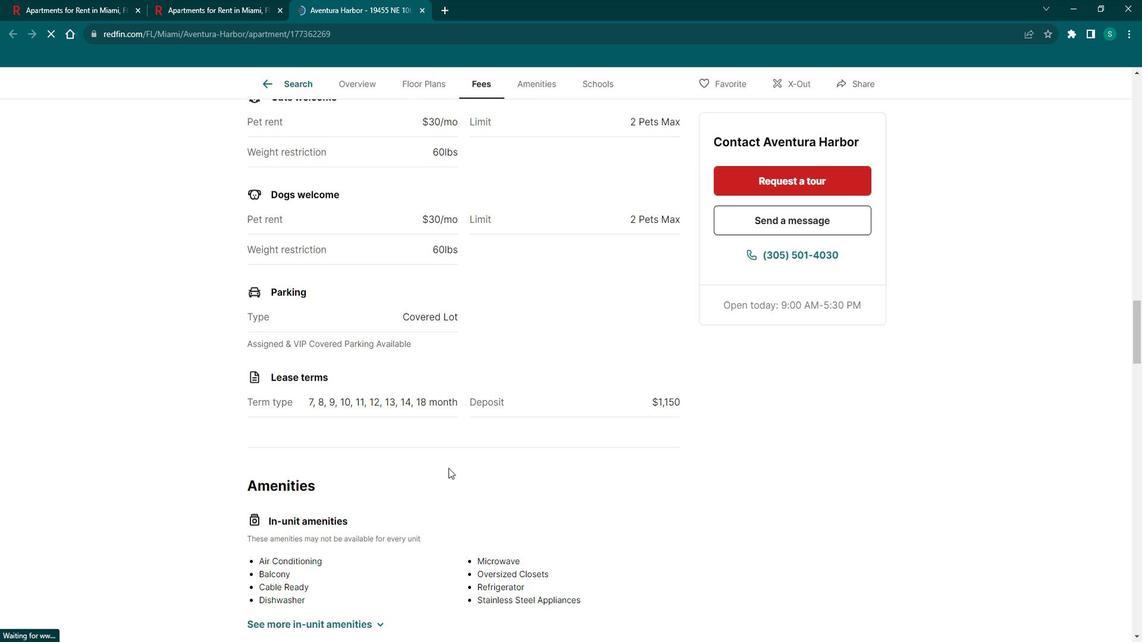 
Action: Mouse scrolled (462, 463) with delta (0, 0)
Screenshot: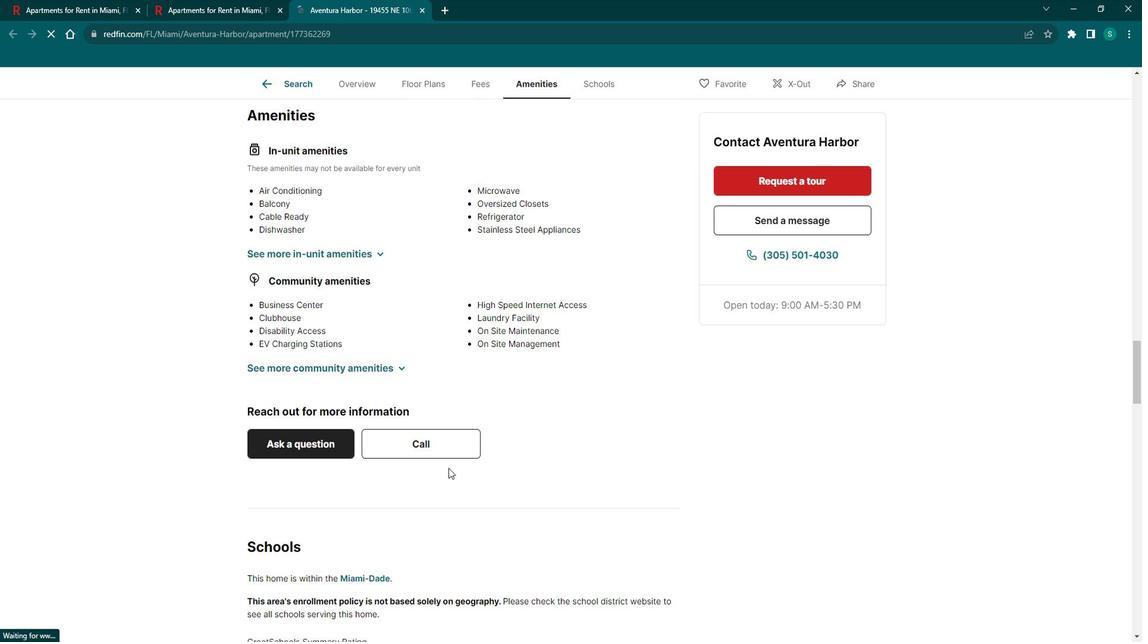 
Action: Mouse scrolled (462, 463) with delta (0, 0)
Screenshot: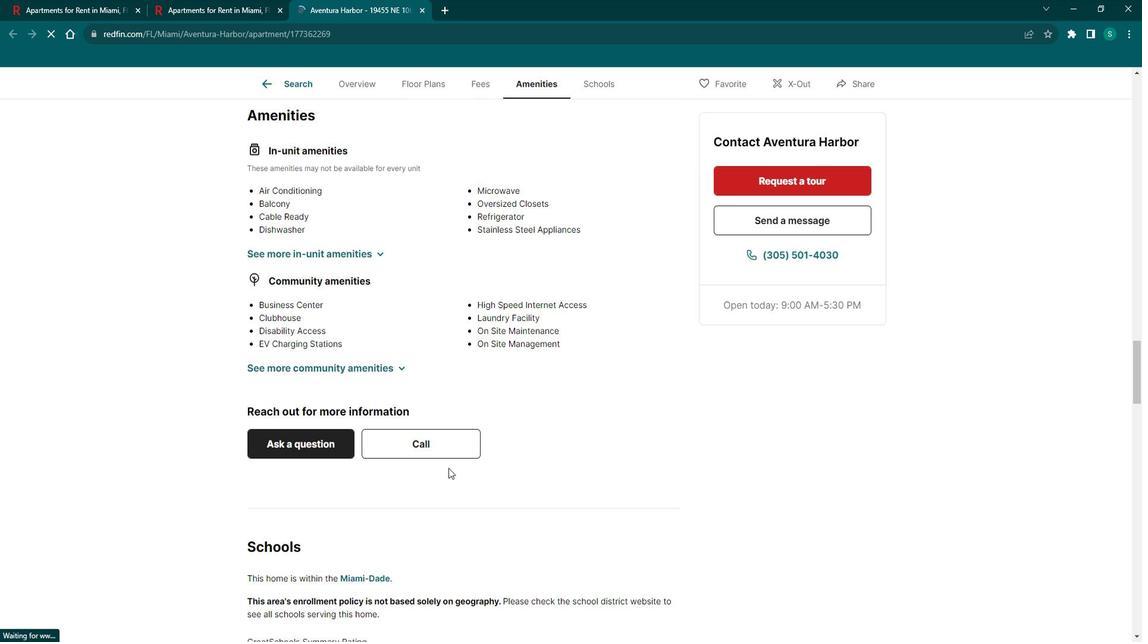 
Action: Mouse scrolled (462, 463) with delta (0, 0)
Screenshot: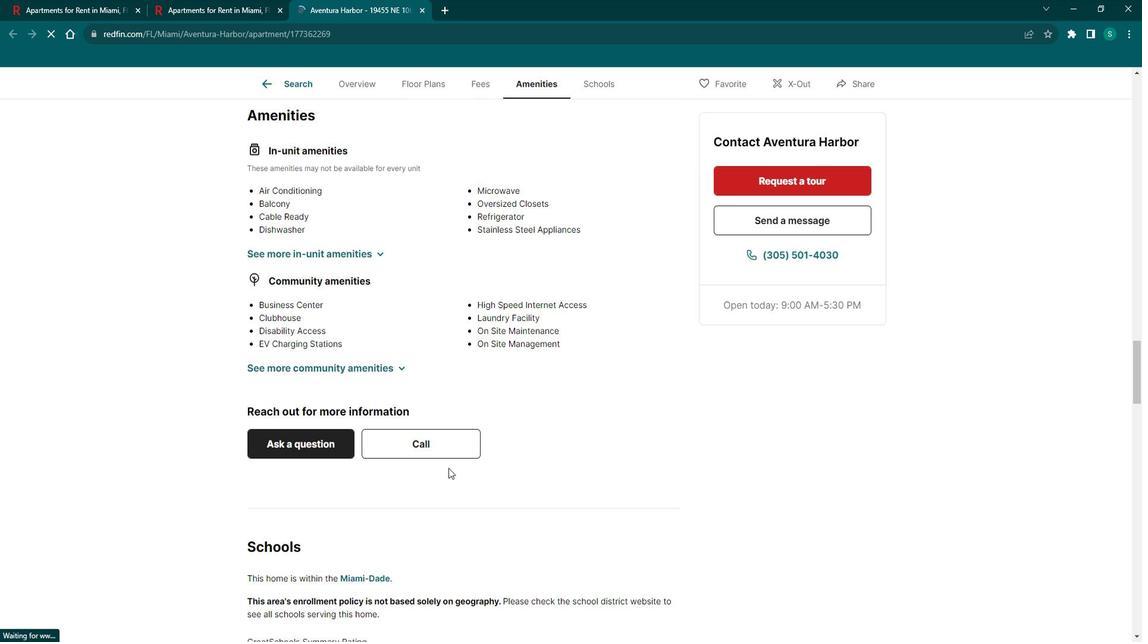 
Action: Mouse scrolled (462, 463) with delta (0, 0)
Screenshot: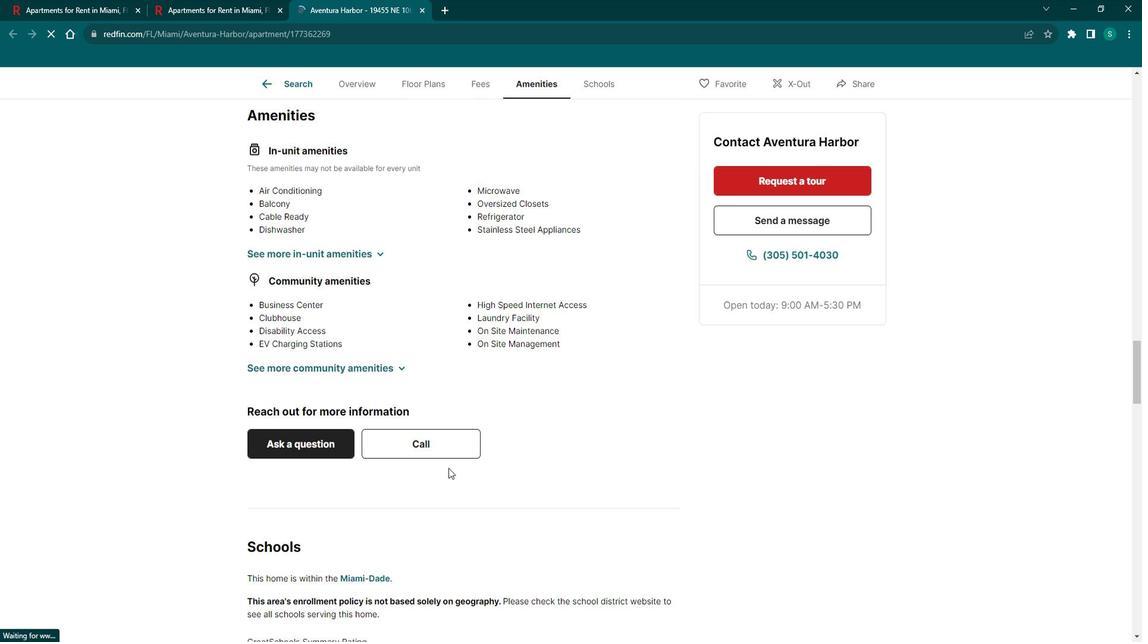 
Action: Mouse scrolled (462, 463) with delta (0, 0)
Screenshot: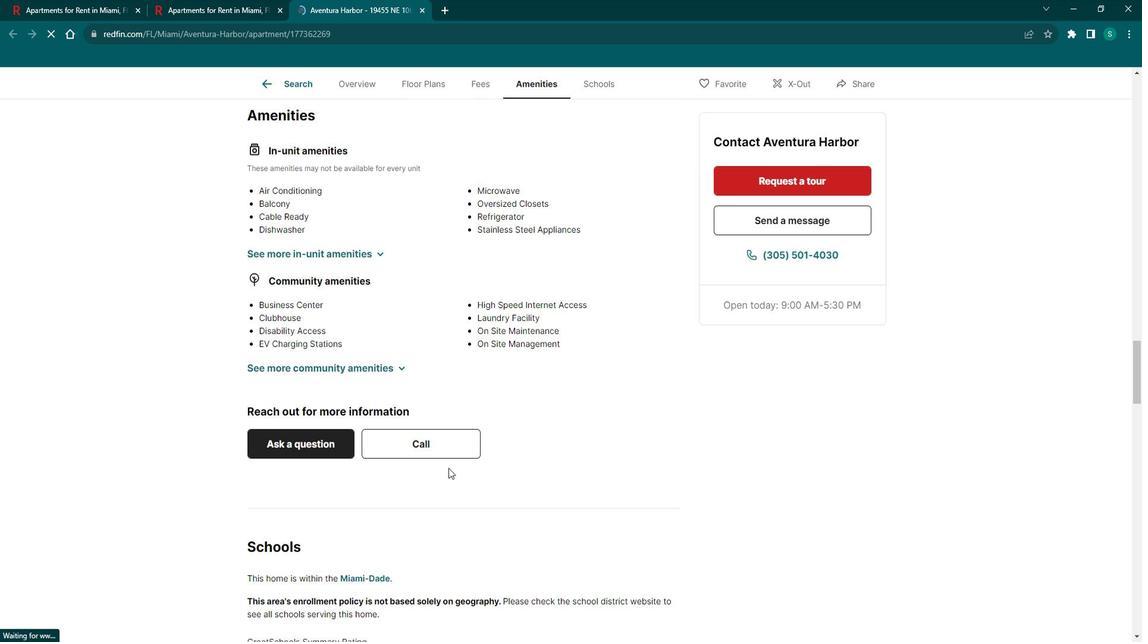 
Action: Mouse scrolled (462, 463) with delta (0, 0)
Screenshot: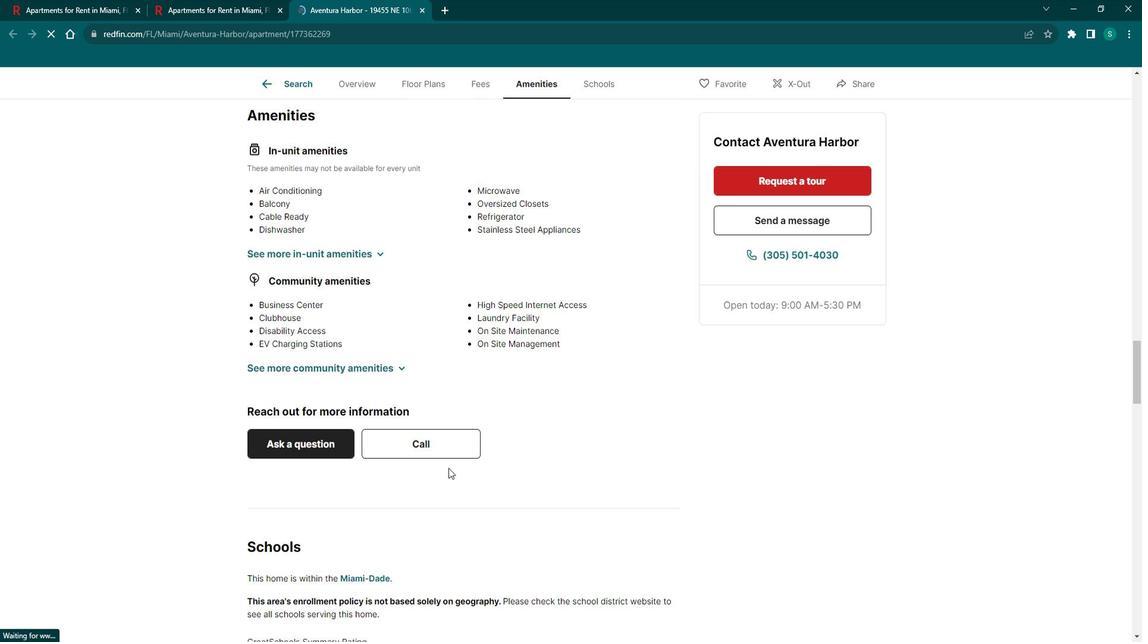 
Action: Mouse scrolled (462, 463) with delta (0, 0)
Screenshot: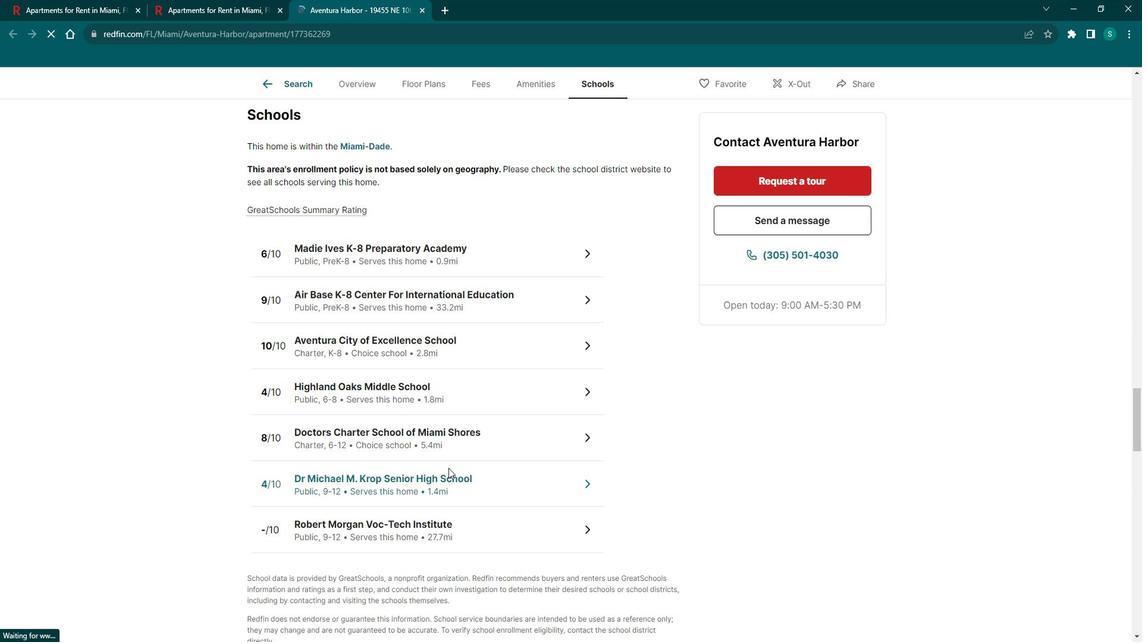 
Action: Mouse scrolled (462, 463) with delta (0, 0)
Screenshot: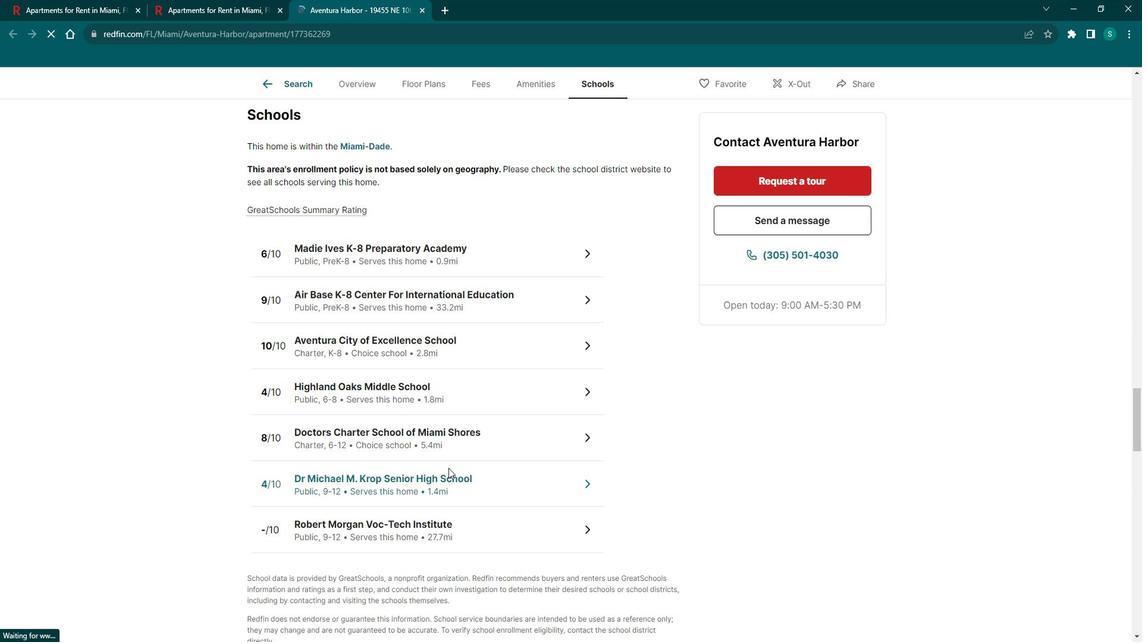 
Action: Mouse scrolled (462, 463) with delta (0, 0)
Screenshot: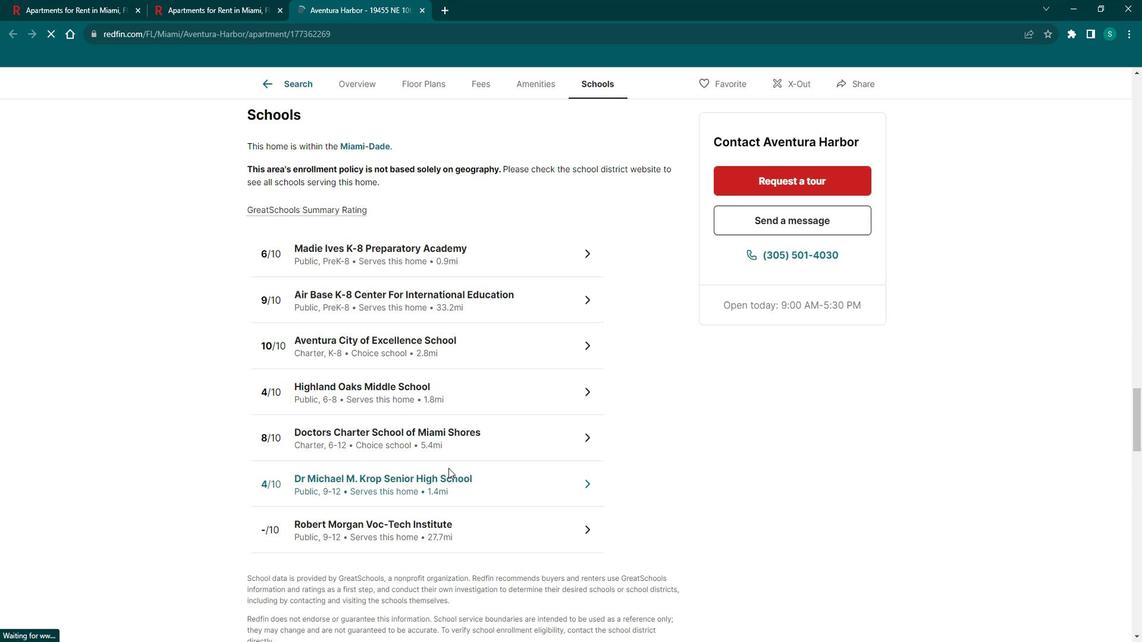 
Action: Mouse scrolled (462, 463) with delta (0, 0)
Screenshot: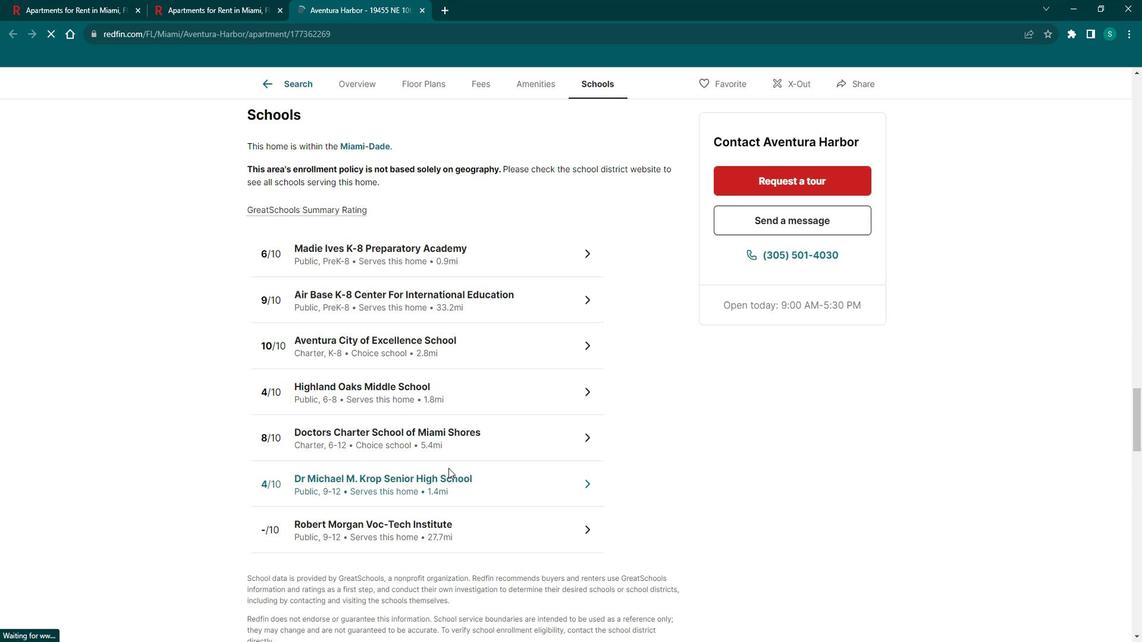 
Action: Mouse scrolled (462, 463) with delta (0, 0)
Screenshot: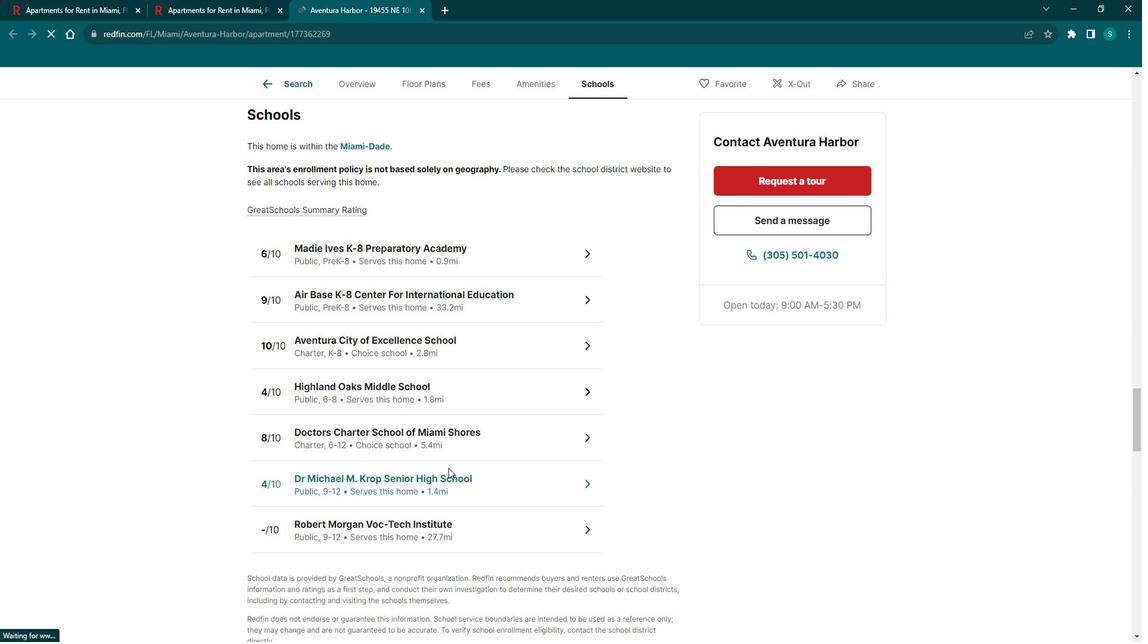 
Action: Mouse scrolled (462, 463) with delta (0, 0)
Screenshot: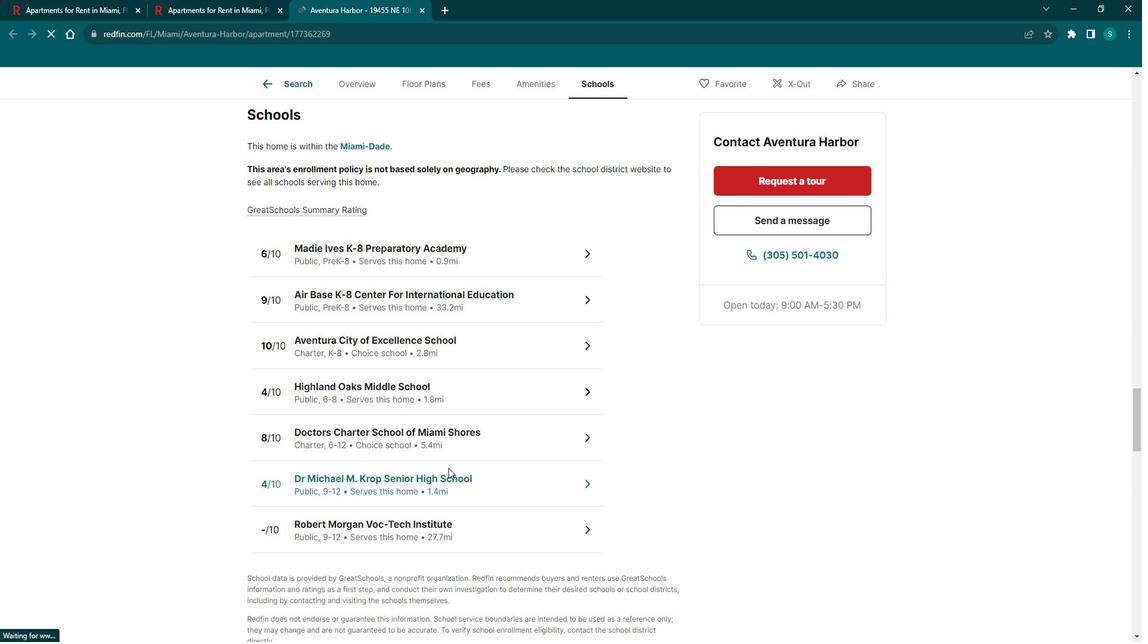 
Action: Mouse scrolled (462, 463) with delta (0, 0)
Screenshot: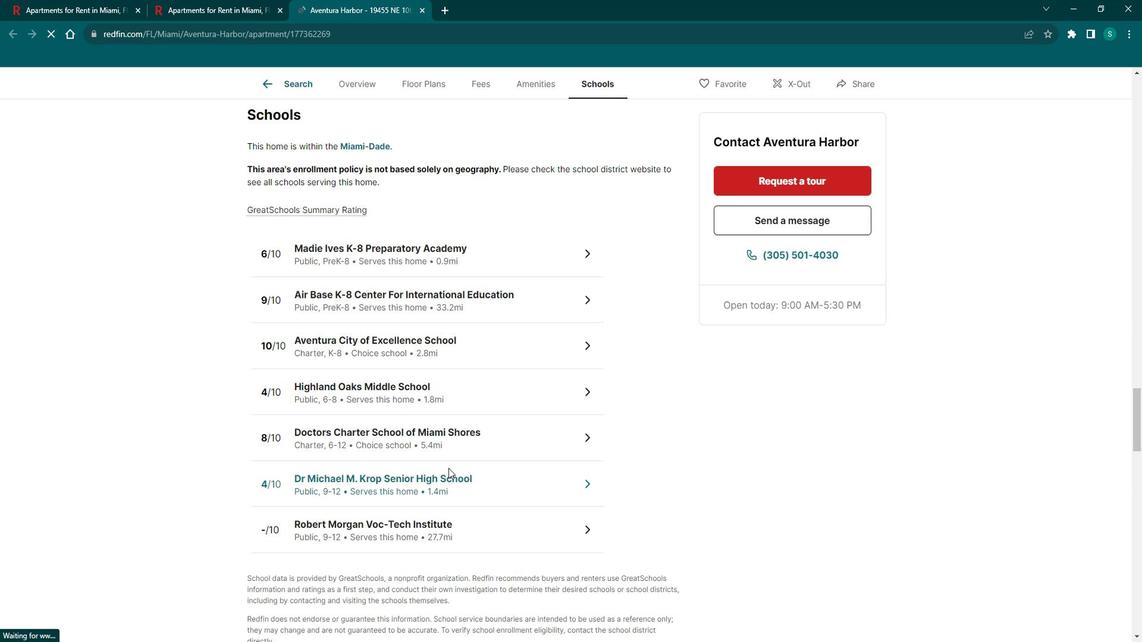 
Action: Mouse scrolled (462, 463) with delta (0, 0)
Screenshot: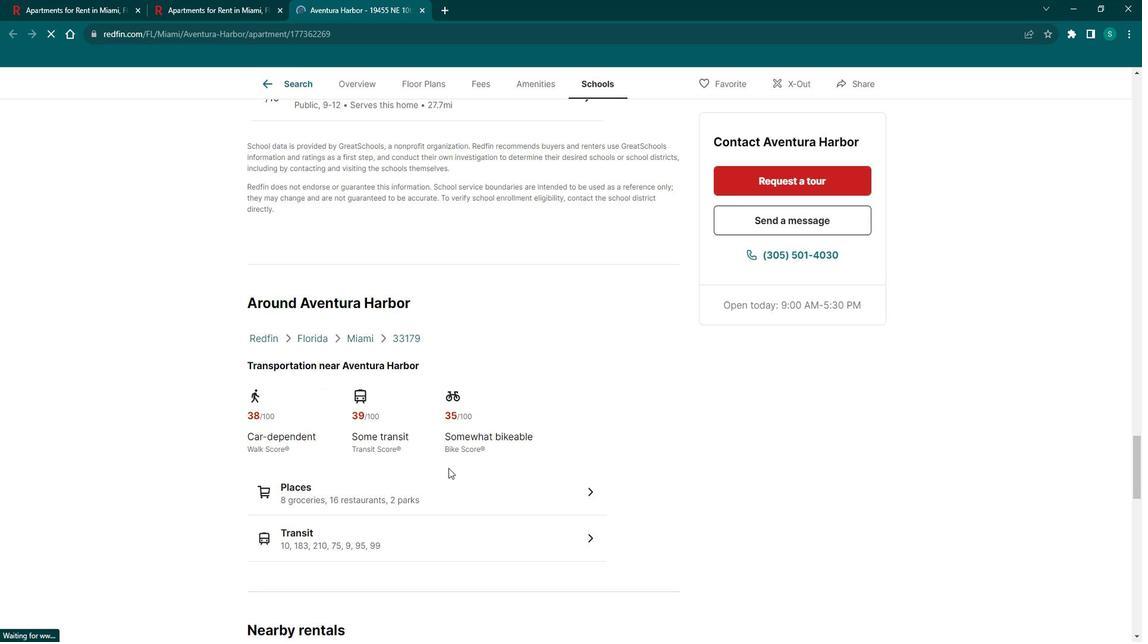 
Action: Mouse scrolled (462, 463) with delta (0, 0)
Screenshot: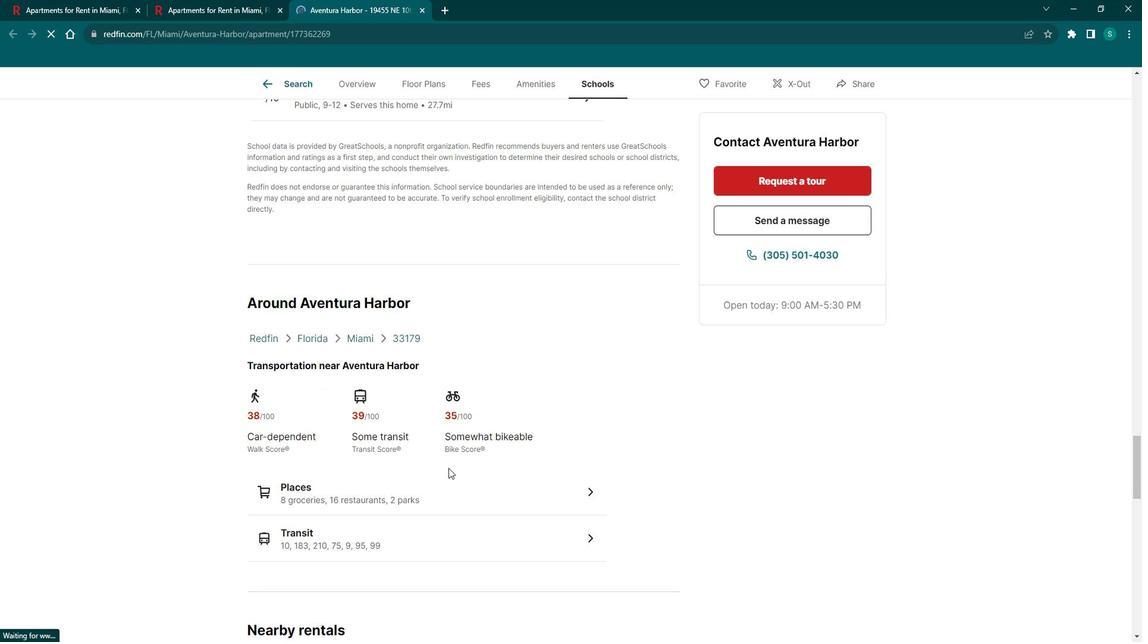 
Action: Mouse scrolled (462, 463) with delta (0, 0)
Screenshot: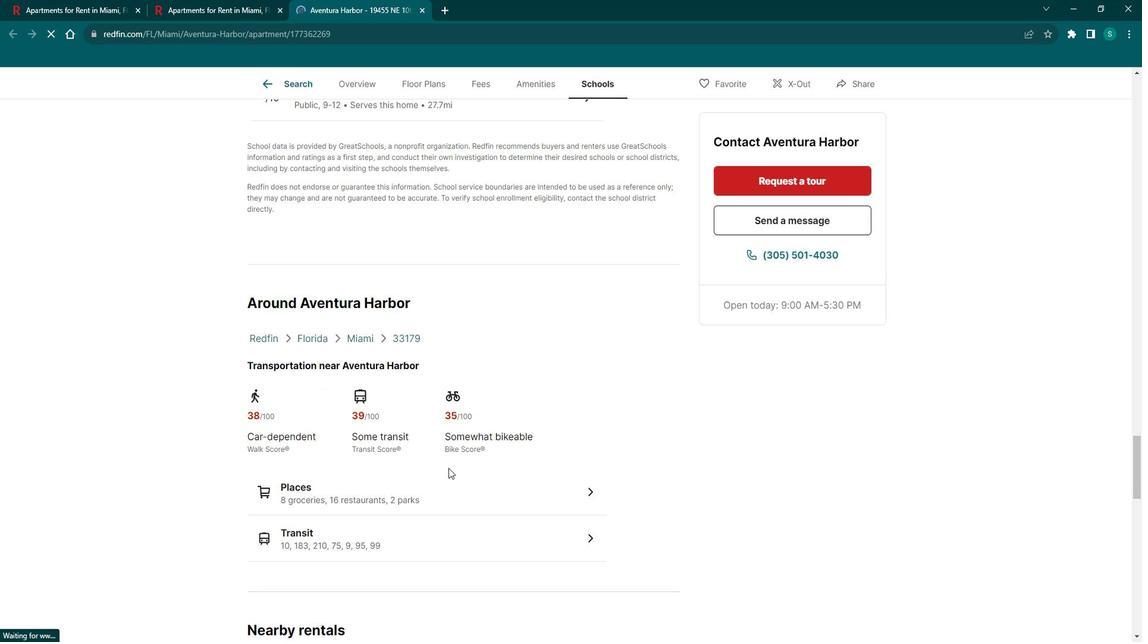 
Action: Mouse scrolled (462, 463) with delta (0, 0)
Screenshot: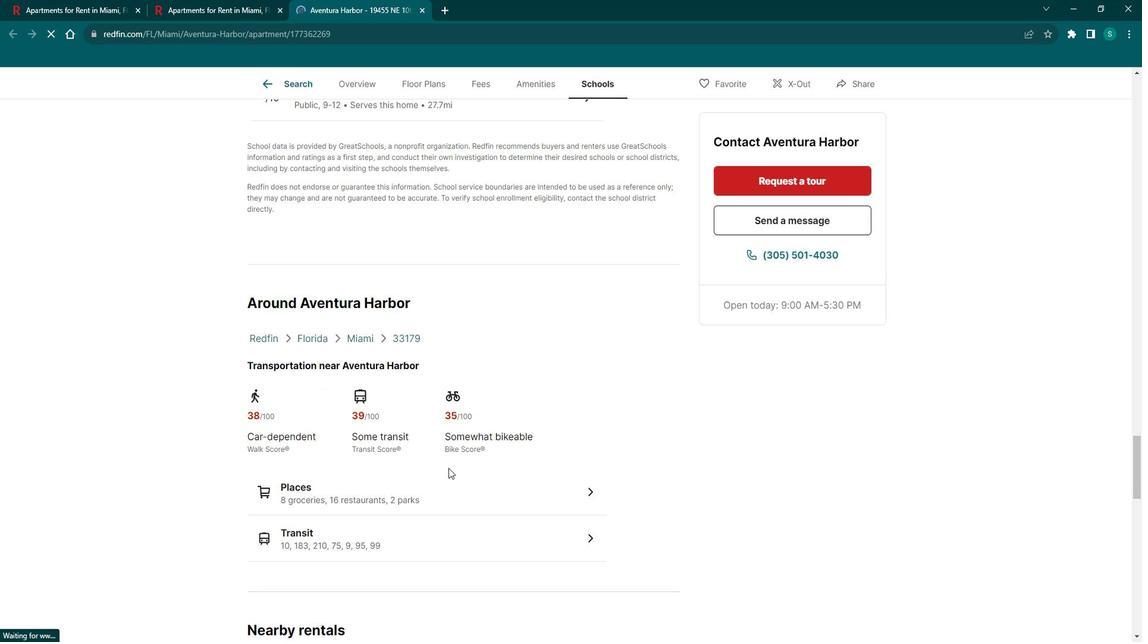 
Action: Mouse scrolled (462, 463) with delta (0, 0)
Screenshot: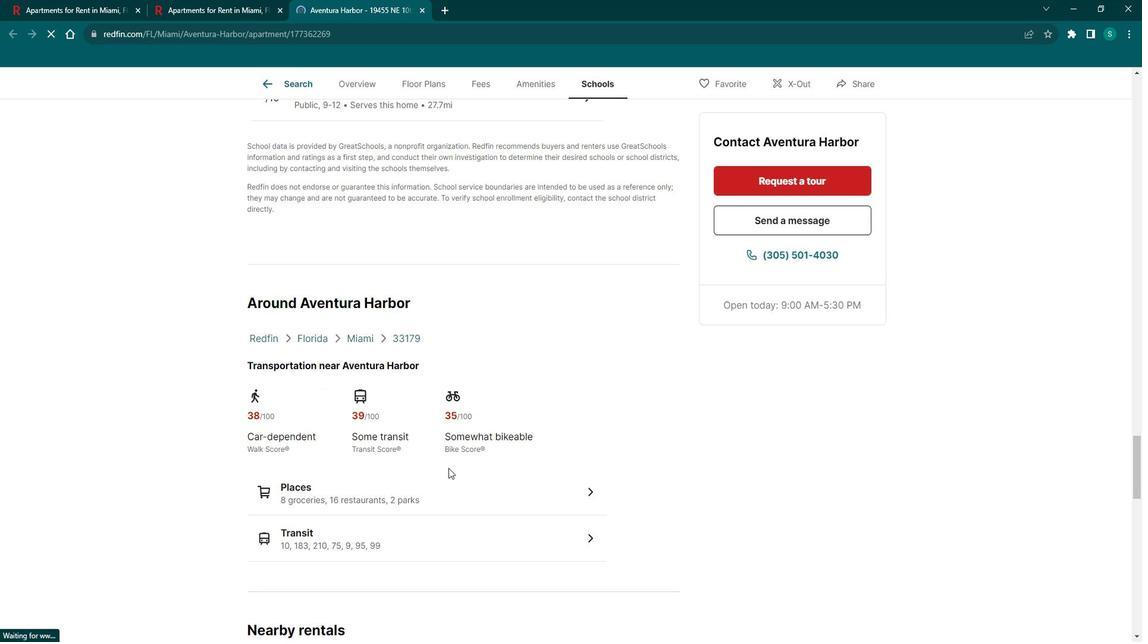 
Action: Mouse scrolled (462, 463) with delta (0, 0)
Screenshot: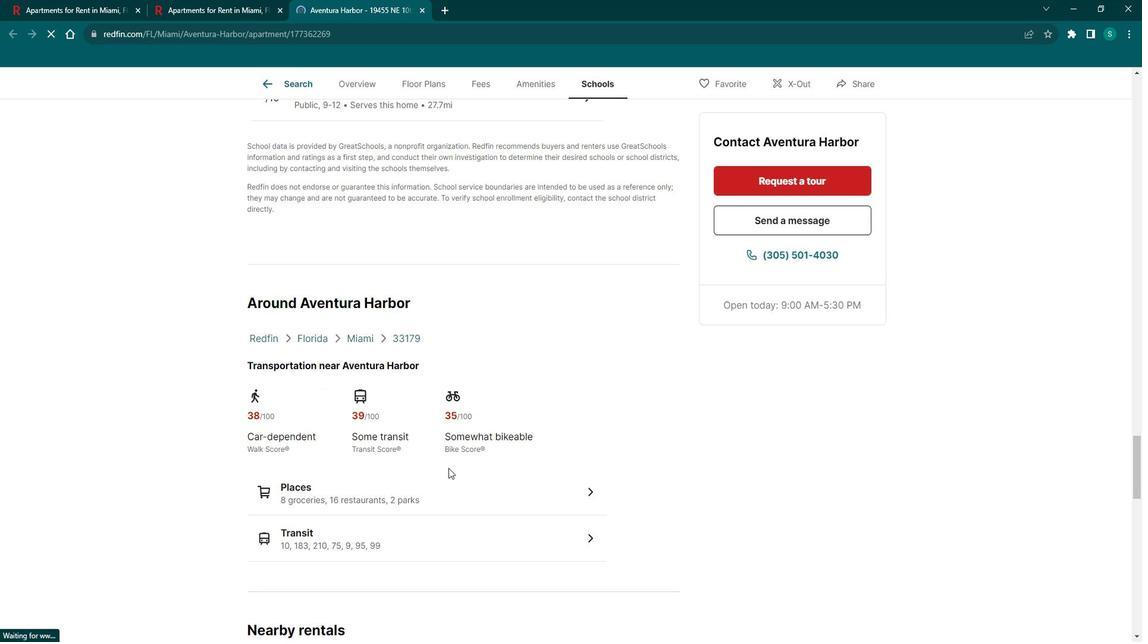 
Action: Mouse scrolled (462, 463) with delta (0, 0)
Screenshot: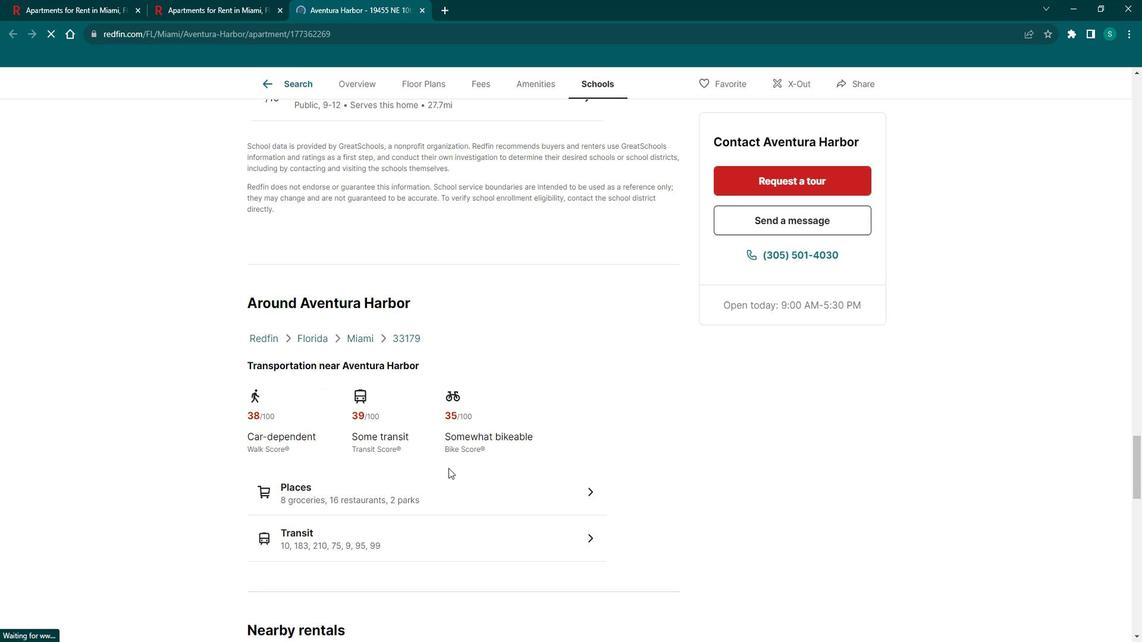 
Action: Mouse scrolled (462, 463) with delta (0, 0)
Screenshot: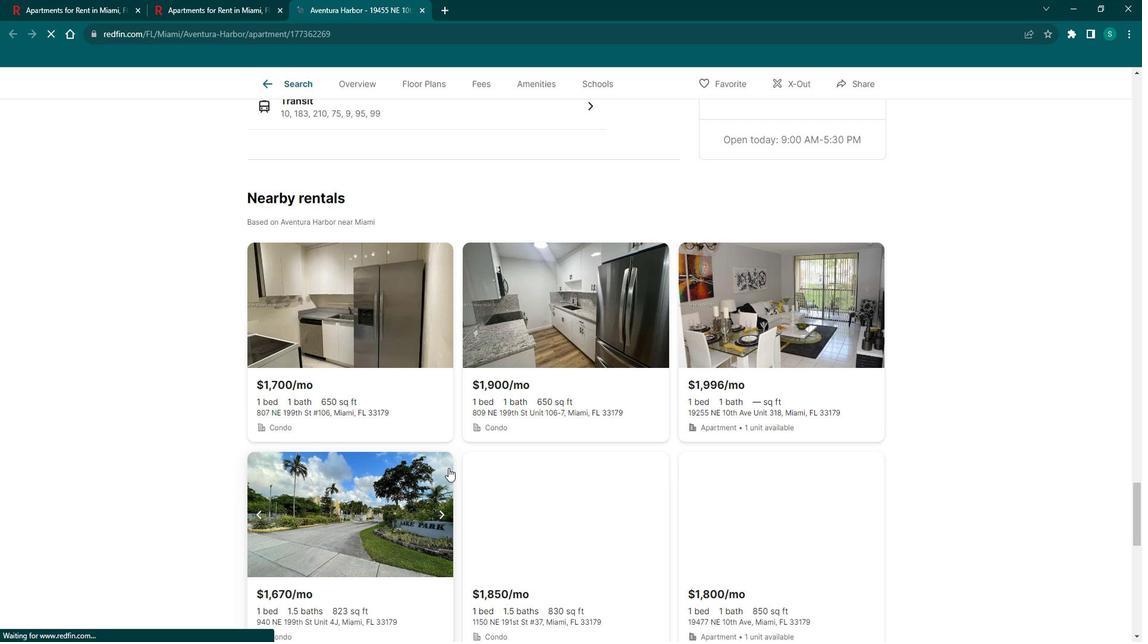 
Action: Mouse scrolled (462, 463) with delta (0, 0)
Screenshot: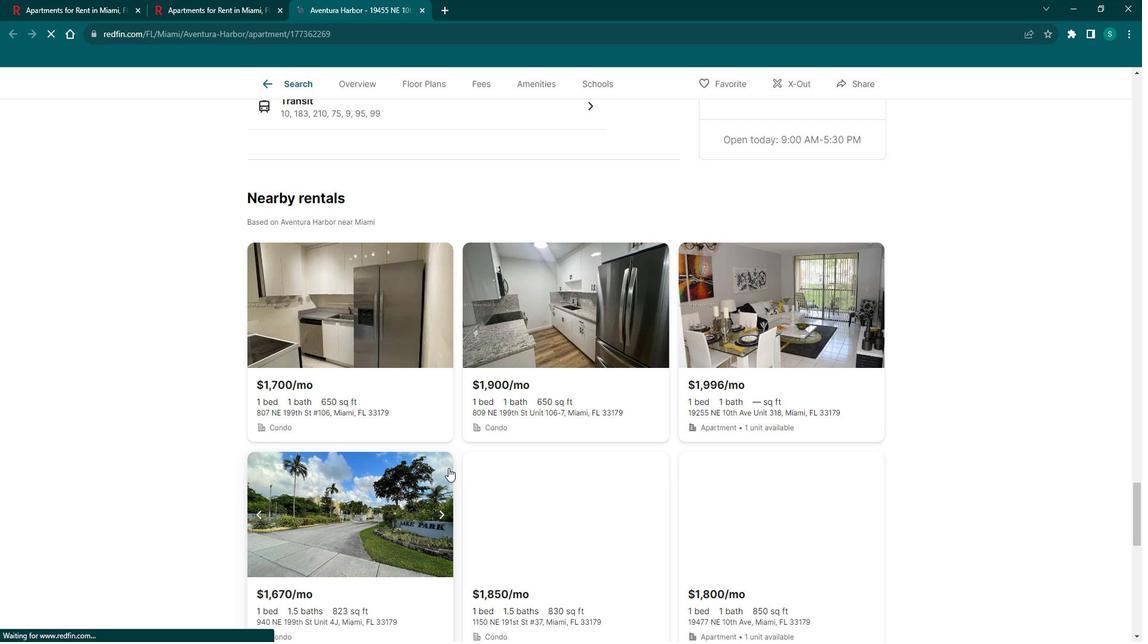 
Action: Mouse scrolled (462, 463) with delta (0, 0)
Screenshot: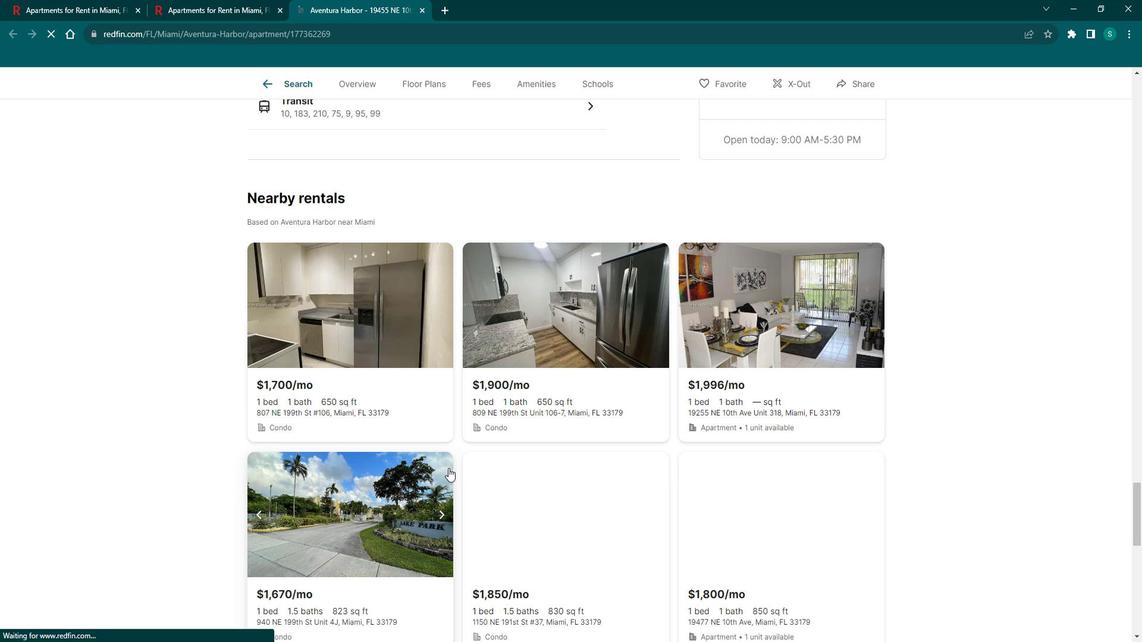 
Action: Mouse scrolled (462, 463) with delta (0, 0)
Screenshot: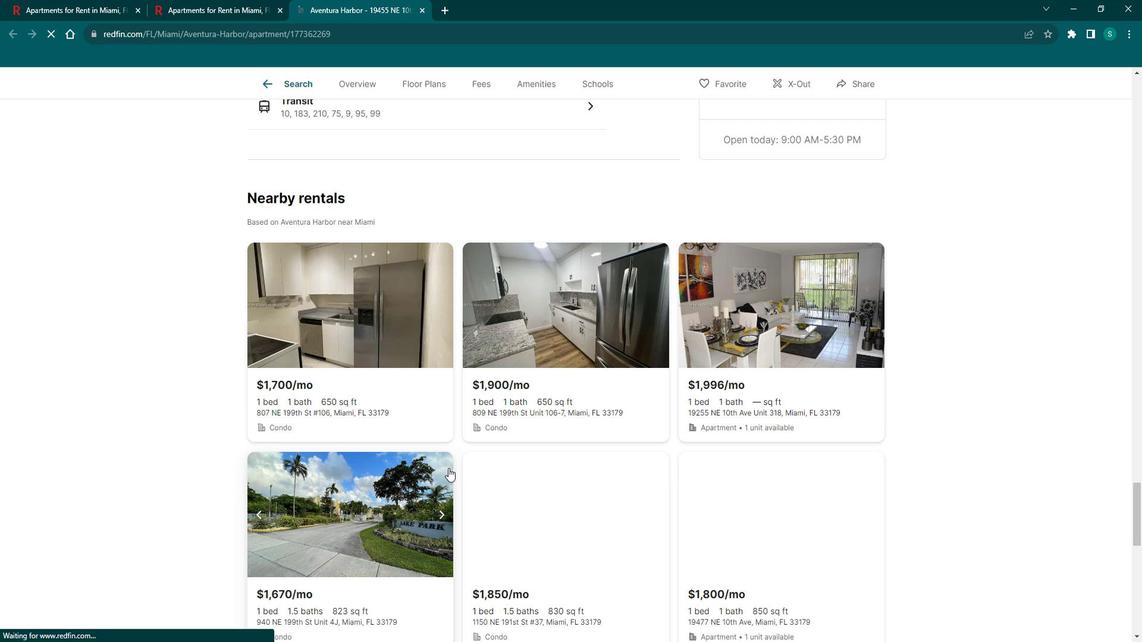 
Action: Mouse scrolled (462, 463) with delta (0, 0)
Screenshot: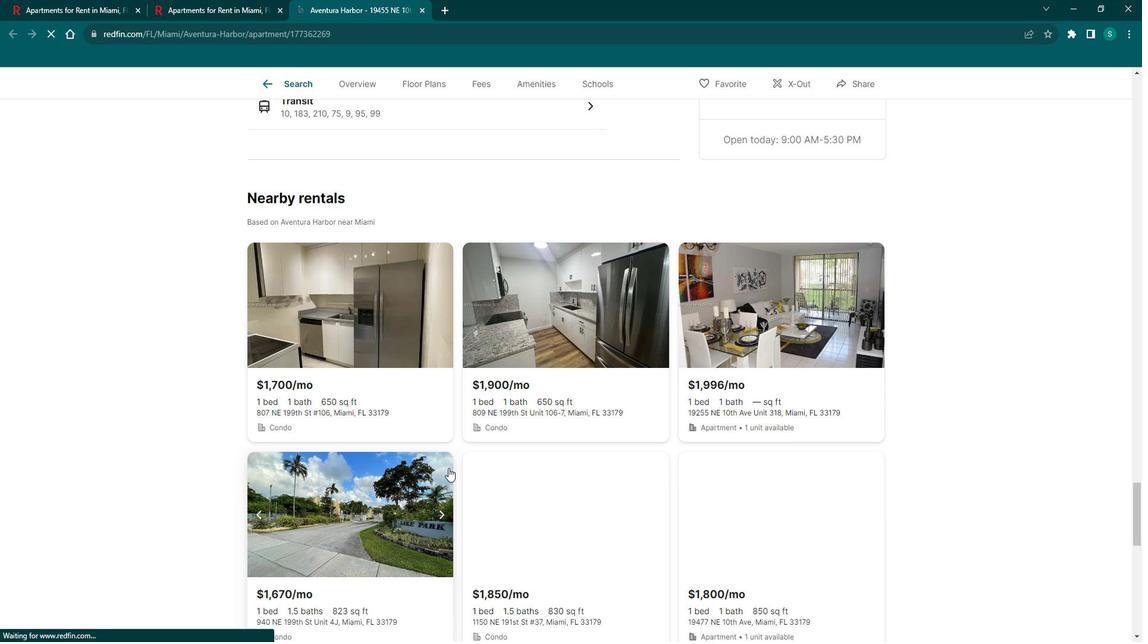 
Action: Mouse scrolled (462, 463) with delta (0, 0)
Screenshot: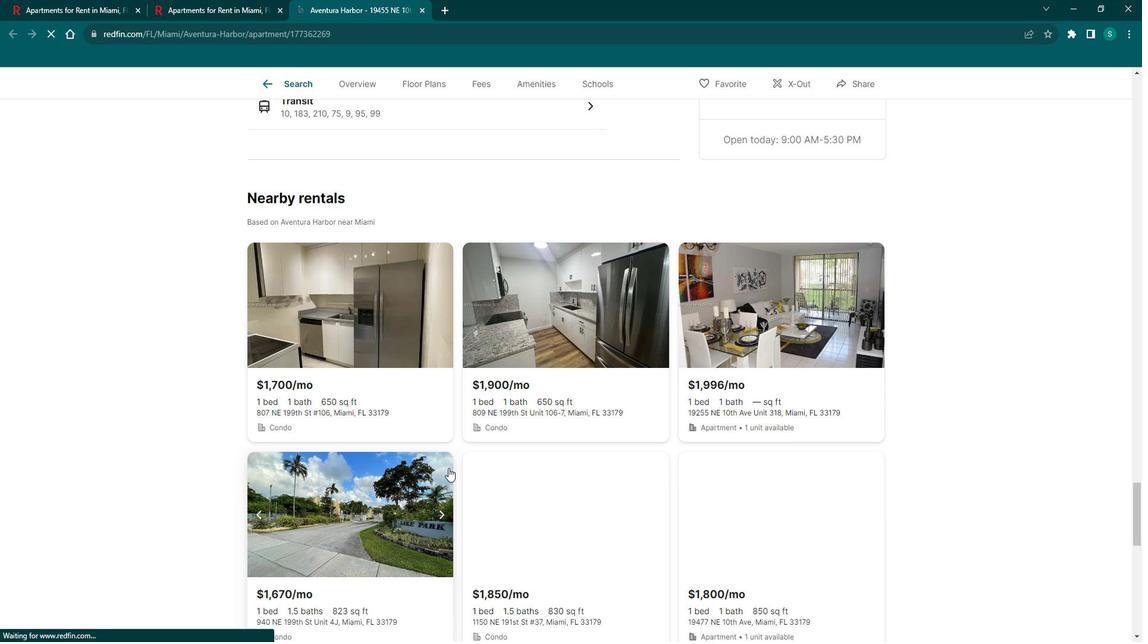 
Action: Mouse scrolled (462, 463) with delta (0, 0)
Screenshot: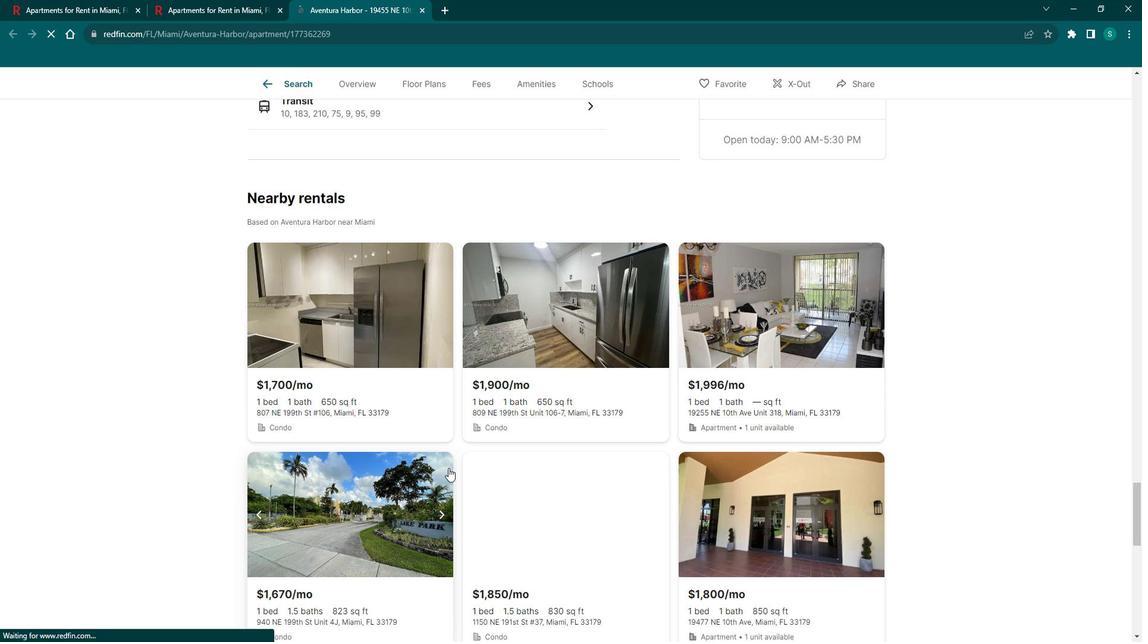 
Action: Mouse scrolled (462, 463) with delta (0, 0)
Screenshot: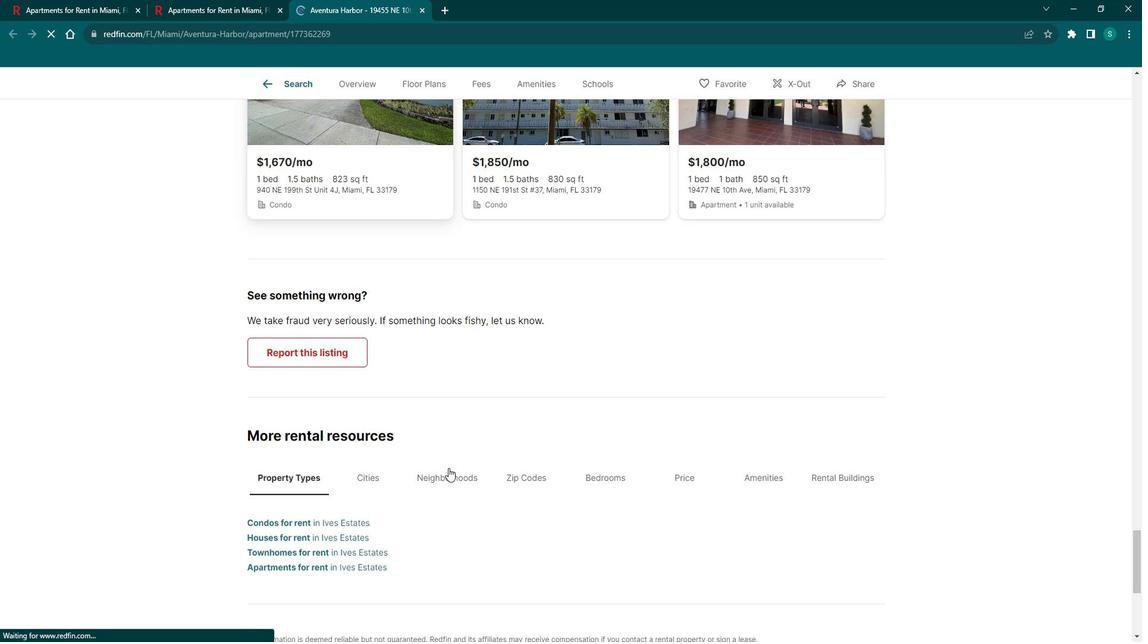 
Action: Mouse scrolled (462, 463) with delta (0, 0)
Screenshot: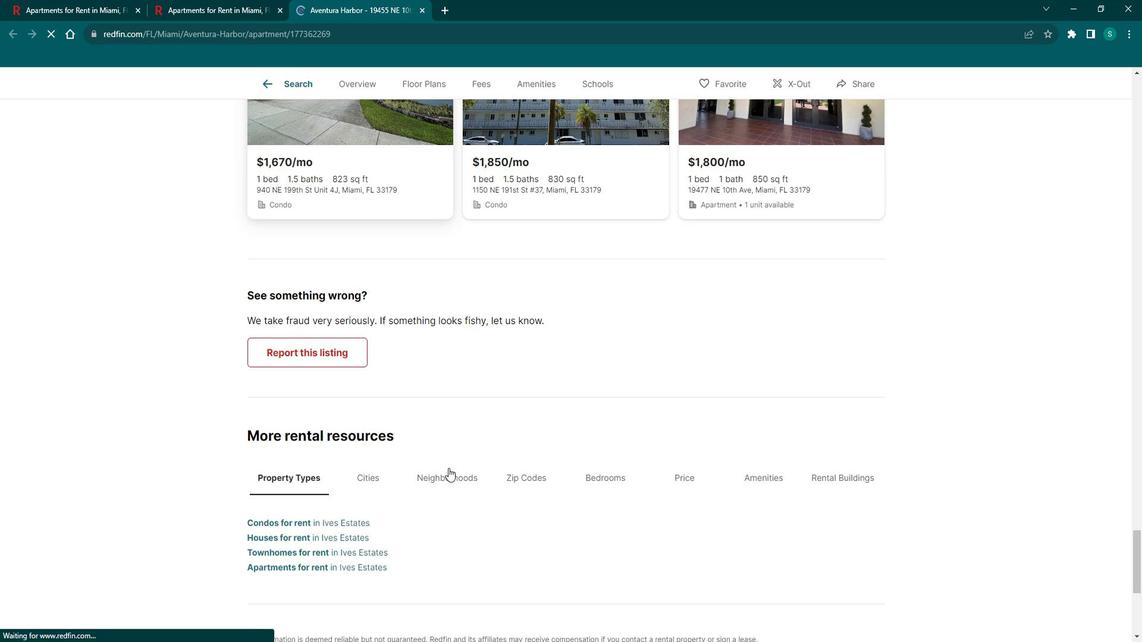
Action: Mouse scrolled (462, 463) with delta (0, 0)
Screenshot: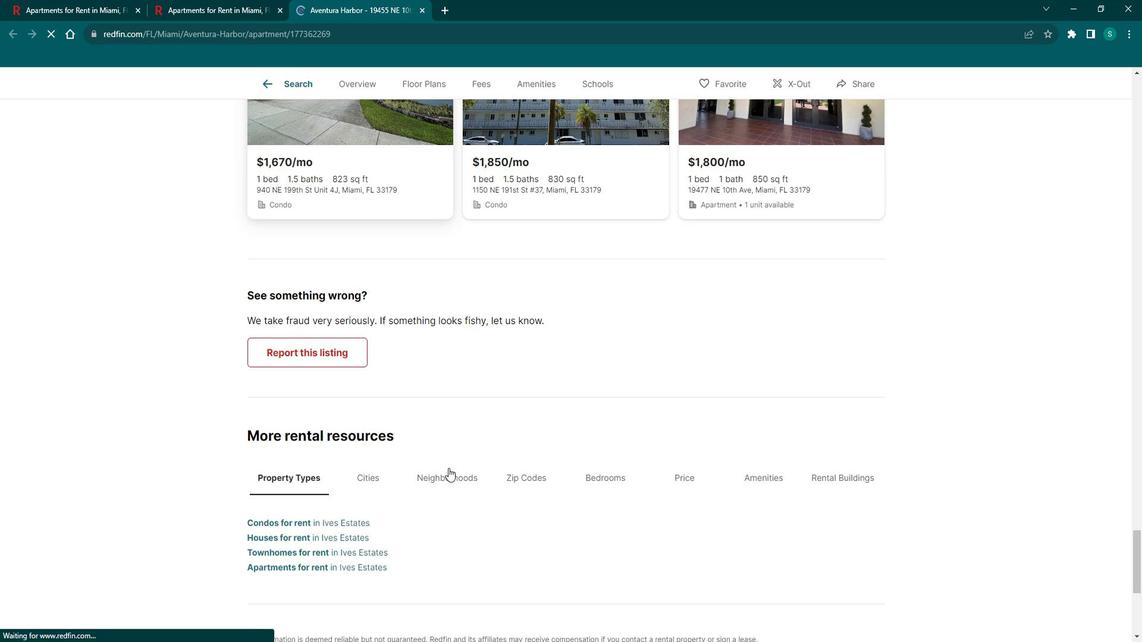
Action: Mouse scrolled (462, 463) with delta (0, 0)
Screenshot: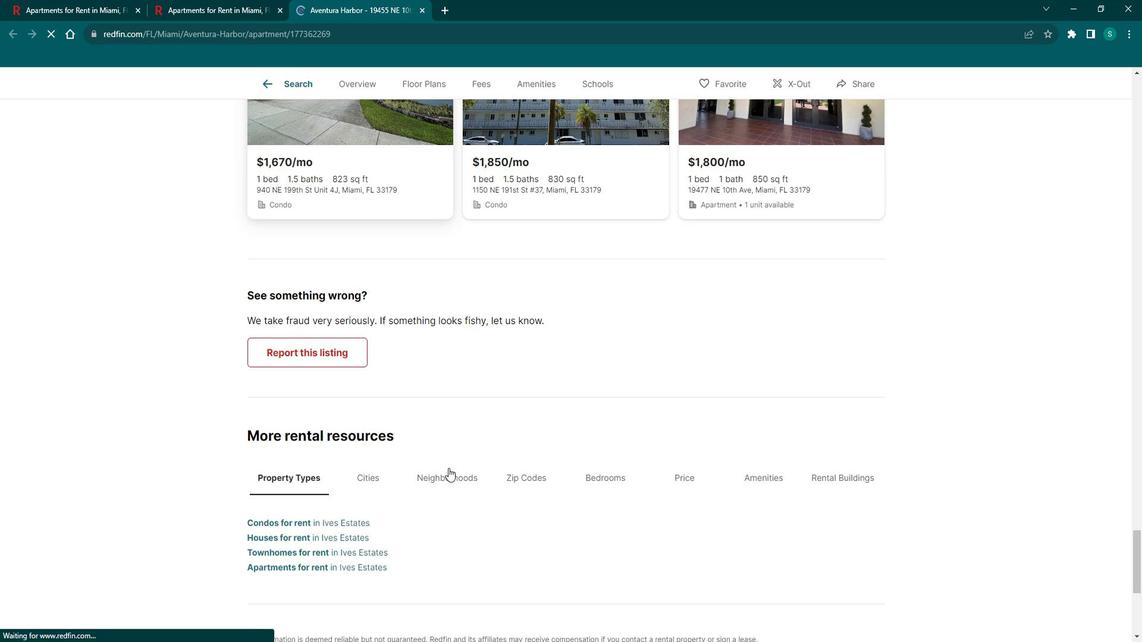 
Action: Mouse scrolled (462, 463) with delta (0, 0)
Screenshot: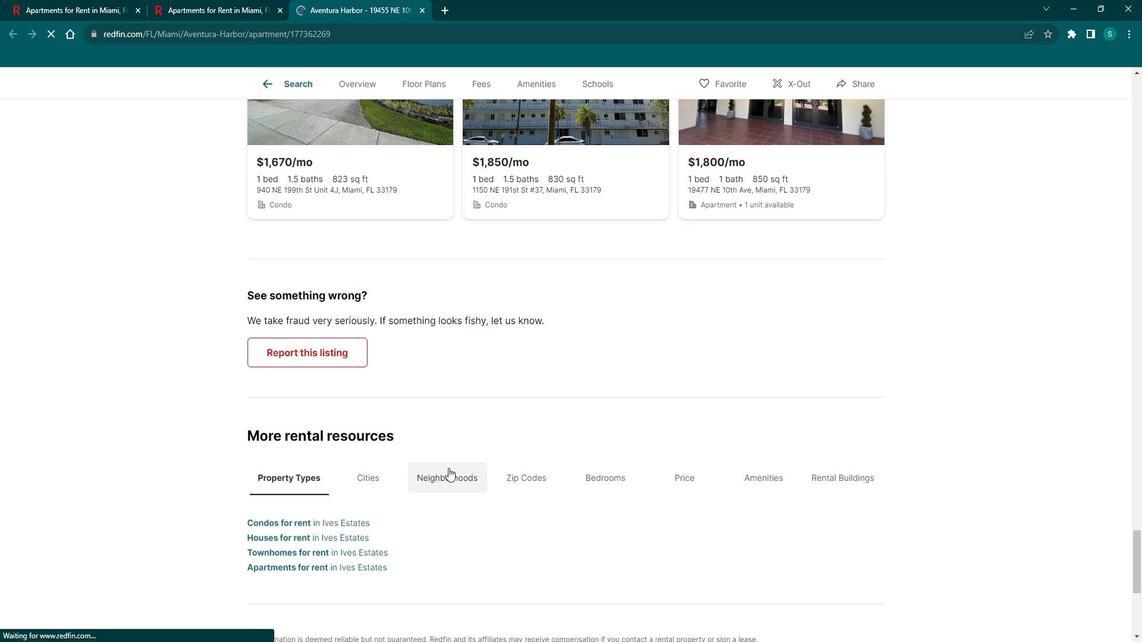 
Action: Mouse scrolled (462, 463) with delta (0, 0)
Screenshot: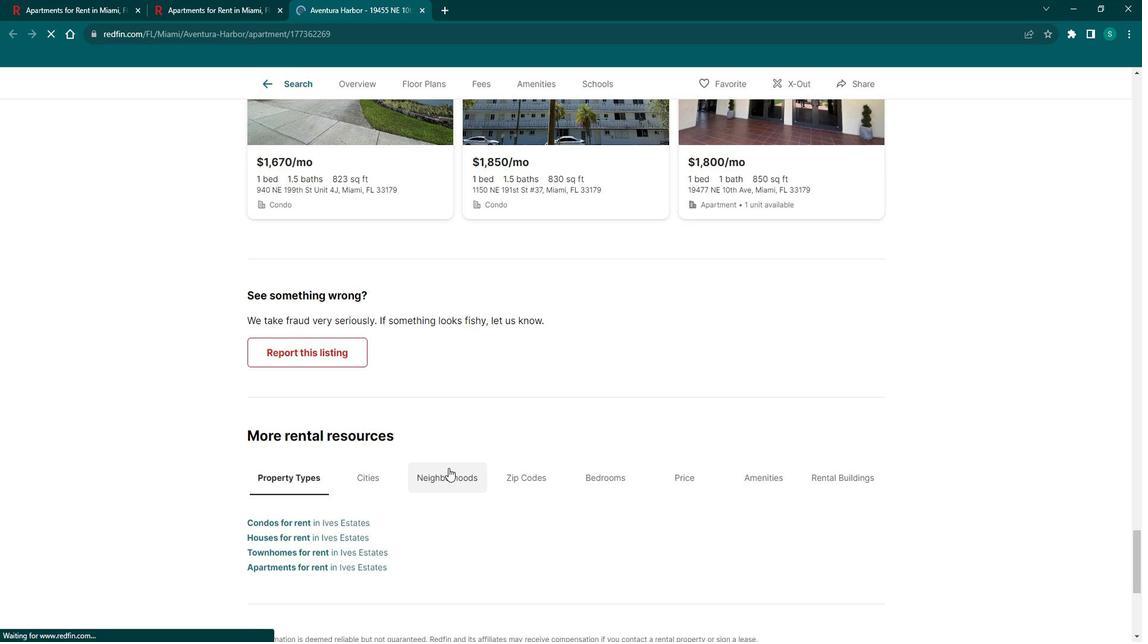 
Action: Mouse scrolled (462, 463) with delta (0, 0)
Screenshot: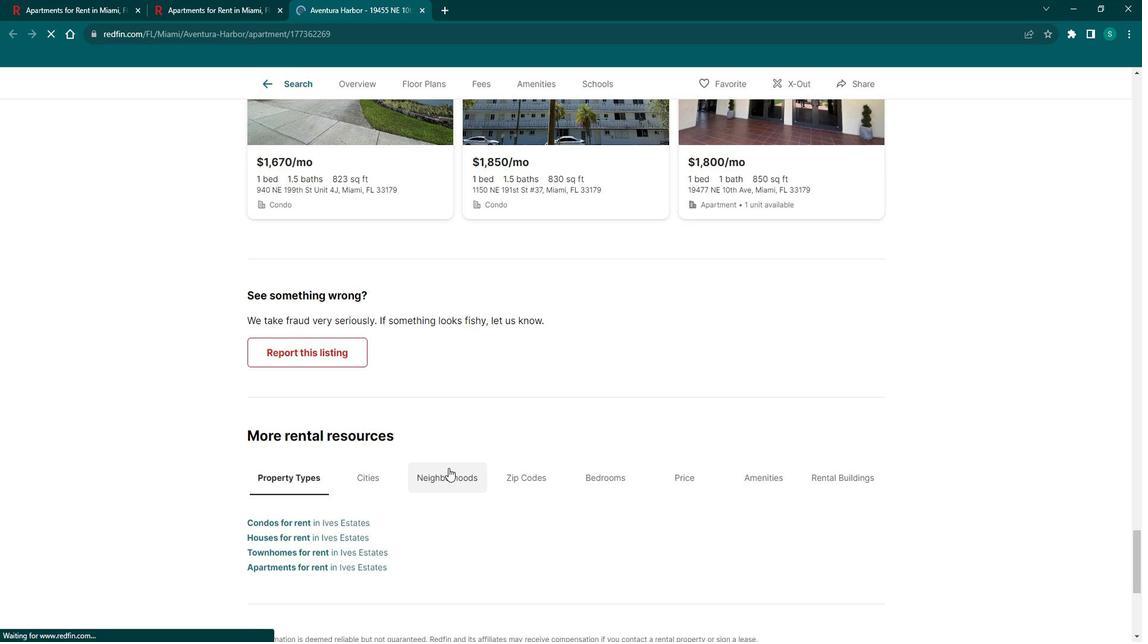 
Action: Mouse moved to (462, 464)
Screenshot: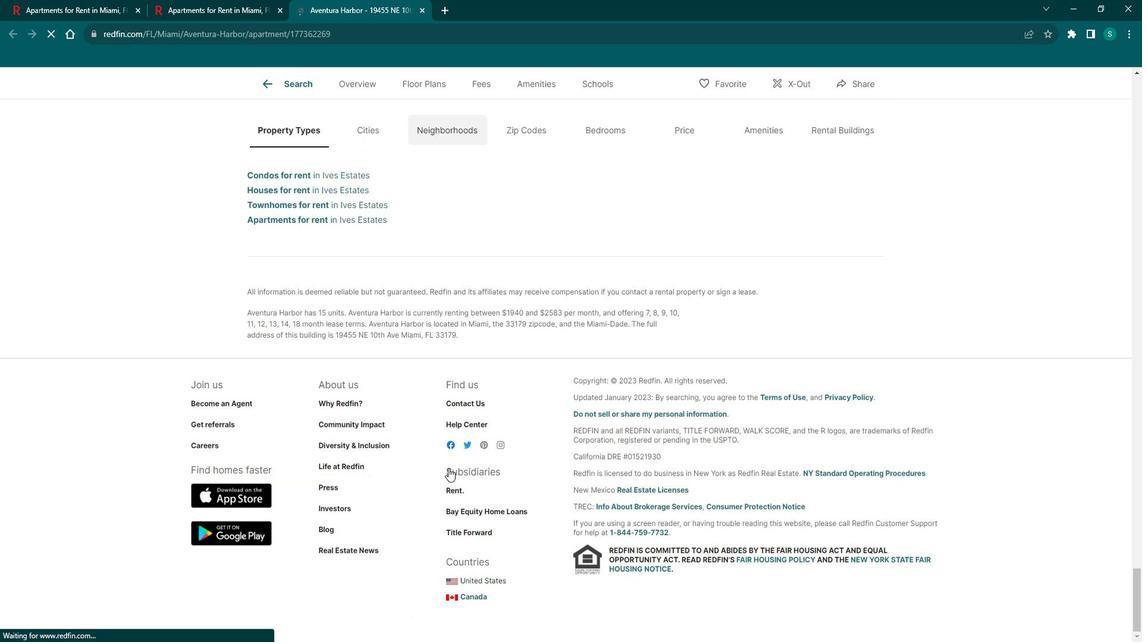 
Action: Mouse scrolled (462, 463) with delta (0, 0)
Screenshot: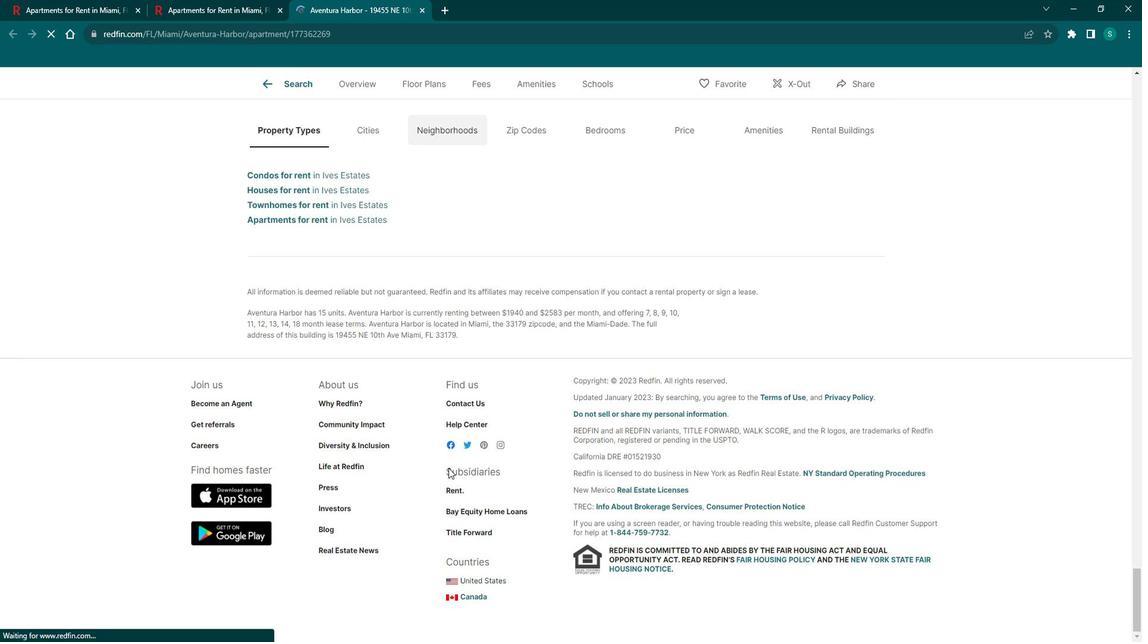 
Action: Mouse scrolled (462, 463) with delta (0, 0)
Screenshot: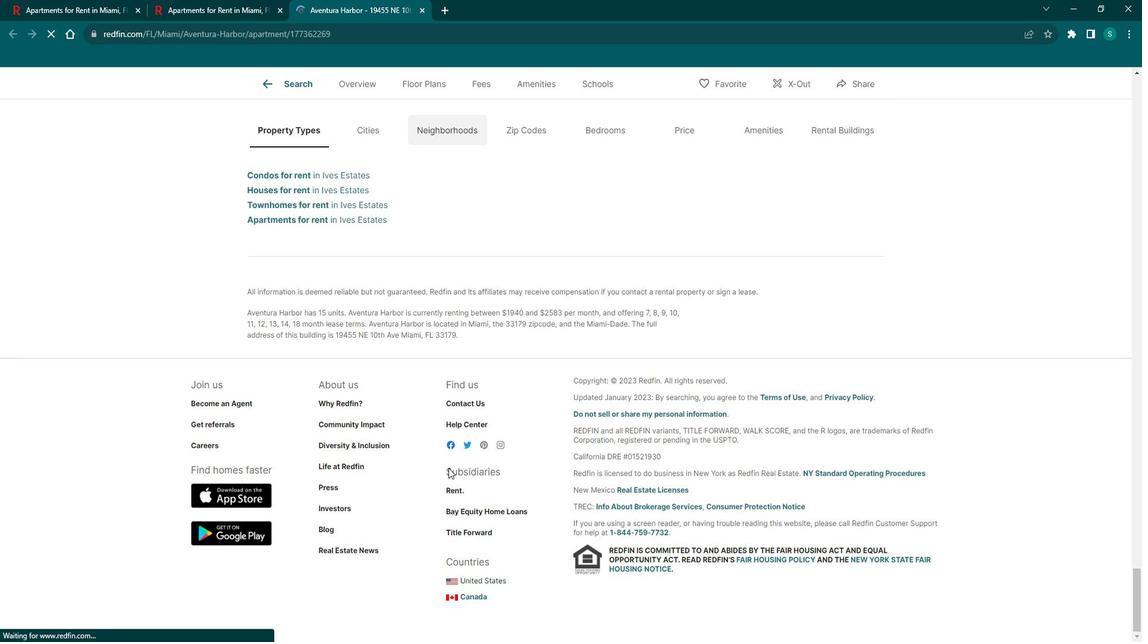 
Action: Mouse scrolled (462, 463) with delta (0, 0)
Screenshot: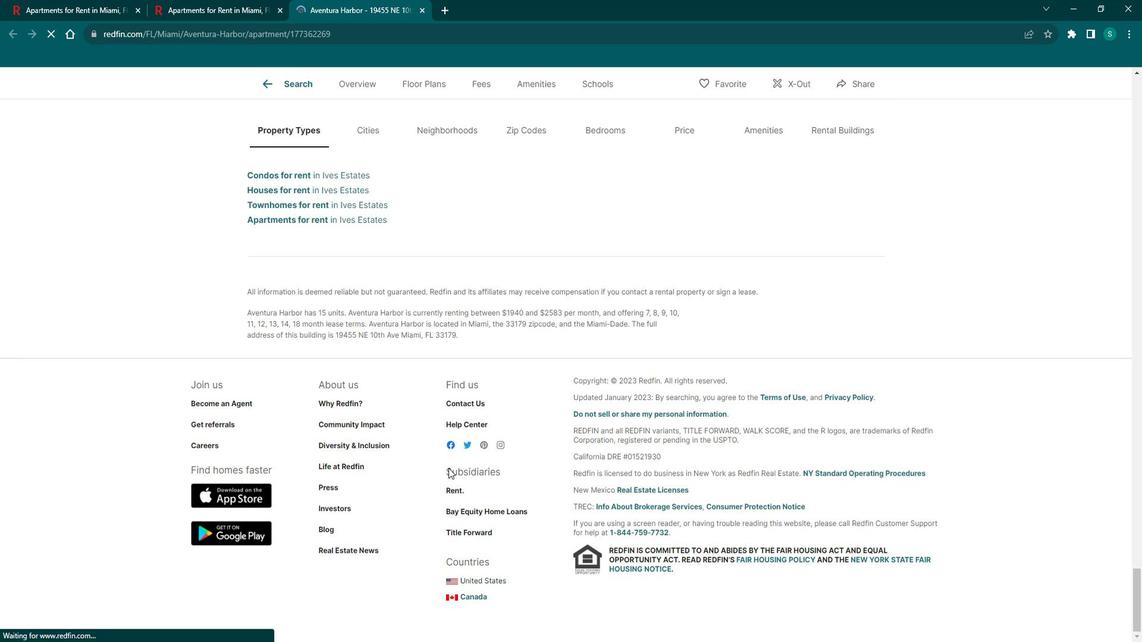 
Action: Mouse scrolled (462, 463) with delta (0, 0)
Screenshot: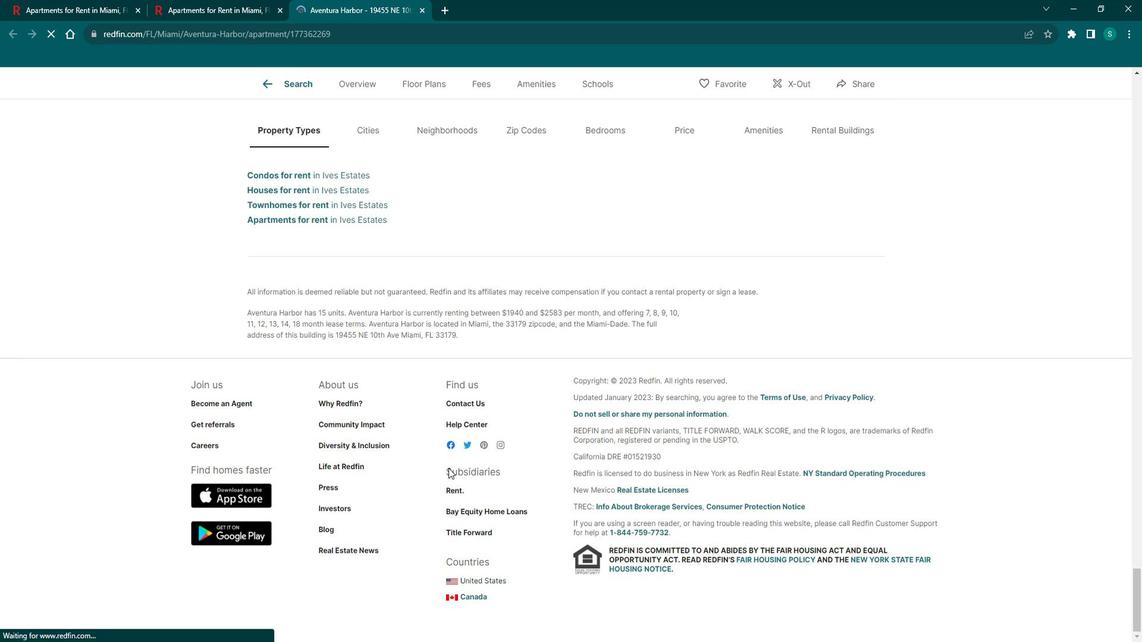 
Action: Mouse scrolled (462, 463) with delta (0, 0)
Screenshot: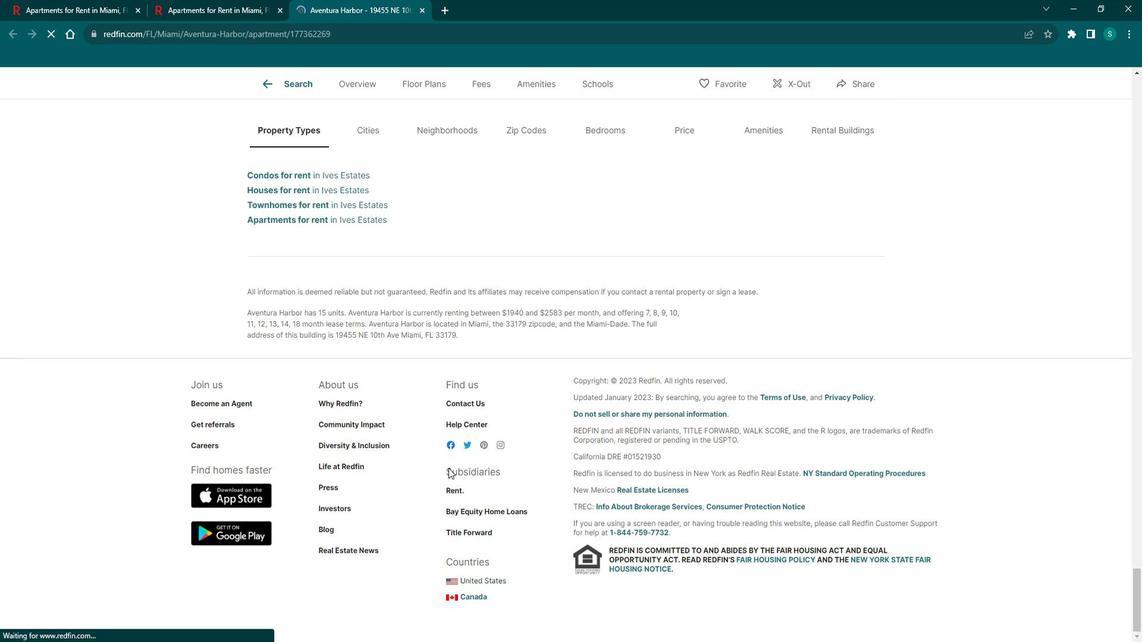 
Action: Mouse scrolled (462, 463) with delta (0, 0)
Screenshot: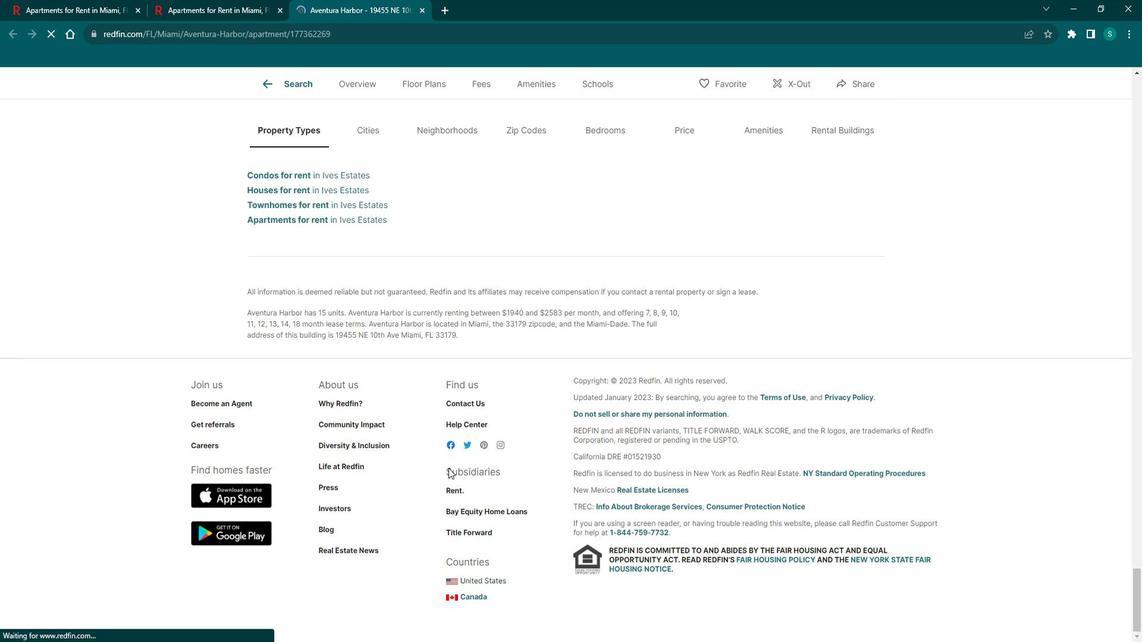 
Action: Mouse scrolled (462, 463) with delta (0, 0)
Screenshot: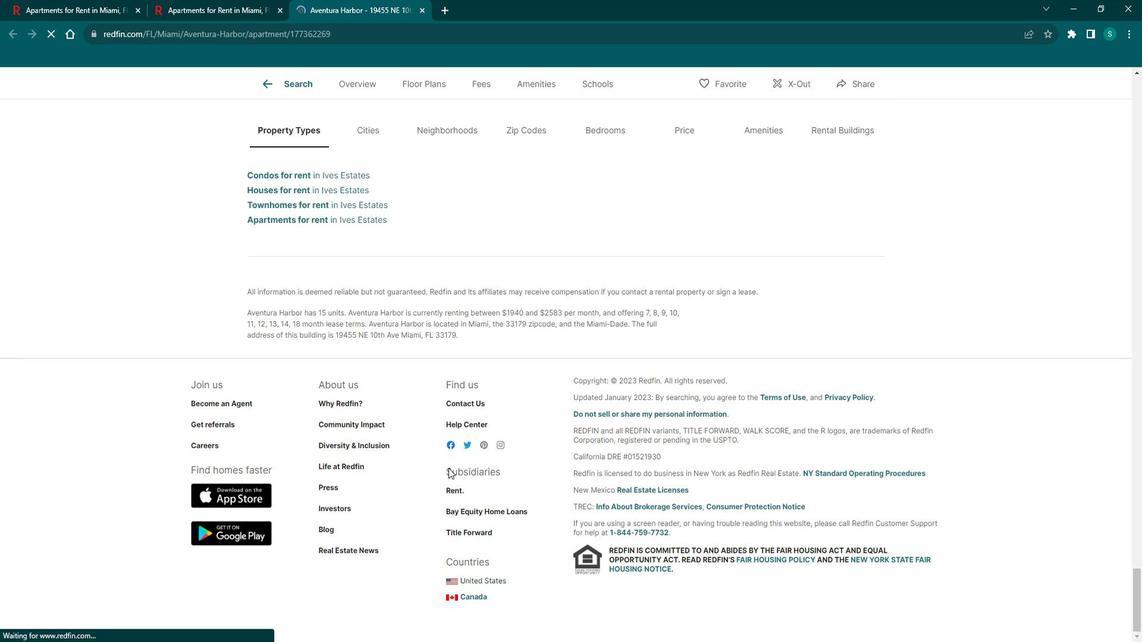 
Action: Mouse moved to (318, 87)
Screenshot: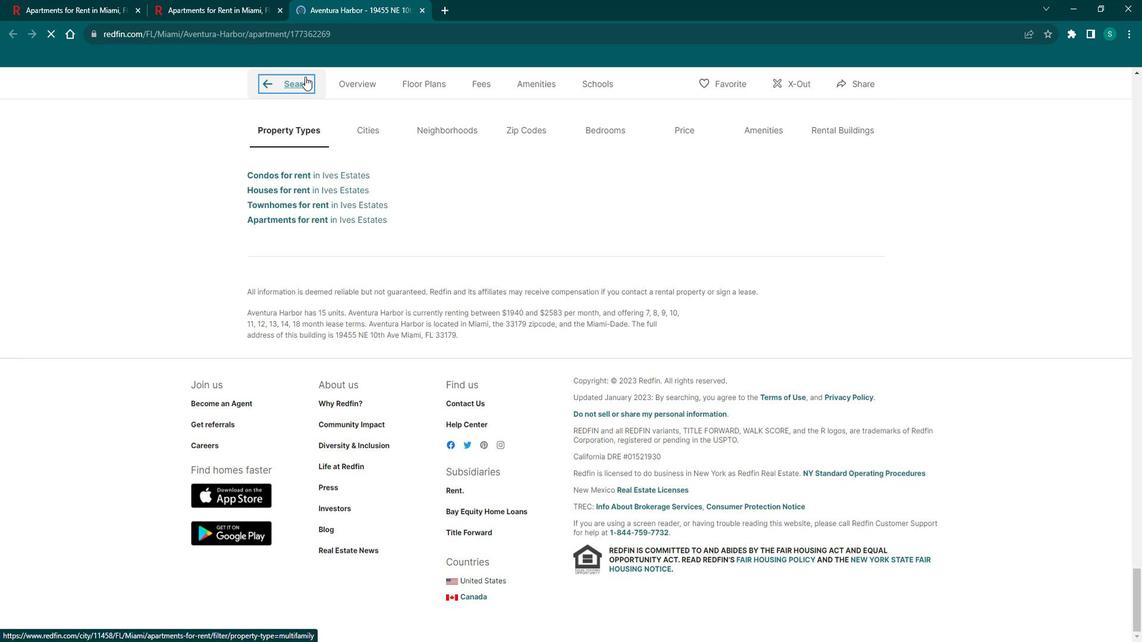 
Action: Mouse pressed left at (318, 87)
Screenshot: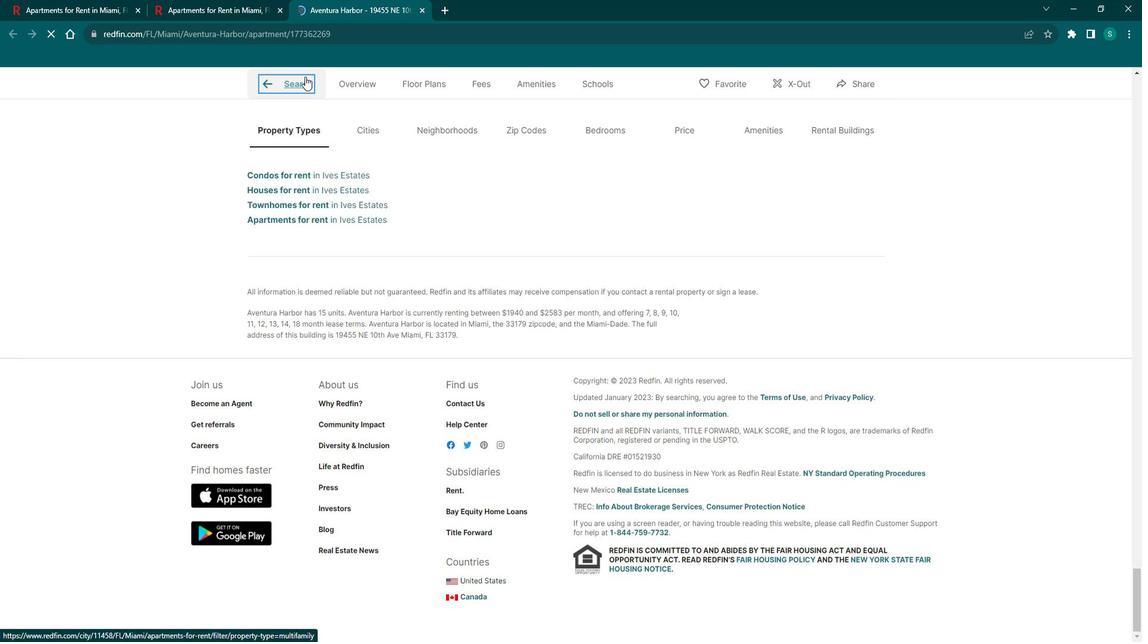 
Action: Mouse moved to (920, 344)
Screenshot: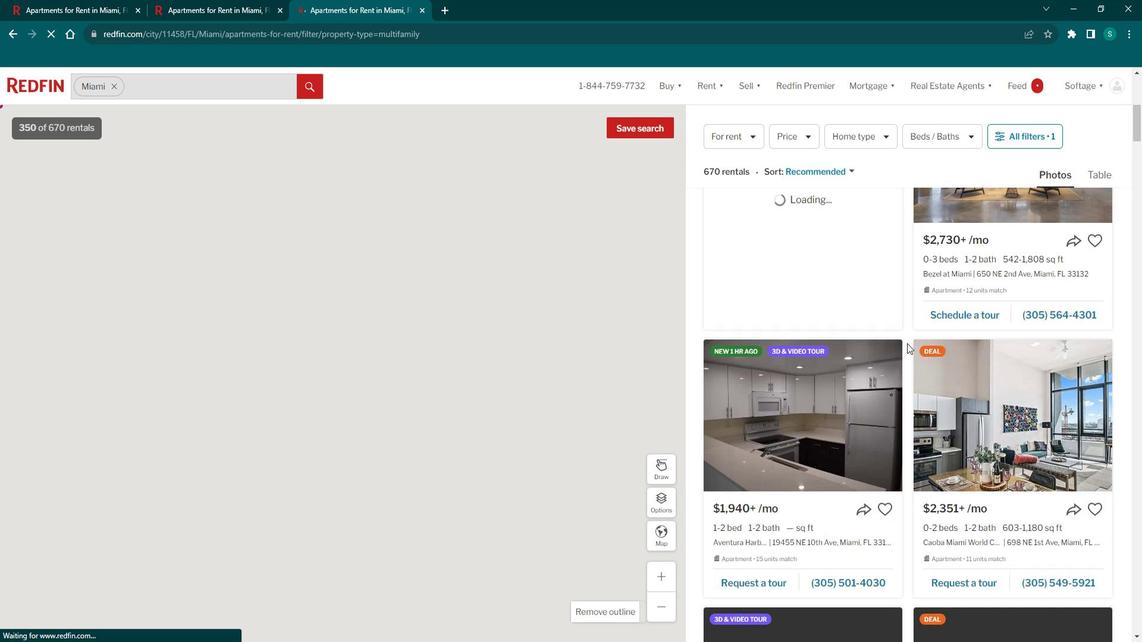 
Action: Mouse scrolled (920, 343) with delta (0, 0)
Screenshot: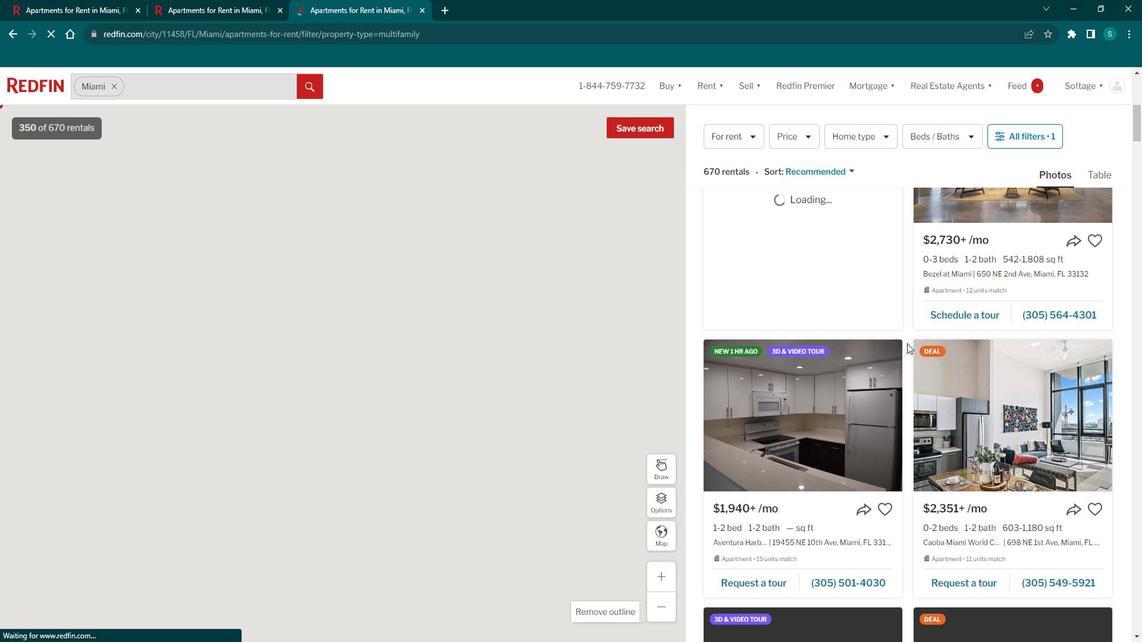 
Action: Mouse scrolled (920, 343) with delta (0, 0)
Screenshot: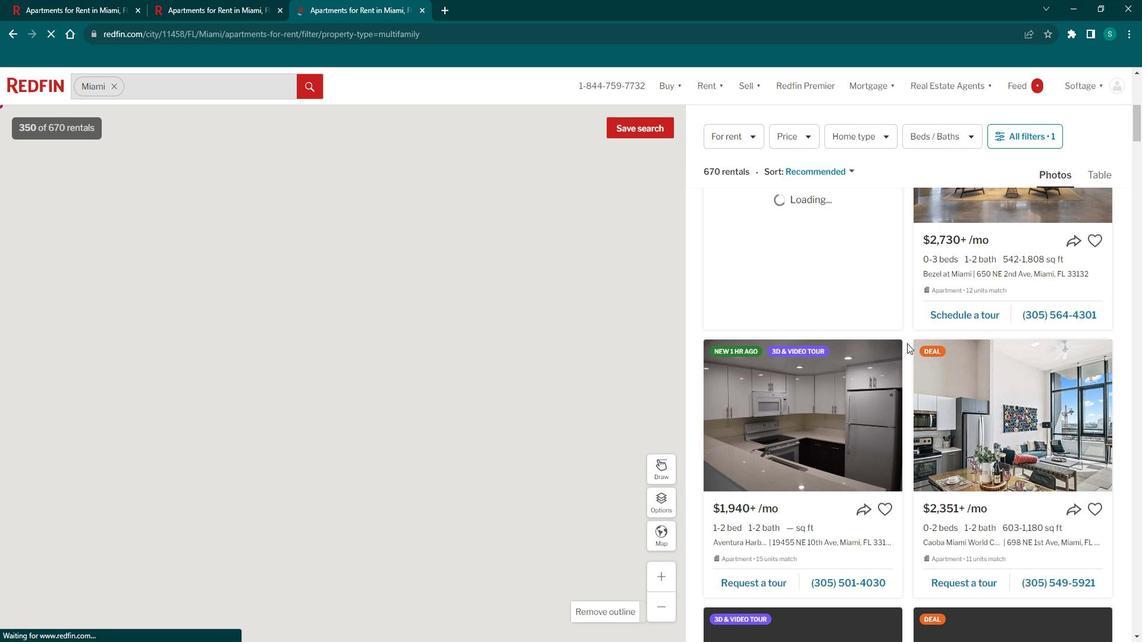 
Action: Mouse scrolled (920, 343) with delta (0, 0)
Screenshot: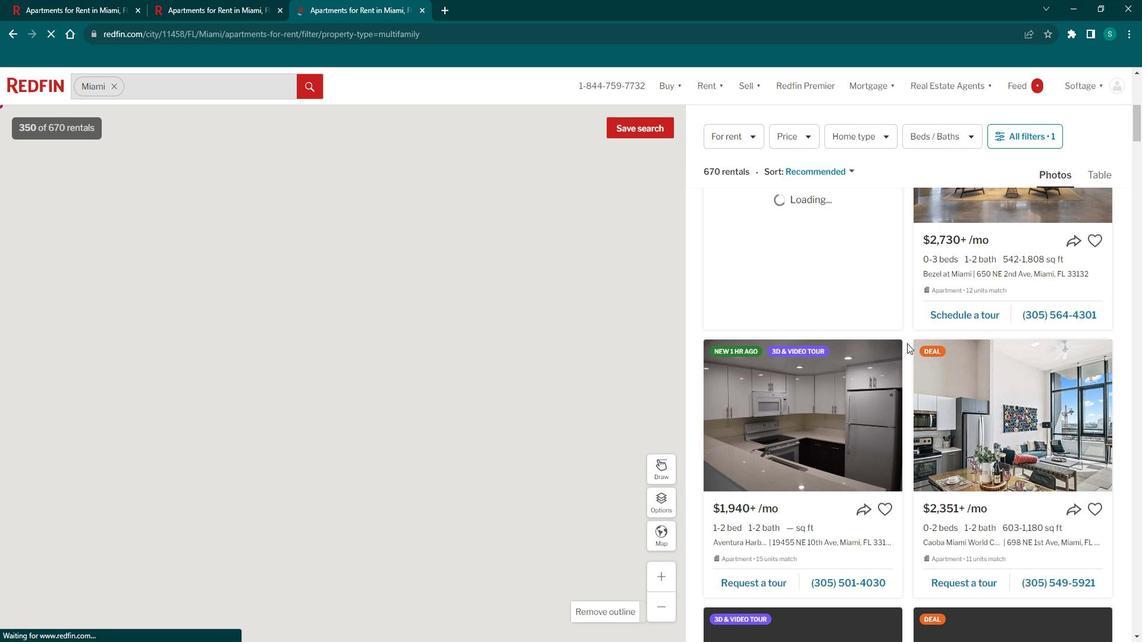 
Action: Mouse scrolled (920, 343) with delta (0, 0)
Screenshot: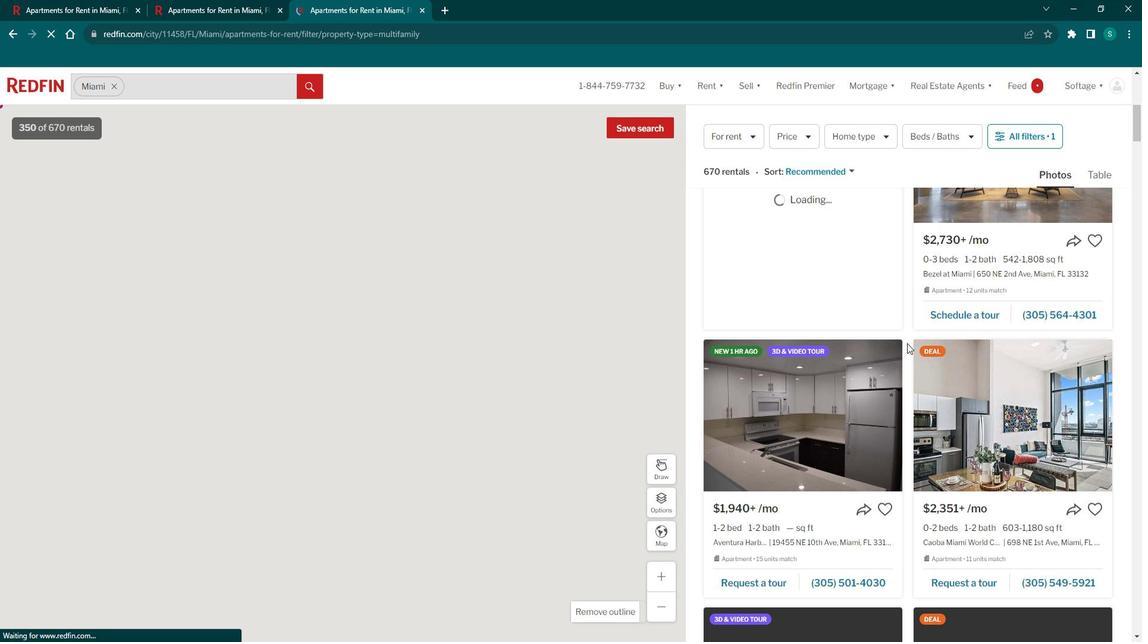 
Action: Mouse scrolled (920, 343) with delta (0, 0)
Screenshot: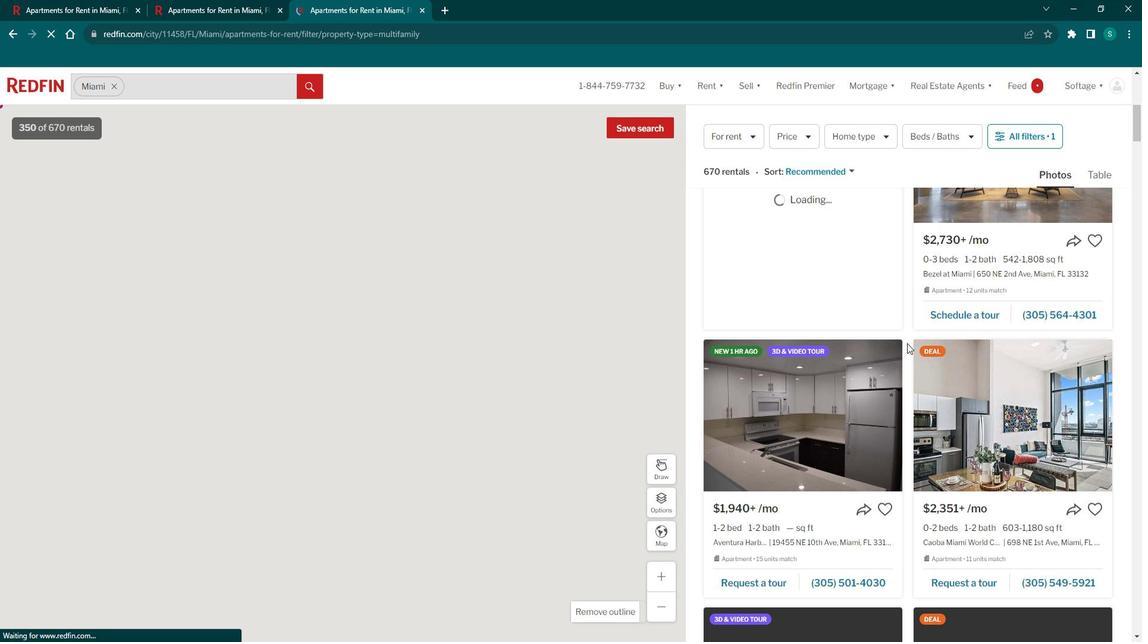 
Action: Mouse scrolled (920, 343) with delta (0, 0)
Screenshot: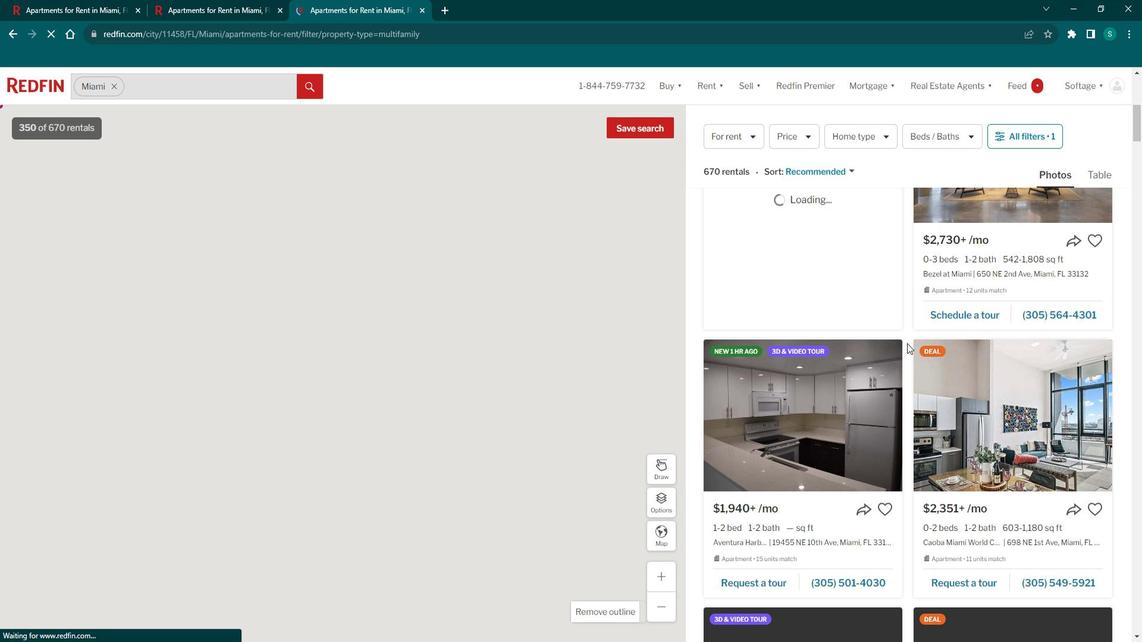 
Action: Mouse scrolled (920, 343) with delta (0, 0)
Screenshot: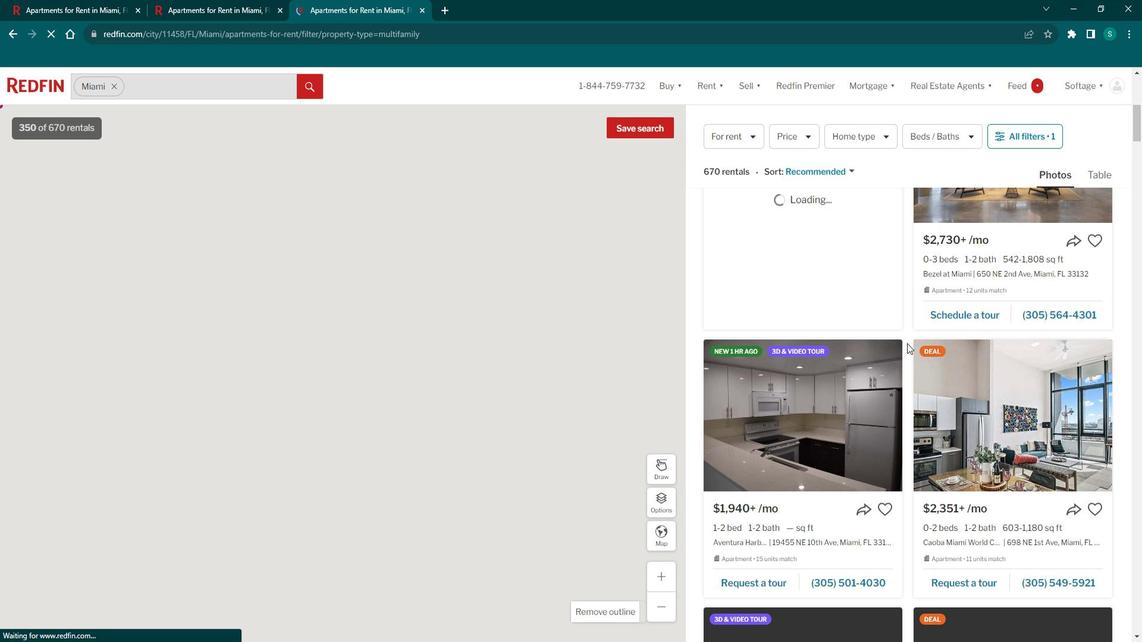 
Action: Mouse scrolled (920, 343) with delta (0, 0)
Screenshot: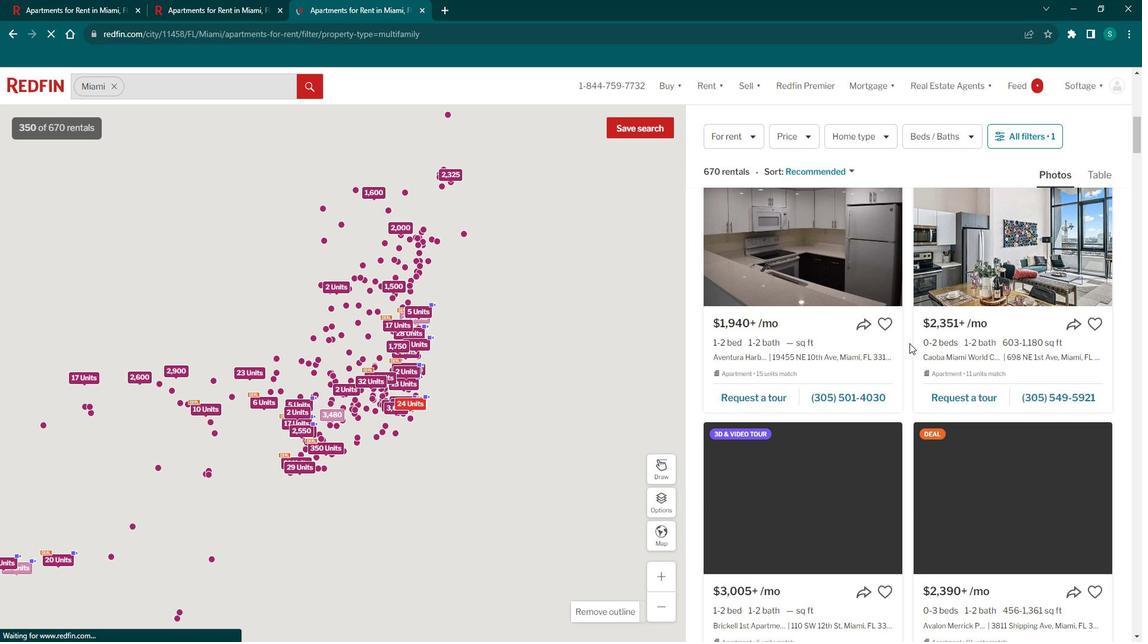 
Action: Mouse scrolled (920, 343) with delta (0, 0)
Screenshot: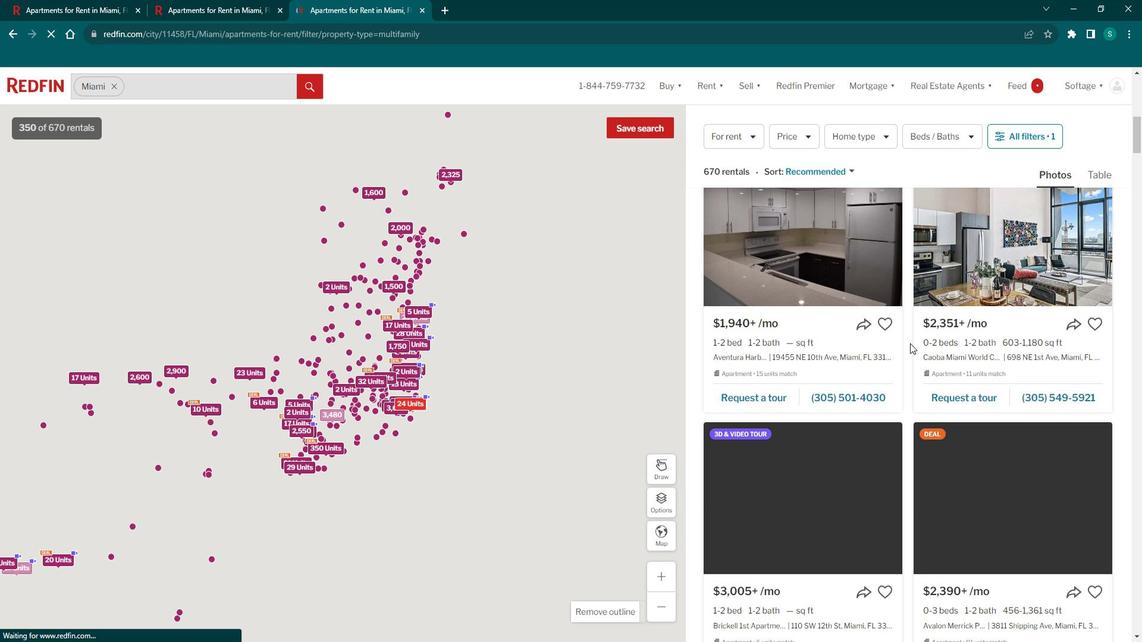 
Action: Mouse scrolled (920, 343) with delta (0, 0)
Screenshot: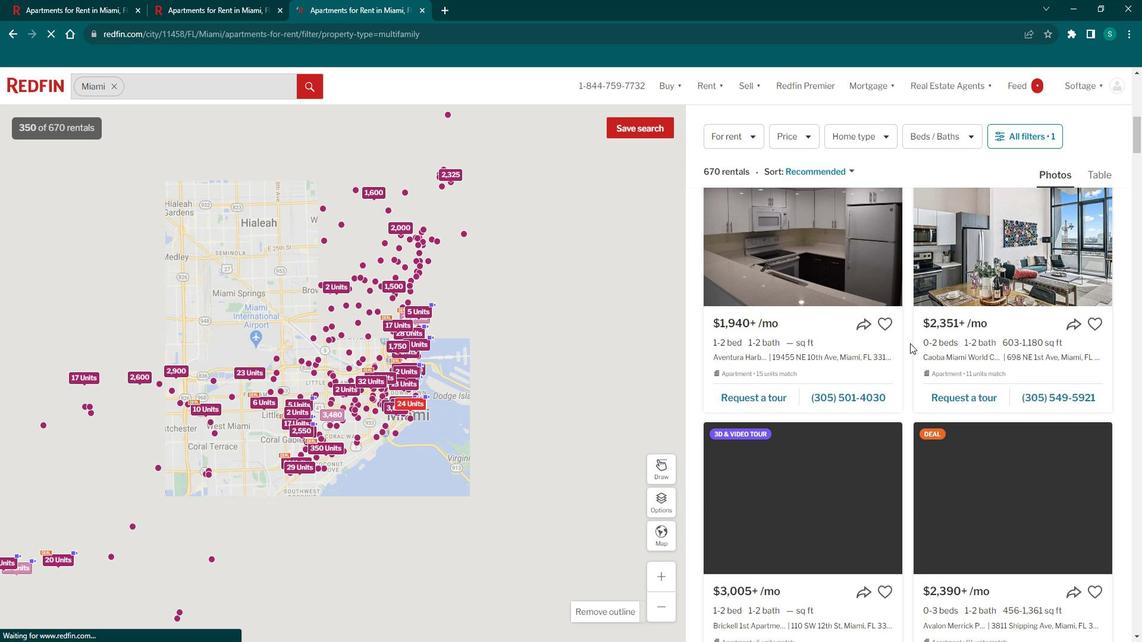 
Action: Mouse moved to (1009, 354)
Screenshot: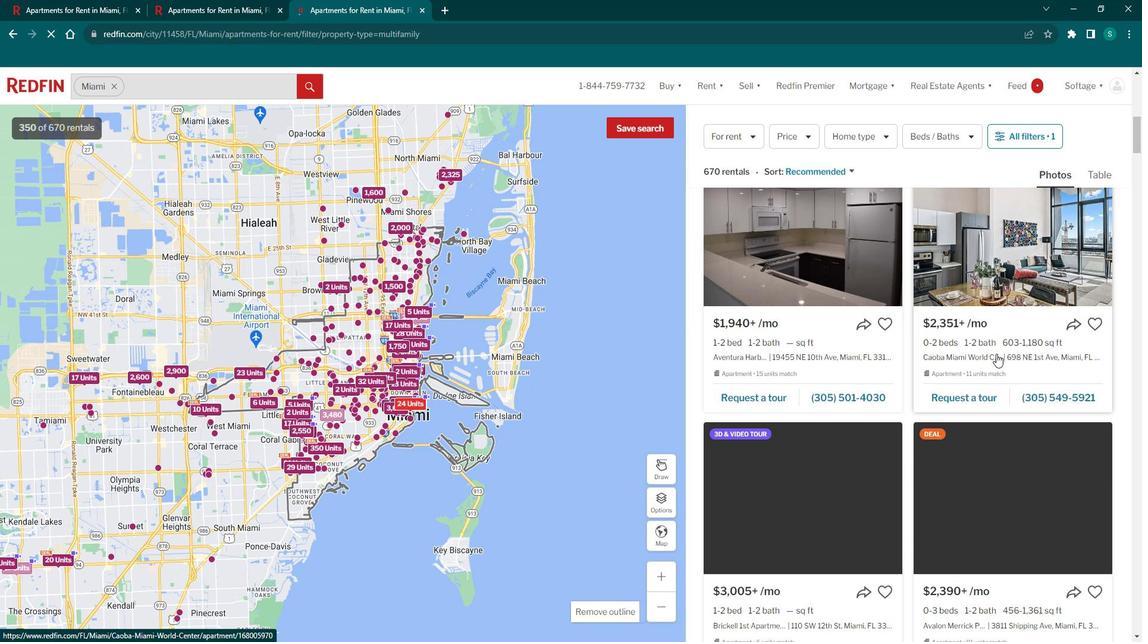 
Action: Mouse pressed left at (1009, 354)
Screenshot: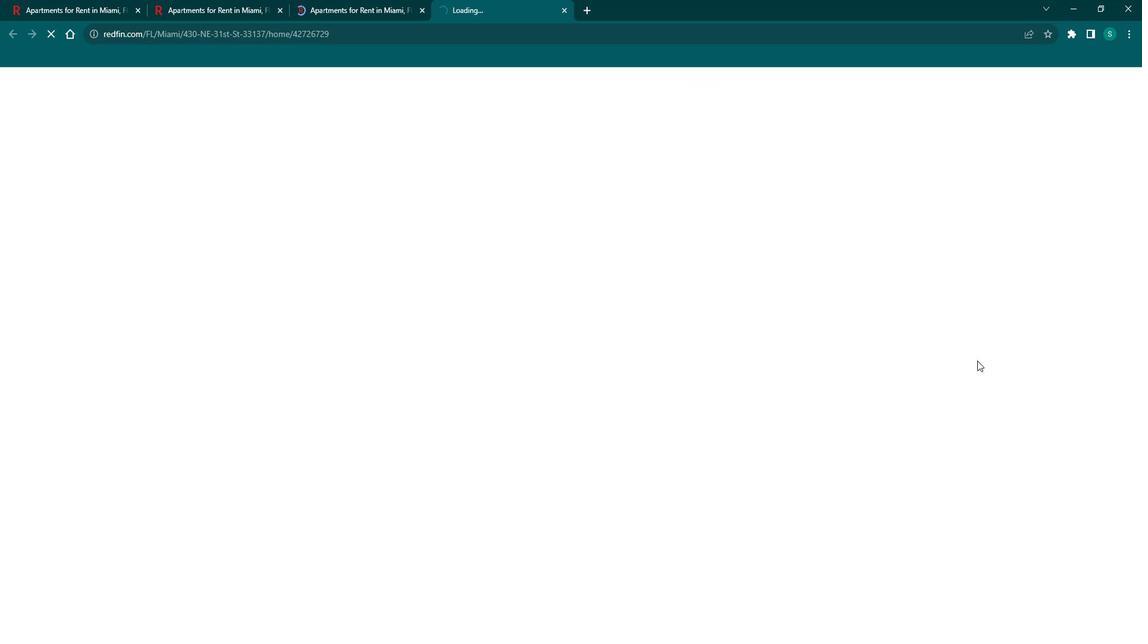 
Action: Mouse moved to (532, 346)
Screenshot: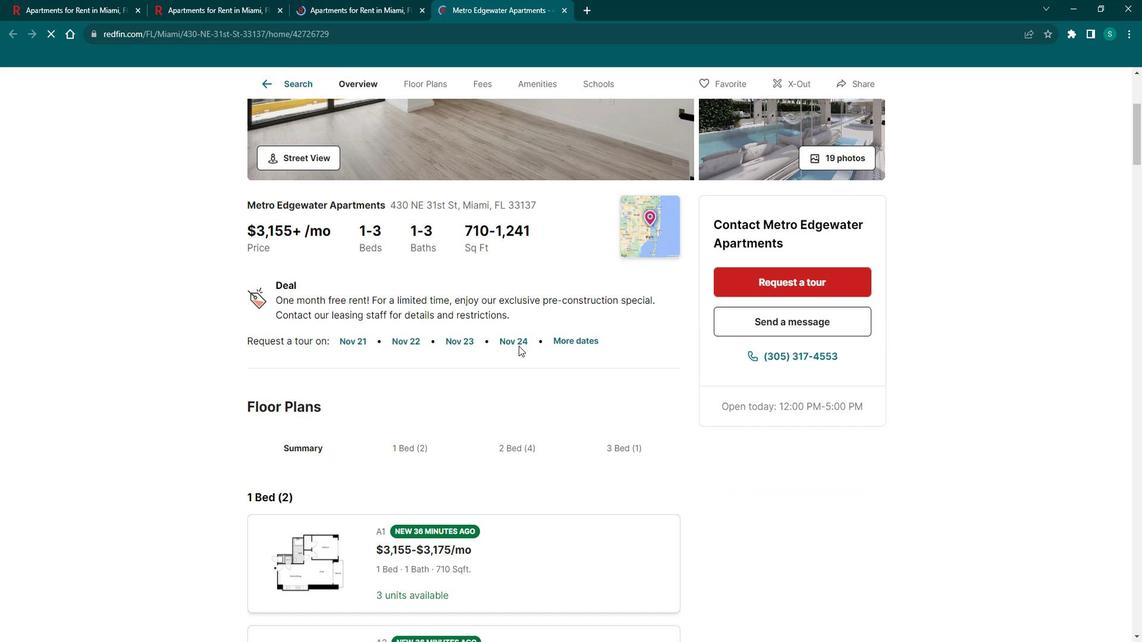 
Action: Mouse scrolled (532, 346) with delta (0, 0)
Screenshot: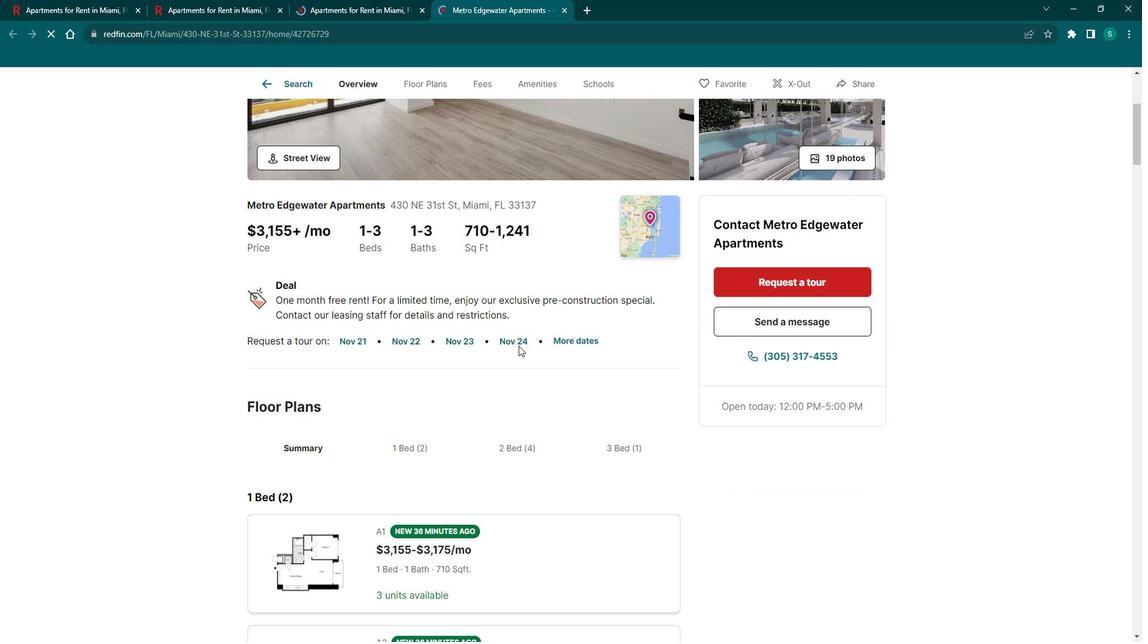 
Action: Mouse scrolled (532, 346) with delta (0, 0)
Screenshot: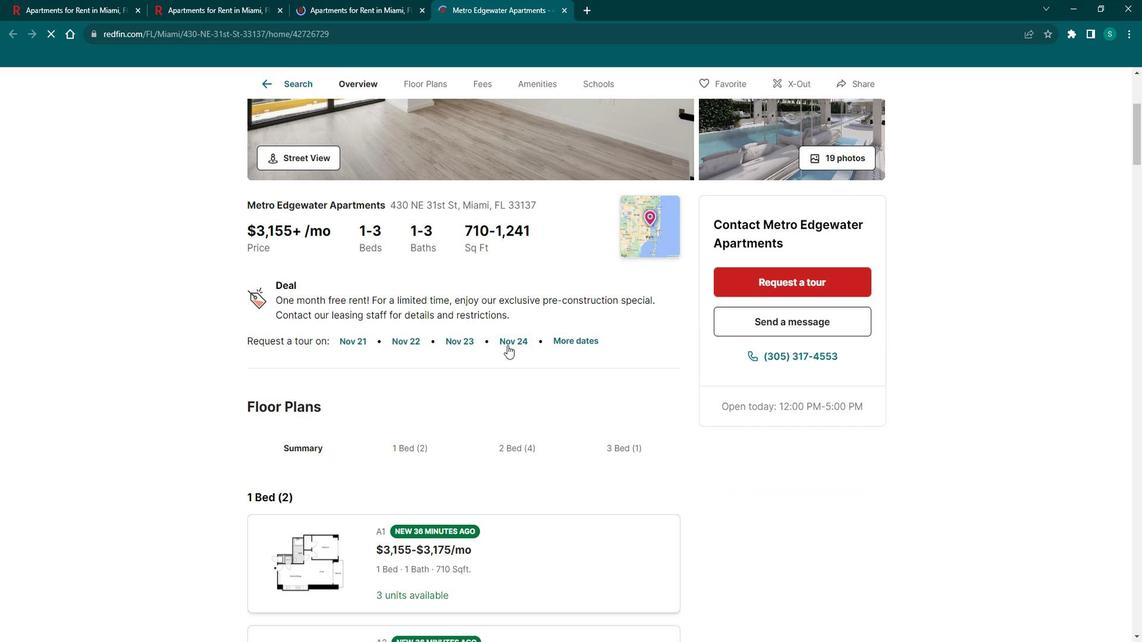 
Action: Mouse scrolled (532, 346) with delta (0, 0)
Screenshot: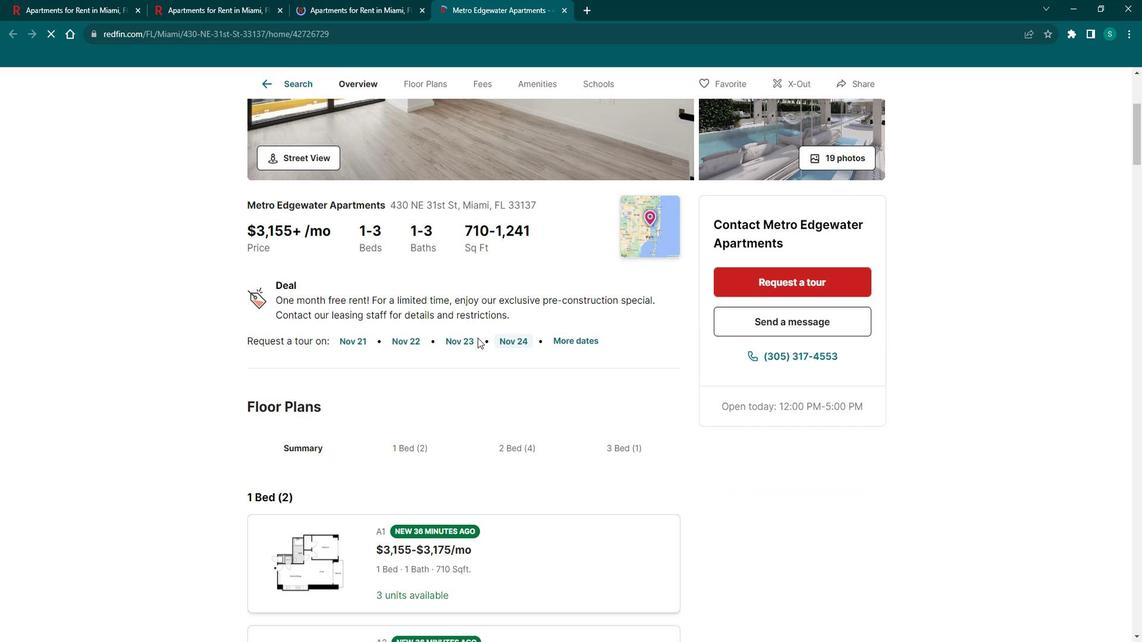 
Action: Mouse scrolled (532, 346) with delta (0, 0)
Screenshot: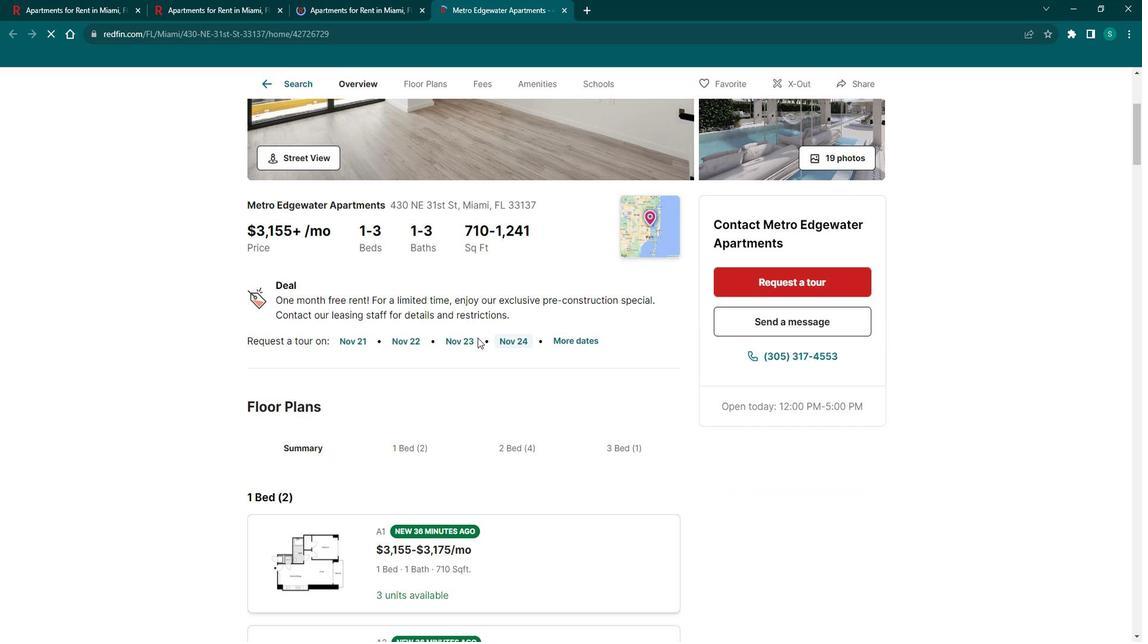 
Action: Mouse moved to (478, 335)
Screenshot: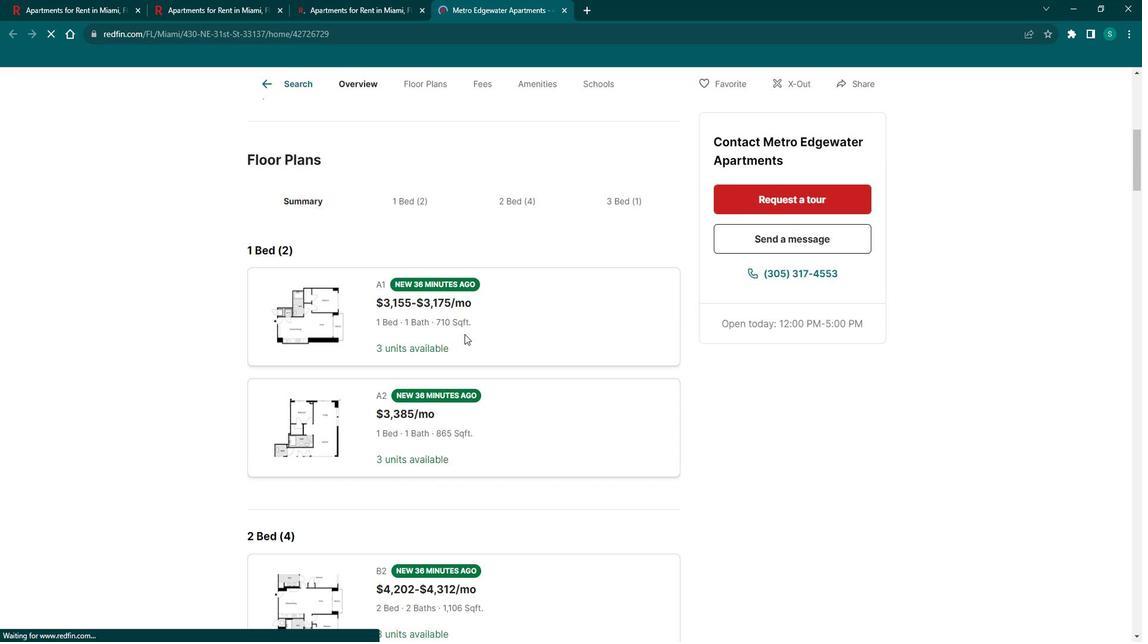 
Action: Mouse scrolled (478, 334) with delta (0, 0)
Screenshot: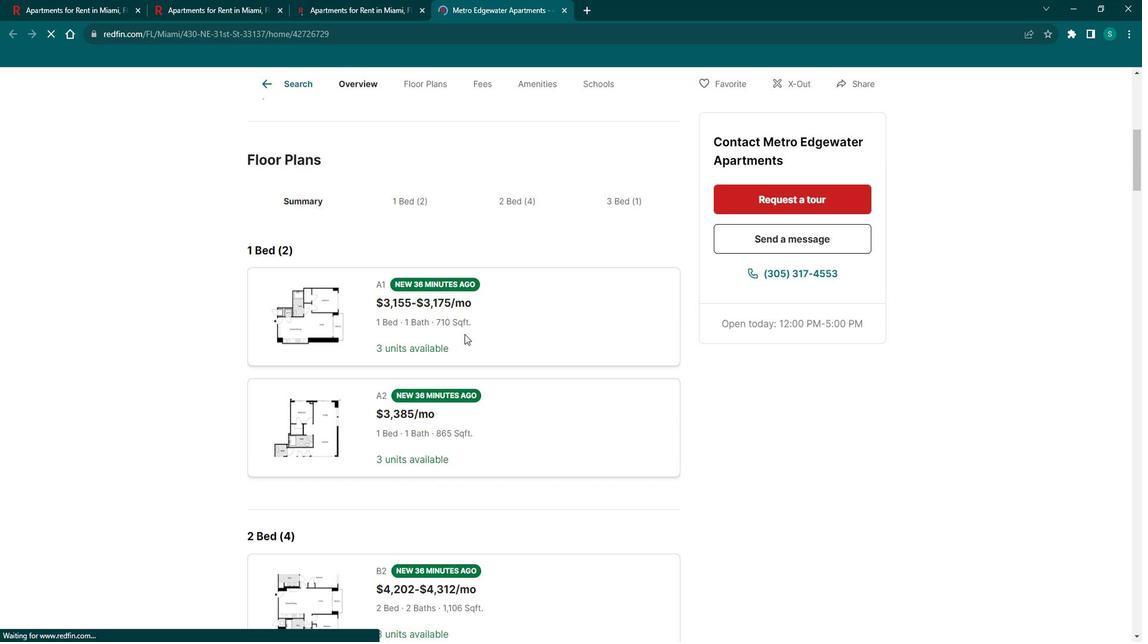 
Action: Mouse scrolled (478, 334) with delta (0, 0)
Screenshot: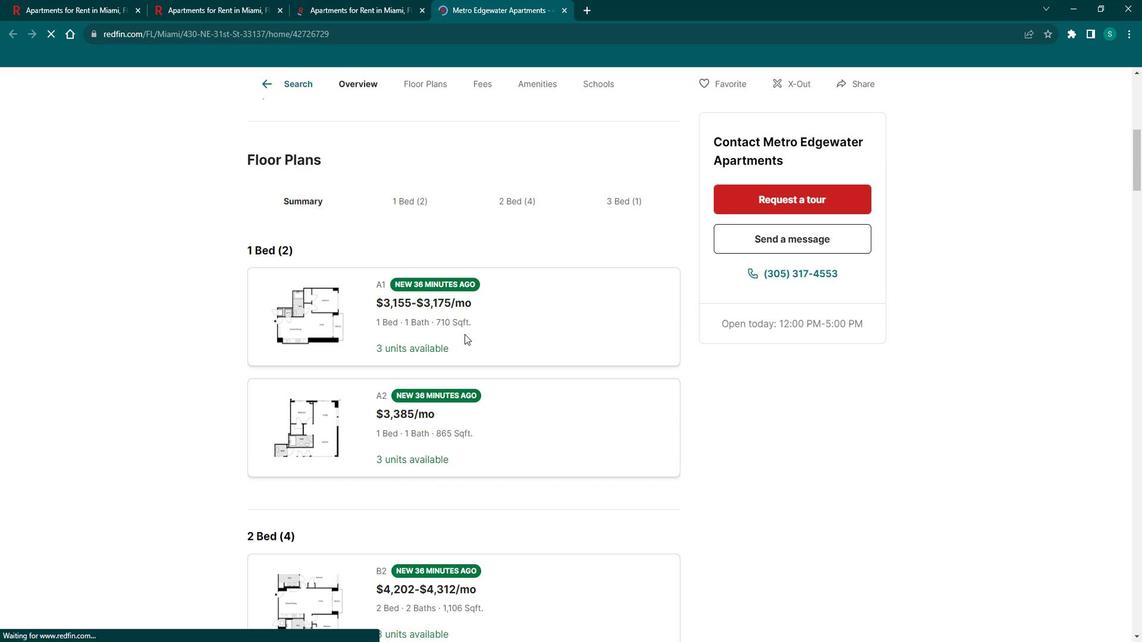 
Action: Mouse scrolled (478, 334) with delta (0, 0)
Screenshot: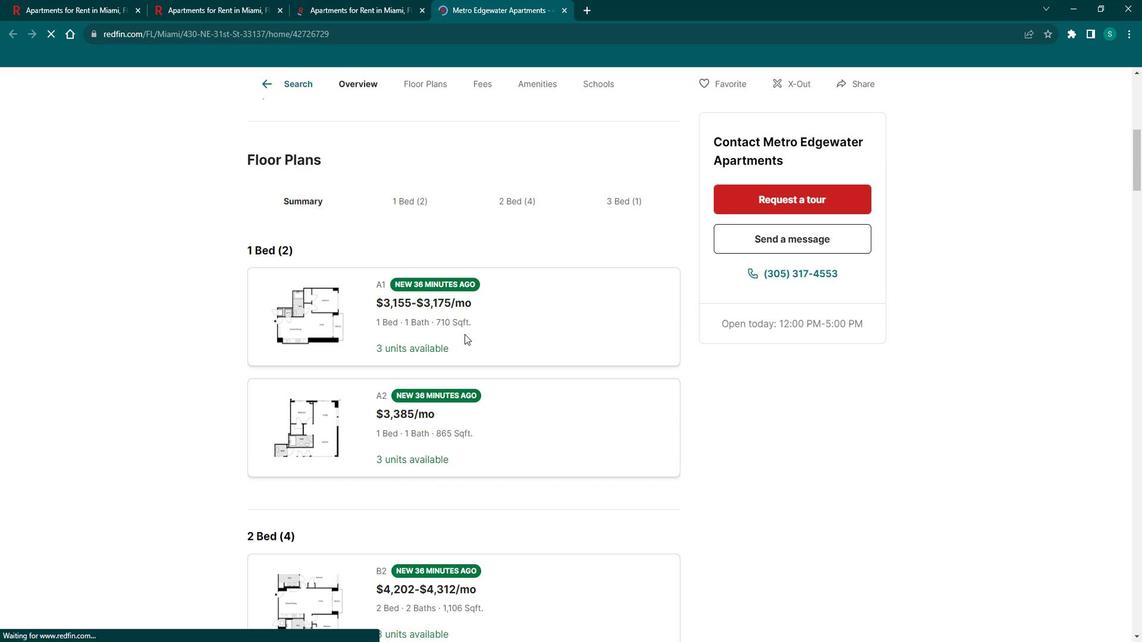 
Action: Mouse scrolled (478, 334) with delta (0, 0)
Screenshot: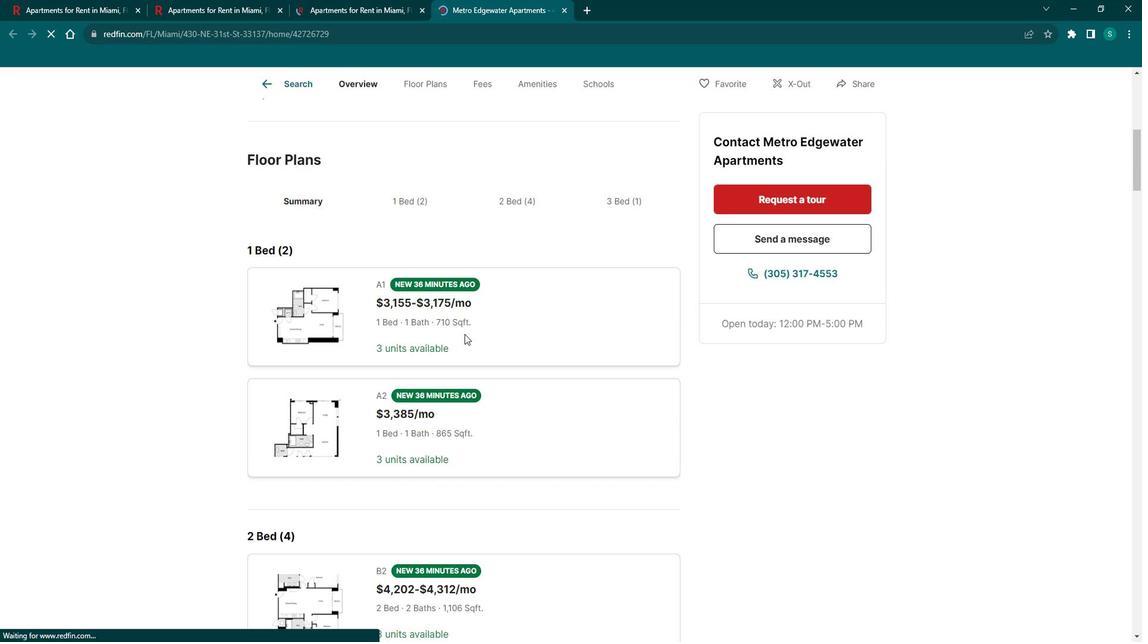 
Action: Mouse scrolled (478, 334) with delta (0, 0)
Screenshot: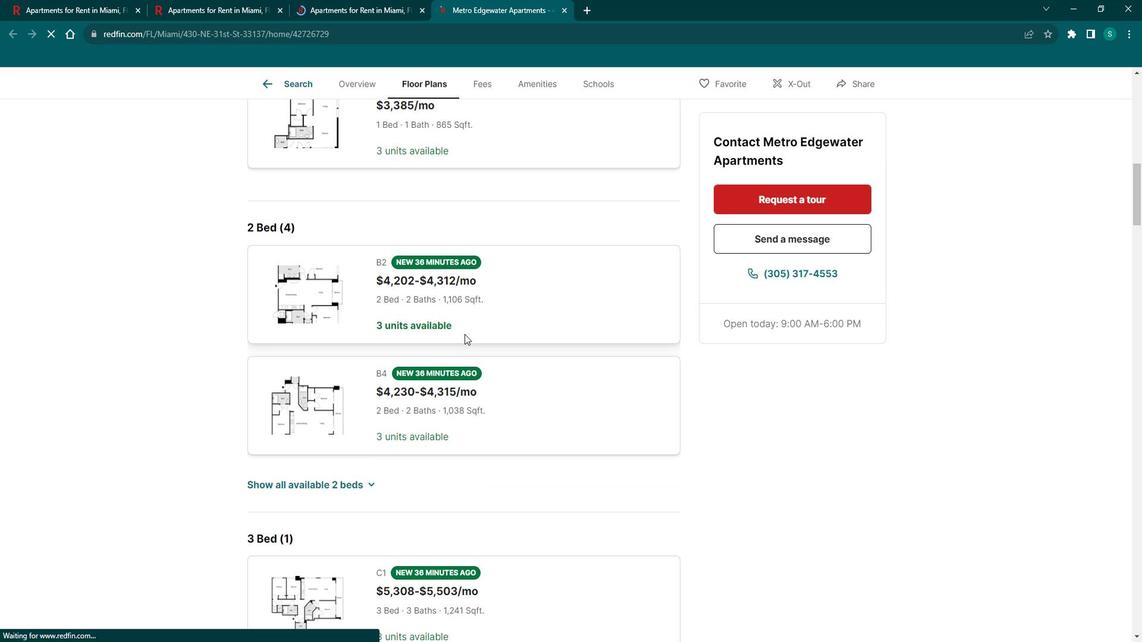 
Action: Mouse scrolled (478, 334) with delta (0, 0)
Screenshot: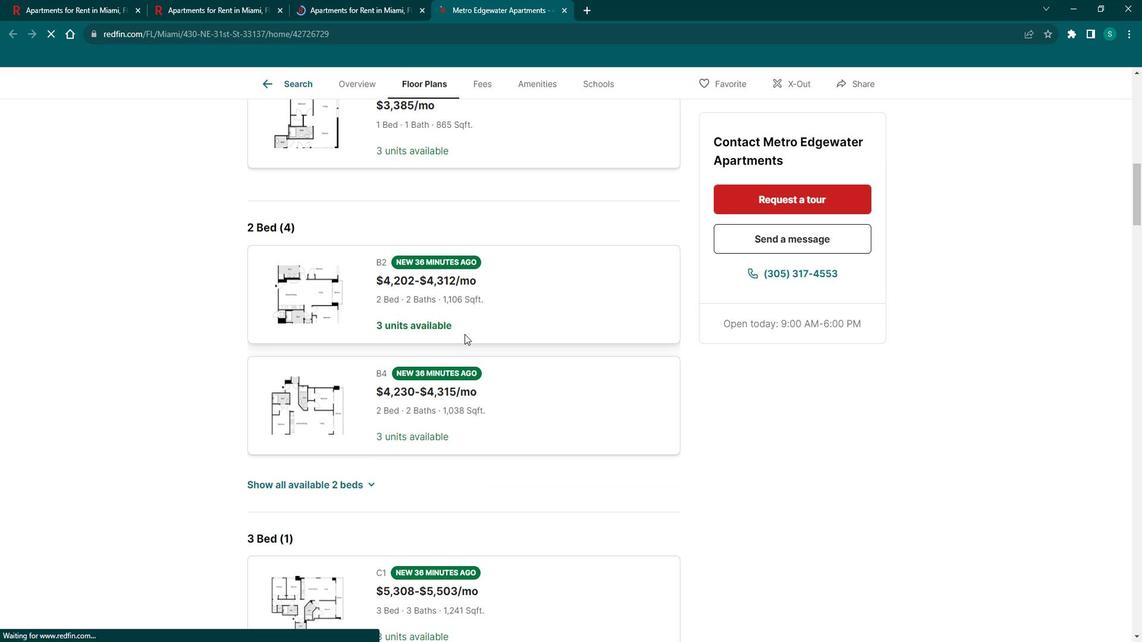 
Action: Mouse scrolled (478, 334) with delta (0, 0)
Screenshot: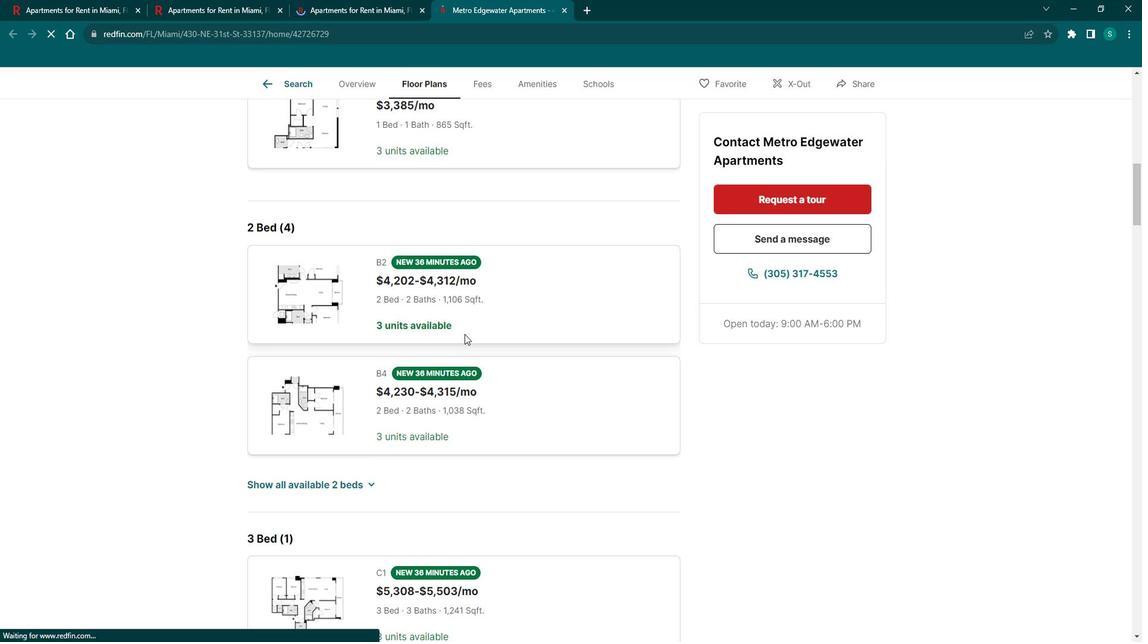 
Action: Mouse scrolled (478, 334) with delta (0, 0)
Screenshot: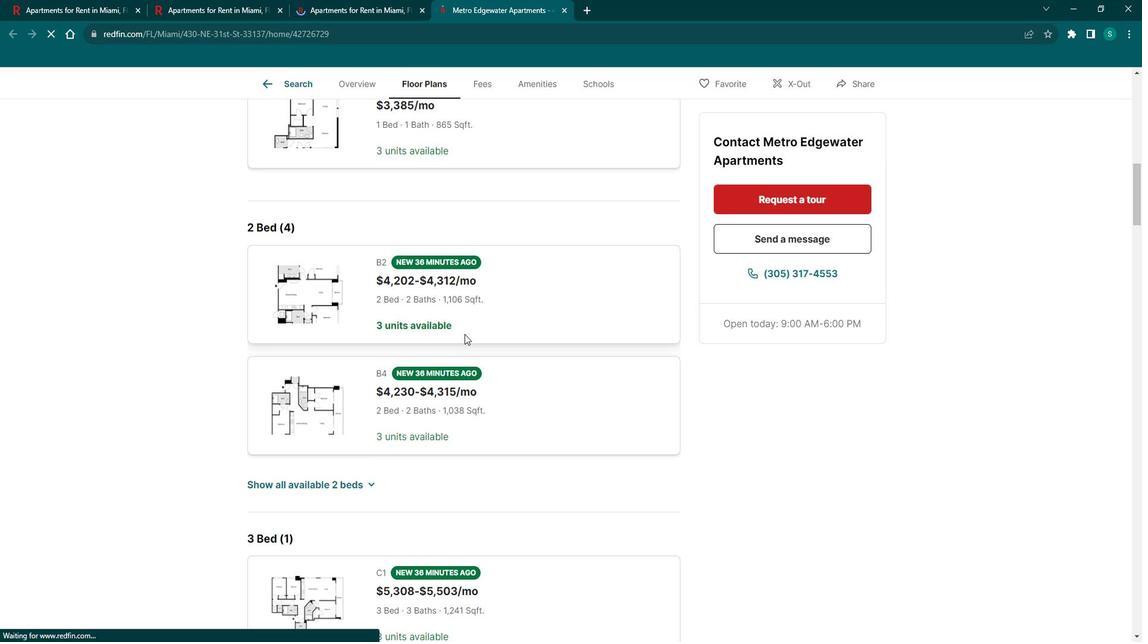 
Action: Mouse scrolled (478, 334) with delta (0, 0)
Screenshot: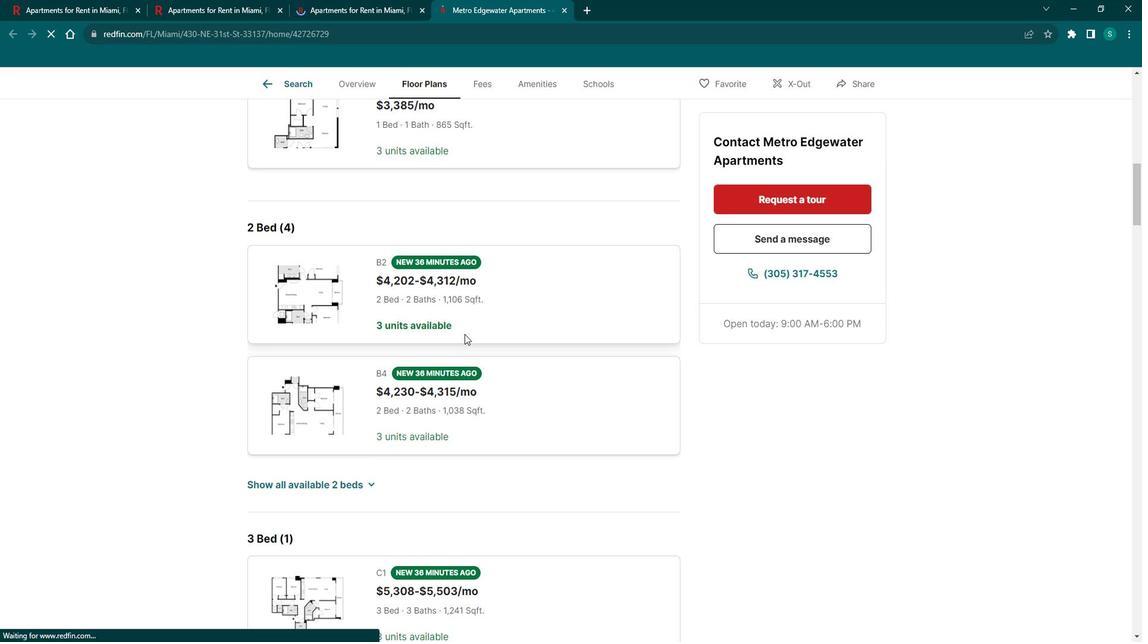
Action: Mouse scrolled (478, 334) with delta (0, 0)
